 Task: Explore Airbnb accommodation in Ocosingo, Mexico from 4th December, 2023 to 10th December, 2023 for 1 adult. Place can be private room with 1 bedroom having 1 bed and 1 bathroom. Property type can be hotel.
Action: Mouse moved to (571, 129)
Screenshot: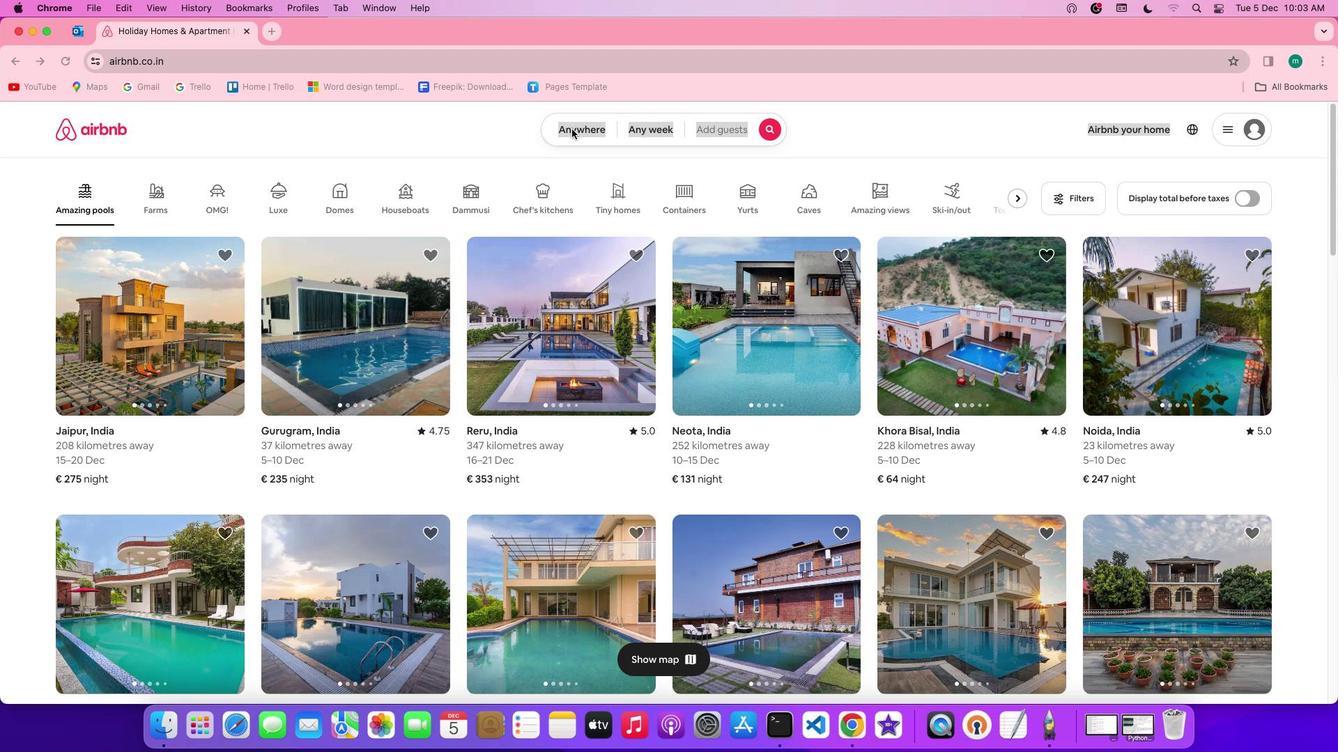 
Action: Mouse pressed left at (571, 129)
Screenshot: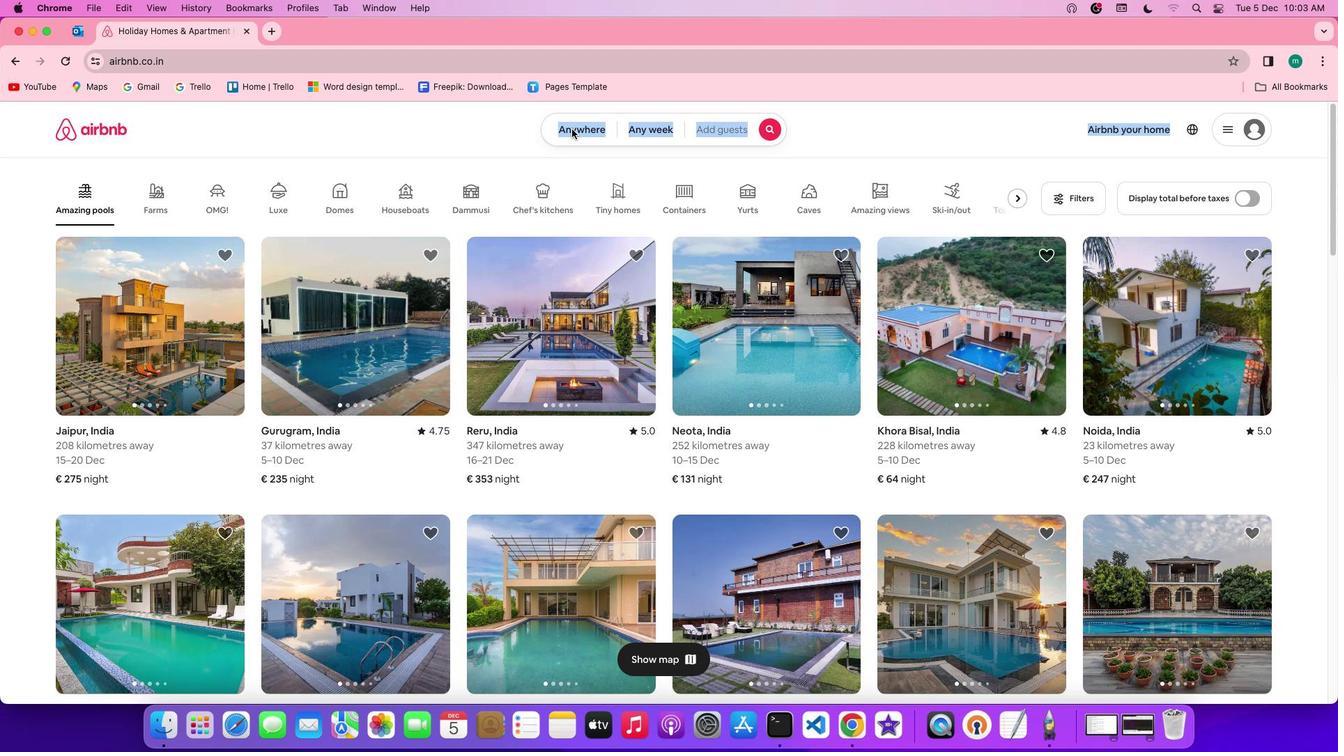 
Action: Mouse pressed left at (571, 129)
Screenshot: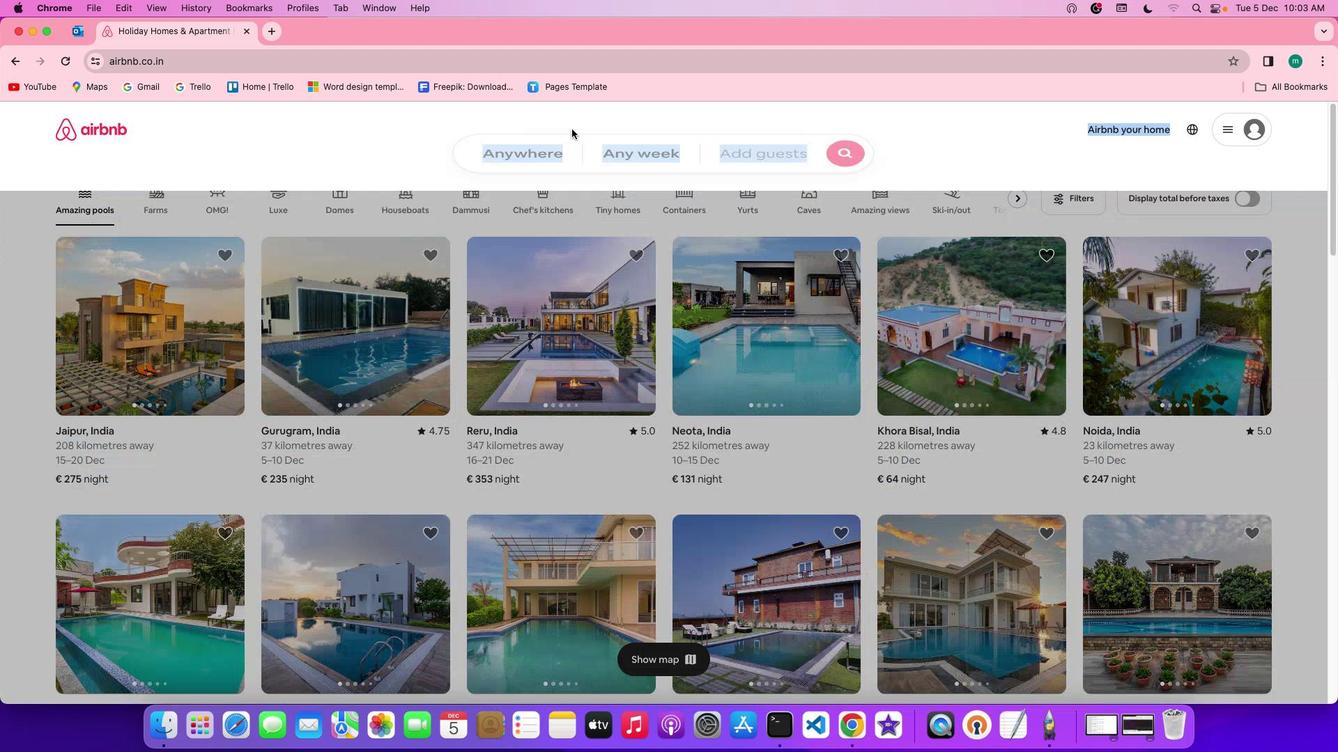 
Action: Mouse moved to (447, 183)
Screenshot: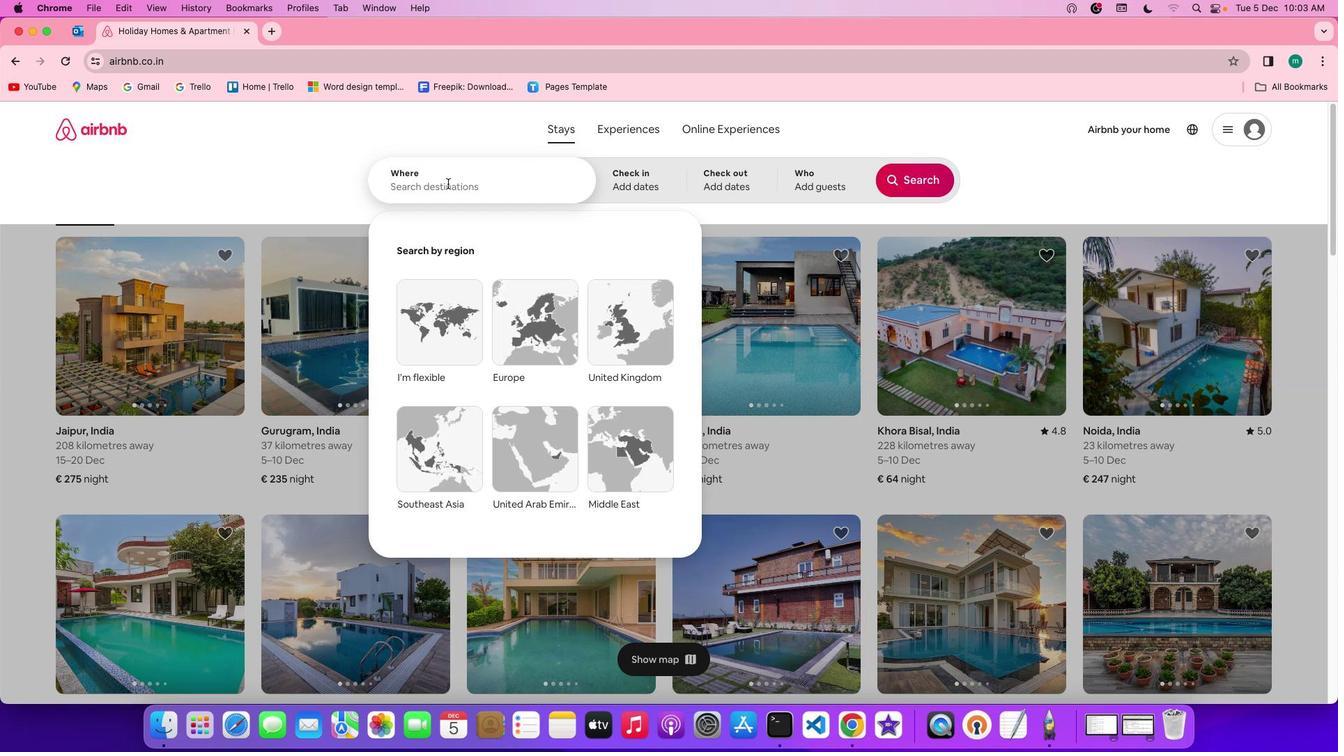 
Action: Mouse pressed left at (447, 183)
Screenshot: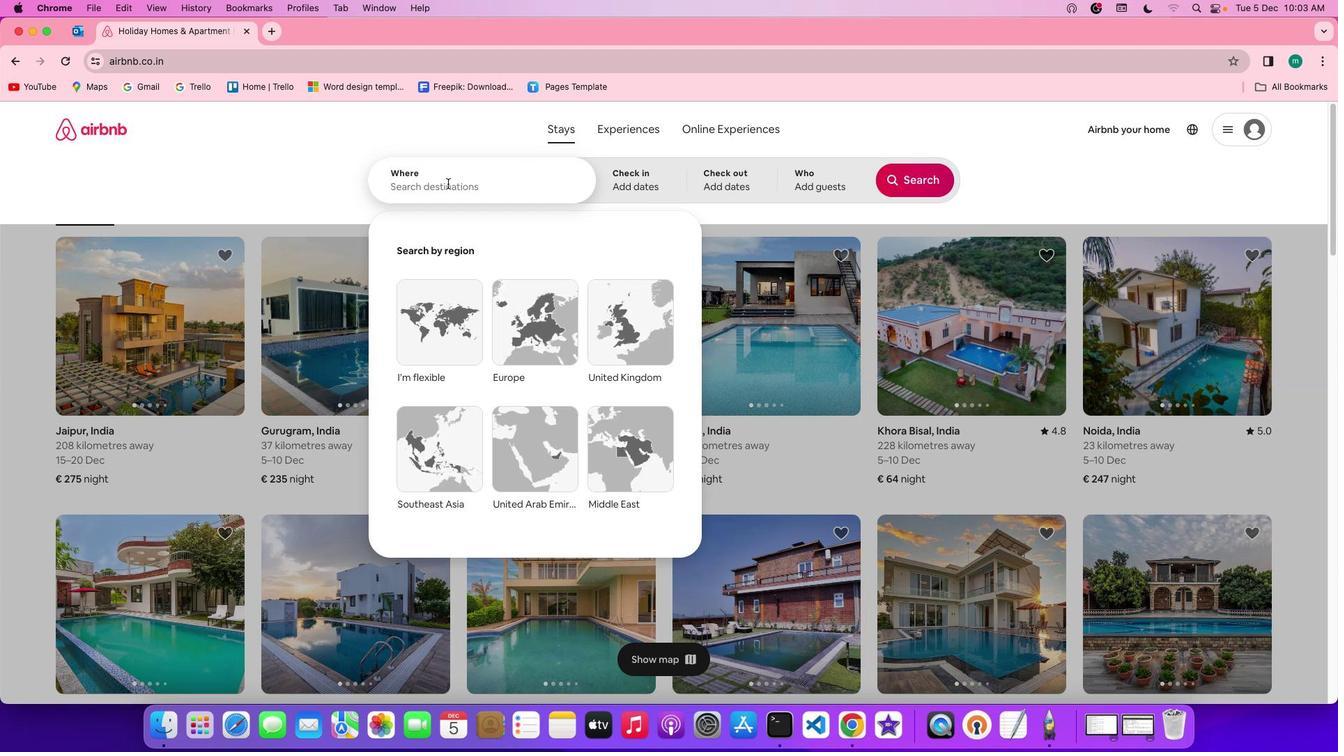 
Action: Key pressed Key.shift'O''c''o''s''i''n''g''o'','Key.spaceKey.shift'M''e''x''i''c''o'
Screenshot: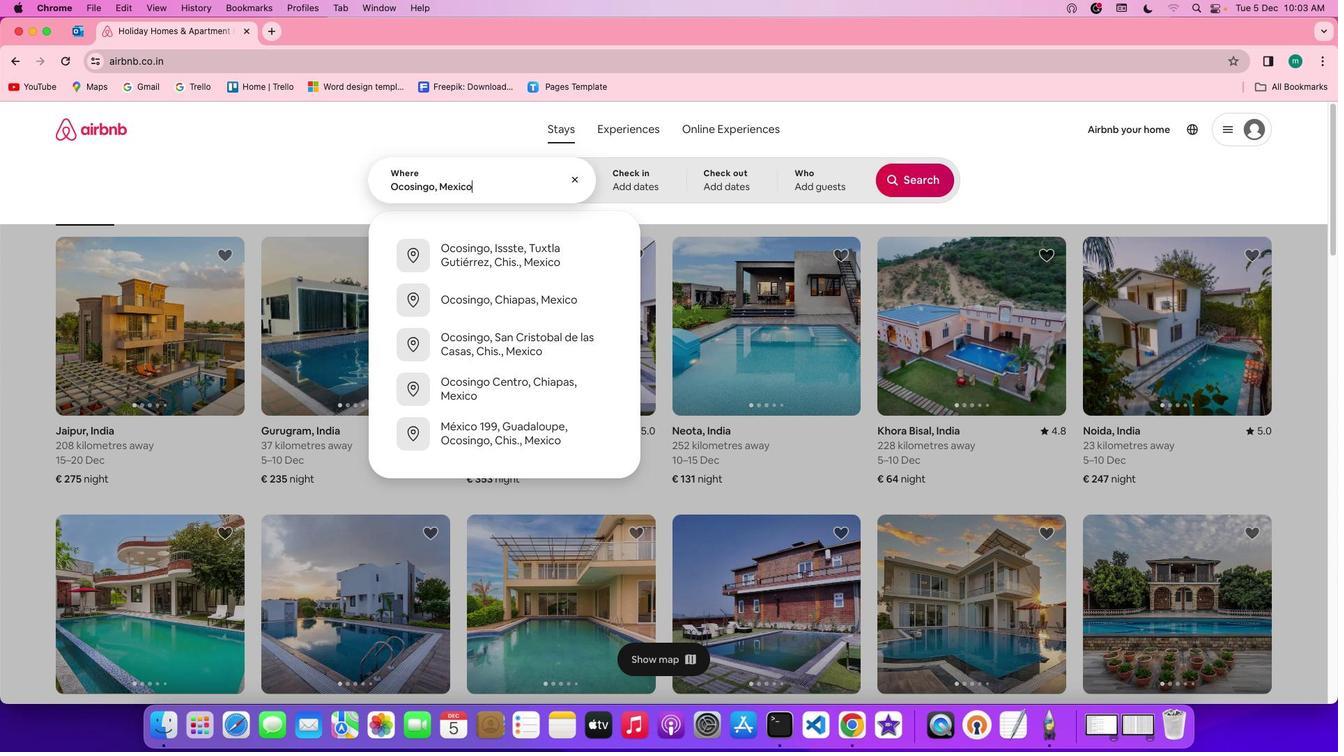 
Action: Mouse moved to (633, 183)
Screenshot: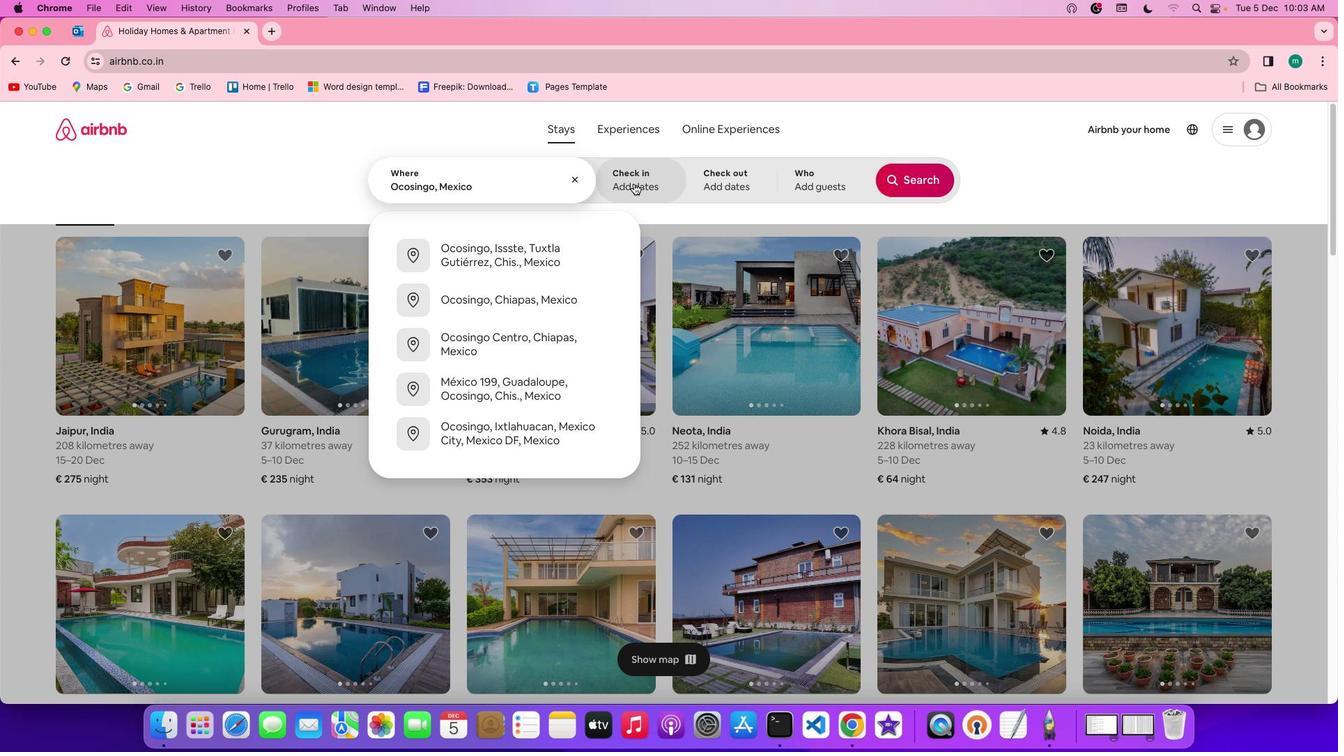 
Action: Mouse pressed left at (633, 183)
Screenshot: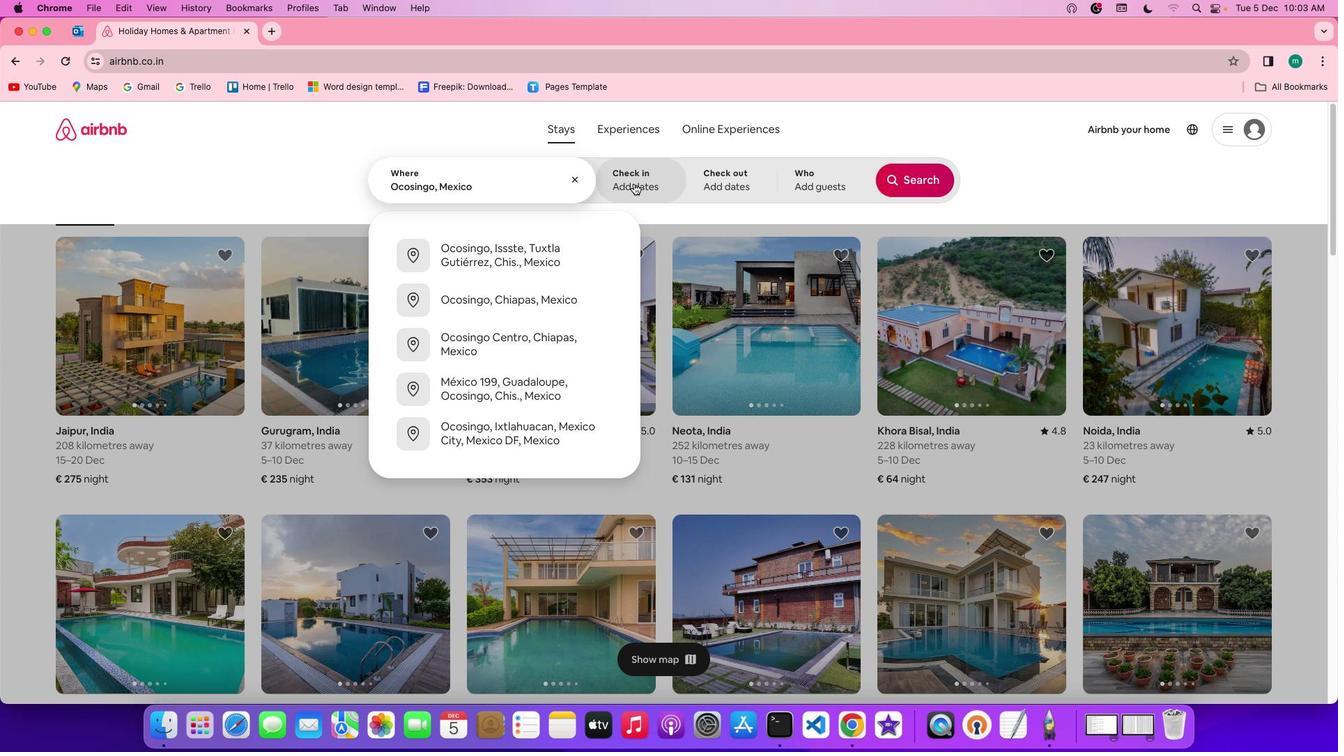 
Action: Mouse moved to (499, 396)
Screenshot: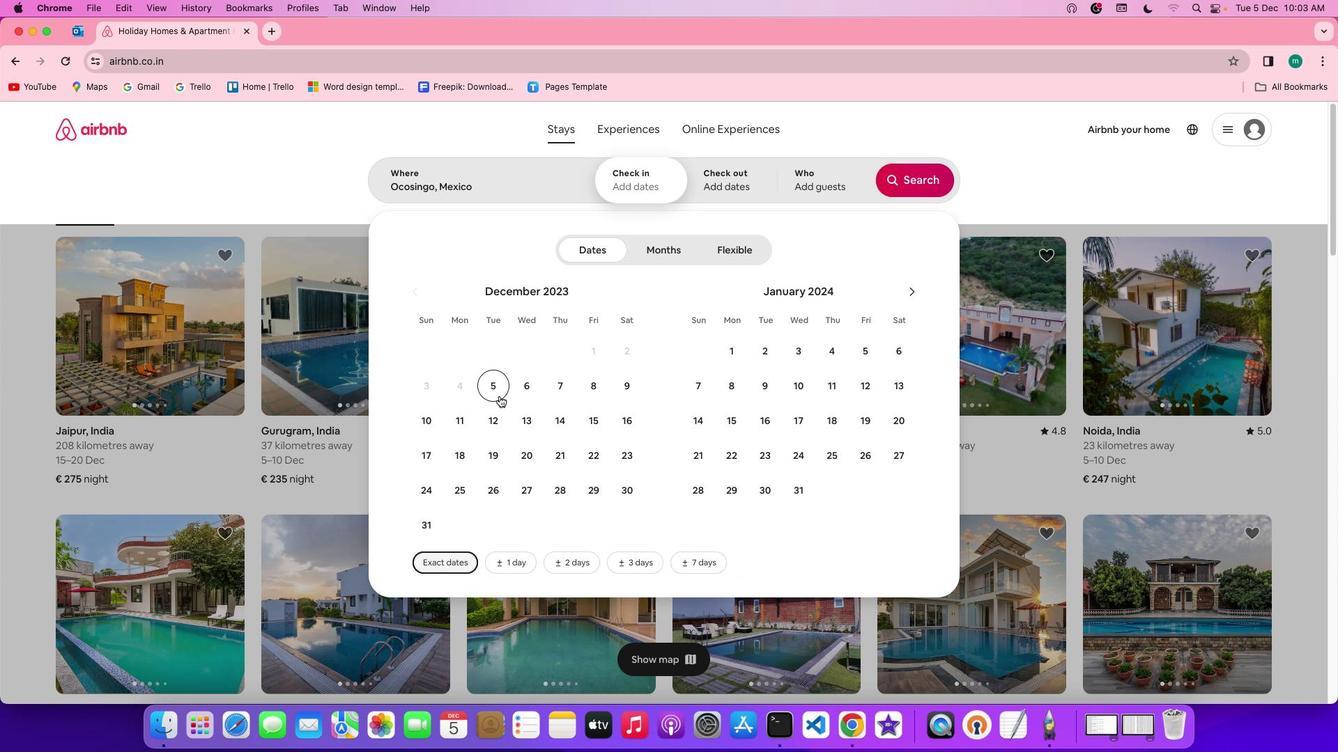 
Action: Mouse pressed left at (499, 396)
Screenshot: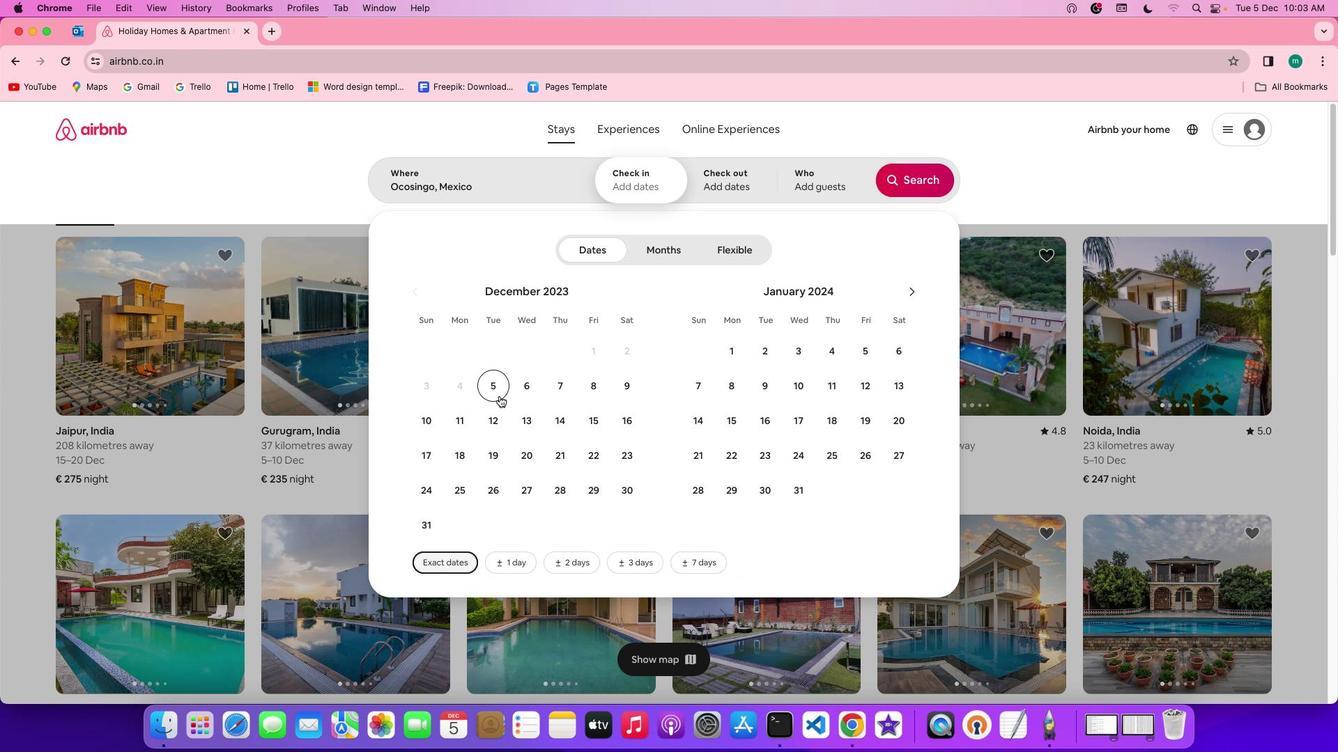 
Action: Mouse moved to (411, 427)
Screenshot: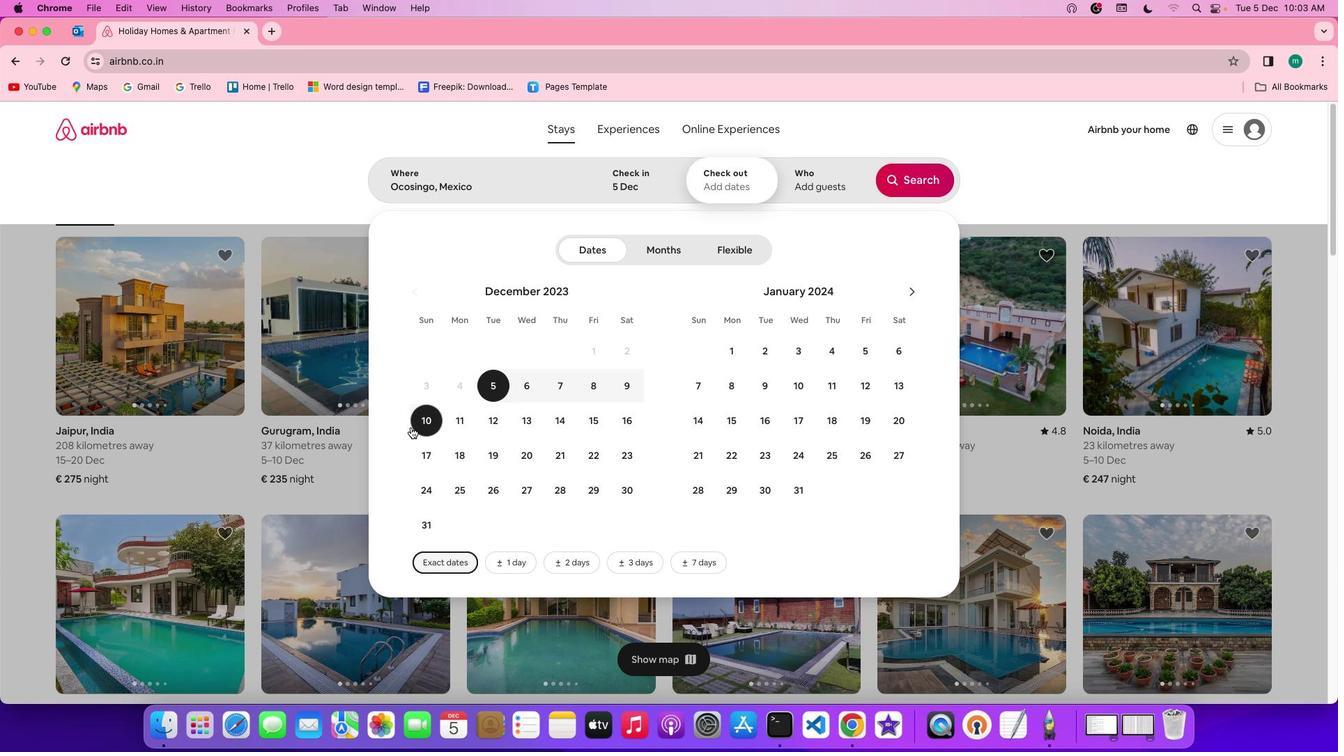 
Action: Mouse pressed left at (411, 427)
Screenshot: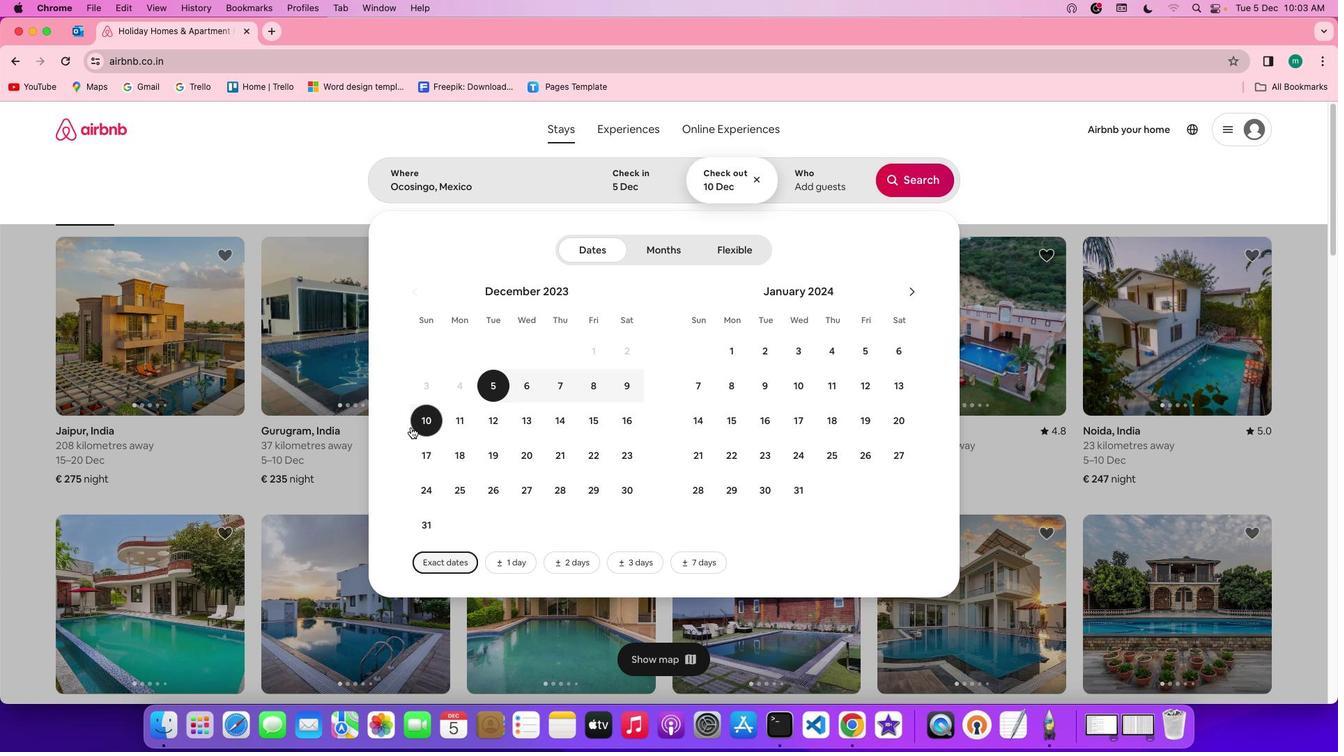 
Action: Mouse moved to (856, 184)
Screenshot: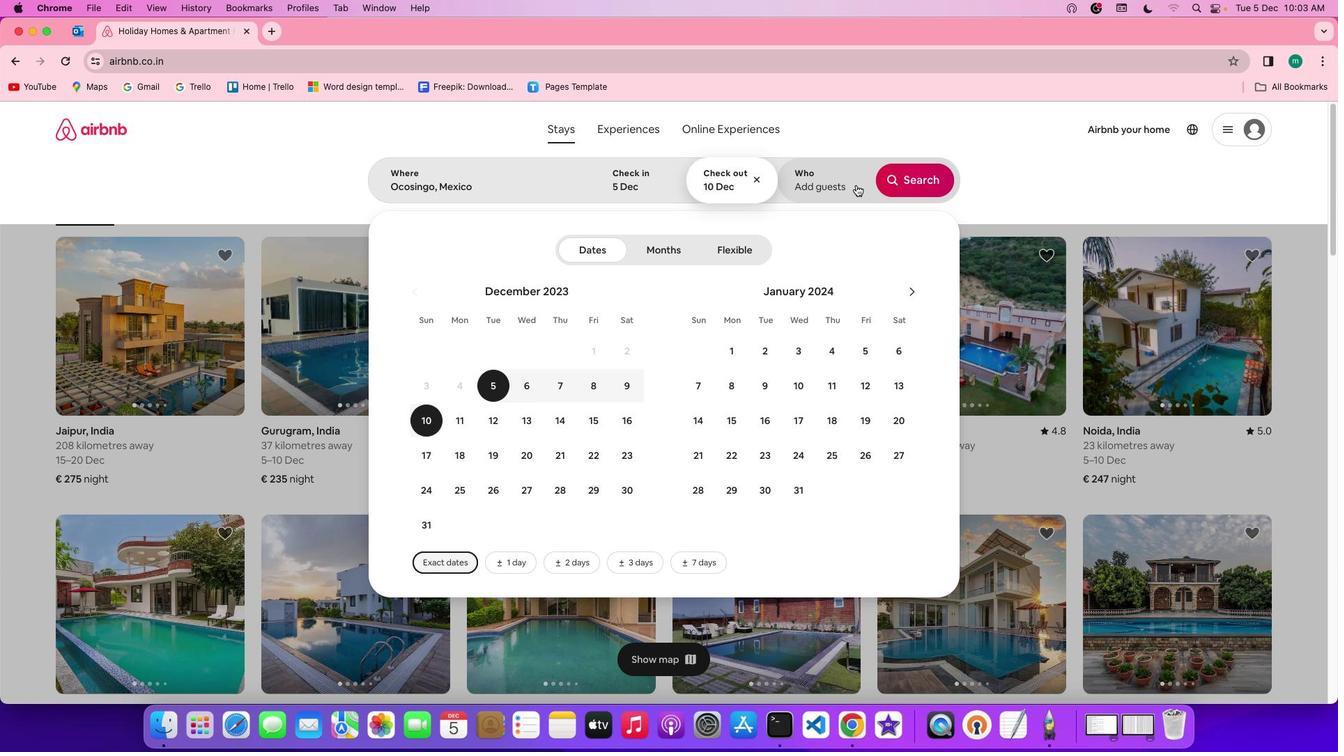 
Action: Mouse pressed left at (856, 184)
Screenshot: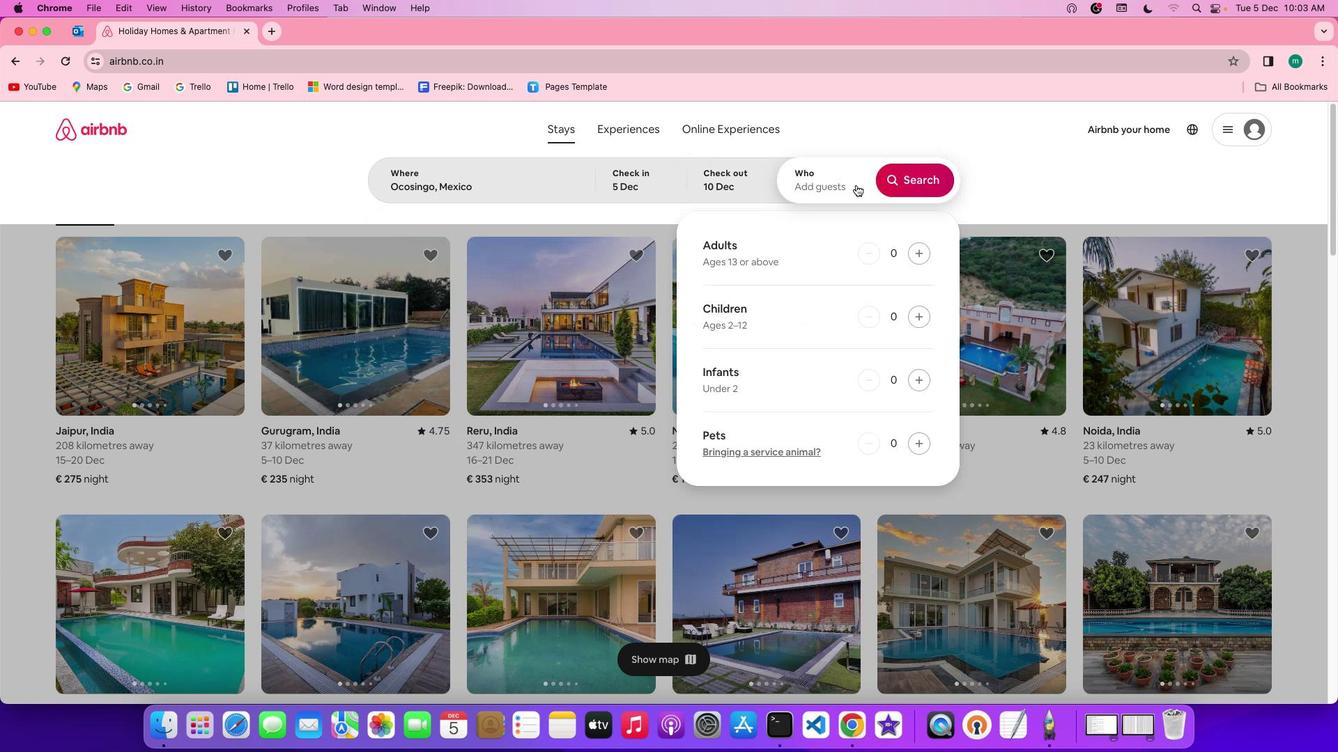 
Action: Mouse moved to (924, 252)
Screenshot: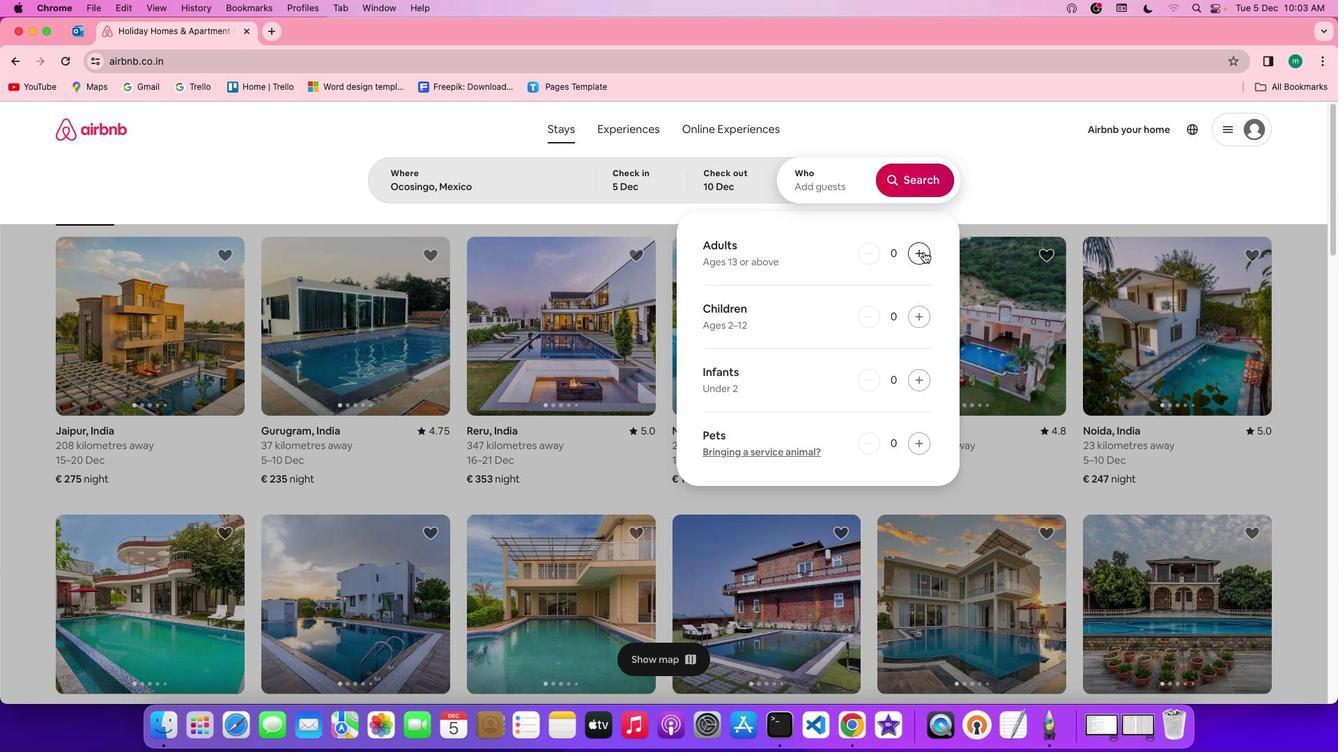 
Action: Mouse pressed left at (924, 252)
Screenshot: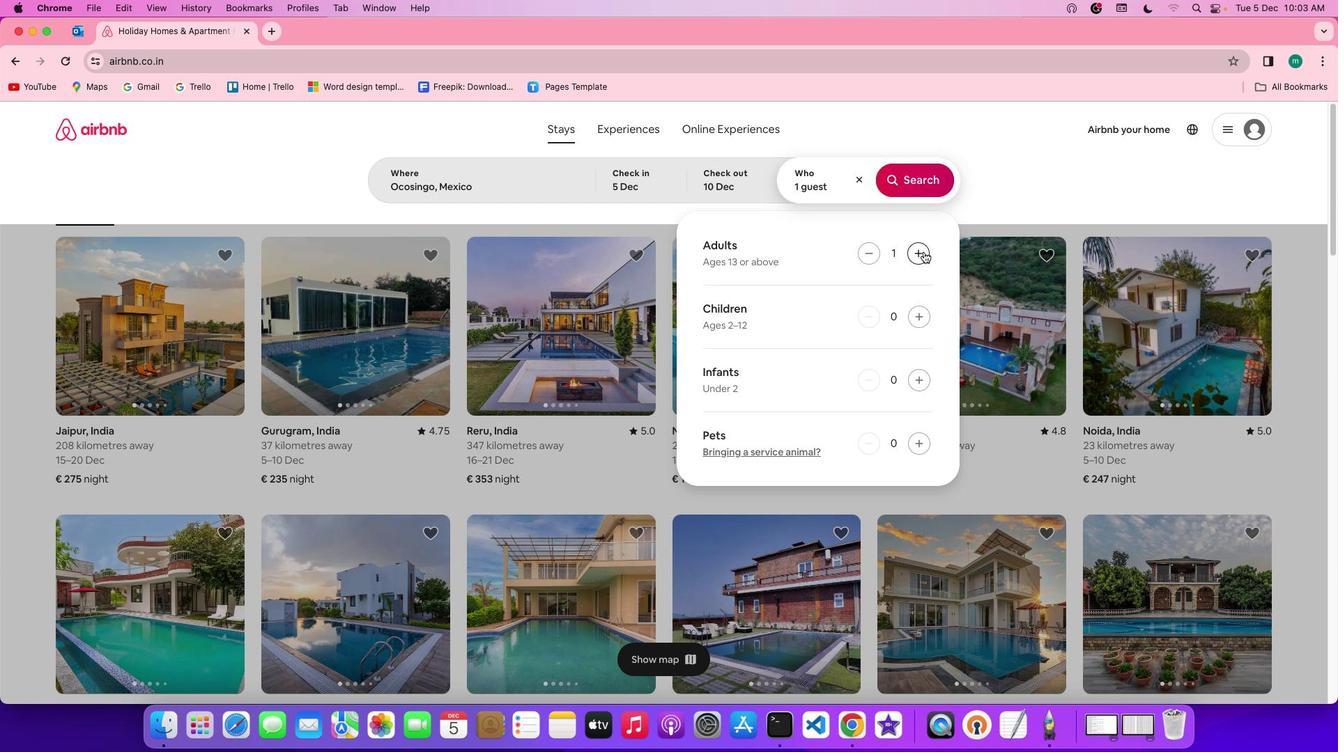 
Action: Mouse moved to (910, 186)
Screenshot: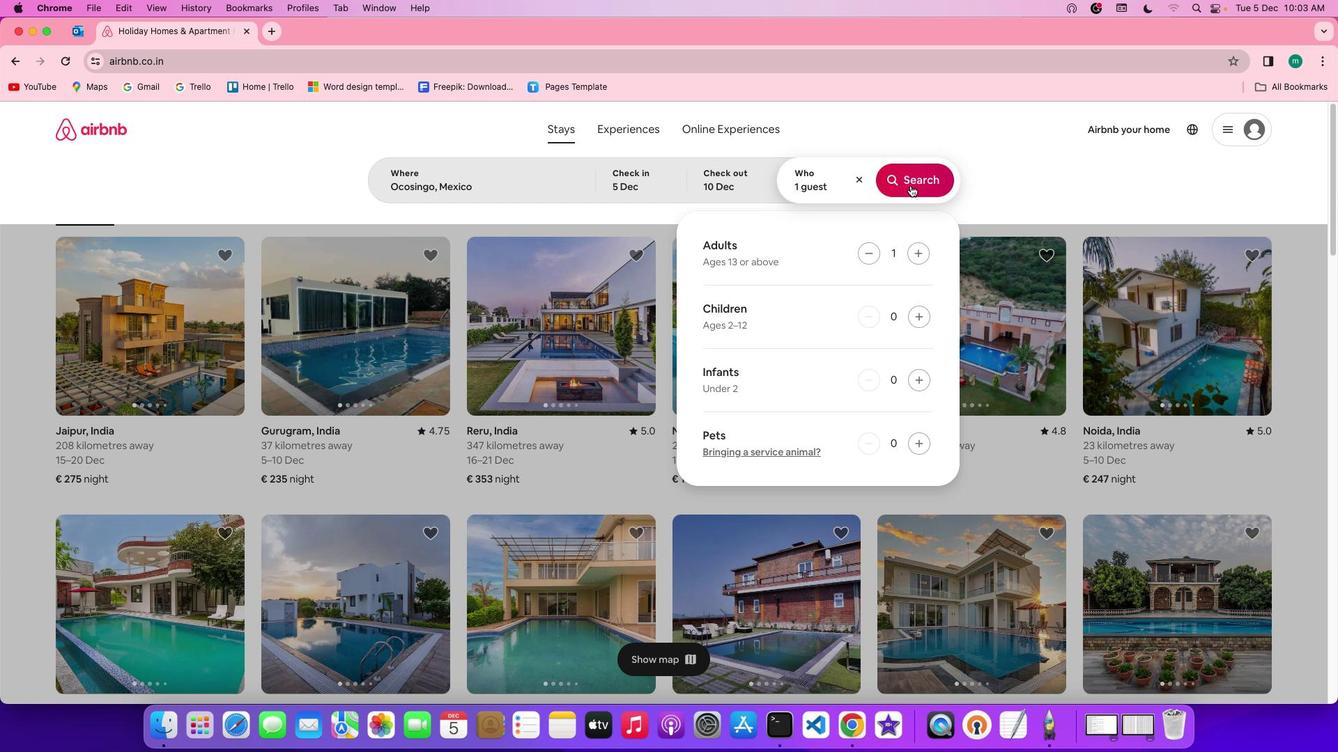 
Action: Mouse pressed left at (910, 186)
Screenshot: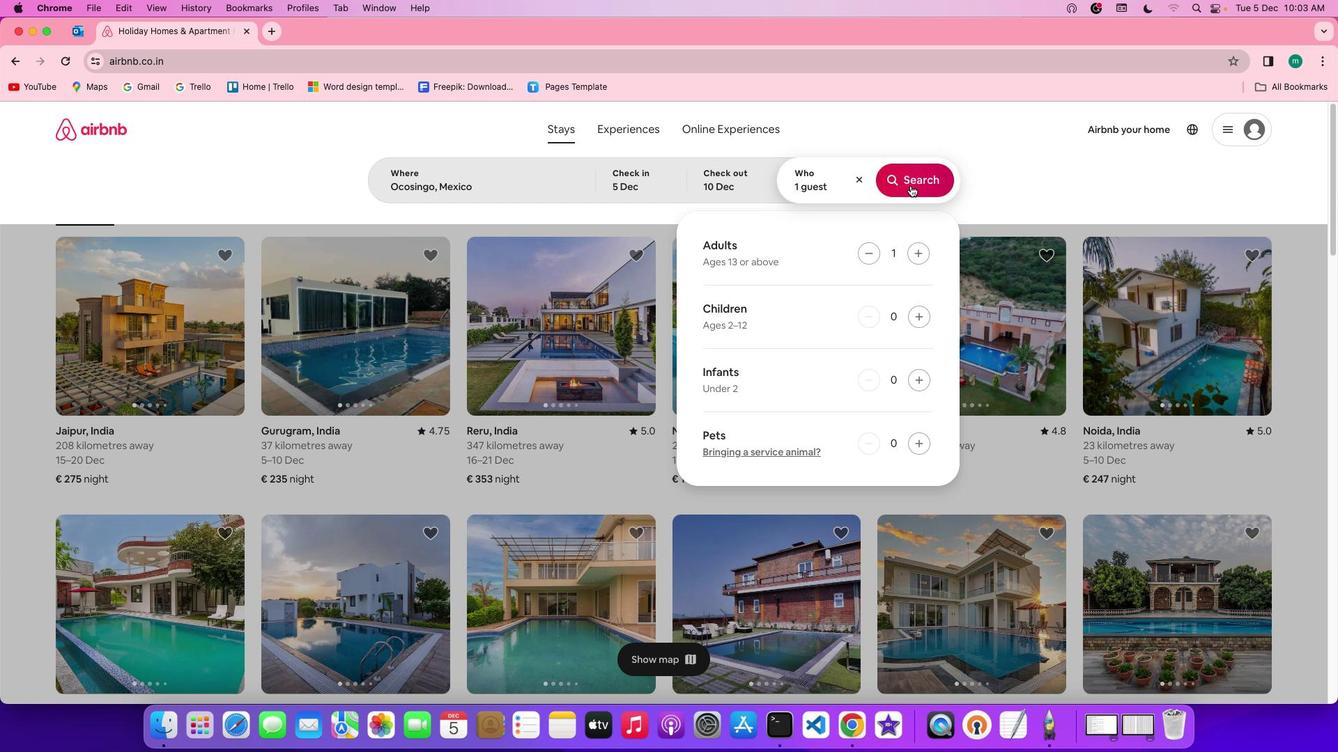 
Action: Mouse moved to (1113, 174)
Screenshot: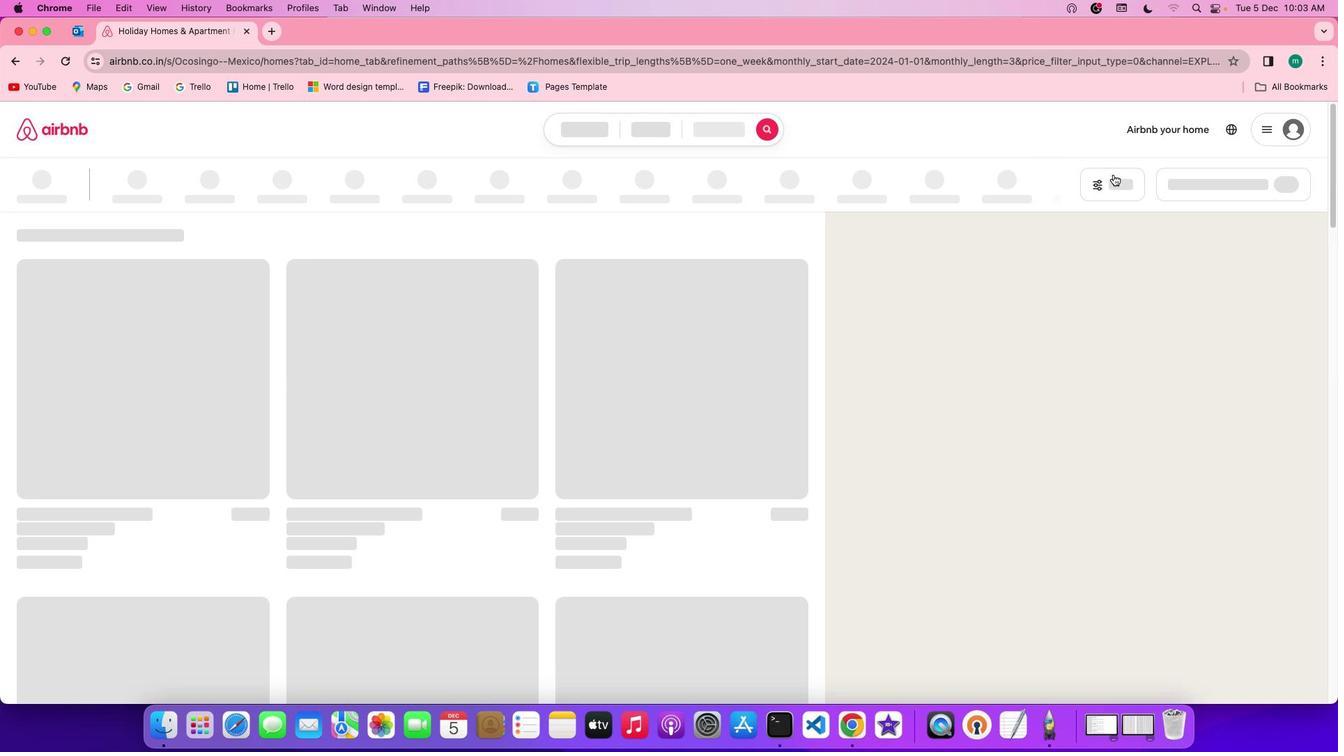 
Action: Mouse pressed left at (1113, 174)
Screenshot: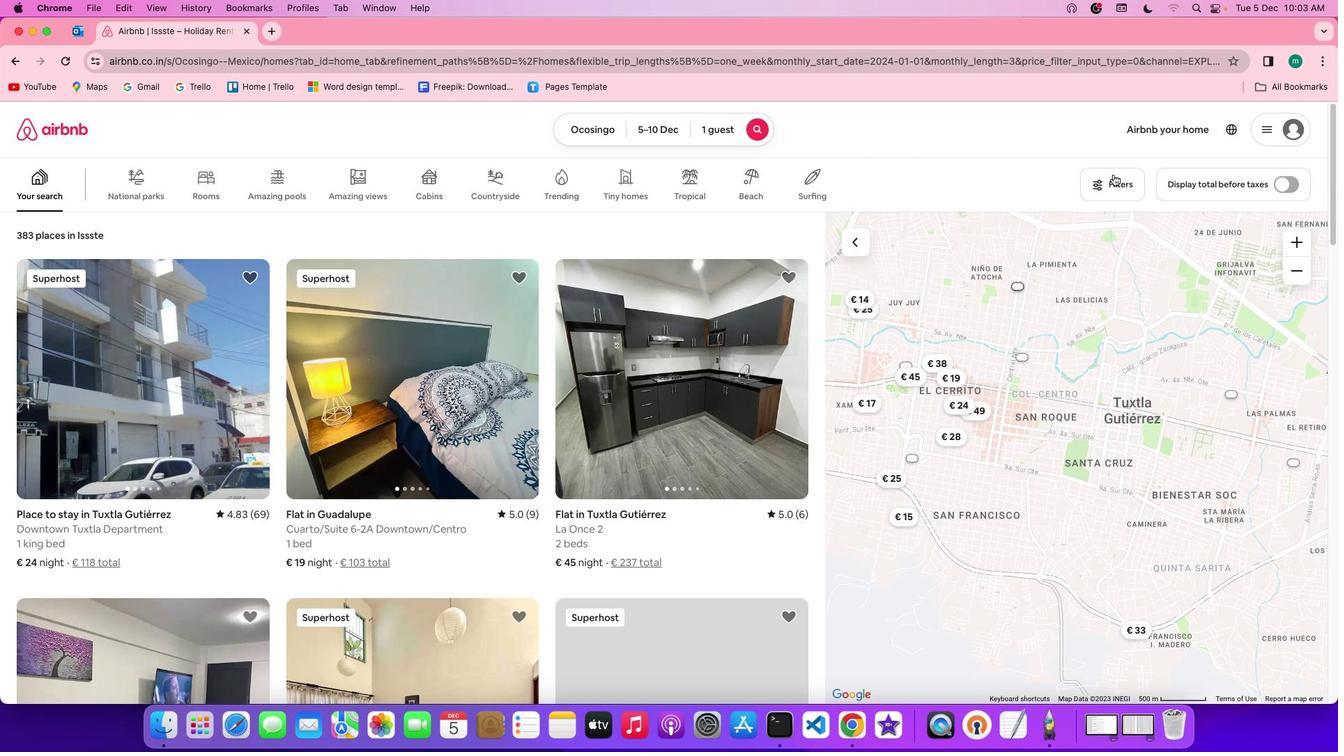 
Action: Mouse moved to (755, 376)
Screenshot: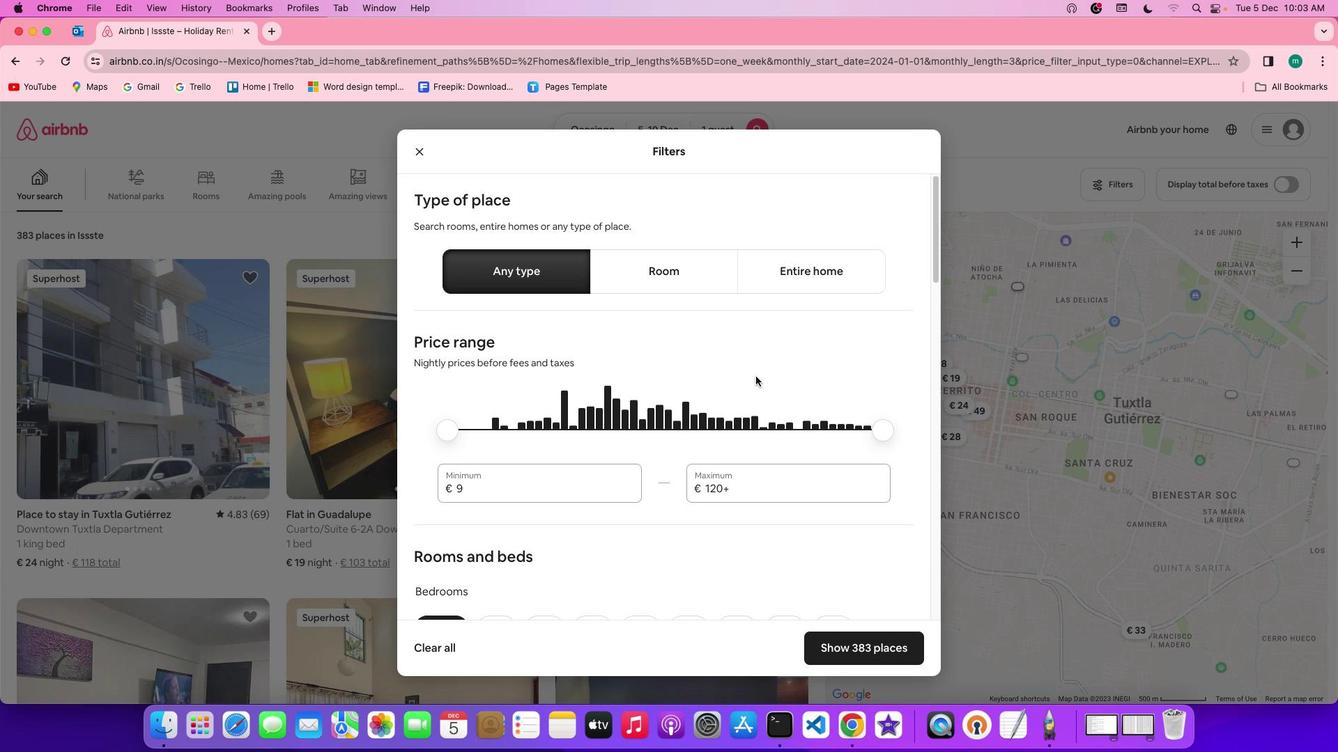
Action: Mouse scrolled (755, 376) with delta (0, 0)
Screenshot: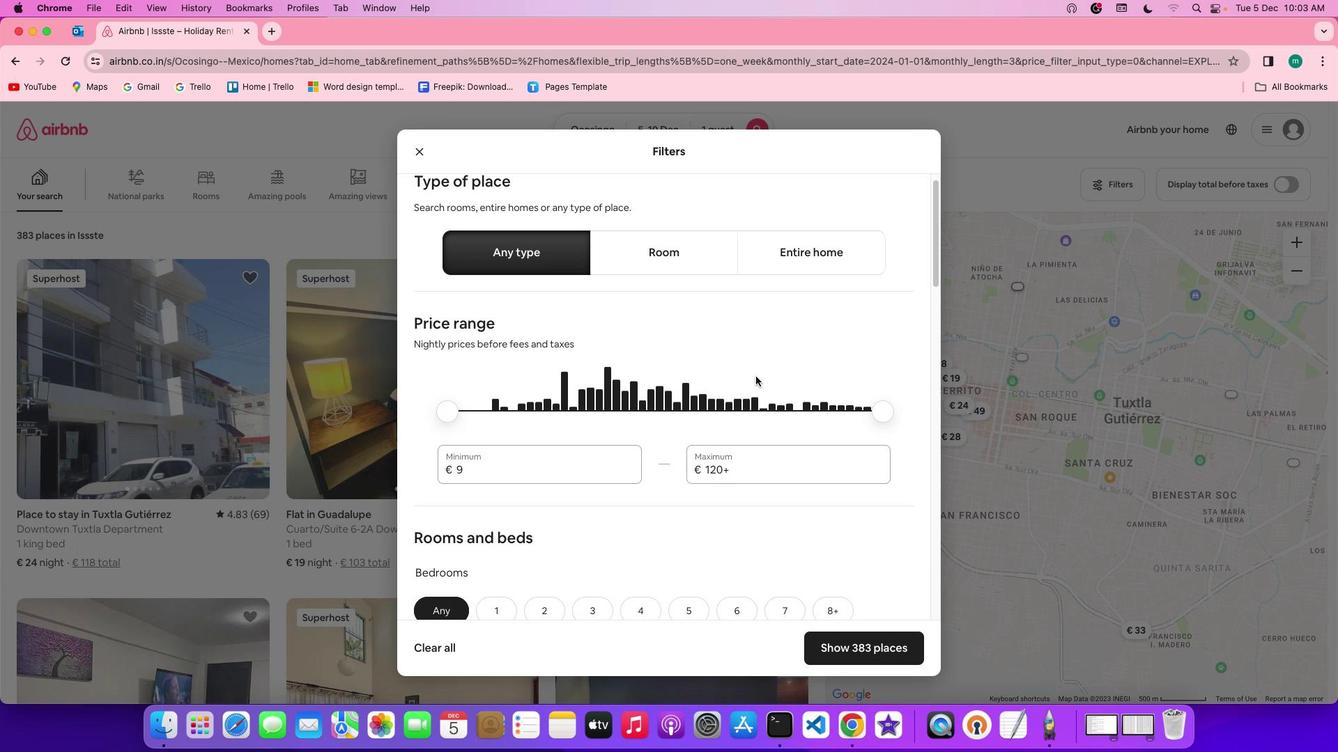 
Action: Mouse scrolled (755, 376) with delta (0, 0)
Screenshot: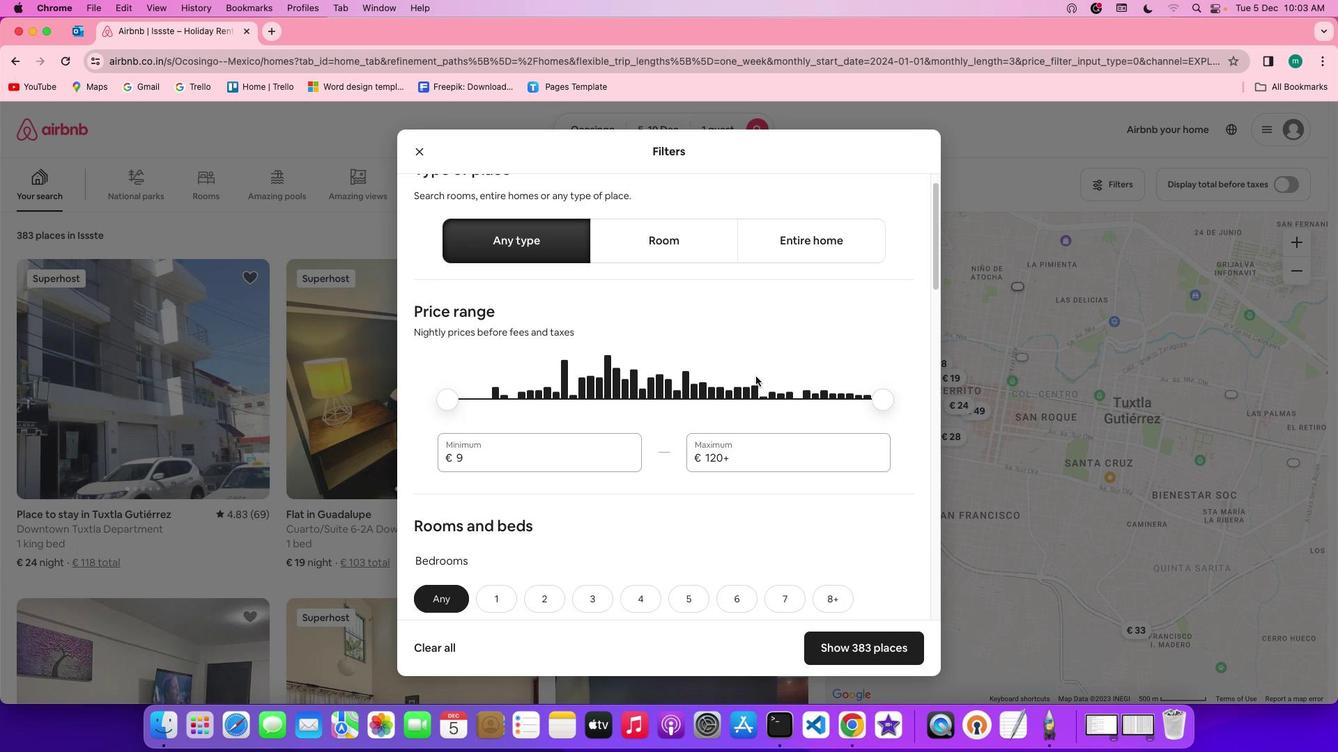 
Action: Mouse scrolled (755, 376) with delta (0, -1)
Screenshot: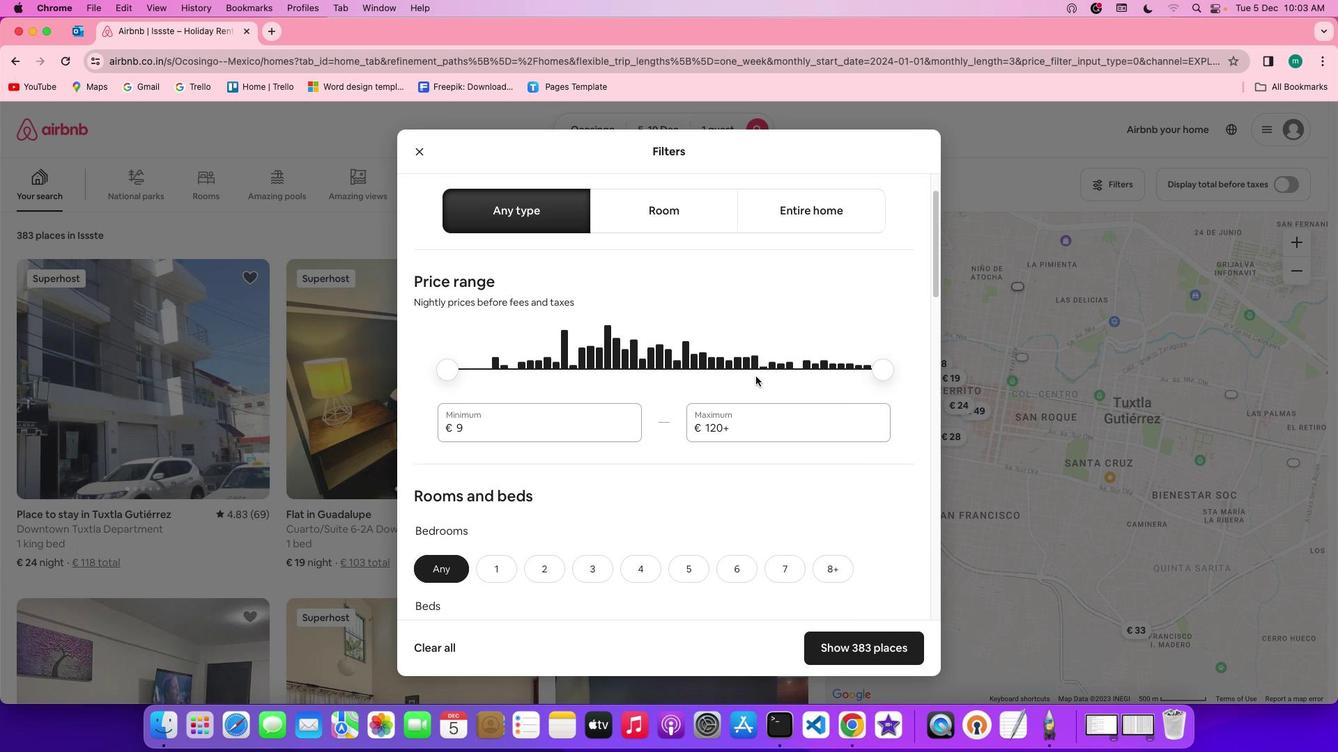 
Action: Mouse scrolled (755, 376) with delta (0, -1)
Screenshot: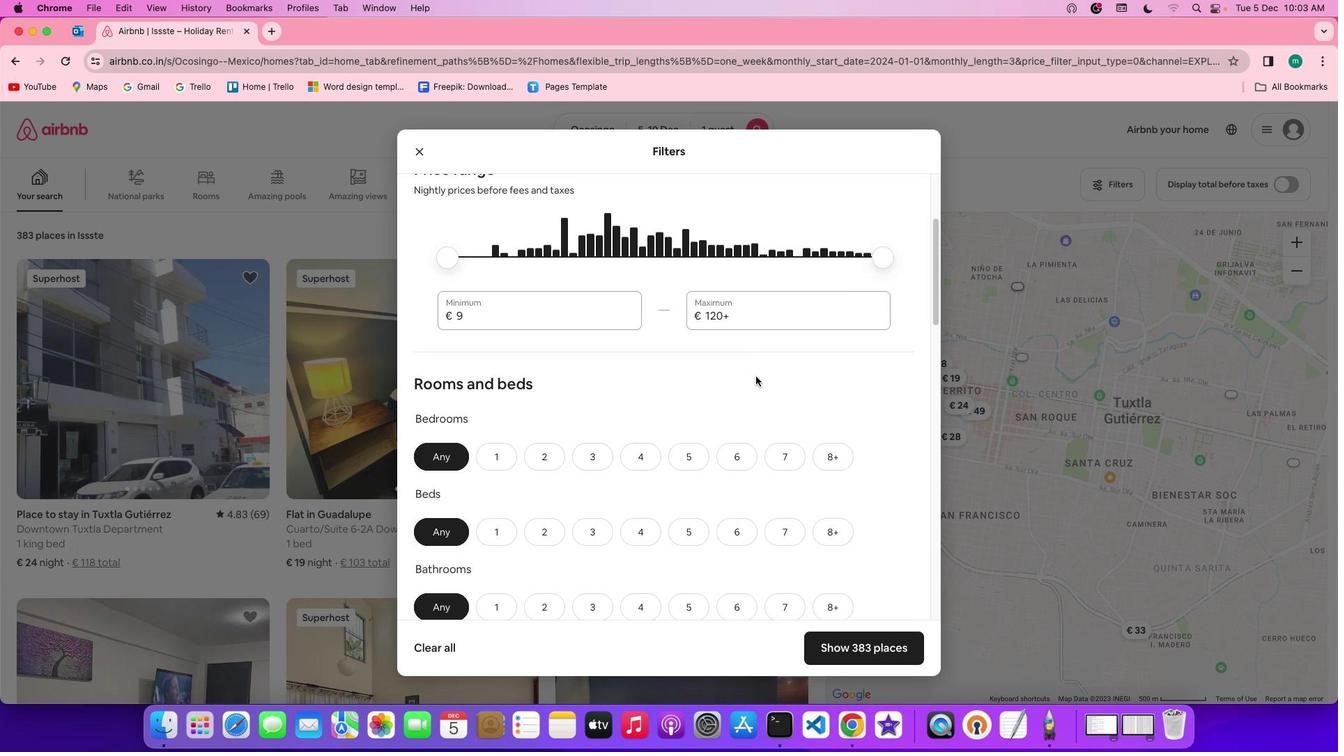 
Action: Mouse scrolled (755, 376) with delta (0, 0)
Screenshot: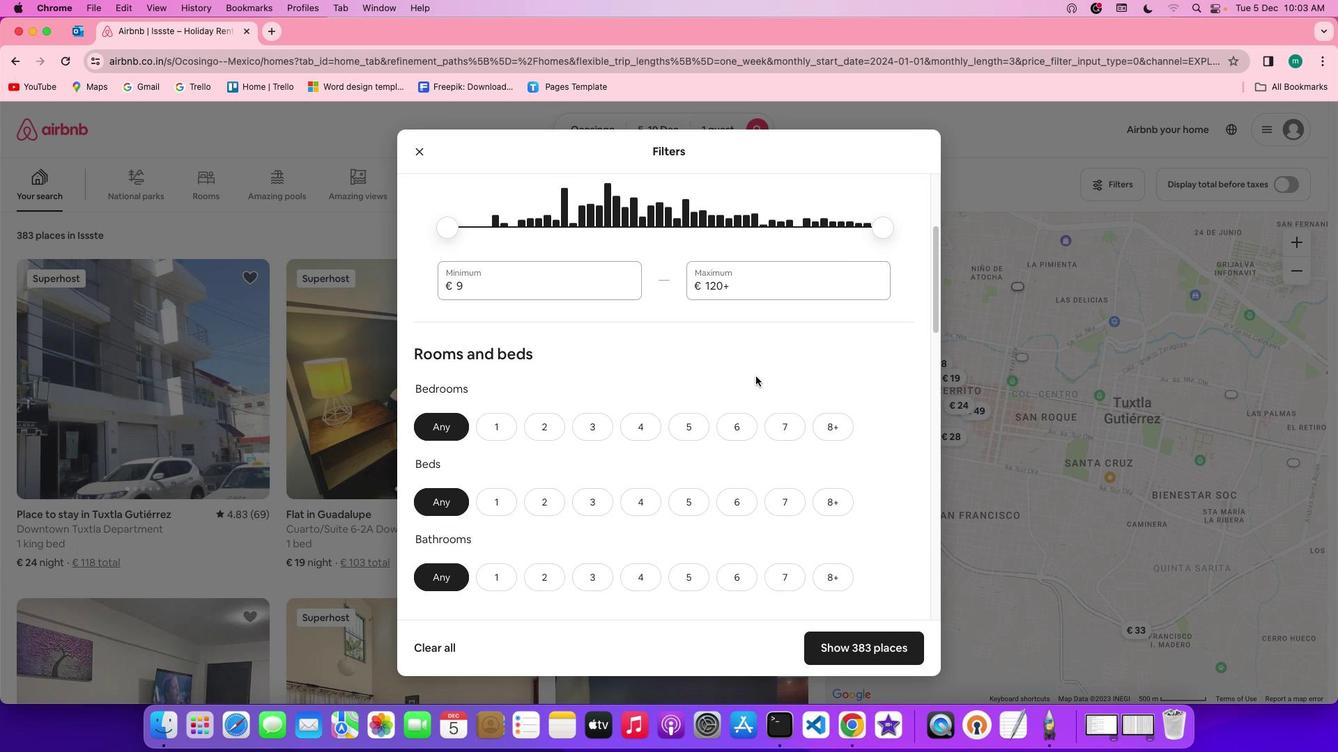 
Action: Mouse scrolled (755, 376) with delta (0, 0)
Screenshot: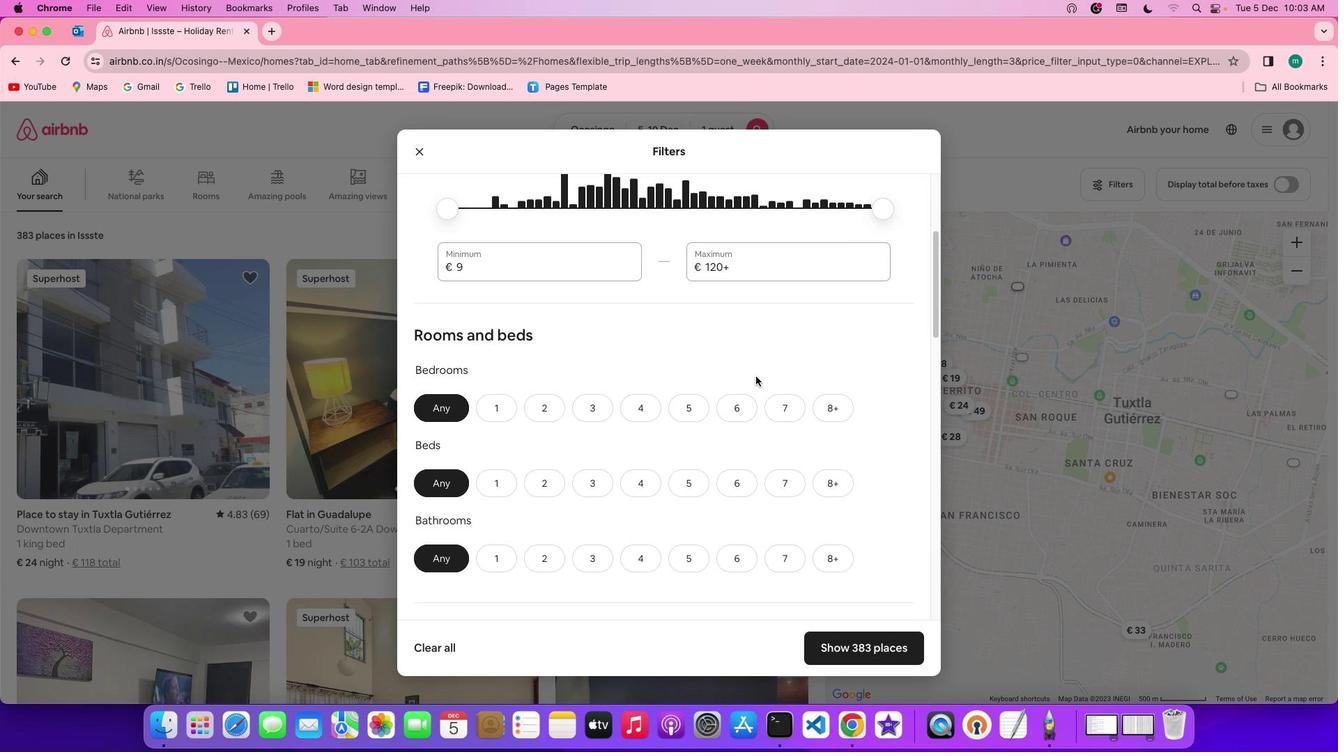 
Action: Mouse scrolled (755, 376) with delta (0, -1)
Screenshot: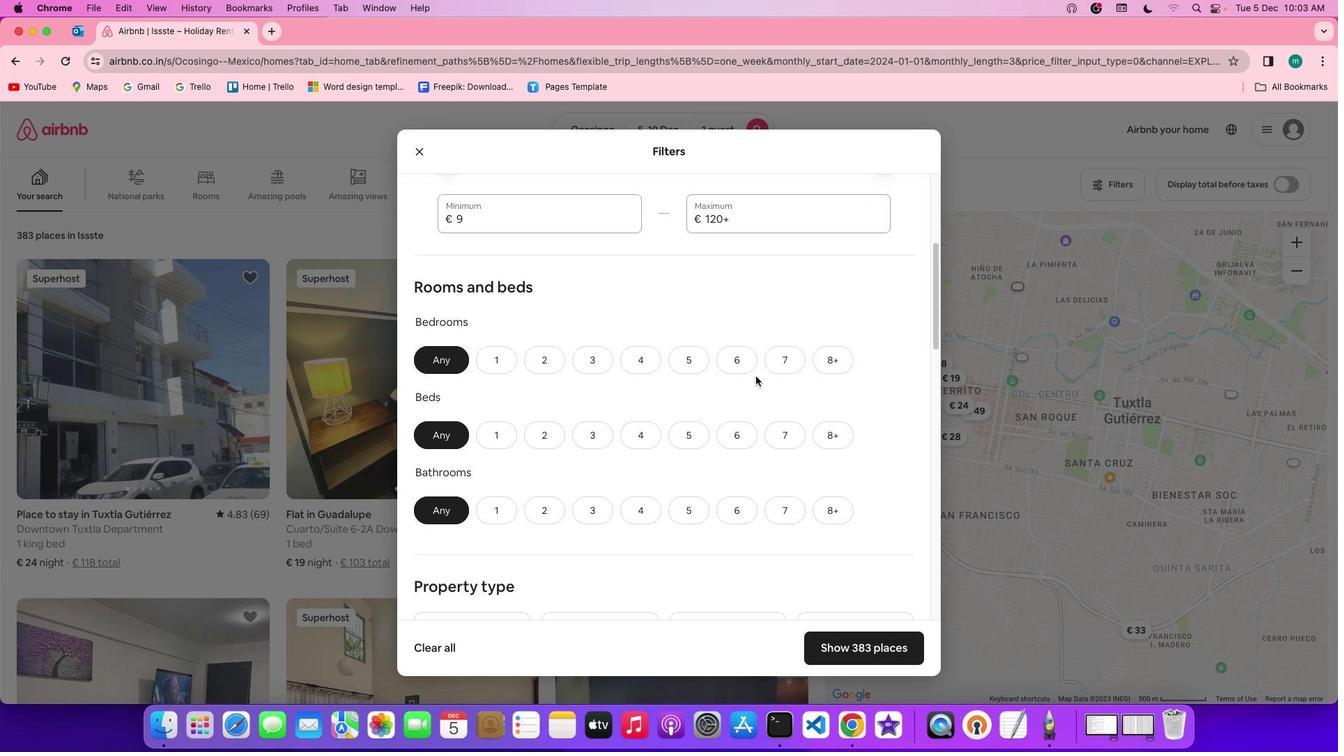 
Action: Mouse scrolled (755, 376) with delta (0, 0)
Screenshot: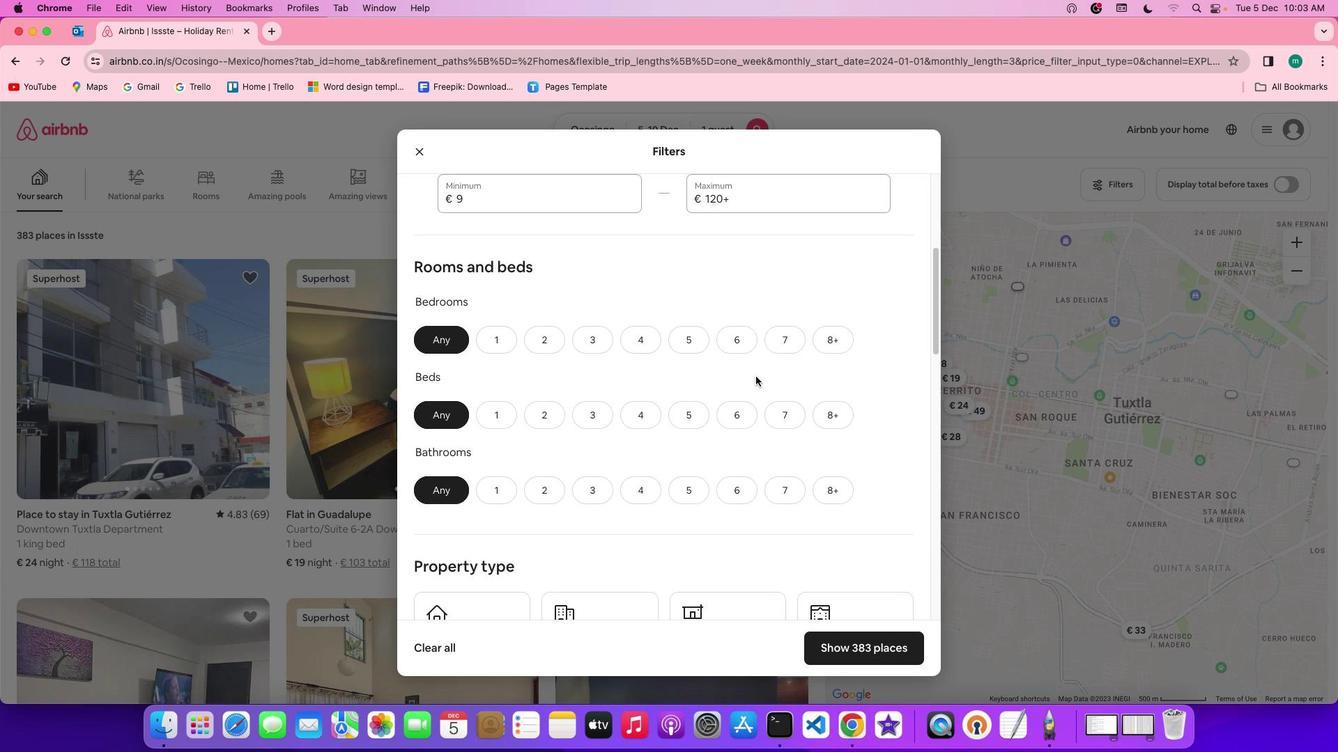 
Action: Mouse scrolled (755, 376) with delta (0, 0)
Screenshot: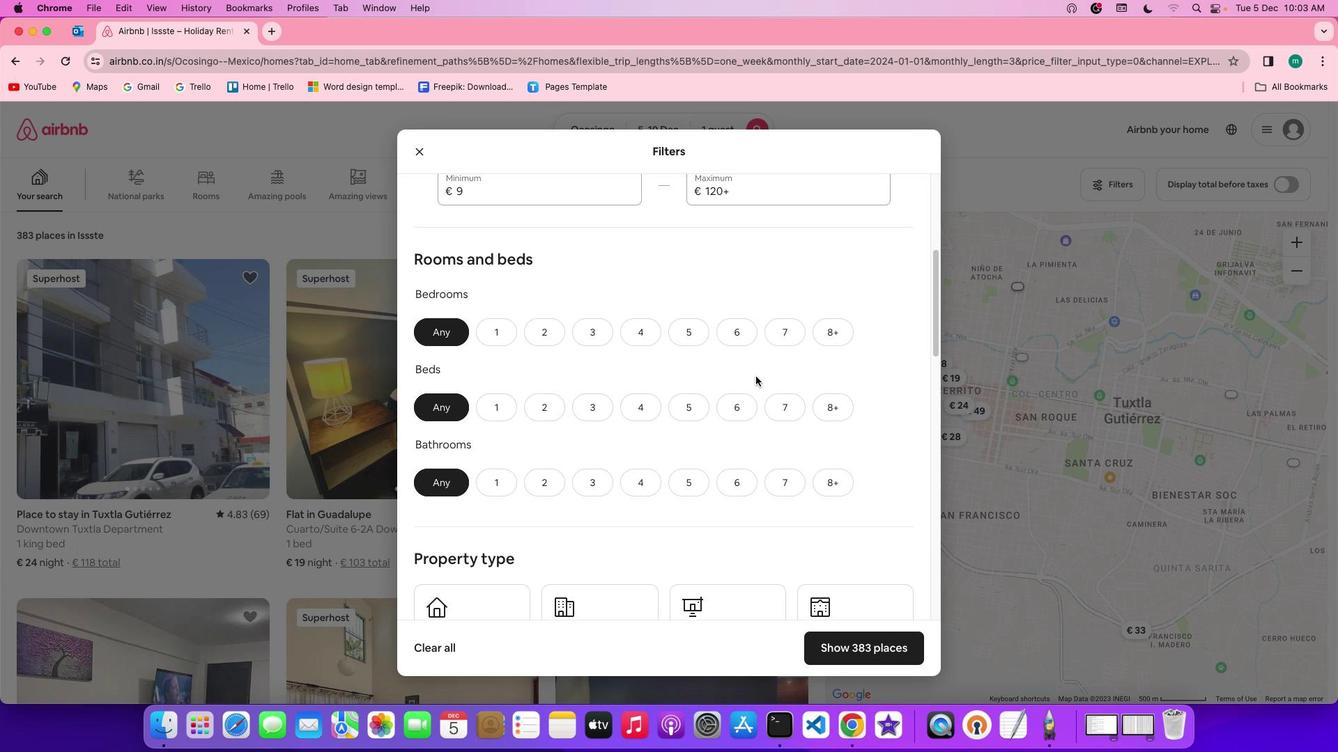 
Action: Mouse scrolled (755, 376) with delta (0, 0)
Screenshot: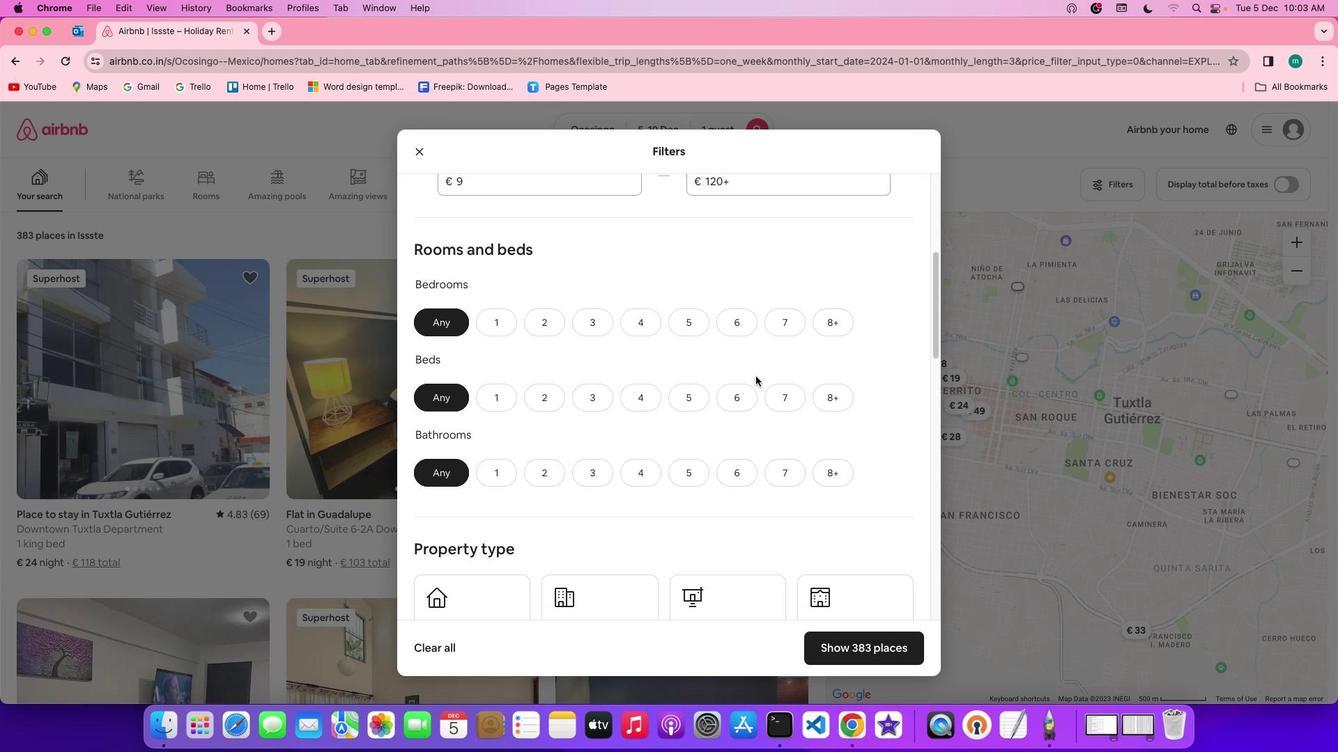 
Action: Mouse scrolled (755, 376) with delta (0, 0)
Screenshot: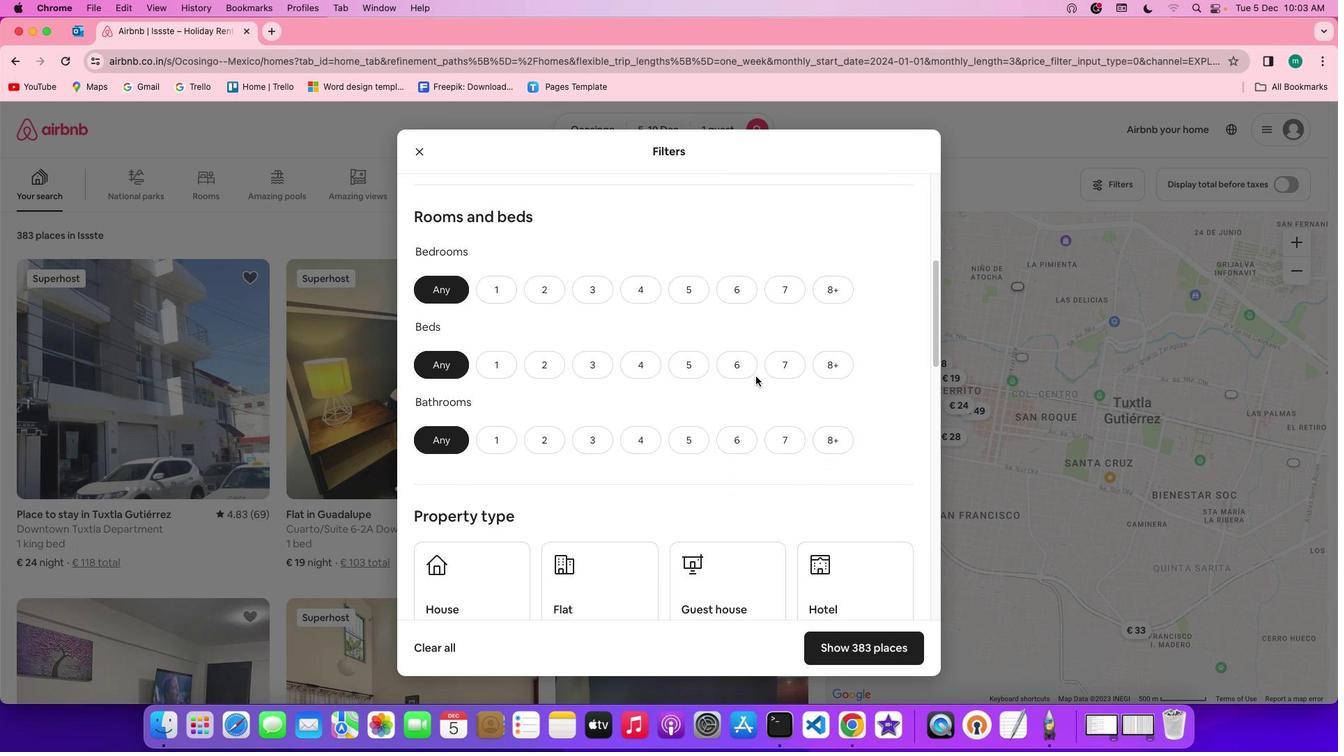 
Action: Mouse moved to (756, 376)
Screenshot: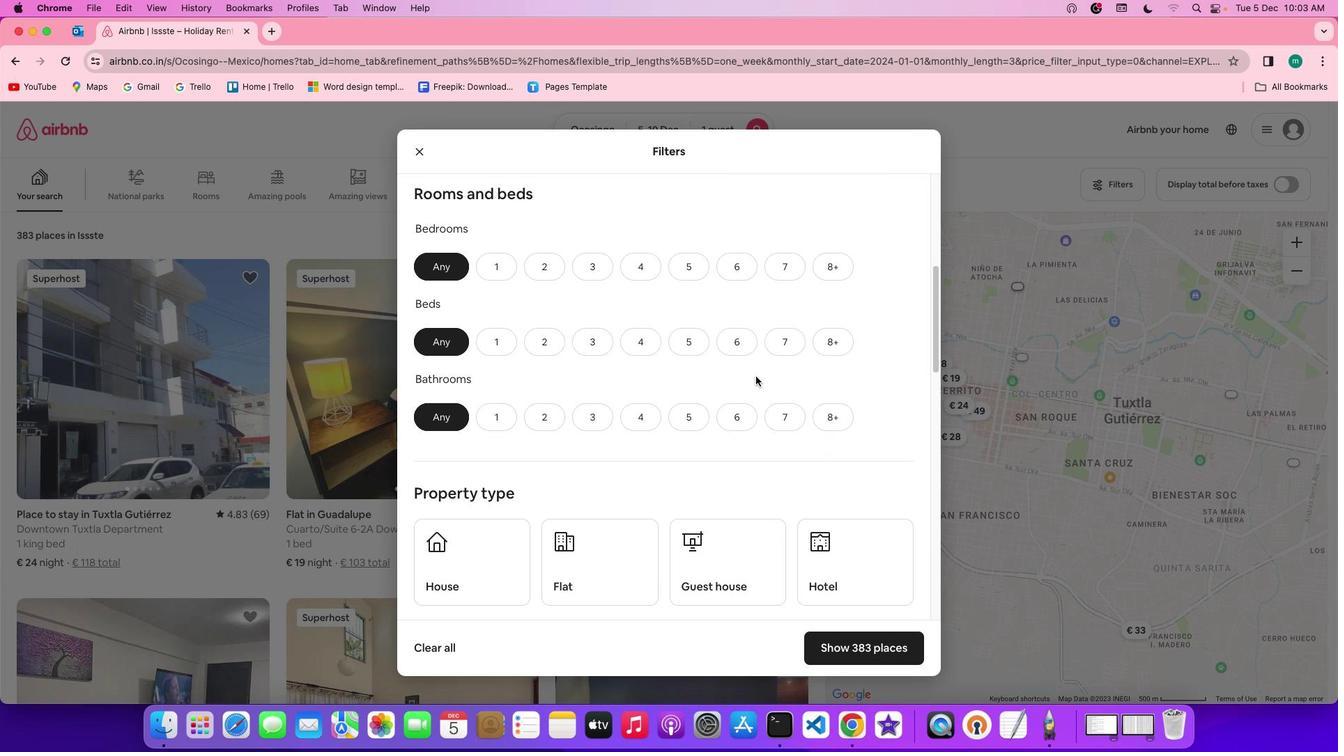 
Action: Mouse scrolled (756, 376) with delta (0, 0)
Screenshot: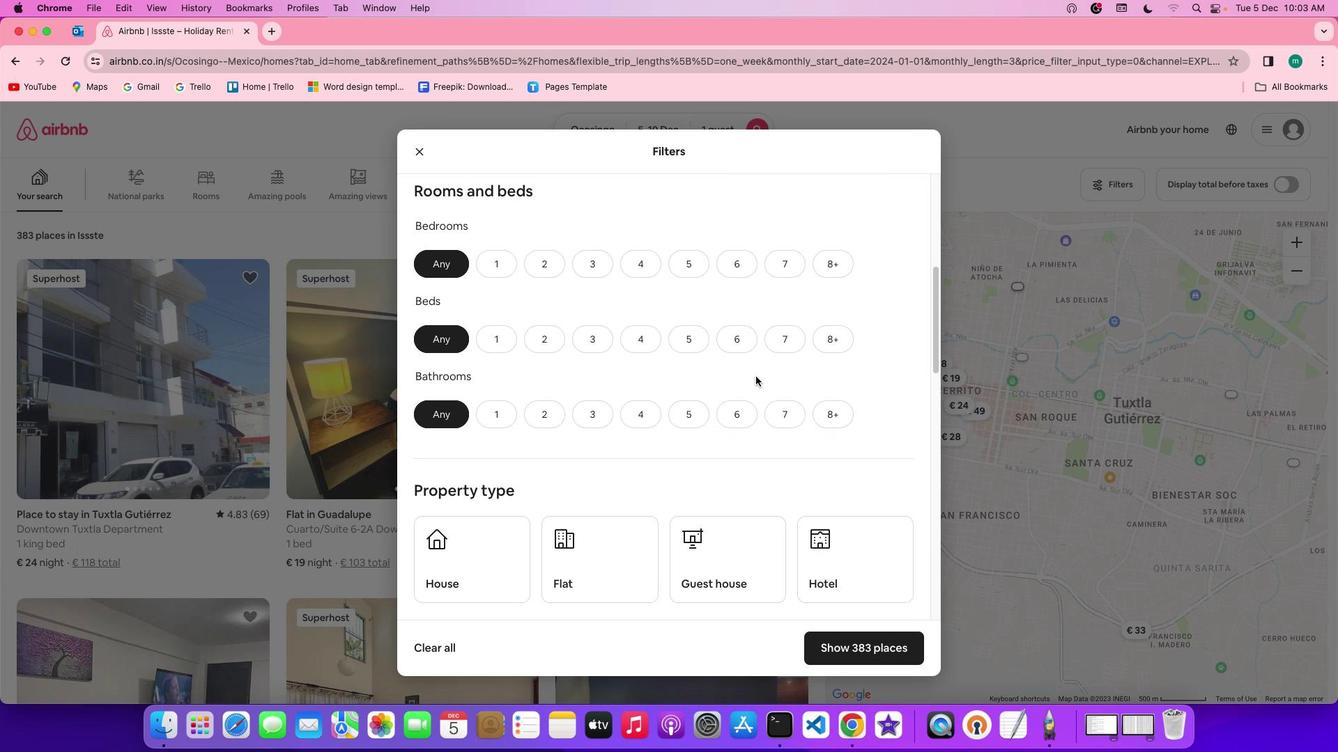 
Action: Mouse scrolled (756, 376) with delta (0, 0)
Screenshot: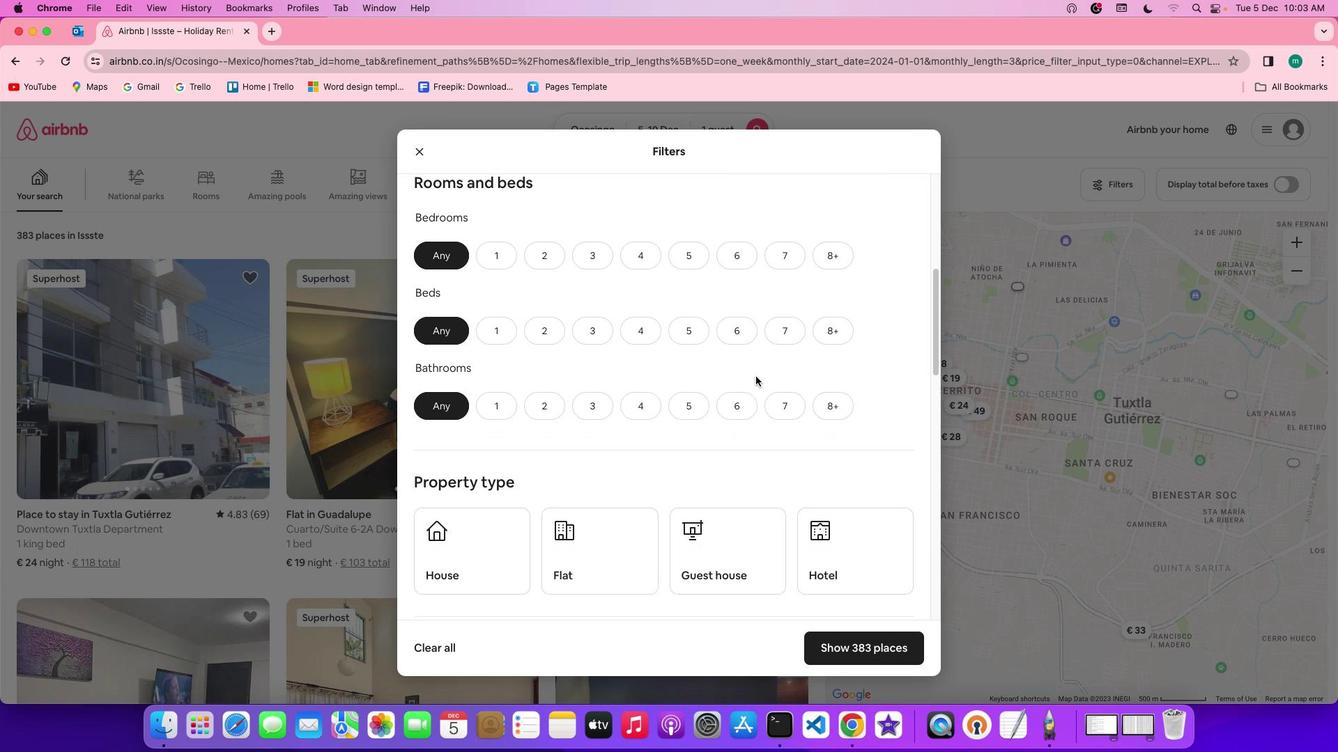 
Action: Mouse scrolled (756, 376) with delta (0, 0)
Screenshot: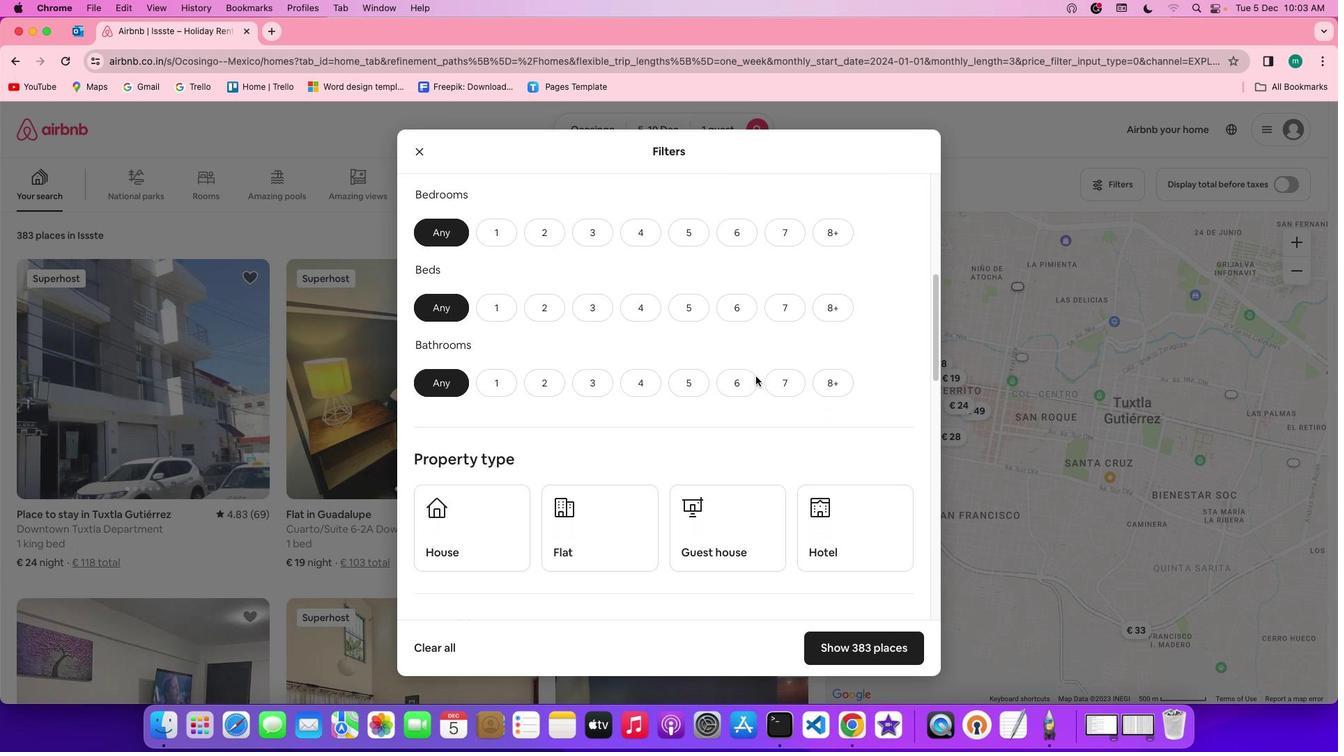 
Action: Mouse moved to (498, 227)
Screenshot: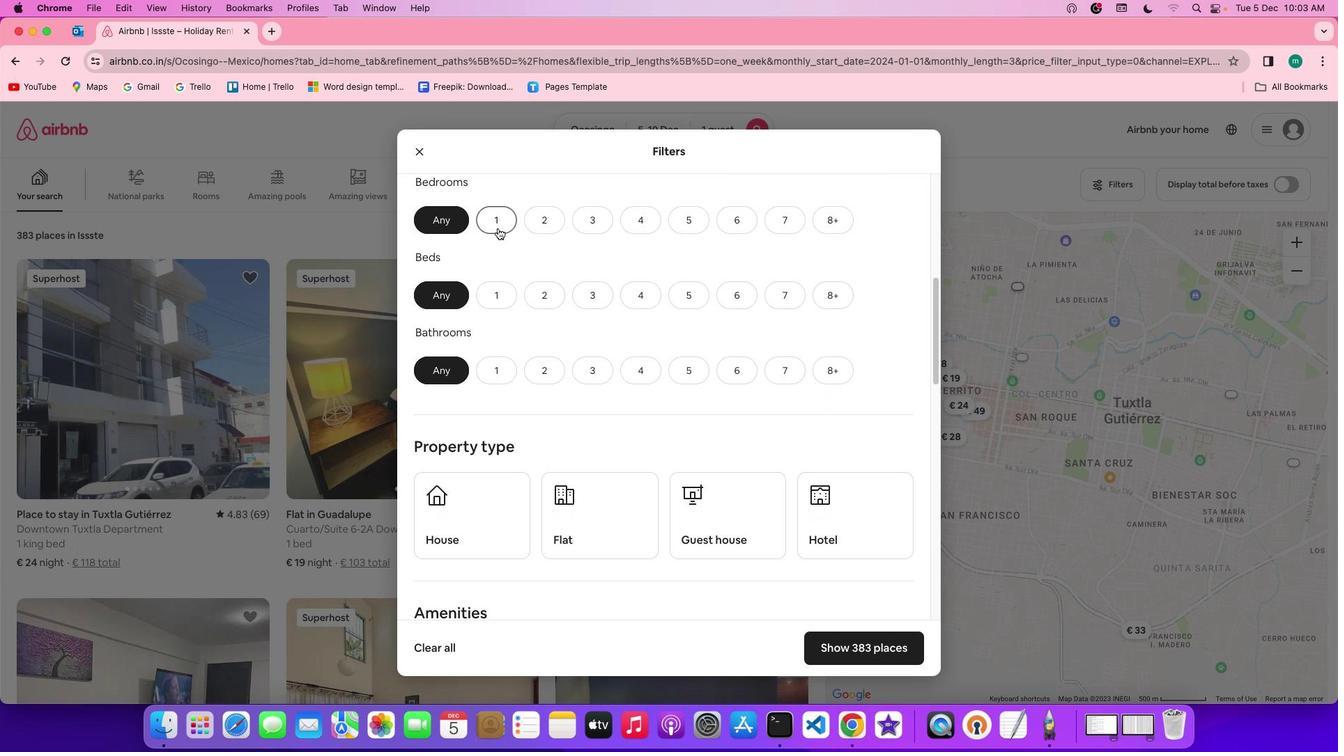 
Action: Mouse pressed left at (498, 227)
Screenshot: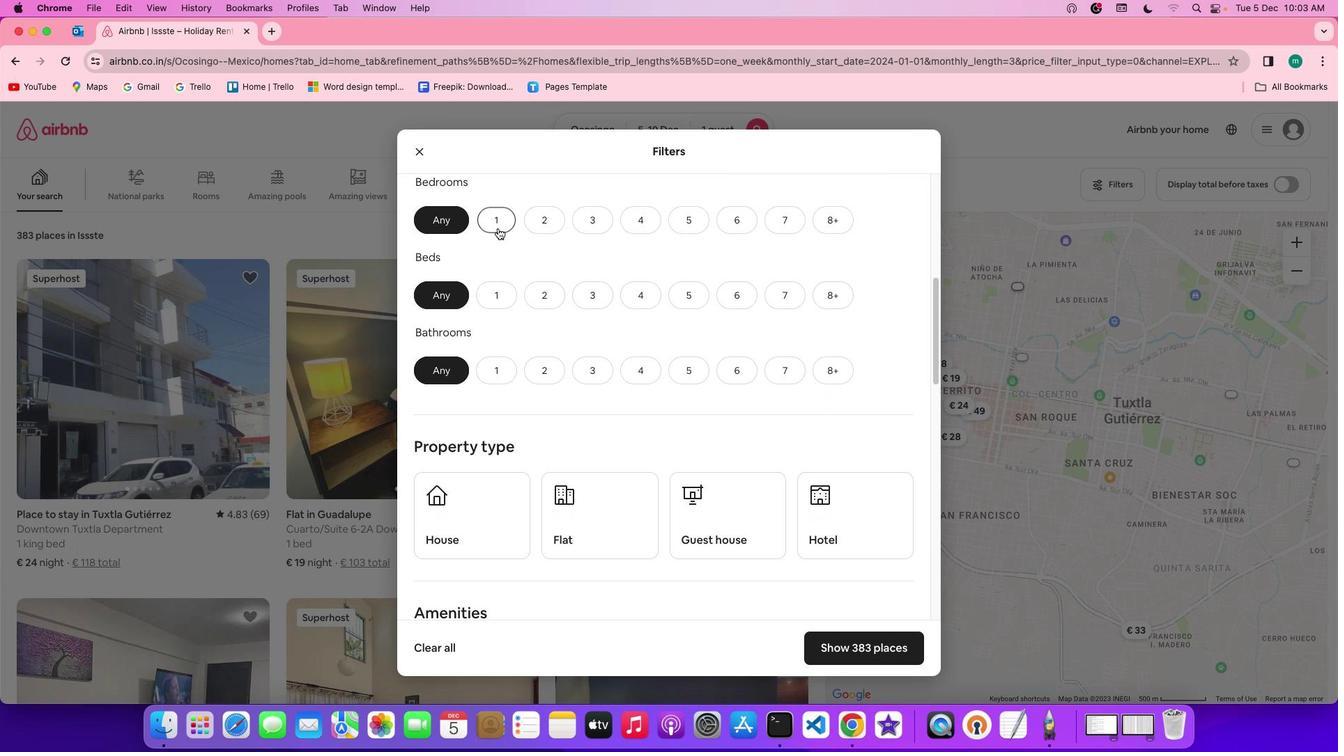 
Action: Mouse moved to (496, 310)
Screenshot: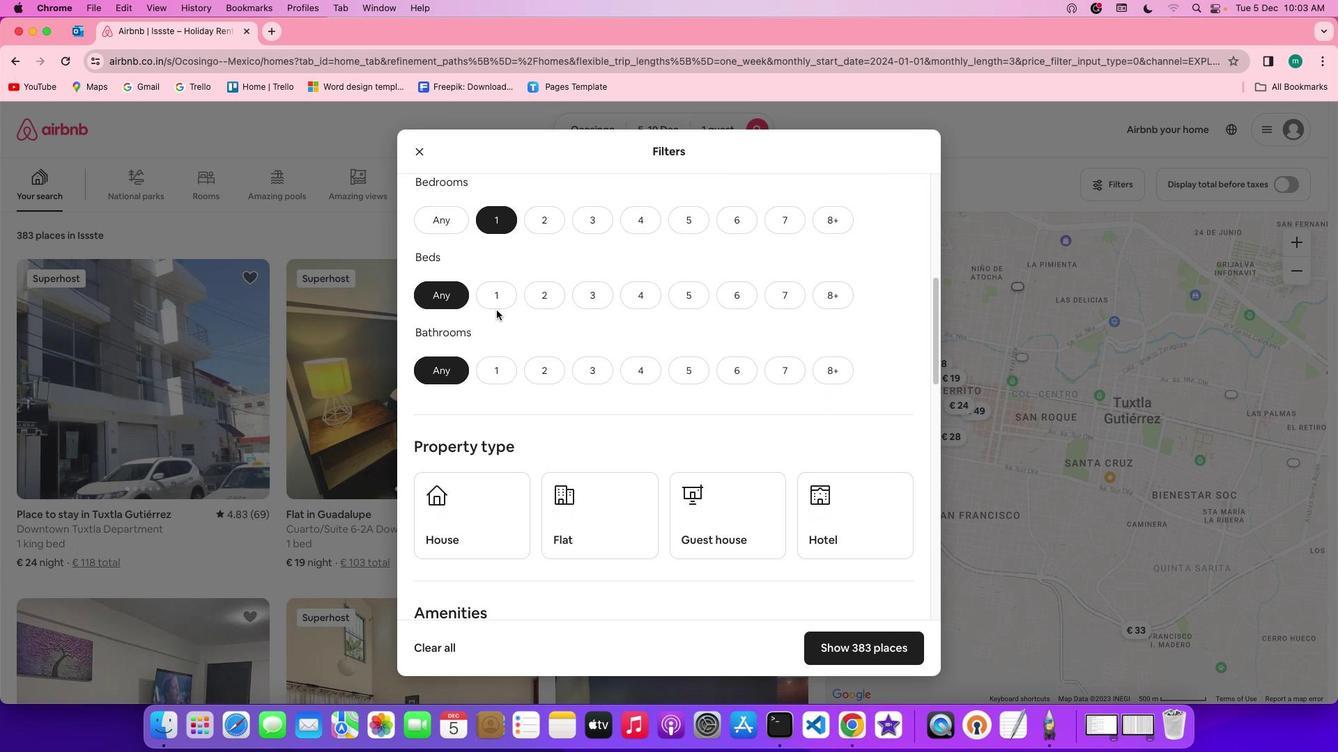 
Action: Mouse pressed left at (496, 310)
Screenshot: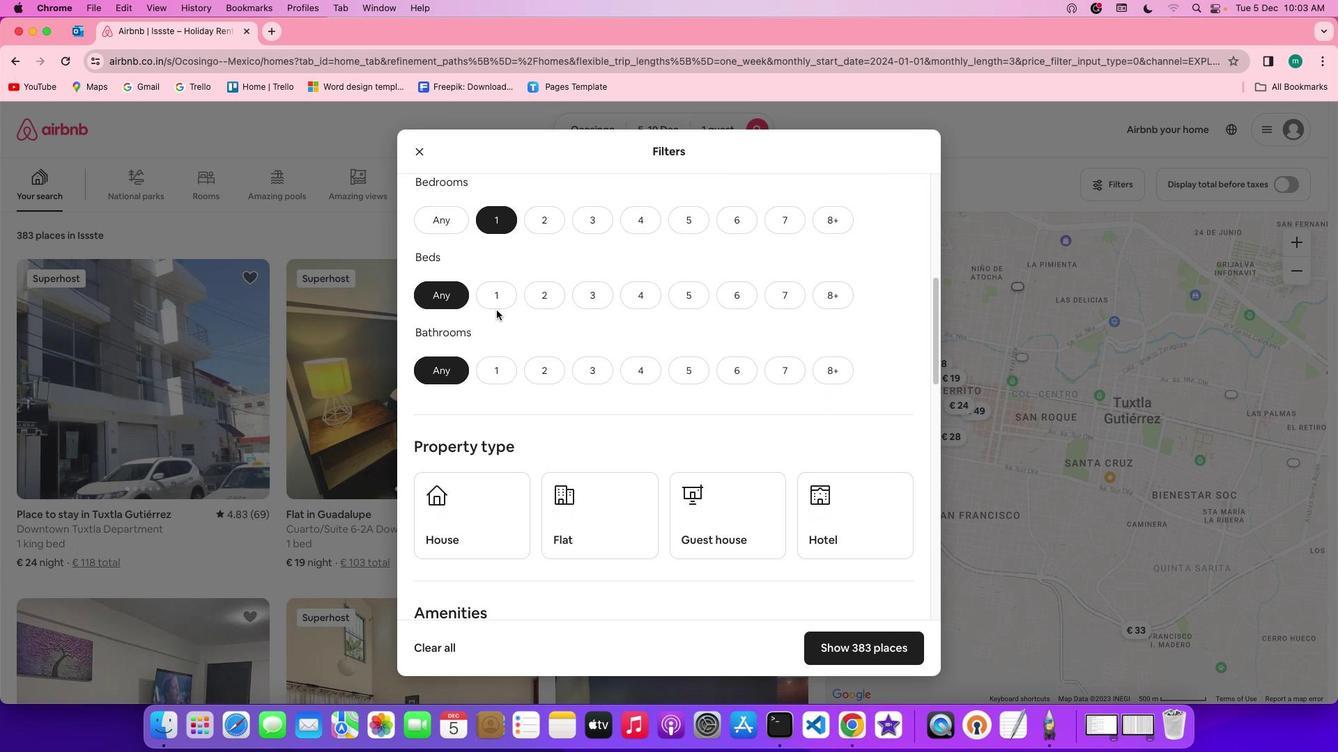 
Action: Mouse moved to (498, 299)
Screenshot: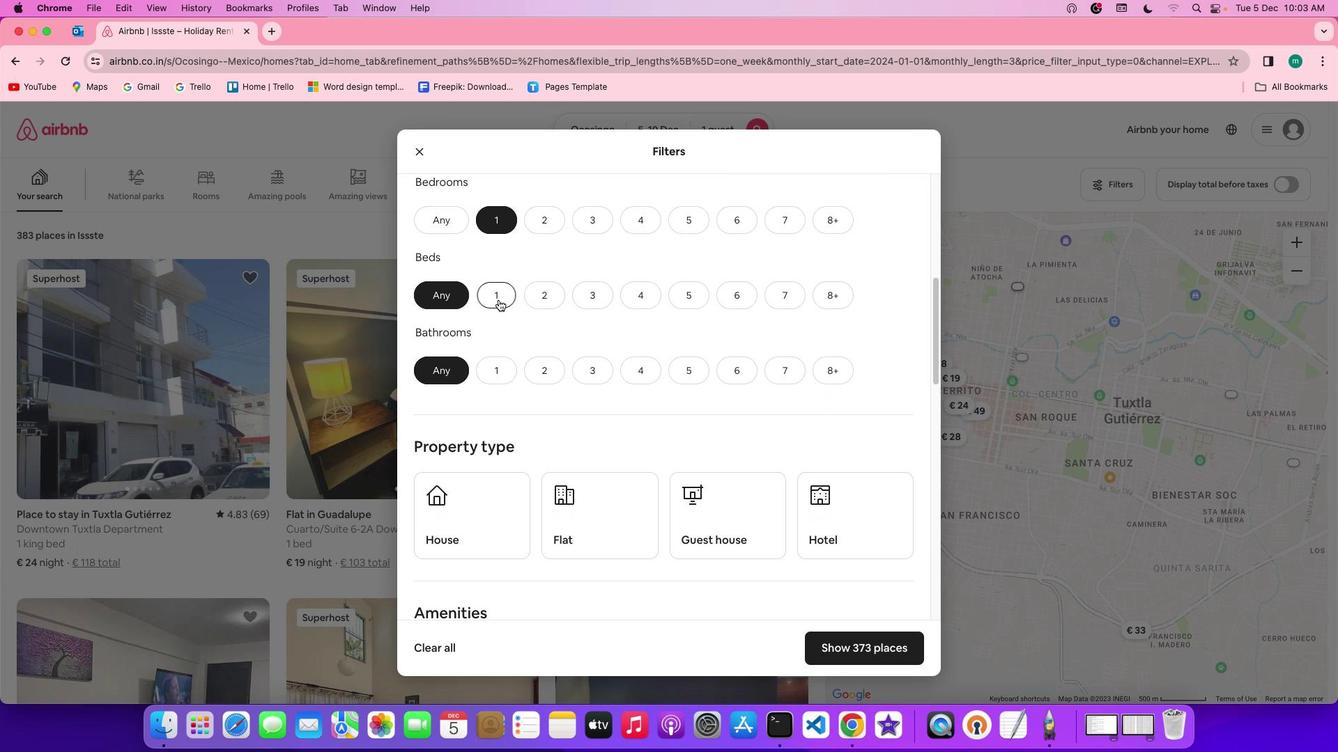 
Action: Mouse pressed left at (498, 299)
Screenshot: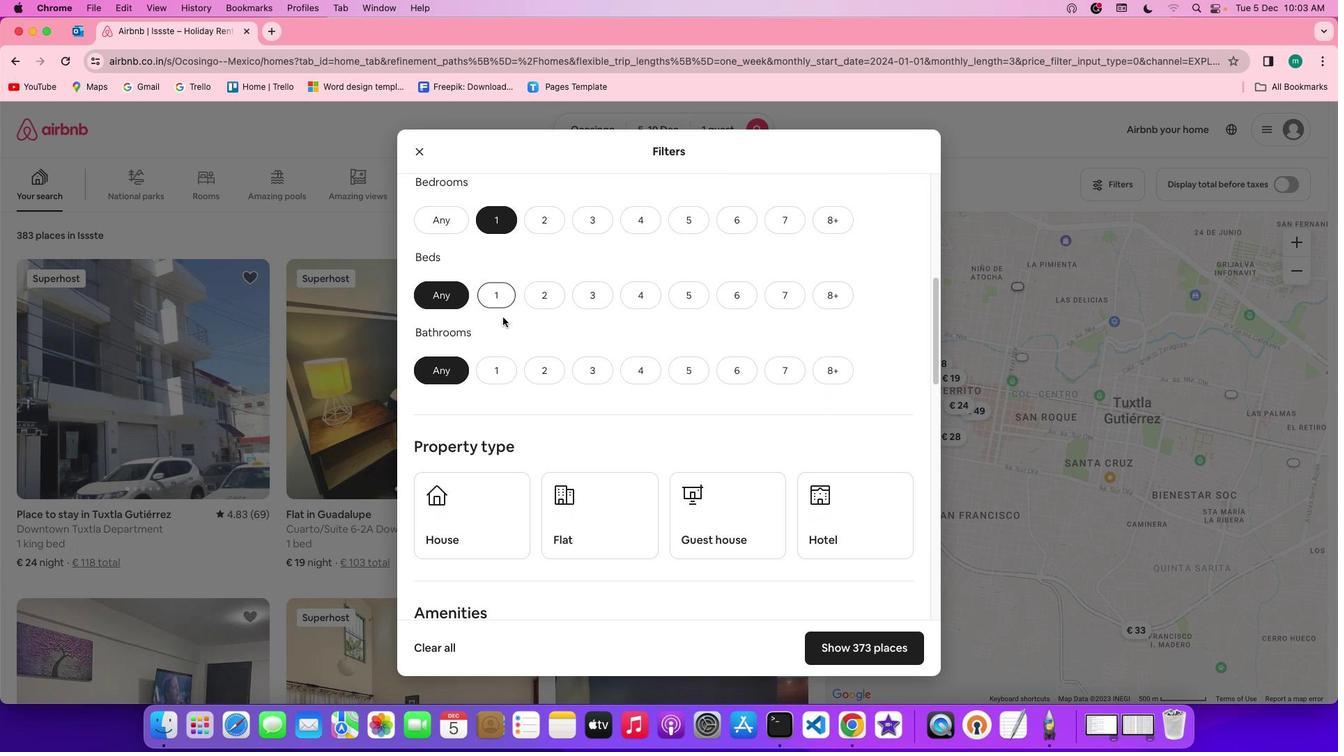
Action: Mouse moved to (499, 371)
Screenshot: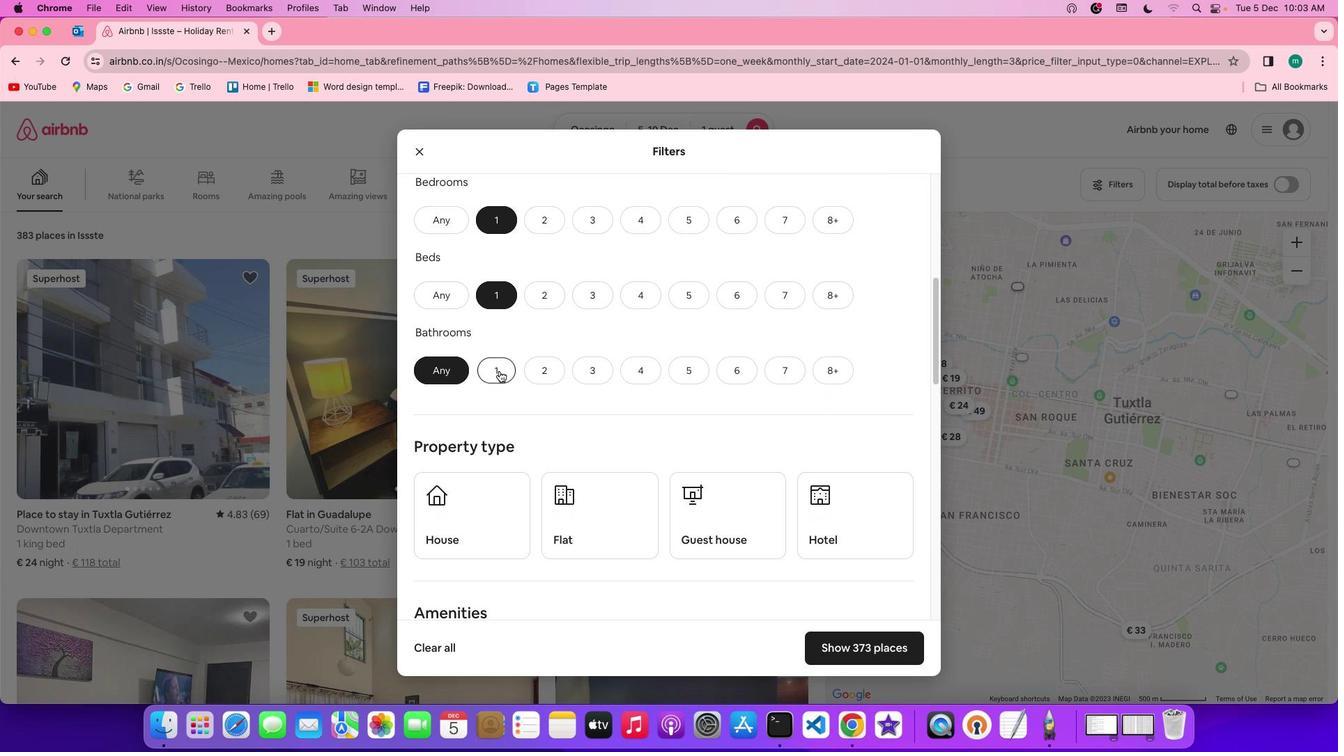 
Action: Mouse pressed left at (499, 371)
Screenshot: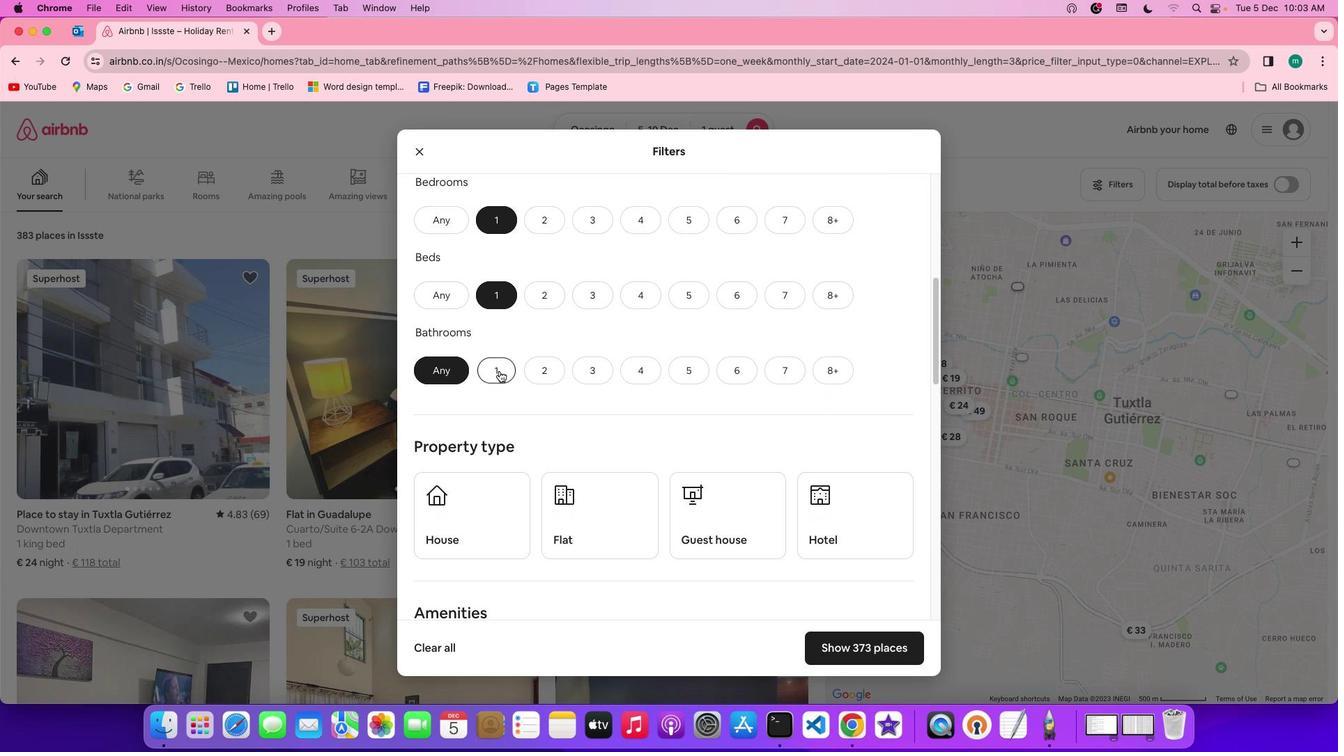 
Action: Mouse moved to (799, 397)
Screenshot: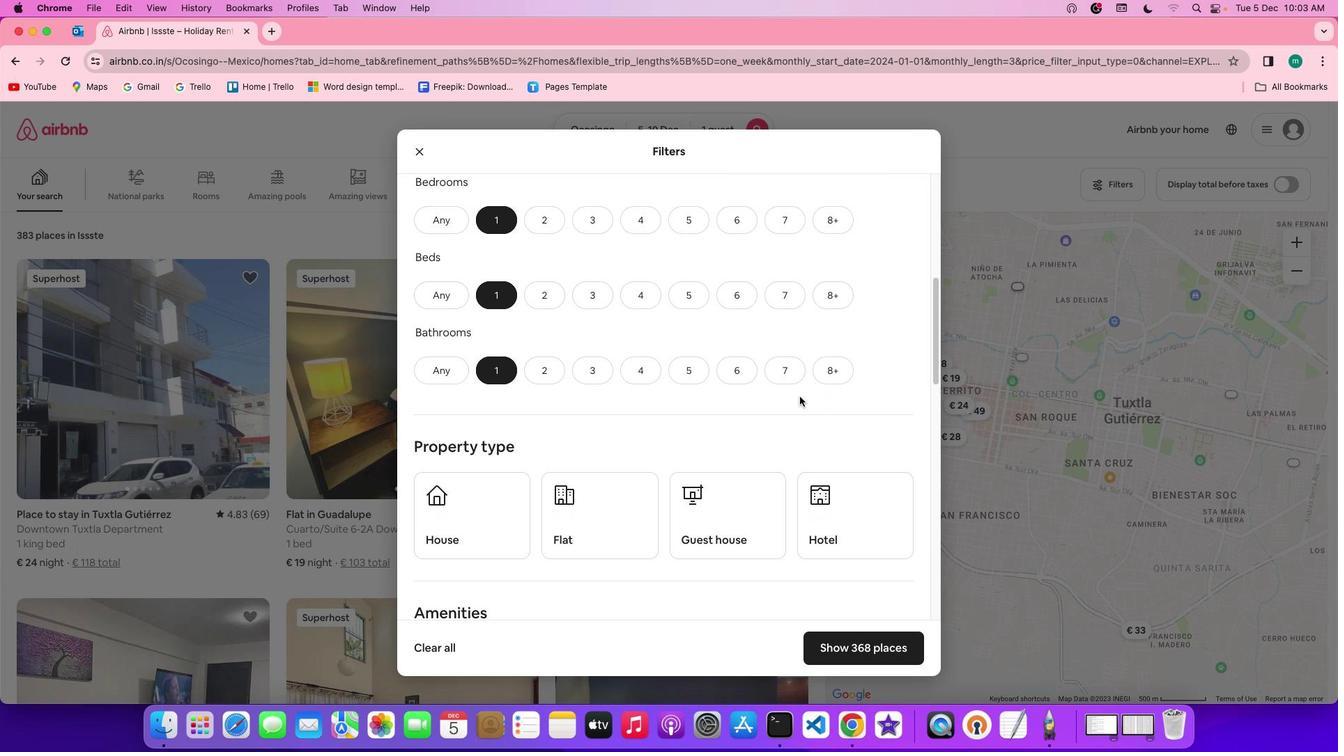 
Action: Mouse scrolled (799, 397) with delta (0, 0)
Screenshot: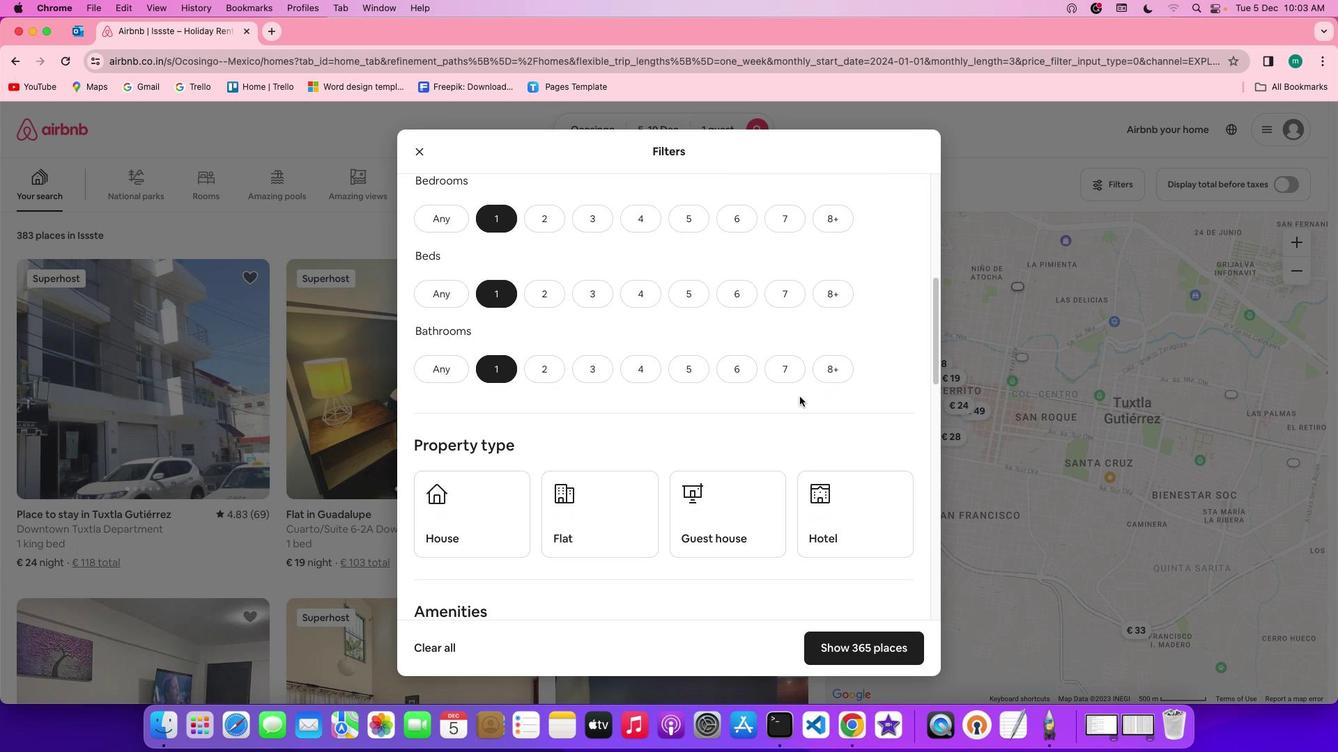 
Action: Mouse scrolled (799, 397) with delta (0, 0)
Screenshot: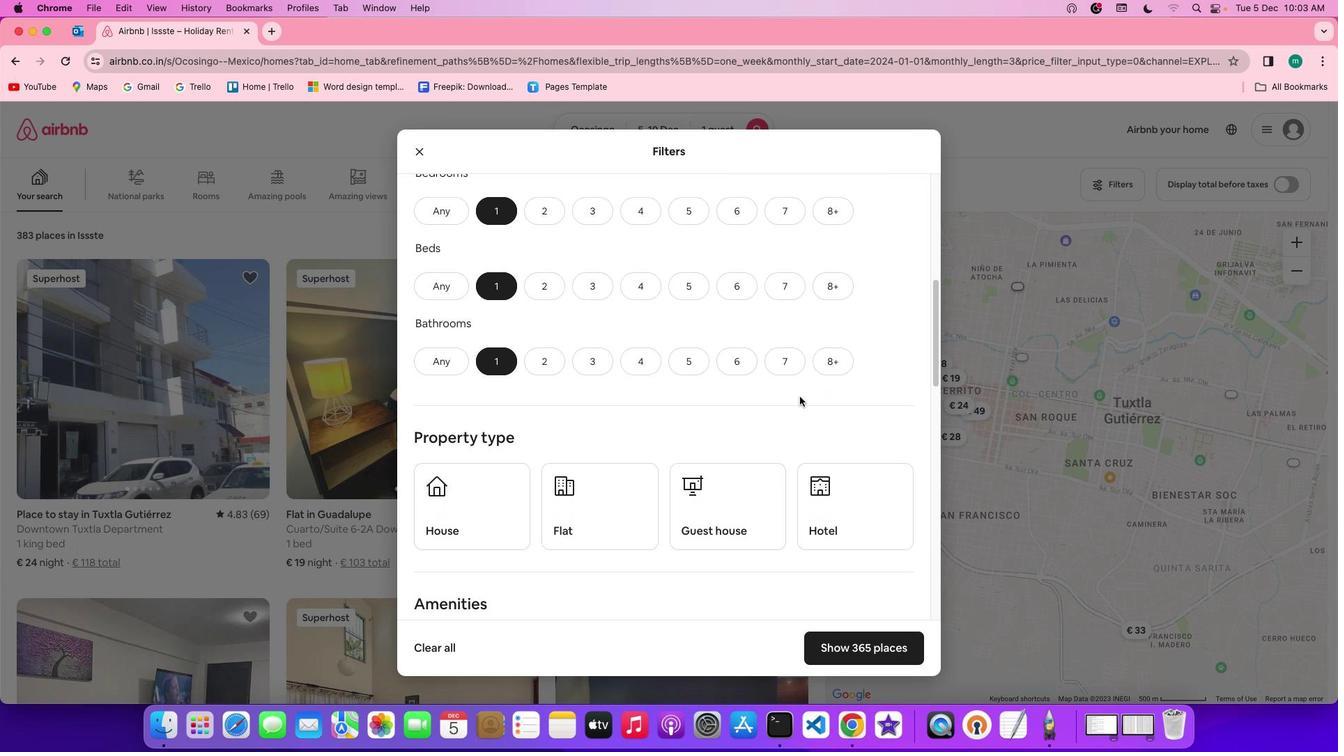
Action: Mouse scrolled (799, 397) with delta (0, 0)
Screenshot: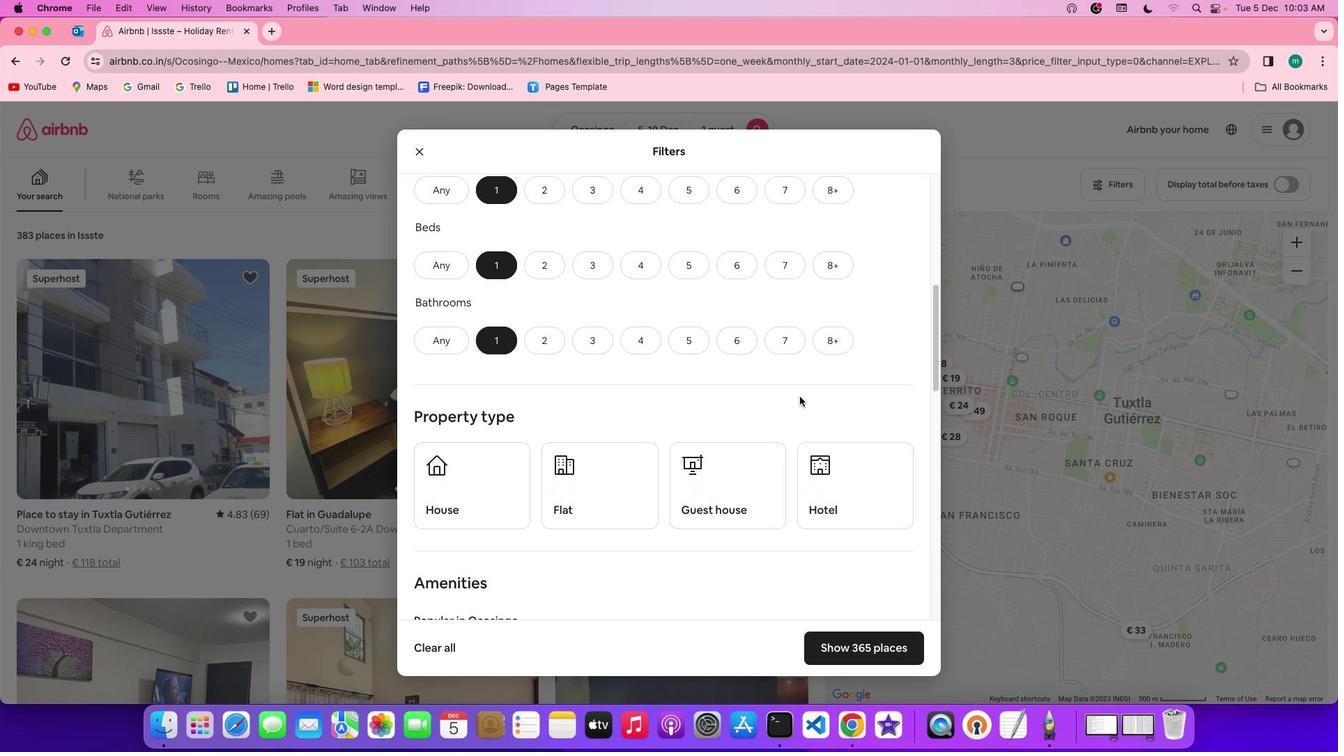
Action: Mouse scrolled (799, 397) with delta (0, 0)
Screenshot: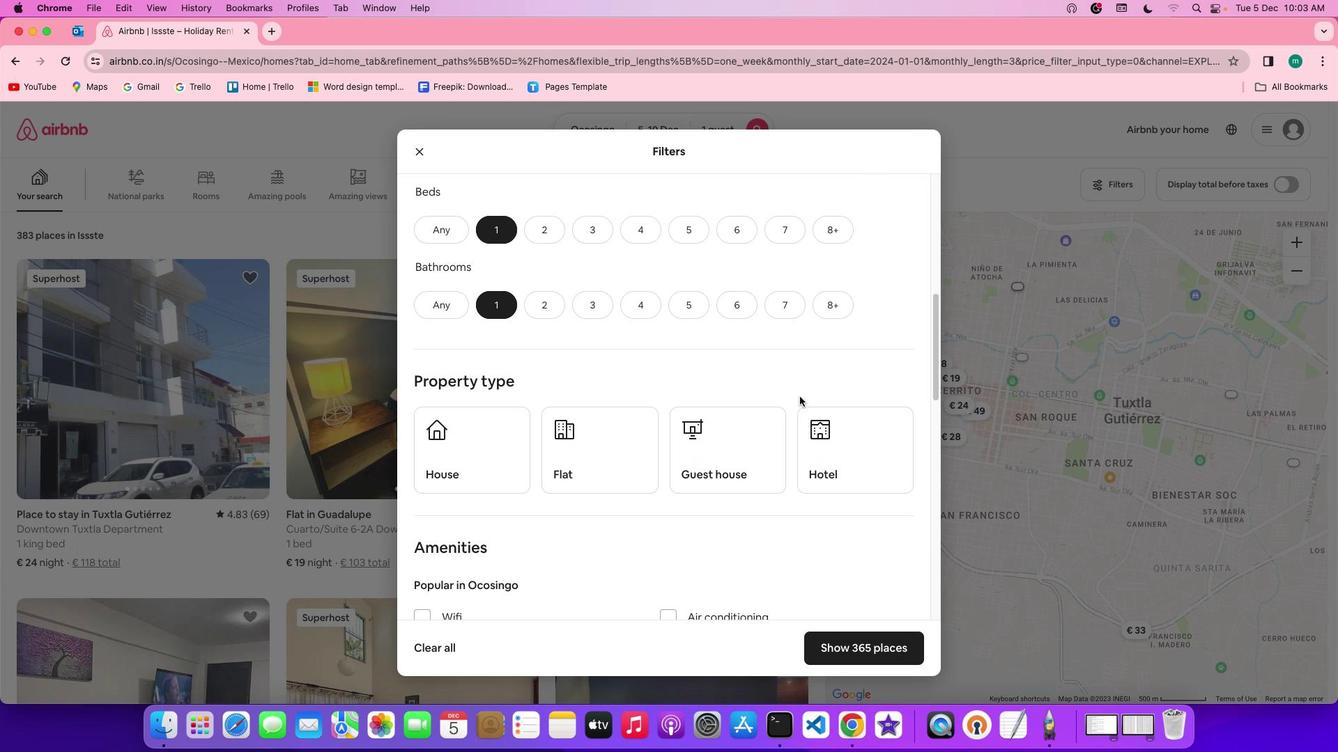 
Action: Mouse scrolled (799, 397) with delta (0, 0)
Screenshot: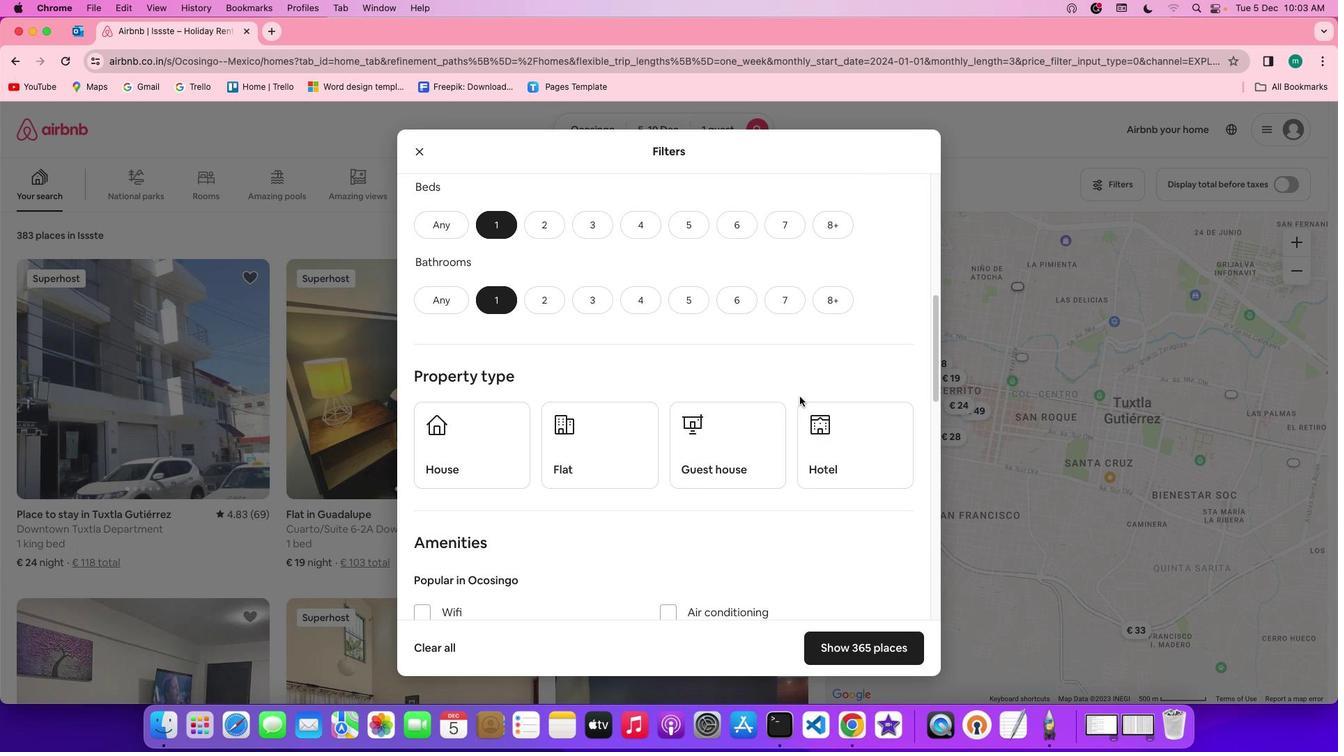 
Action: Mouse scrolled (799, 397) with delta (0, 0)
Screenshot: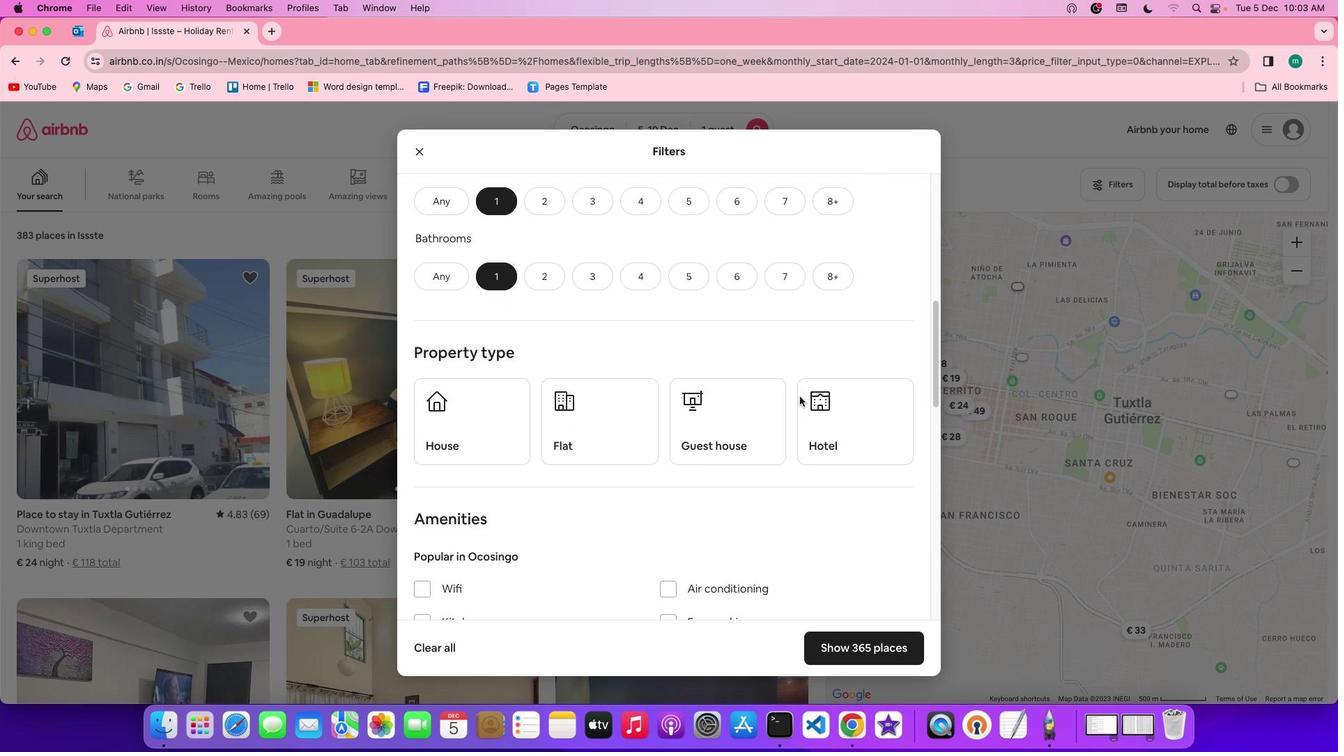 
Action: Mouse moved to (876, 395)
Screenshot: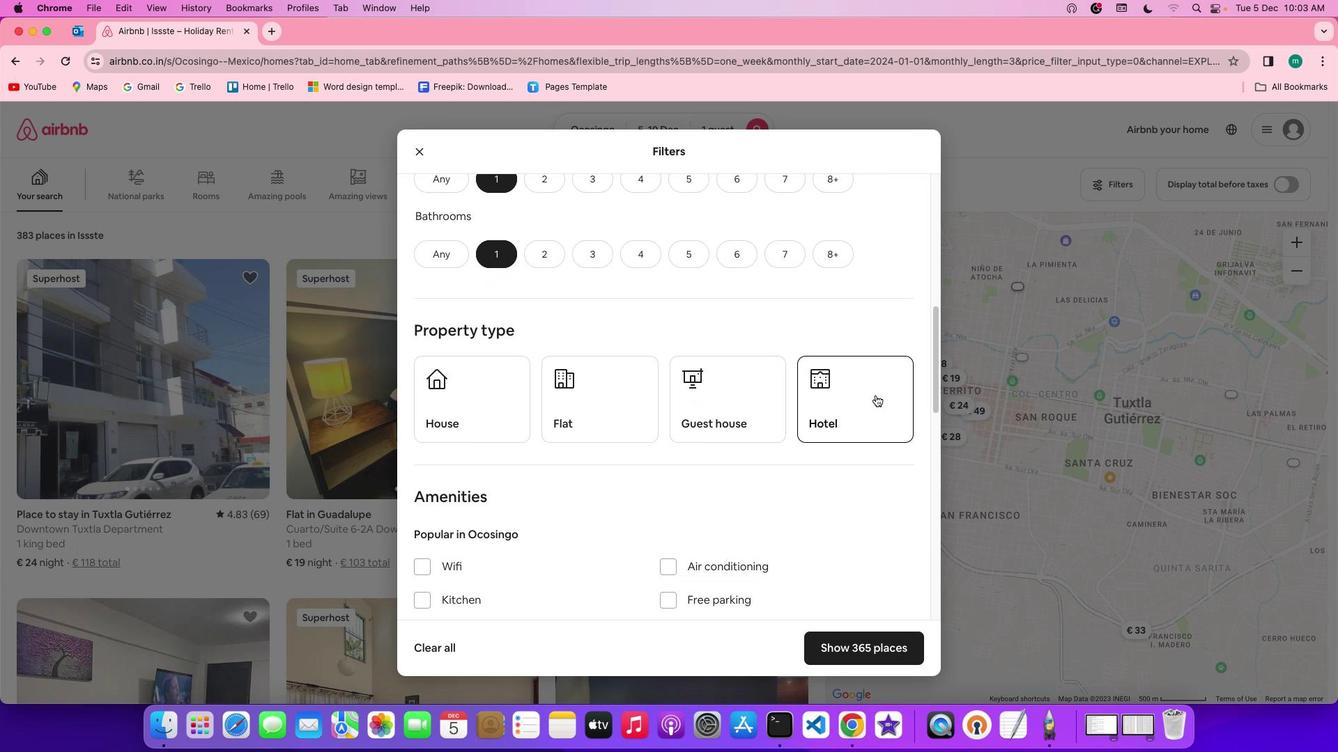 
Action: Mouse pressed left at (876, 395)
Screenshot: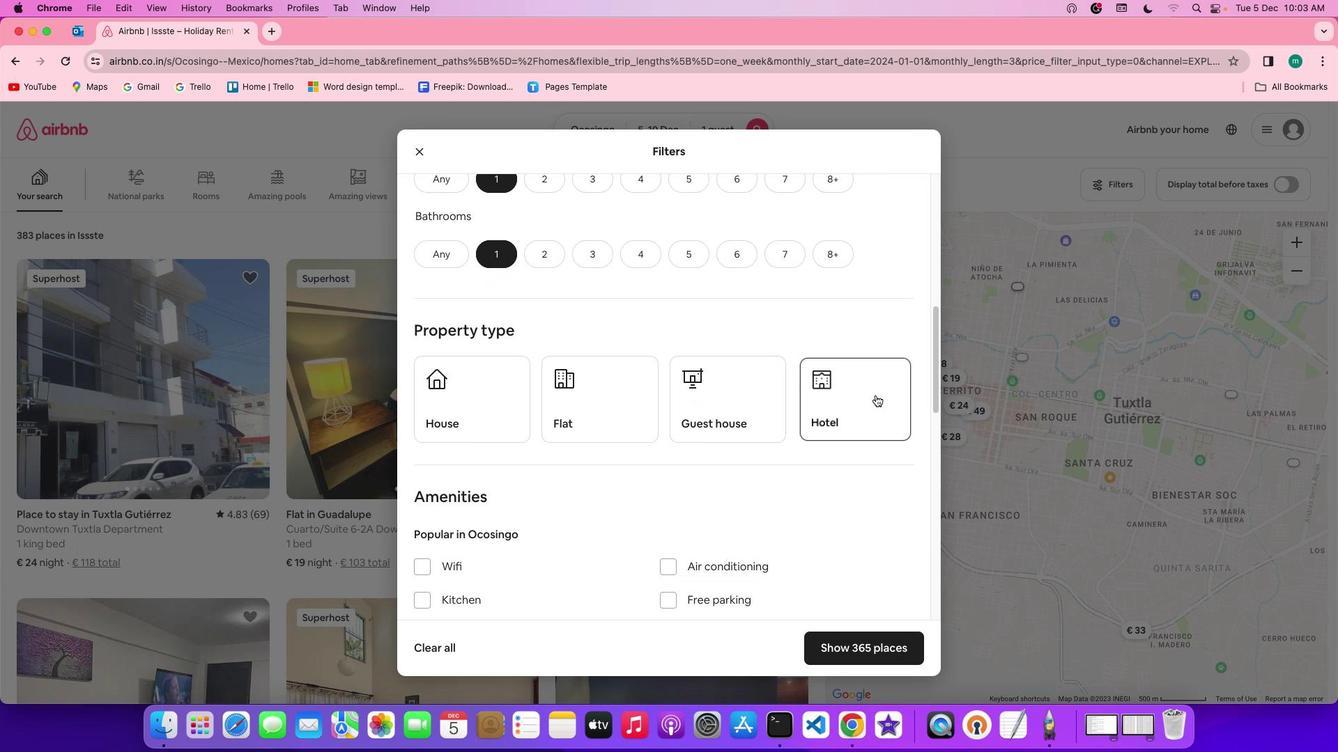 
Action: Mouse moved to (794, 418)
Screenshot: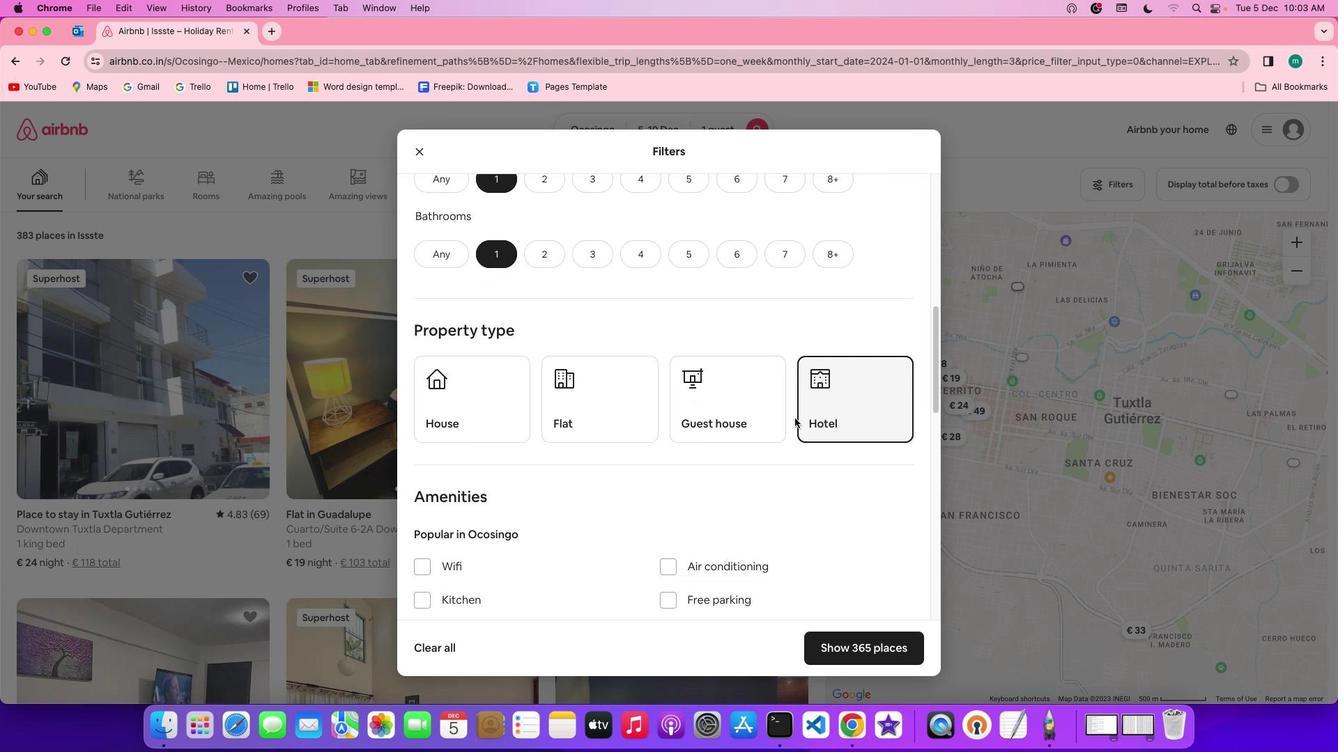 
Action: Mouse scrolled (794, 418) with delta (0, 0)
Screenshot: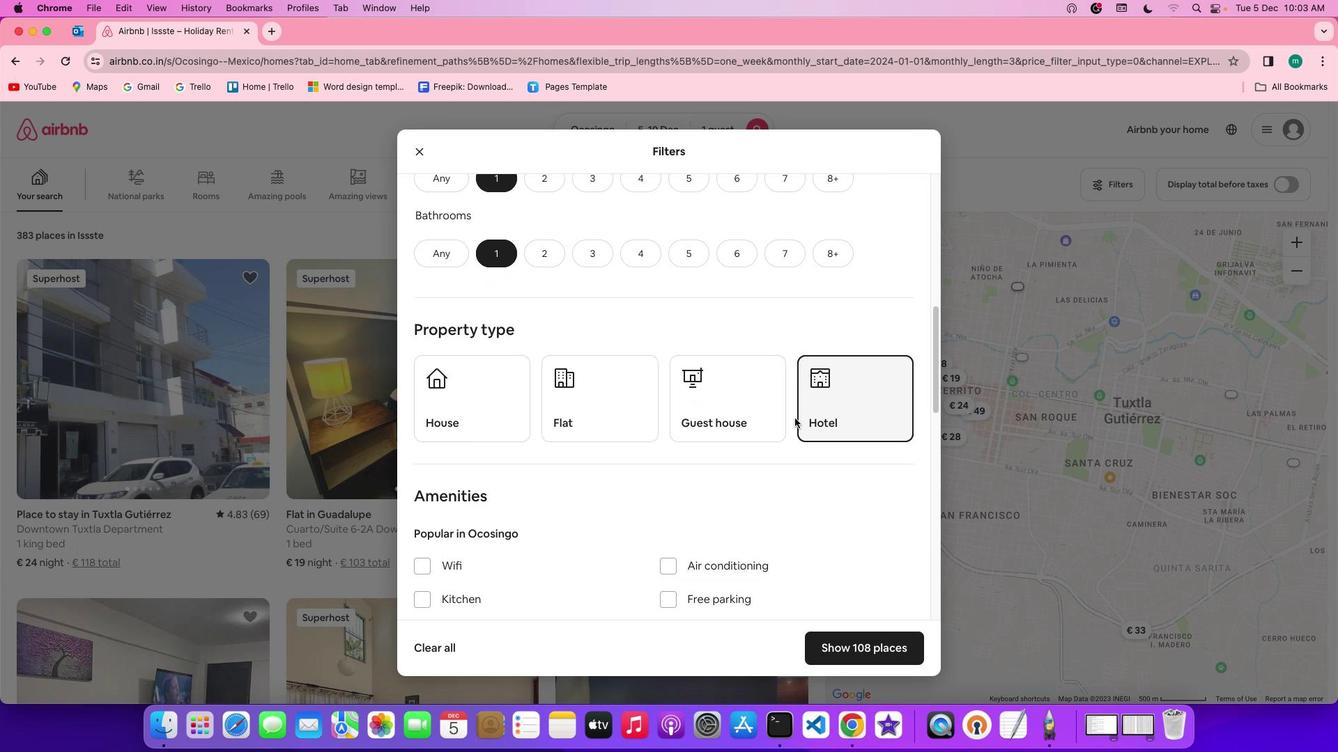 
Action: Mouse scrolled (794, 418) with delta (0, 0)
Screenshot: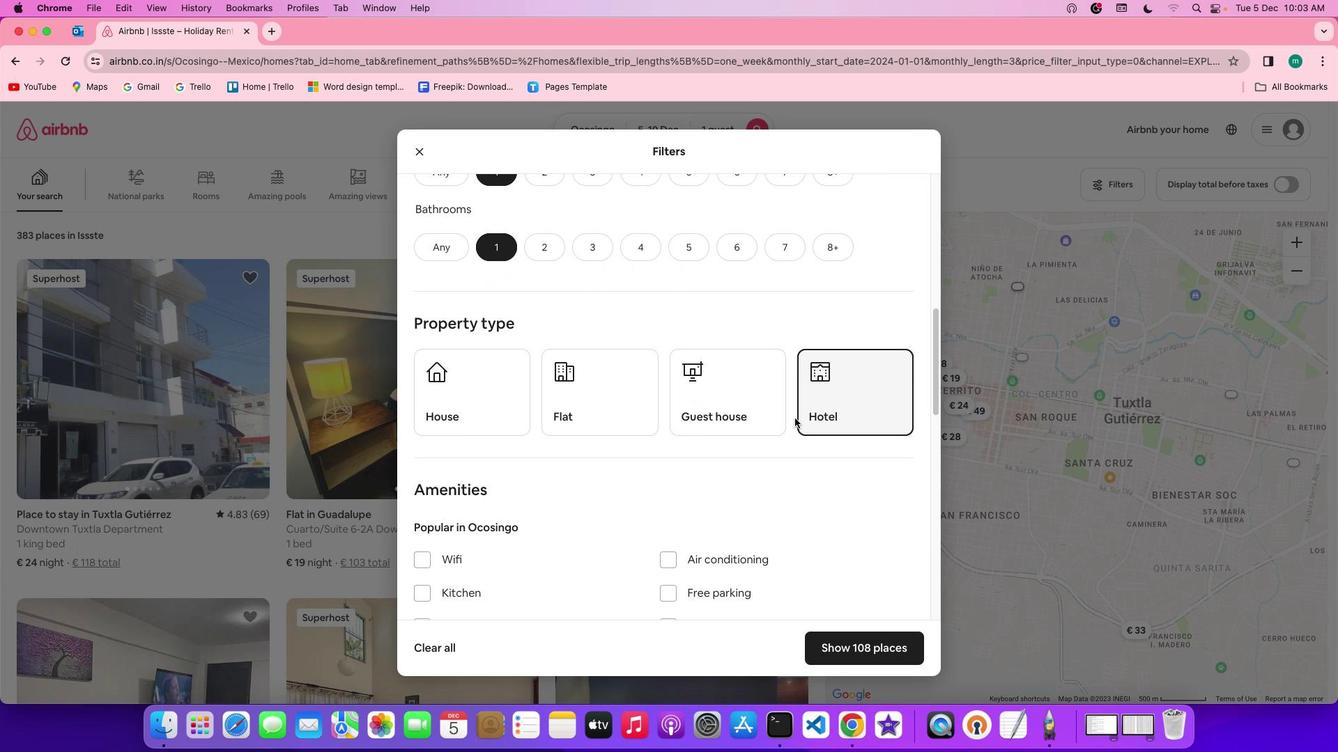
Action: Mouse scrolled (794, 418) with delta (0, -1)
Screenshot: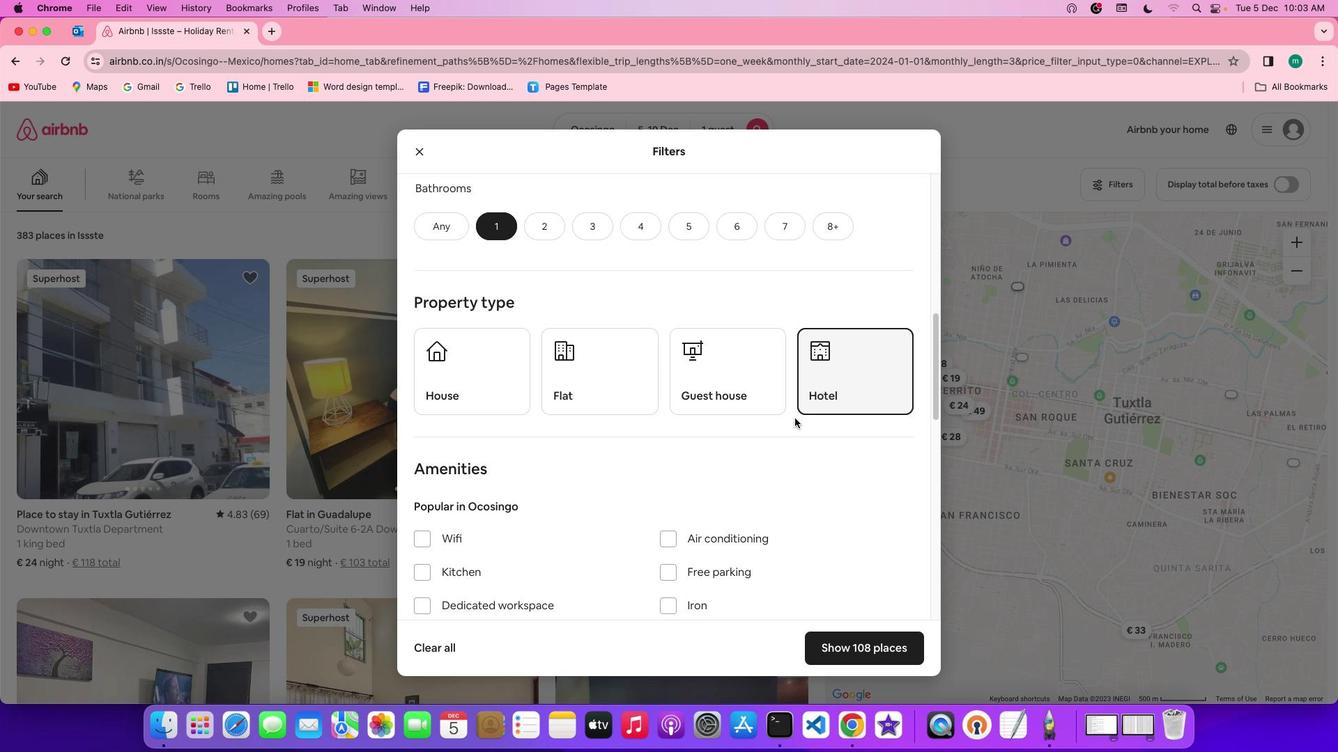 
Action: Mouse scrolled (794, 418) with delta (0, 0)
Screenshot: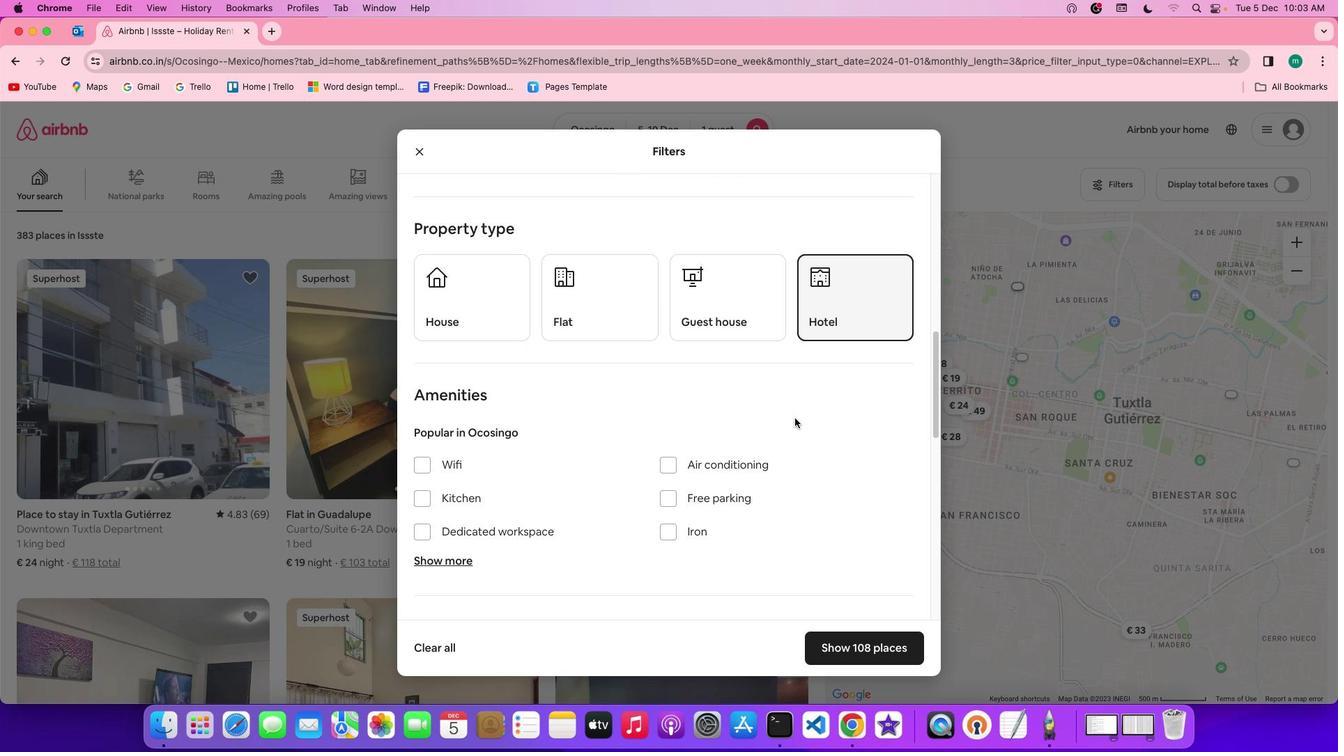 
Action: Mouse scrolled (794, 418) with delta (0, 0)
Screenshot: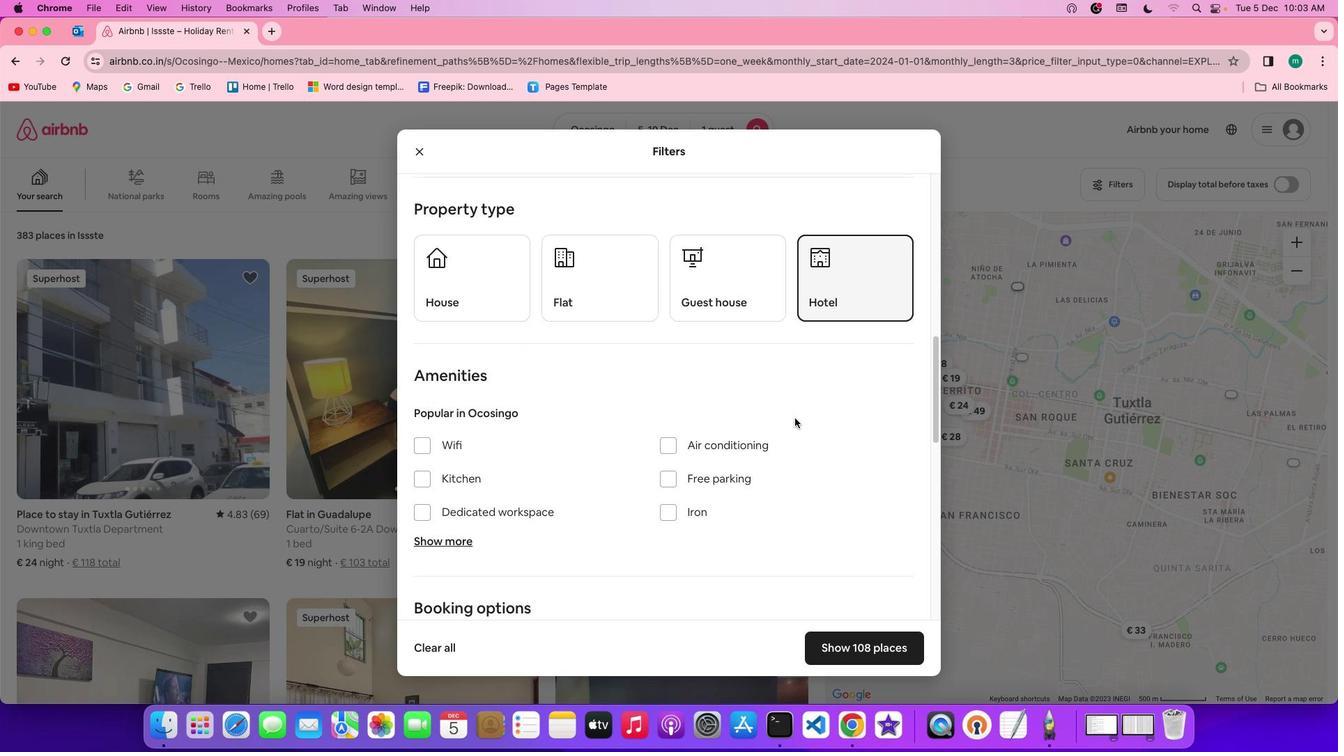 
Action: Mouse scrolled (794, 418) with delta (0, -1)
Screenshot: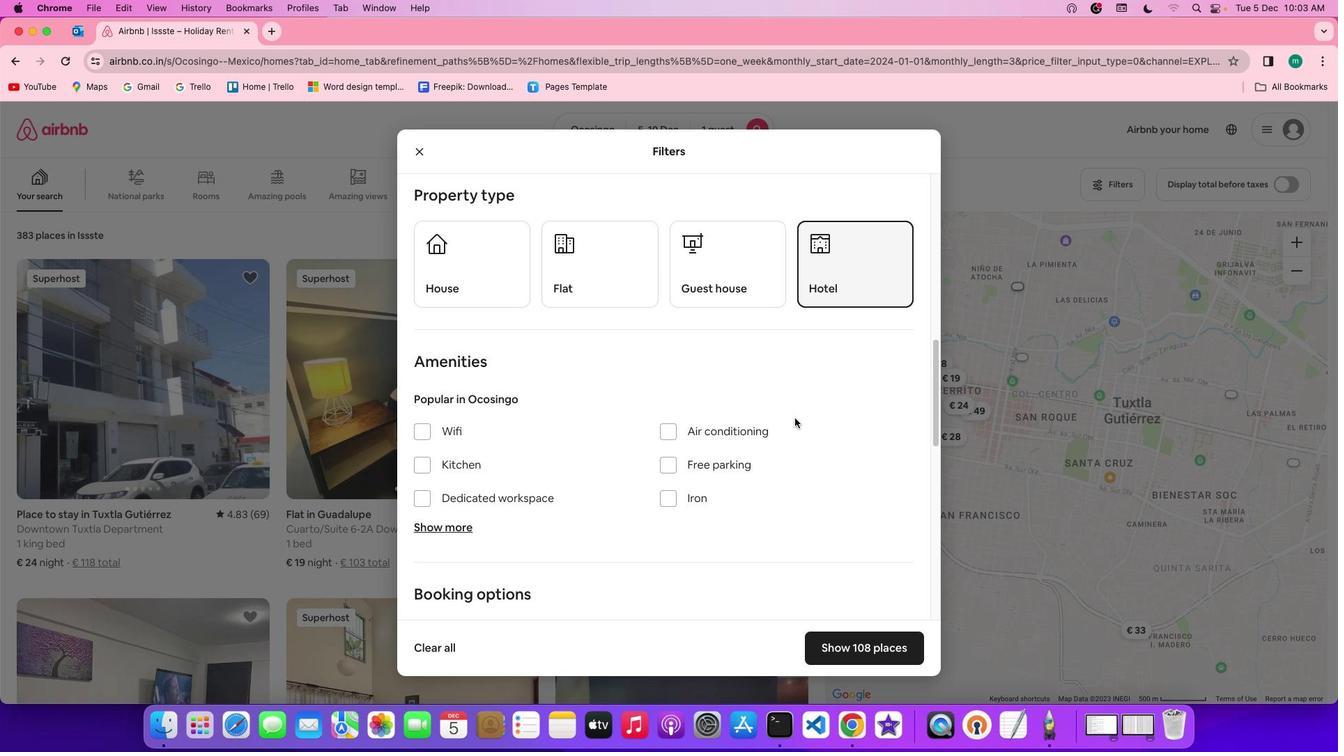 
Action: Mouse scrolled (794, 418) with delta (0, -1)
Screenshot: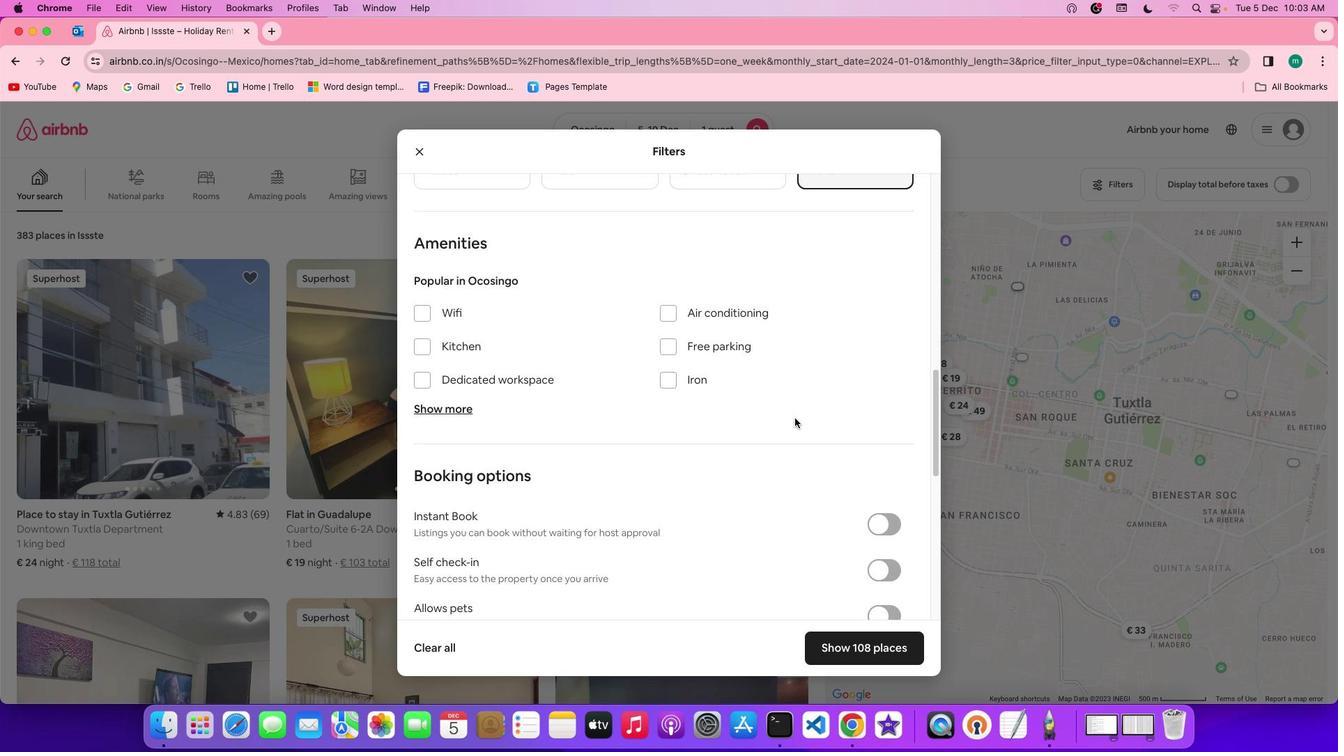 
Action: Mouse scrolled (794, 418) with delta (0, 0)
Screenshot: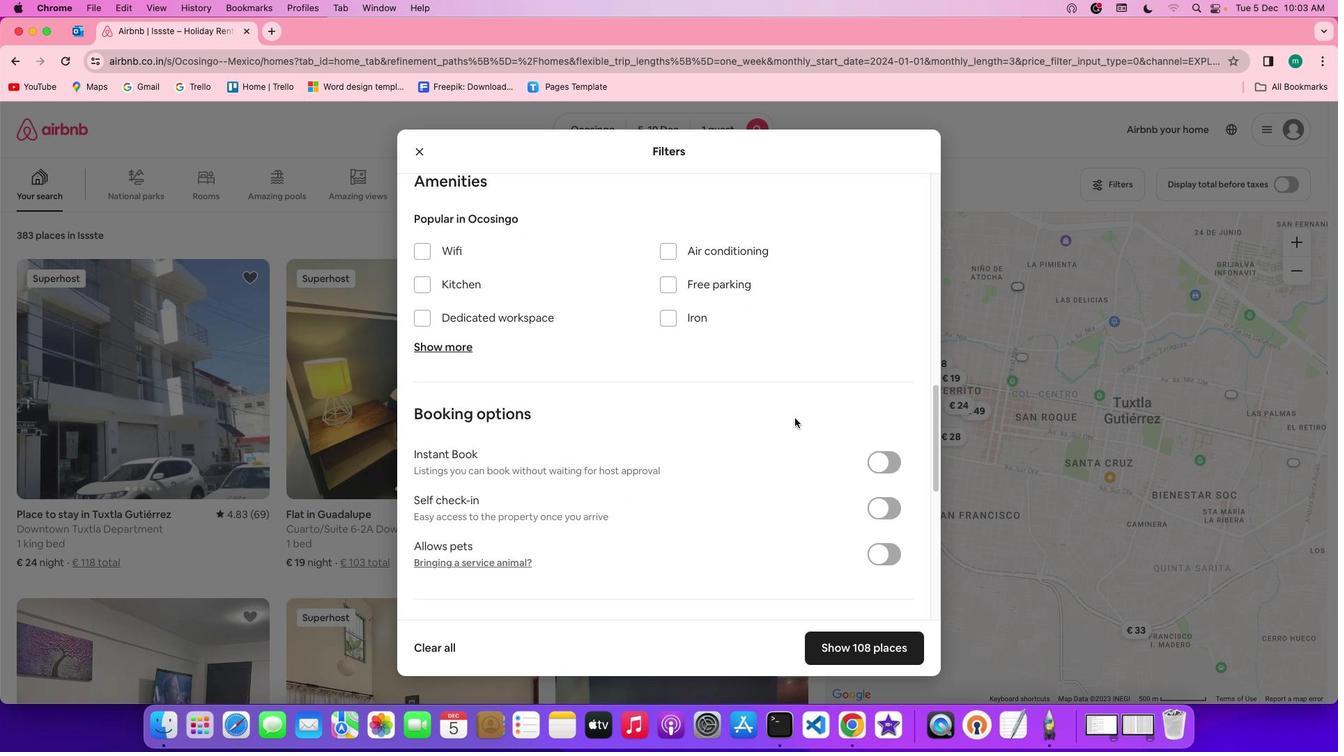 
Action: Mouse scrolled (794, 418) with delta (0, 0)
Screenshot: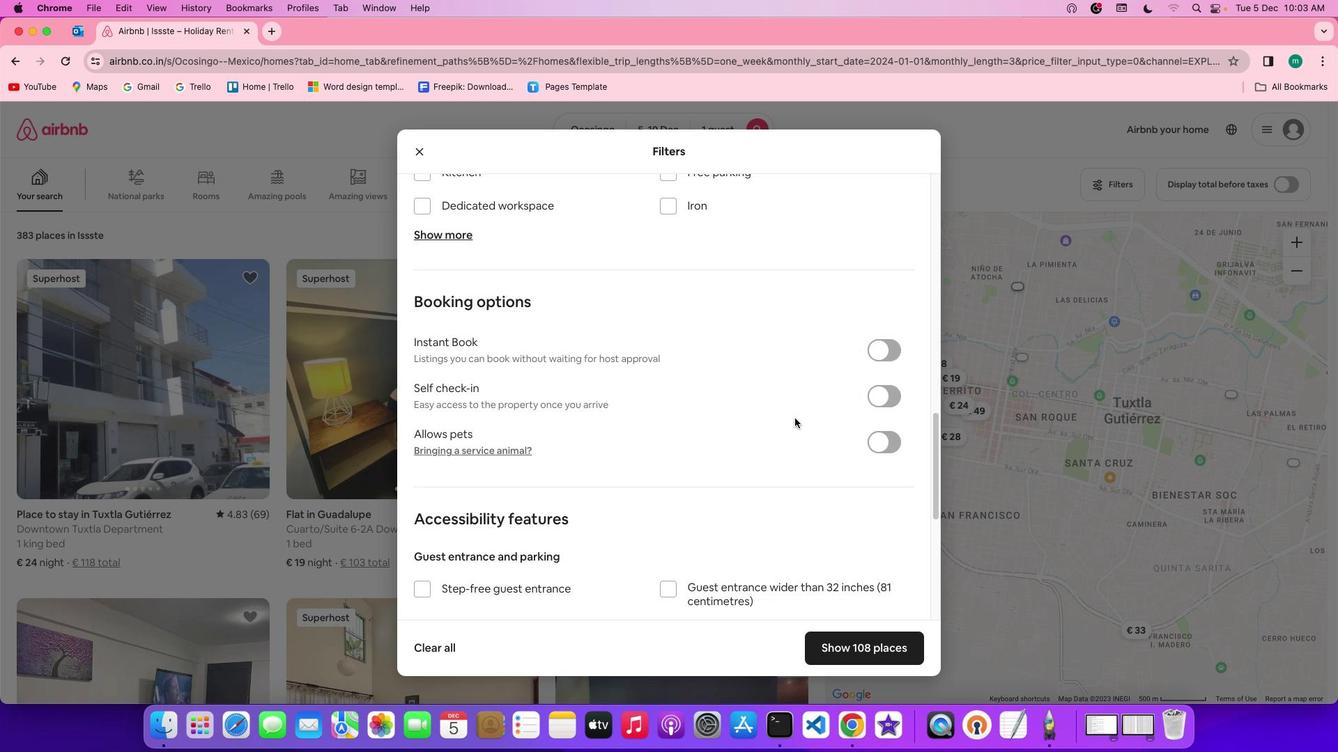 
Action: Mouse scrolled (794, 418) with delta (0, -2)
Screenshot: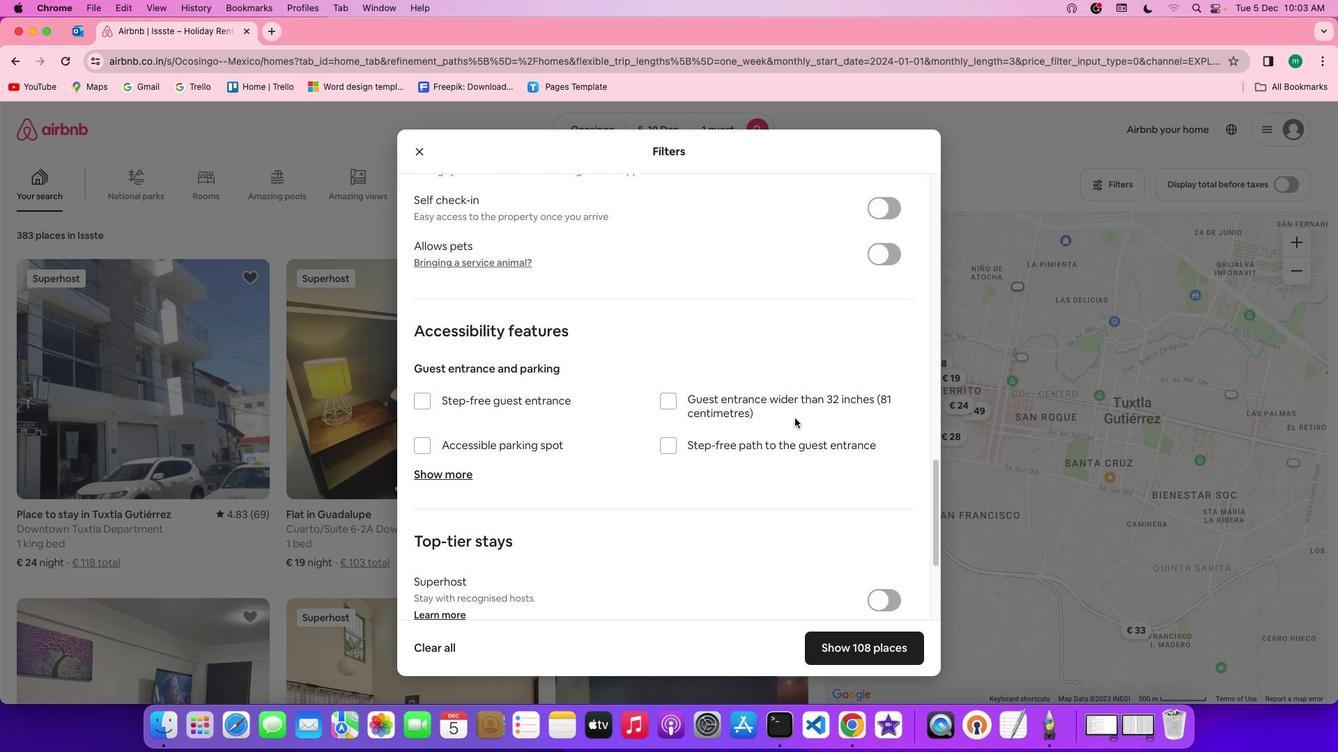 
Action: Mouse scrolled (794, 418) with delta (0, -3)
Screenshot: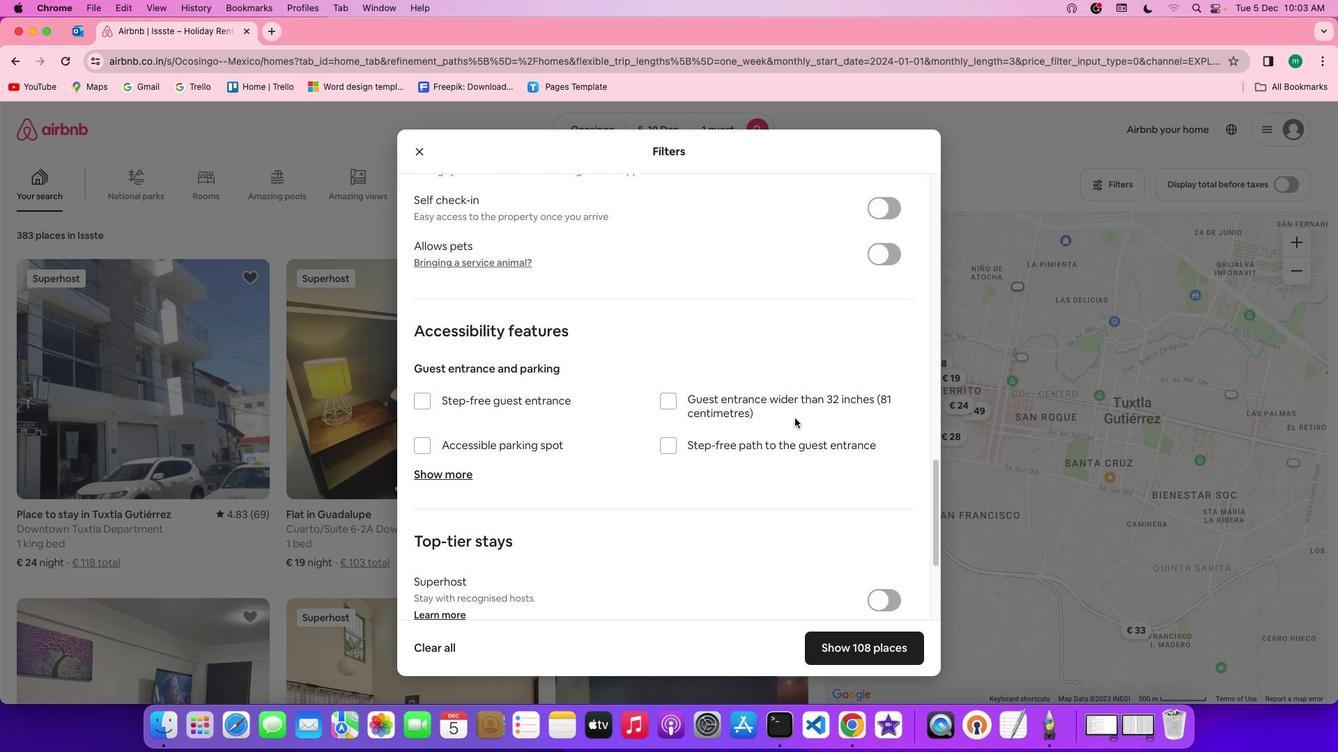
Action: Mouse scrolled (794, 418) with delta (0, -4)
Screenshot: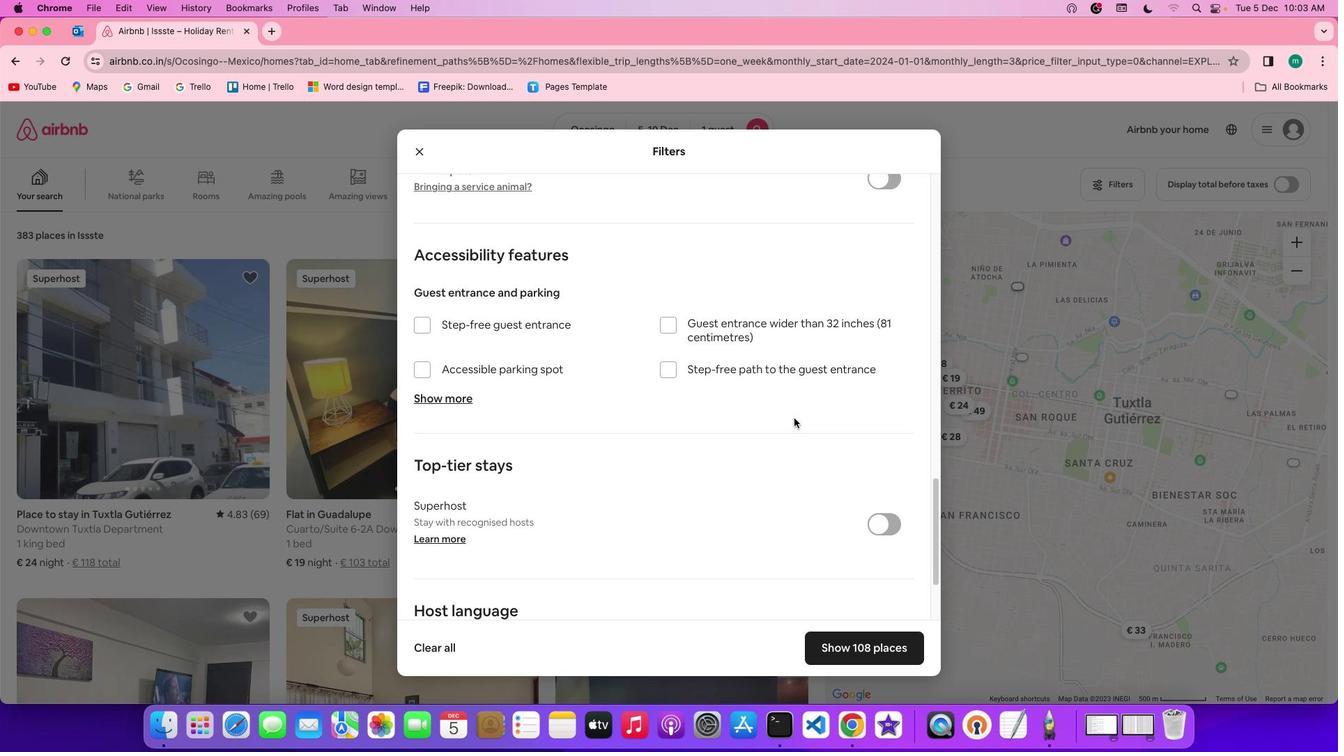 
Action: Mouse moved to (794, 418)
Screenshot: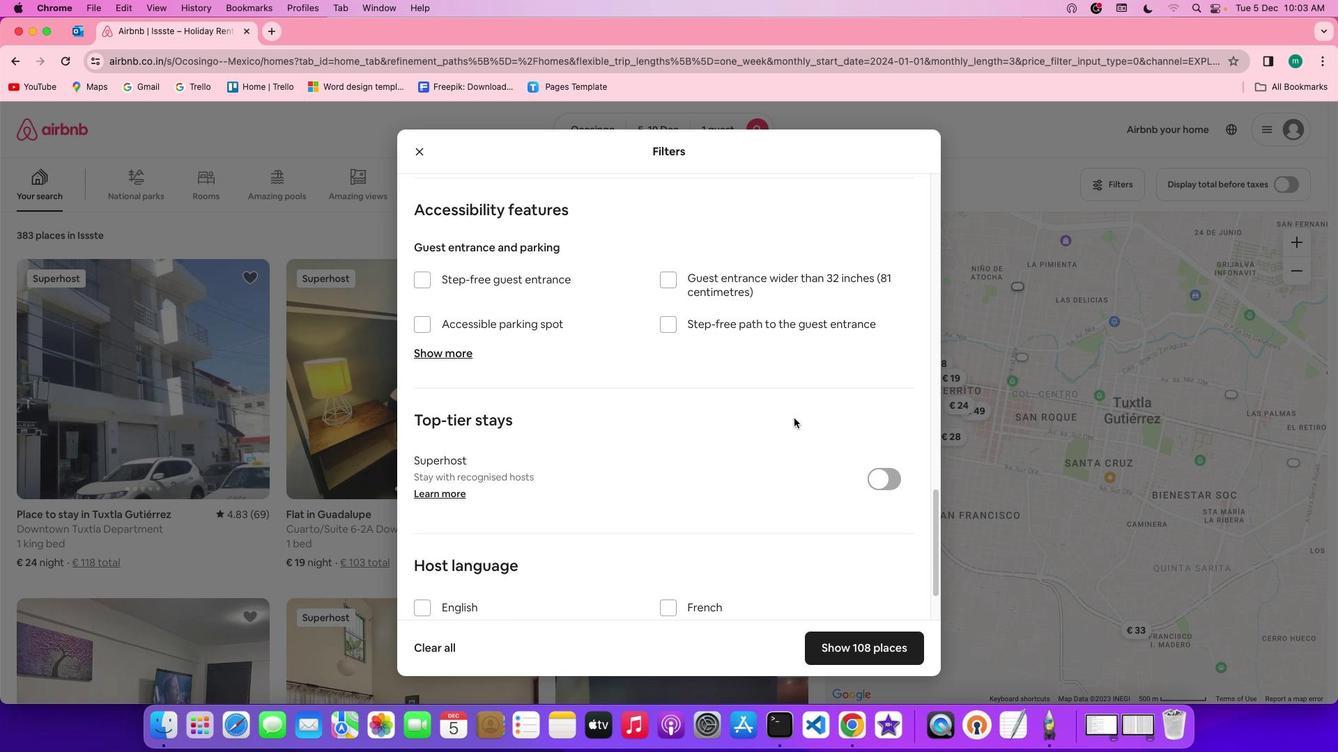 
Action: Mouse scrolled (794, 418) with delta (0, 0)
Screenshot: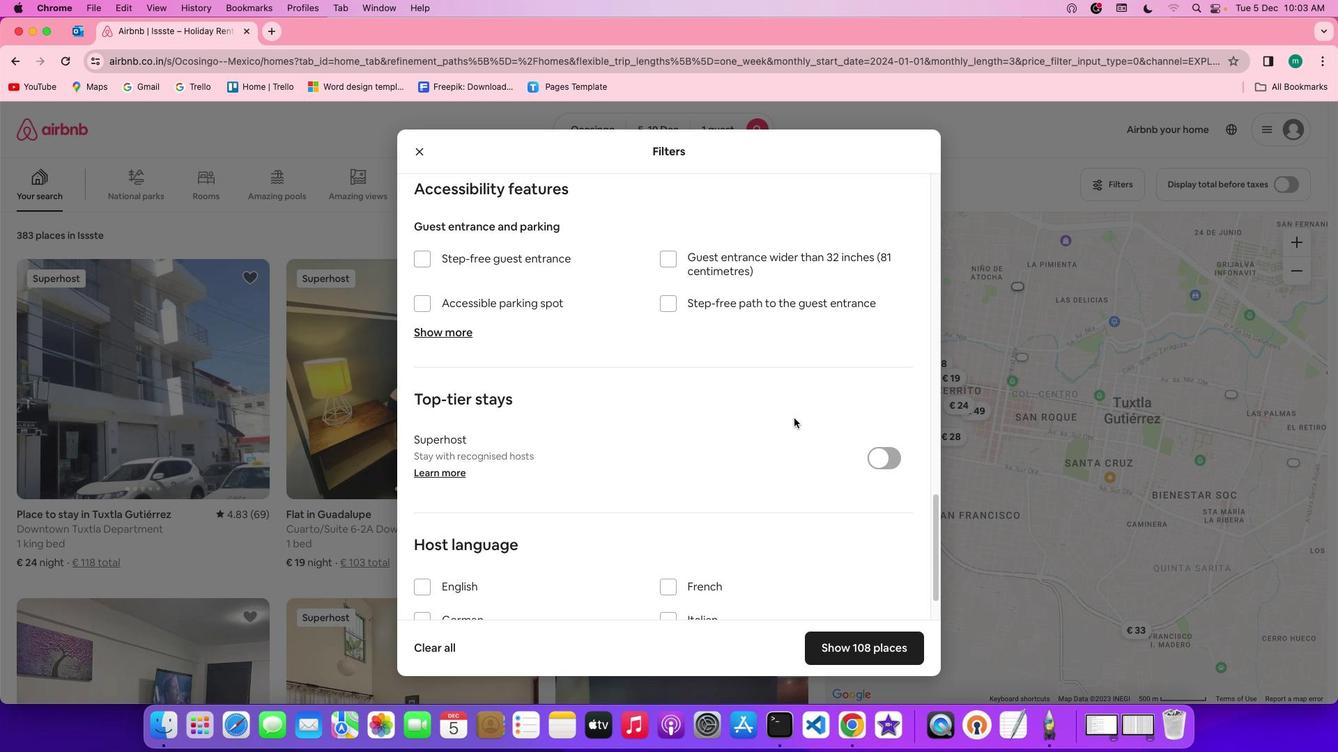 
Action: Mouse scrolled (794, 418) with delta (0, 0)
Screenshot: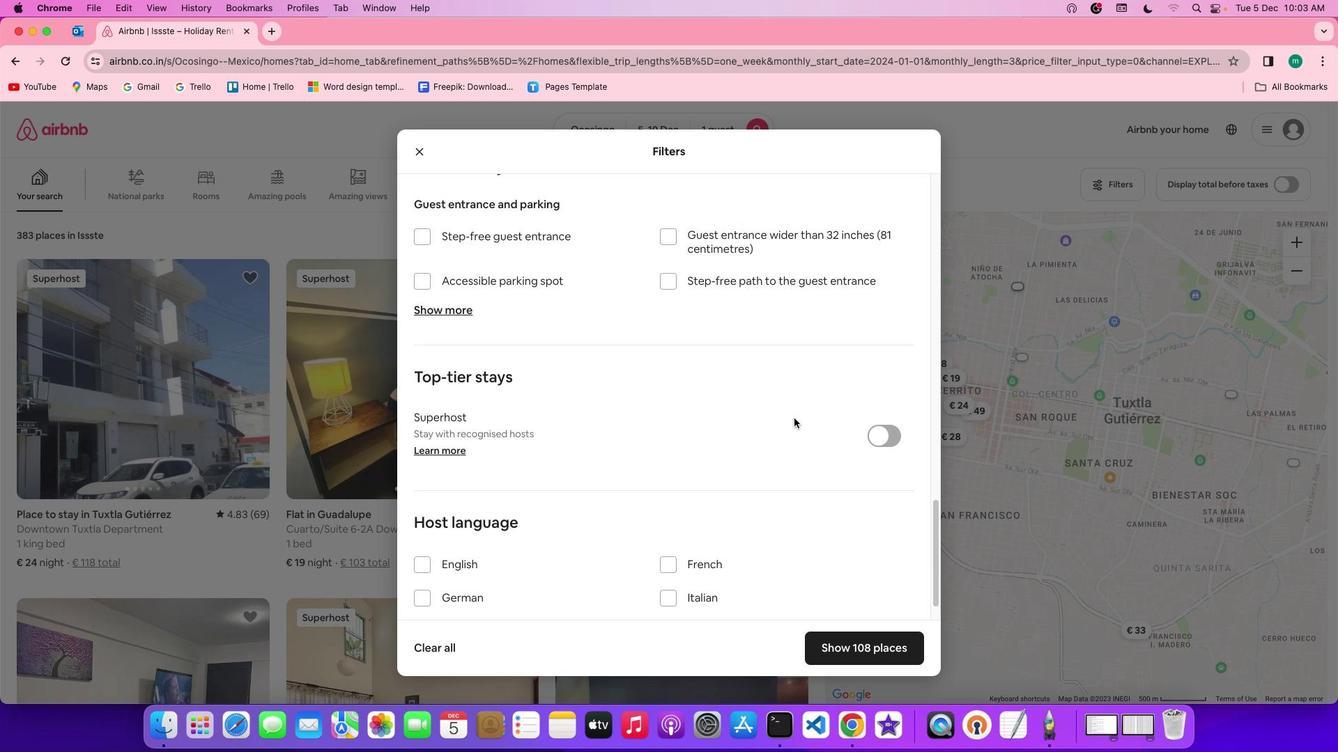 
Action: Mouse scrolled (794, 418) with delta (0, -2)
Screenshot: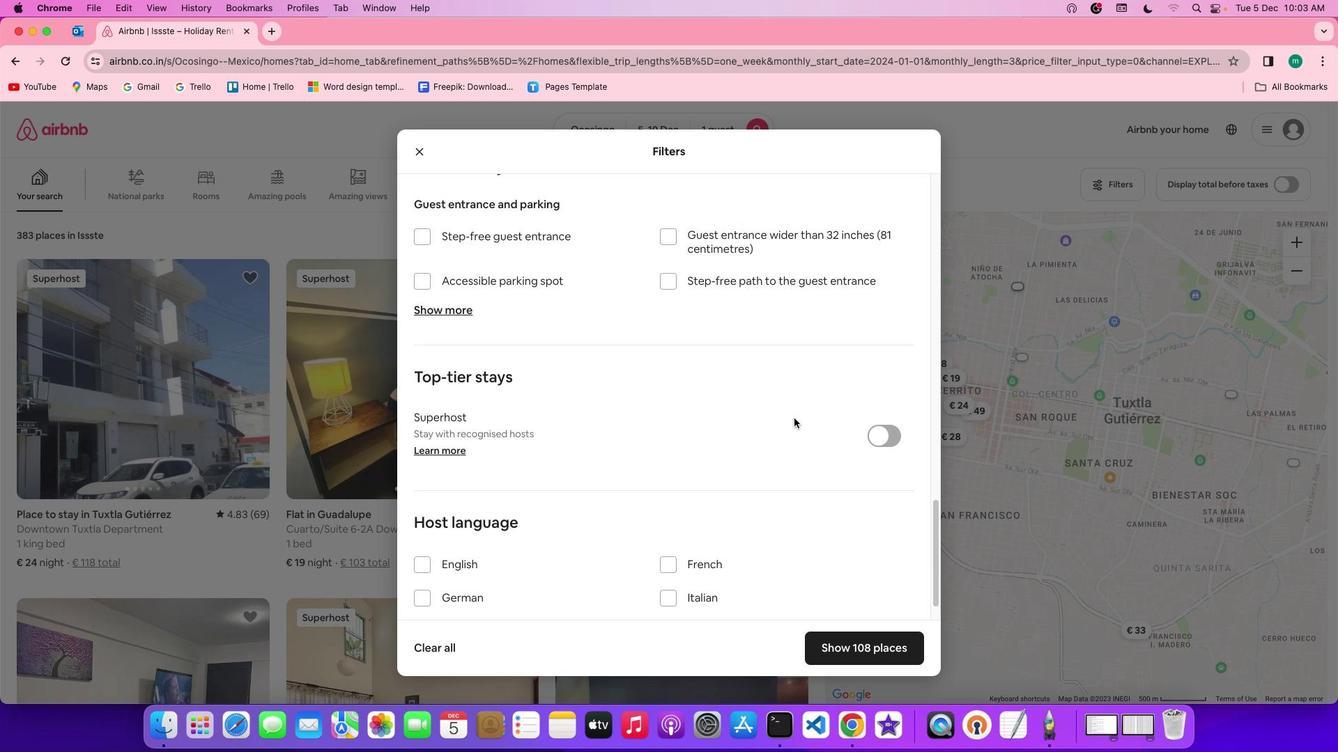 
Action: Mouse scrolled (794, 418) with delta (0, -3)
Screenshot: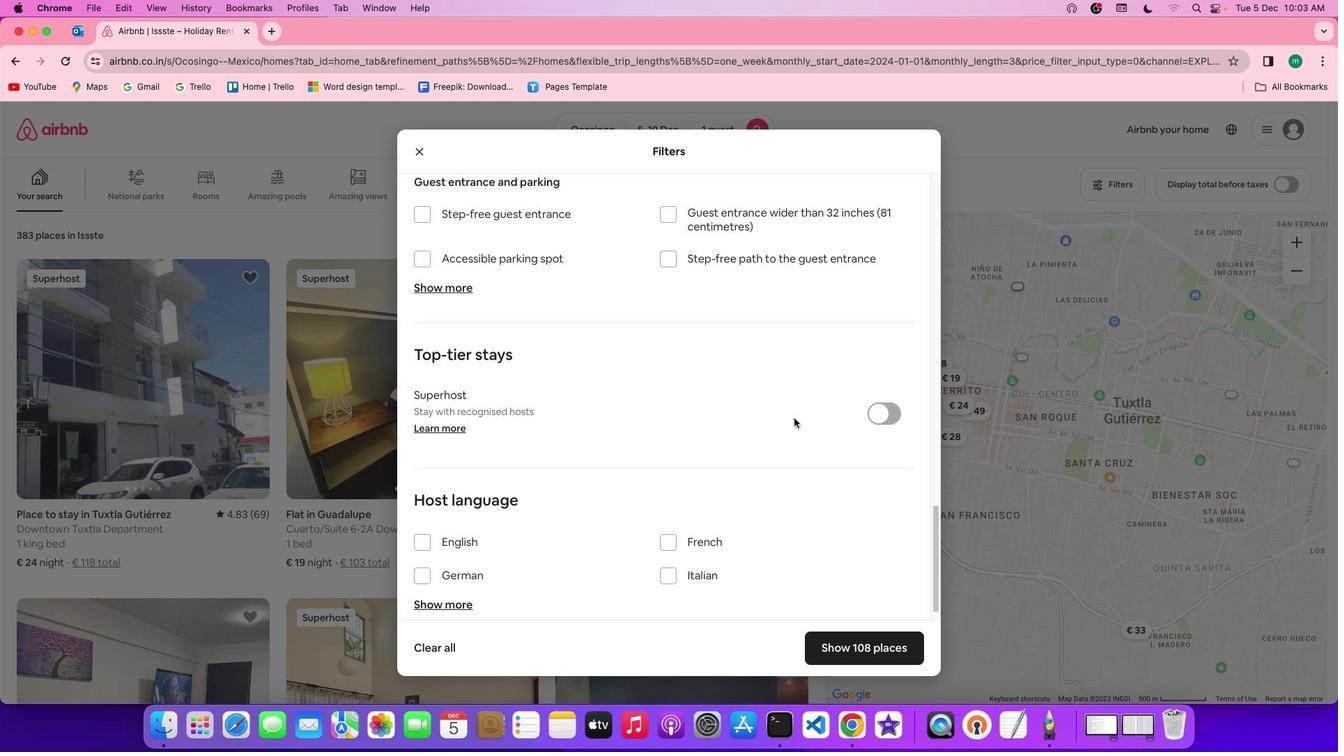 
Action: Mouse scrolled (794, 418) with delta (0, -4)
Screenshot: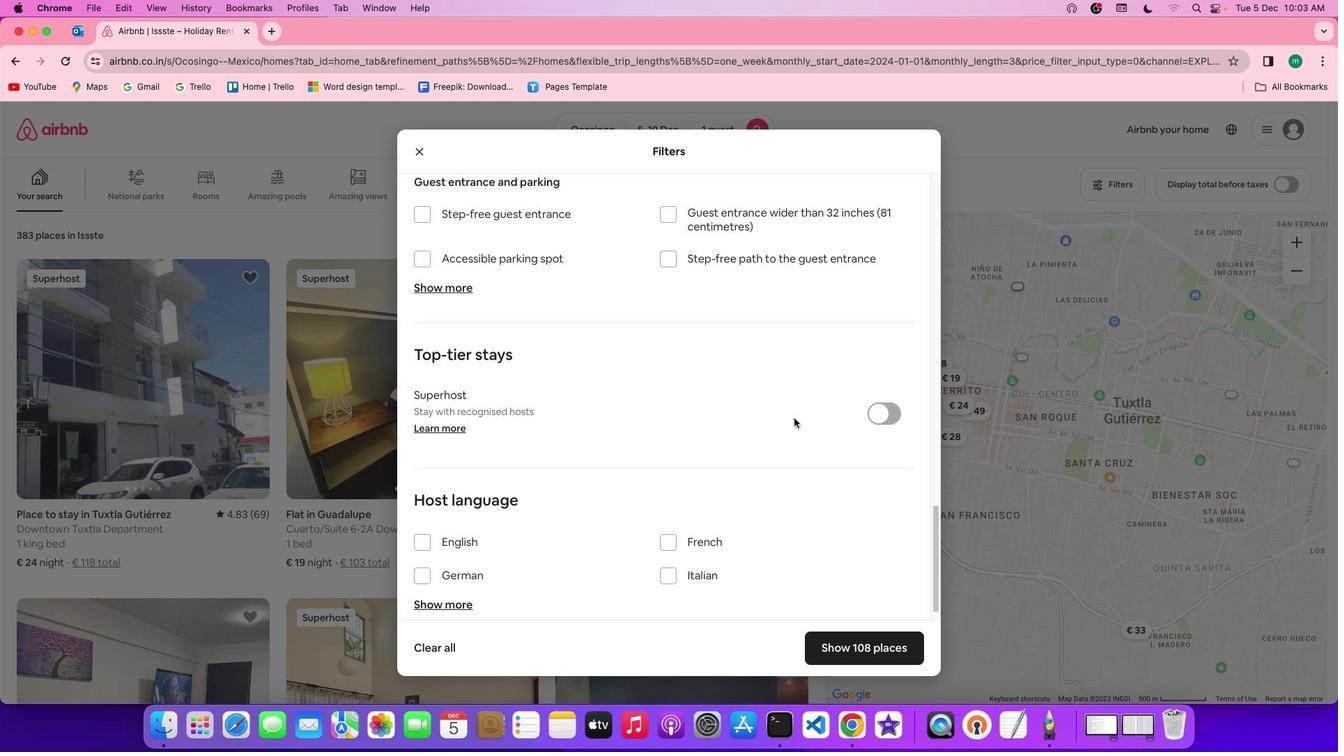 
Action: Mouse scrolled (794, 418) with delta (0, 0)
Screenshot: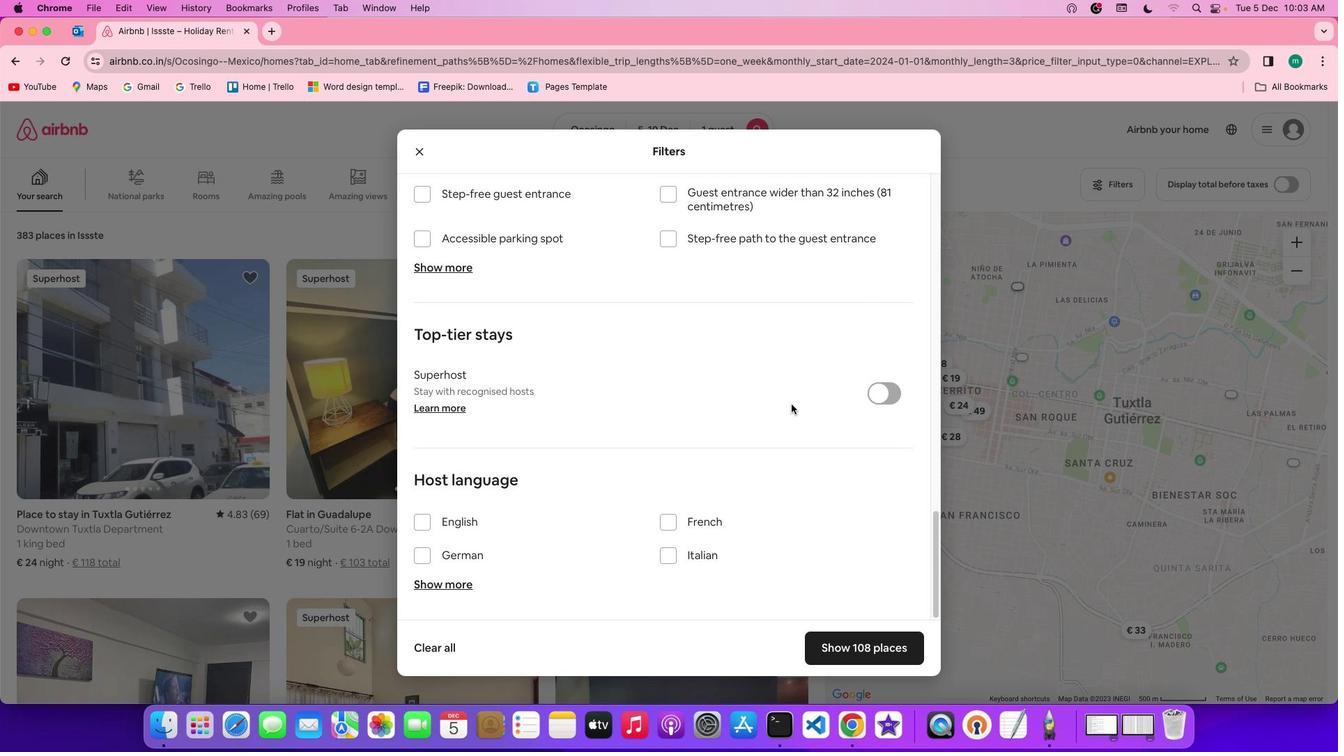 
Action: Mouse scrolled (794, 418) with delta (0, 0)
Screenshot: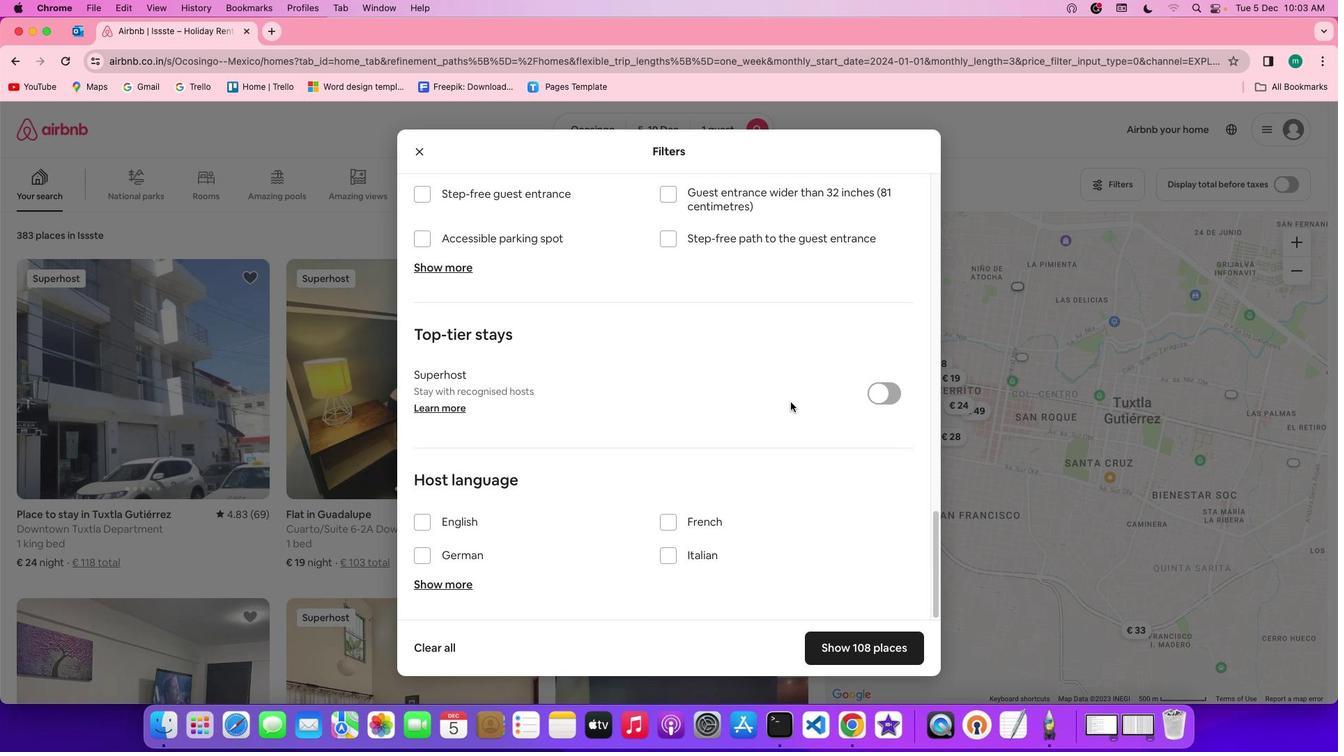 
Action: Mouse scrolled (794, 418) with delta (0, -2)
Screenshot: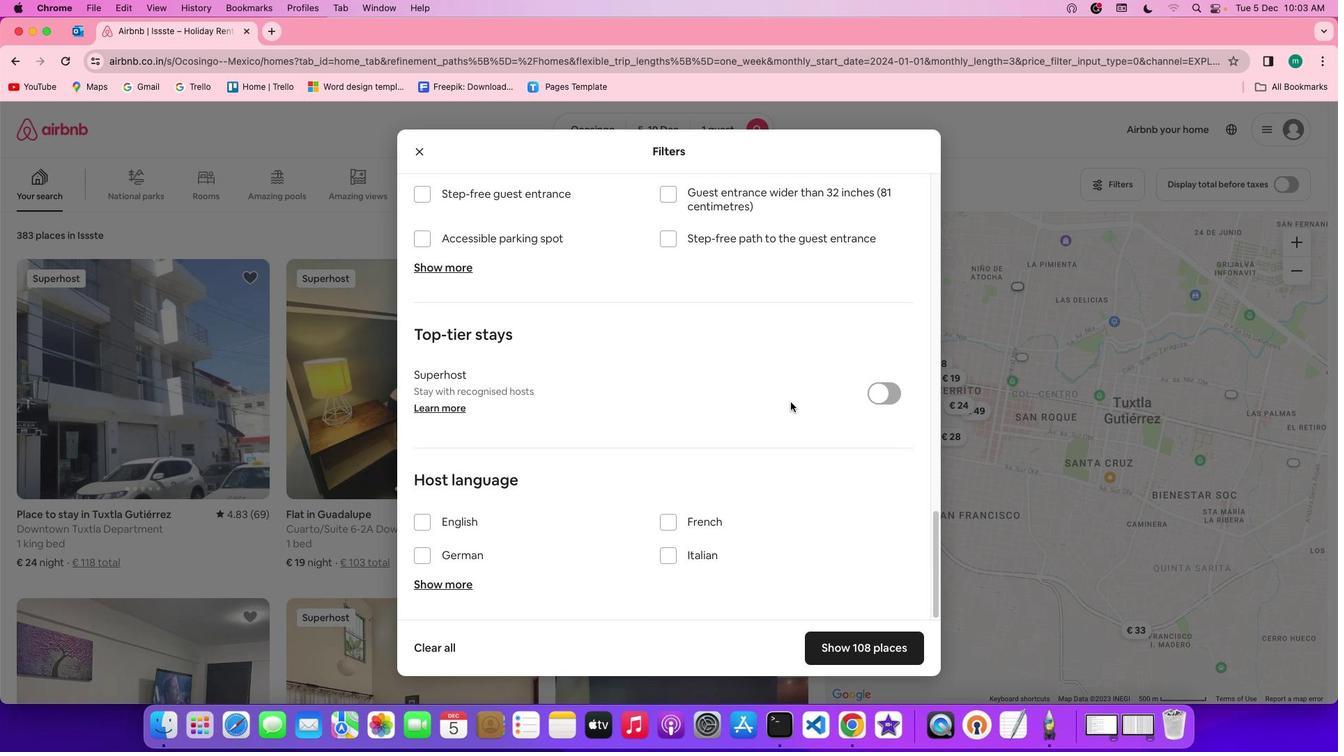 
Action: Mouse scrolled (794, 418) with delta (0, -3)
Screenshot: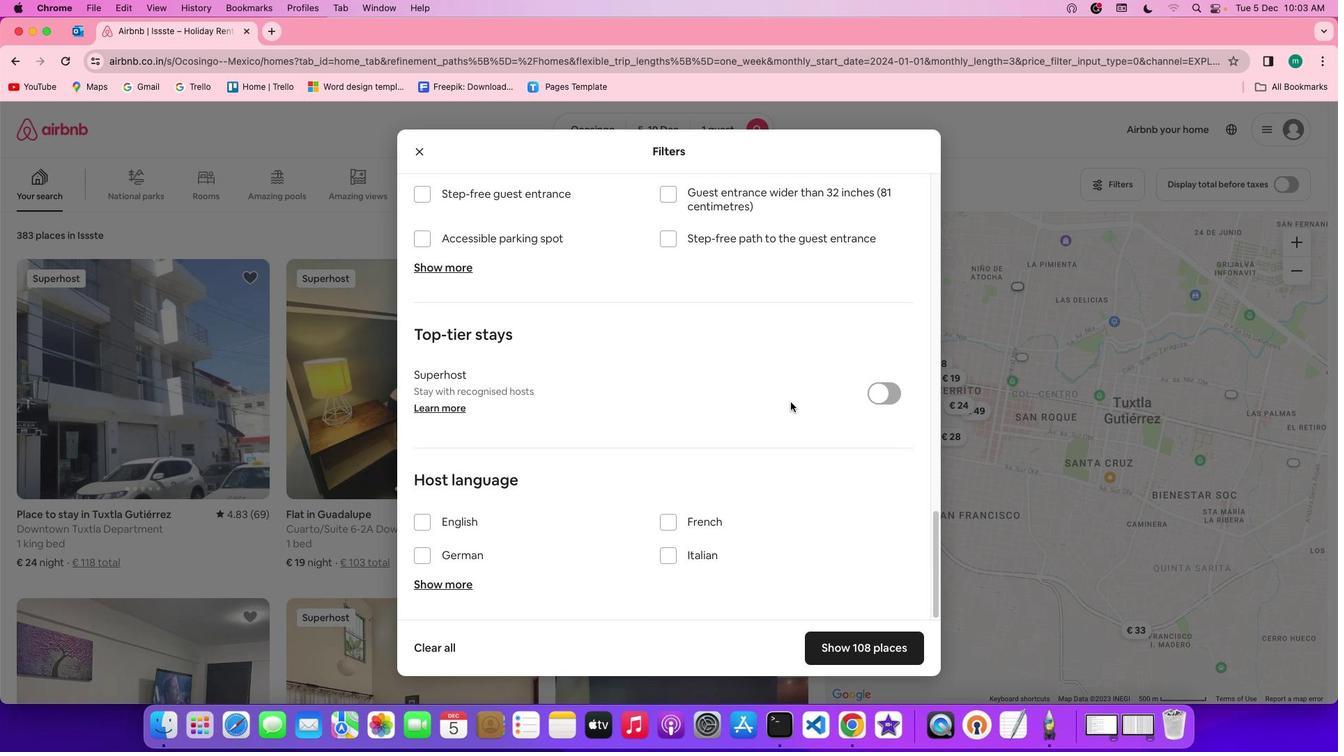 
Action: Mouse scrolled (794, 418) with delta (0, -4)
Screenshot: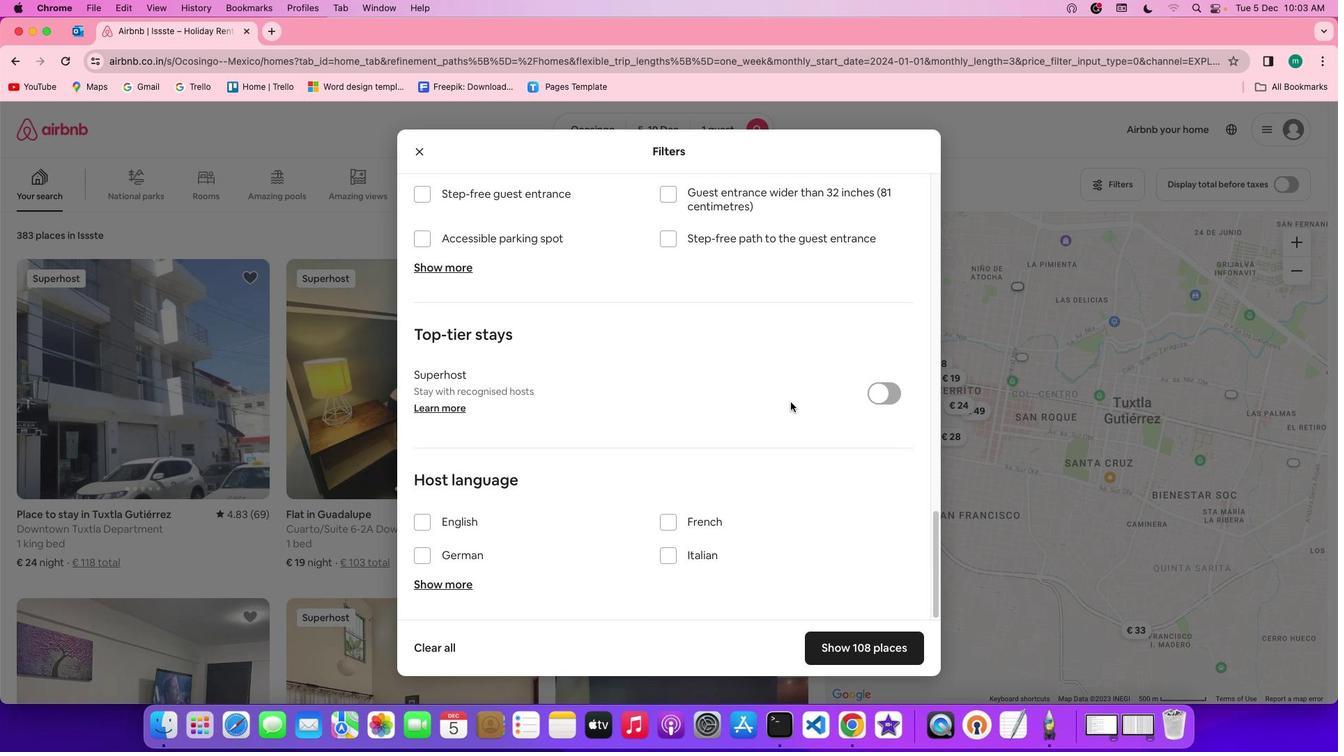 
Action: Mouse moved to (857, 660)
Screenshot: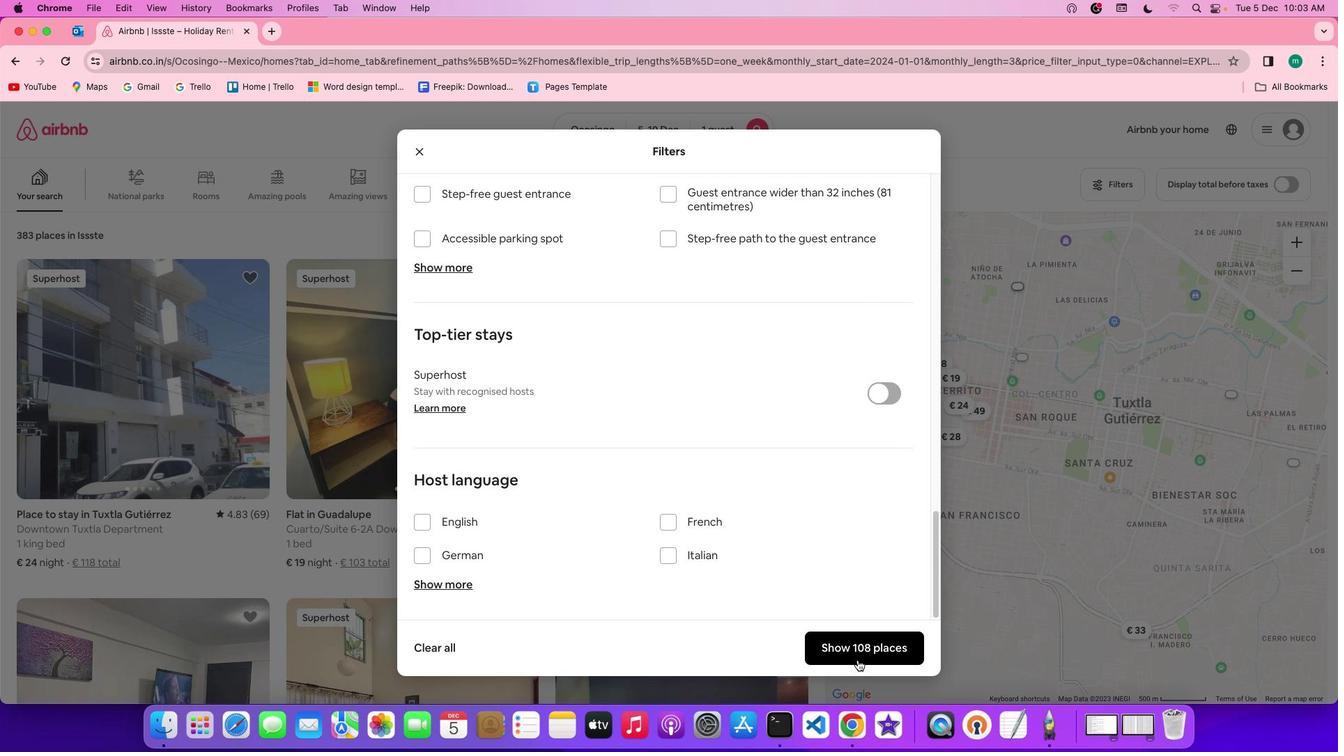 
Action: Mouse pressed left at (857, 660)
Screenshot: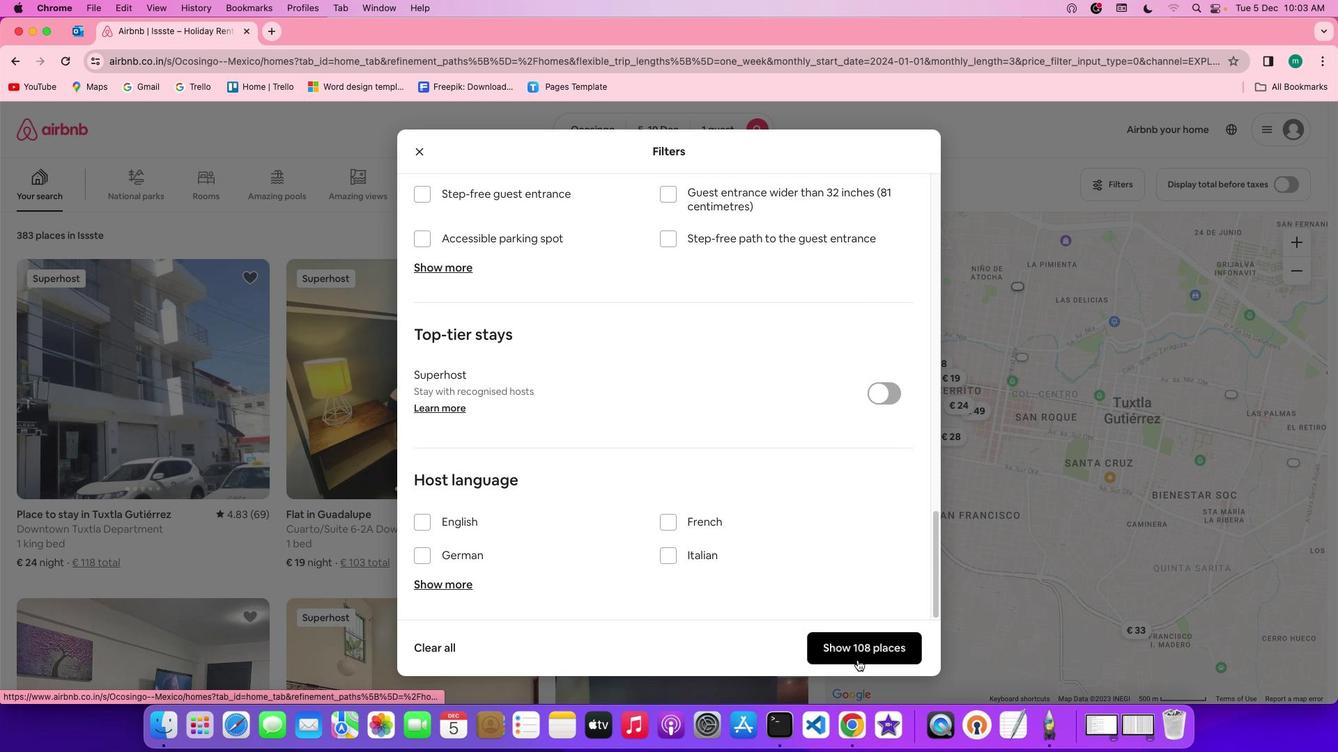 
Action: Mouse moved to (326, 412)
Screenshot: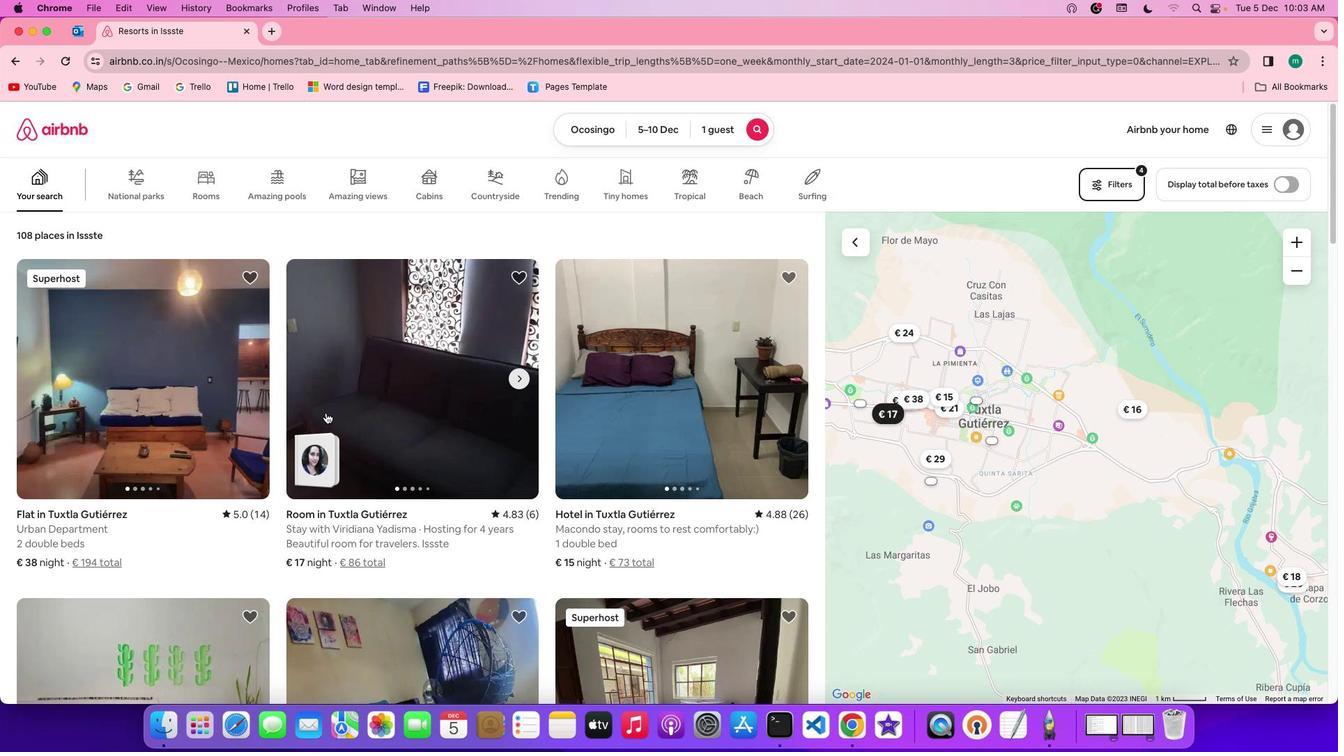 
Action: Mouse scrolled (326, 412) with delta (0, 0)
Screenshot: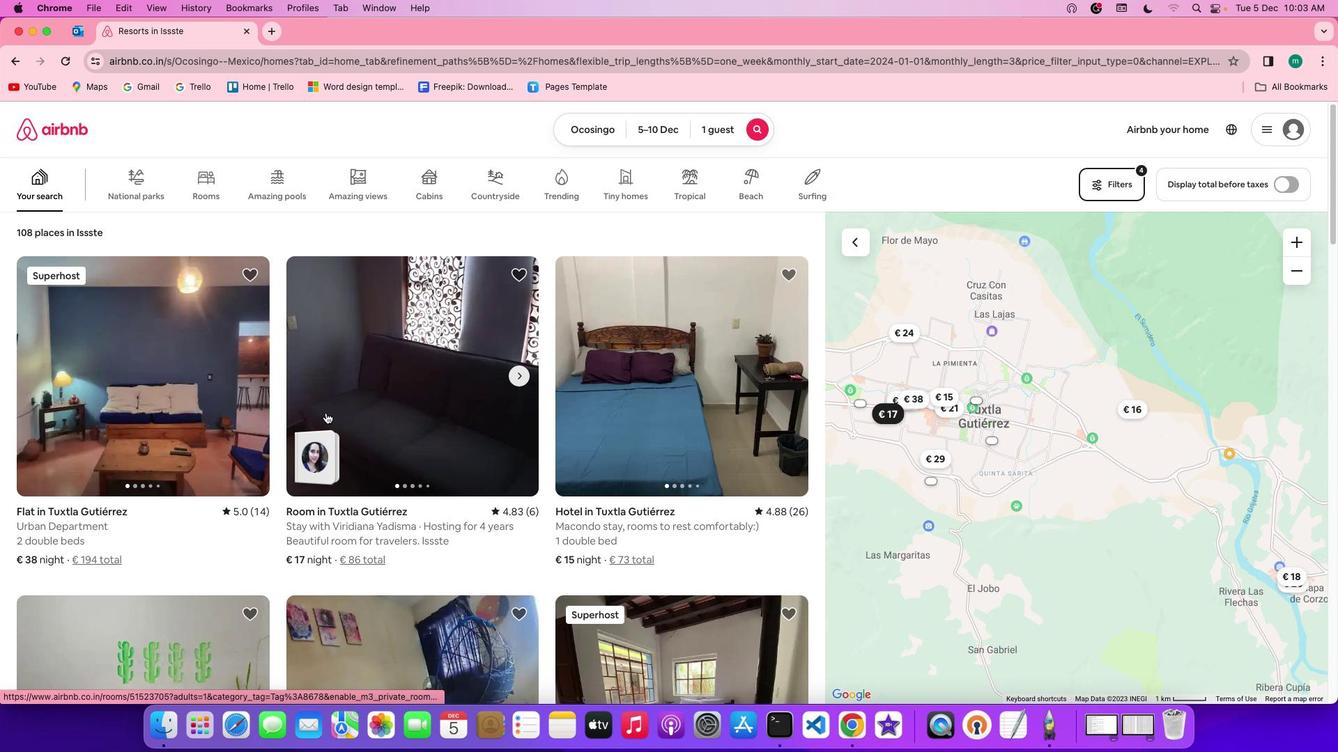 
Action: Mouse scrolled (326, 412) with delta (0, 0)
Screenshot: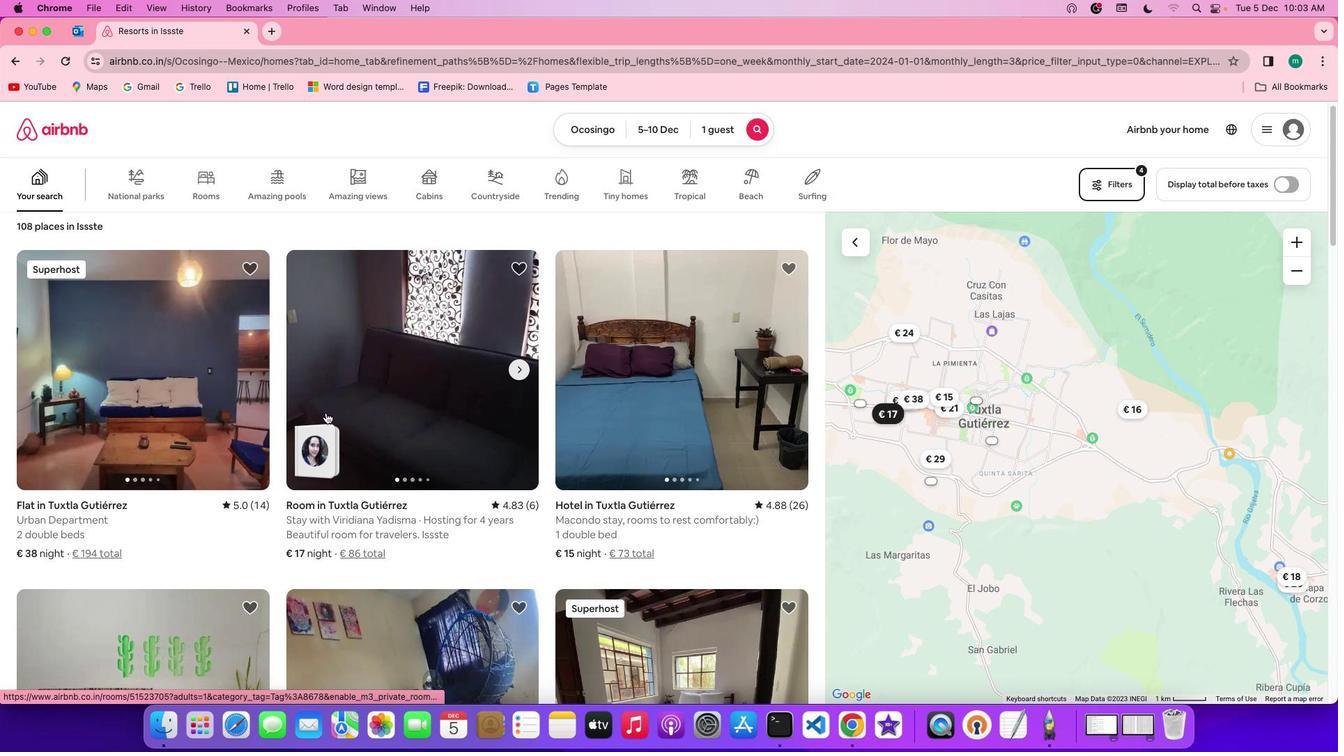 
Action: Mouse scrolled (326, 412) with delta (0, -1)
Screenshot: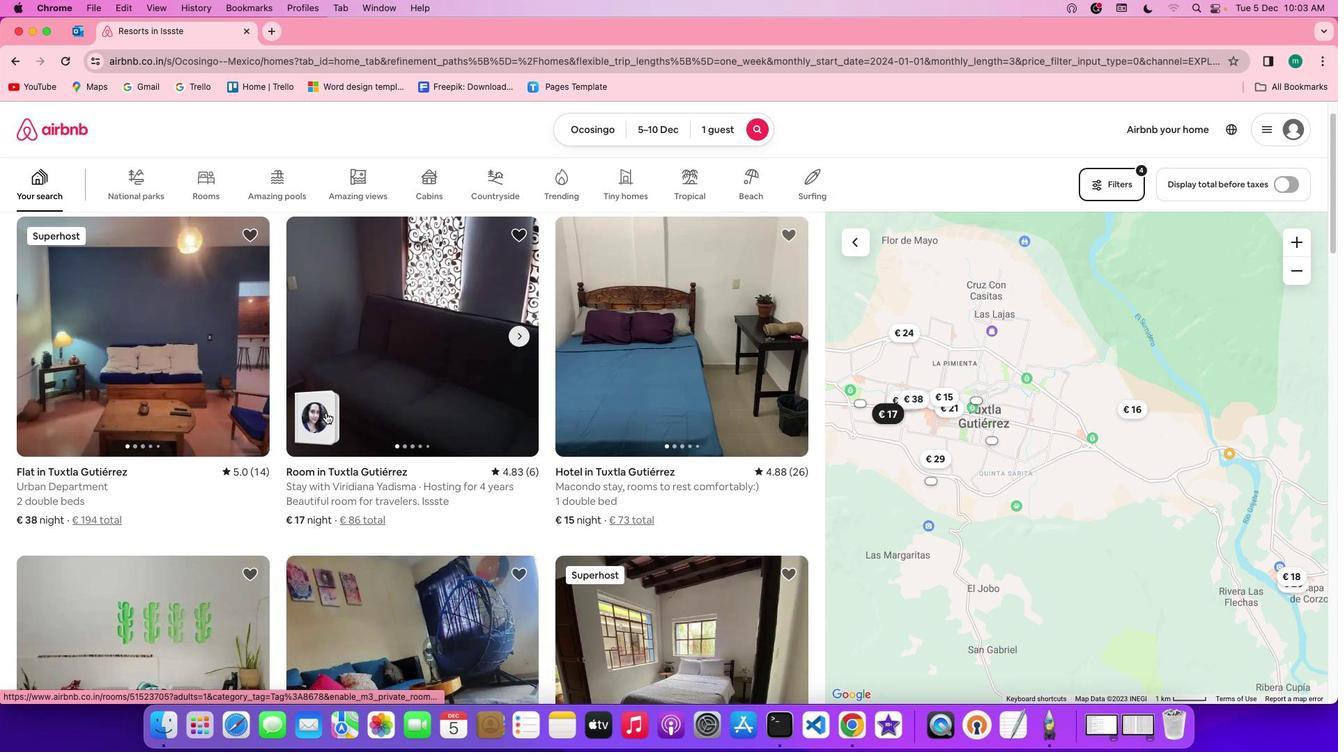 
Action: Mouse scrolled (326, 412) with delta (0, -1)
Screenshot: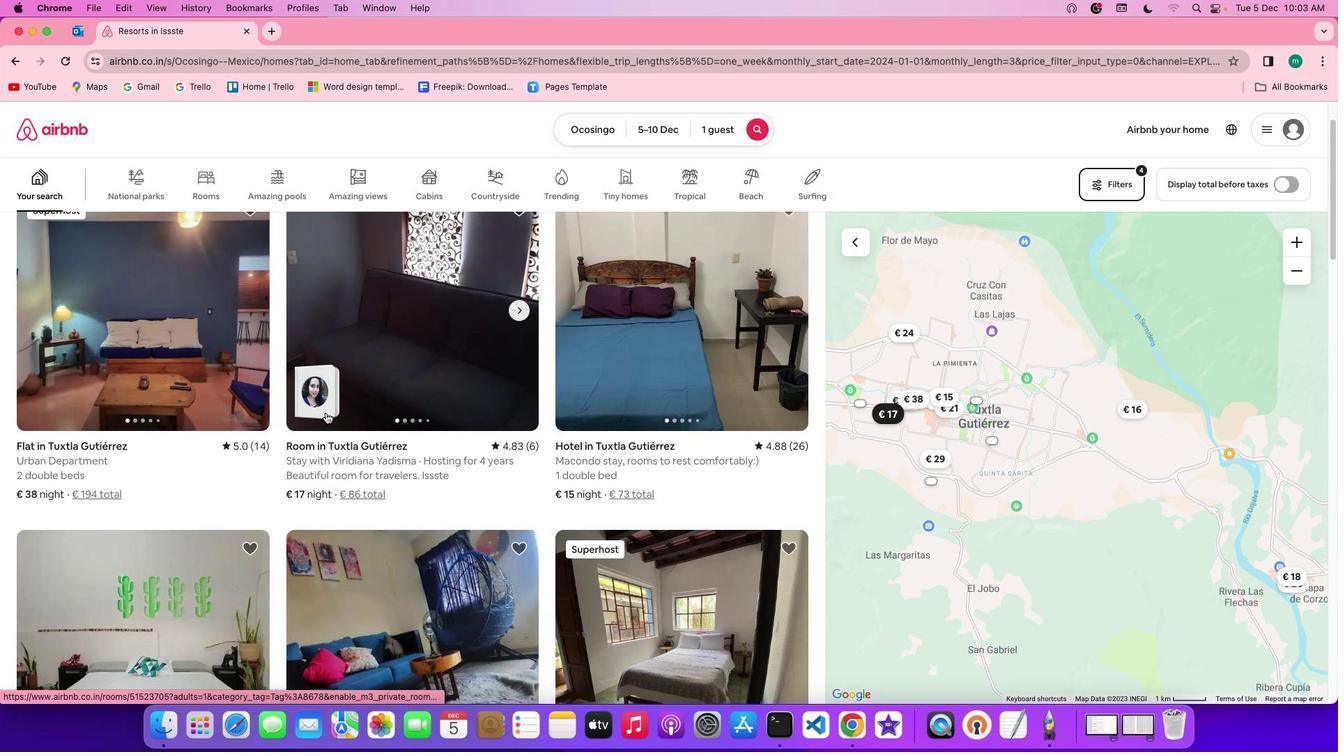 
Action: Mouse moved to (391, 434)
Screenshot: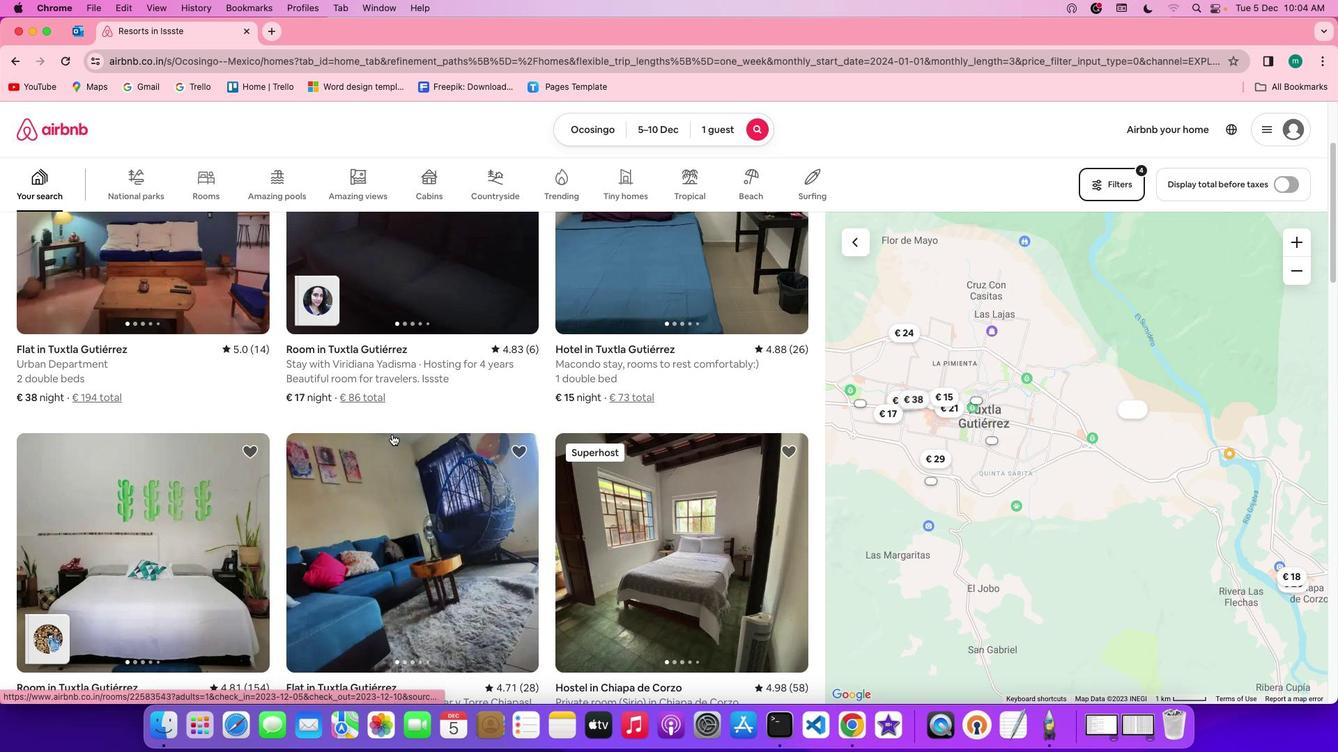
Action: Mouse scrolled (391, 434) with delta (0, 0)
Screenshot: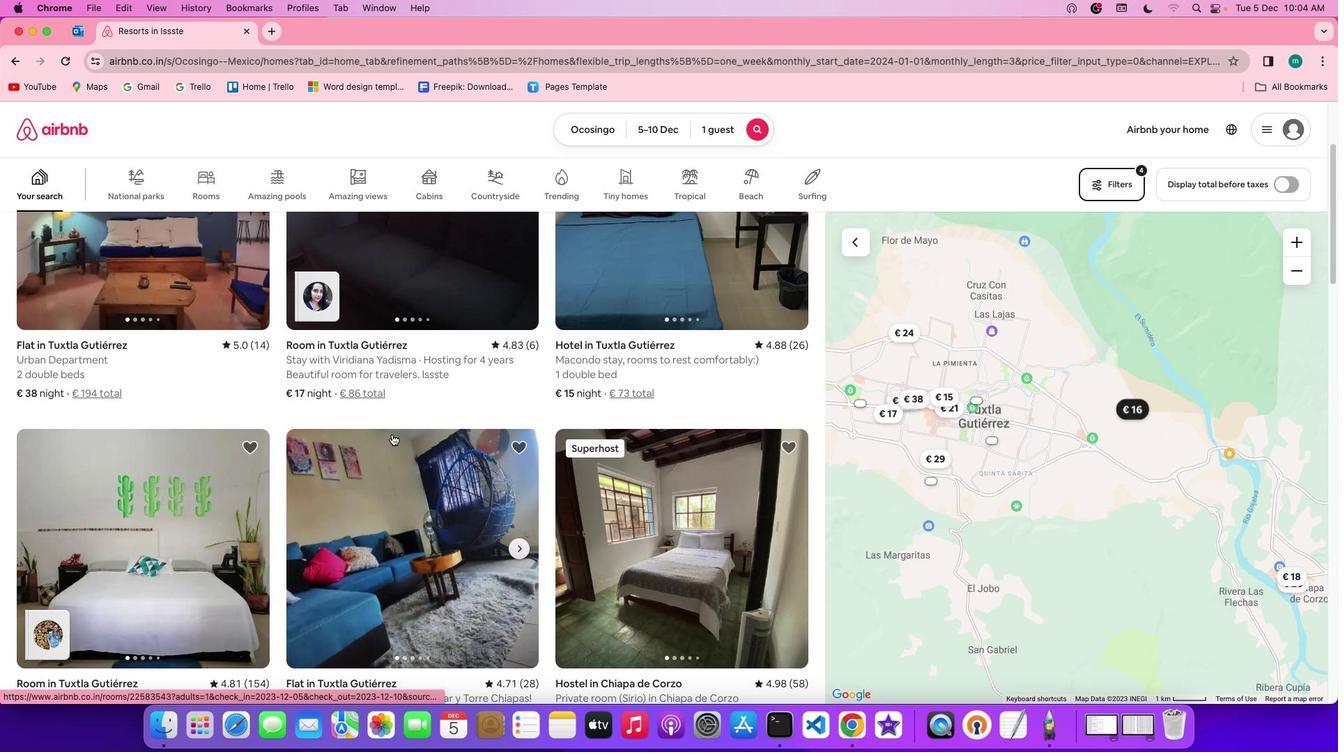 
Action: Mouse scrolled (391, 434) with delta (0, 0)
Screenshot: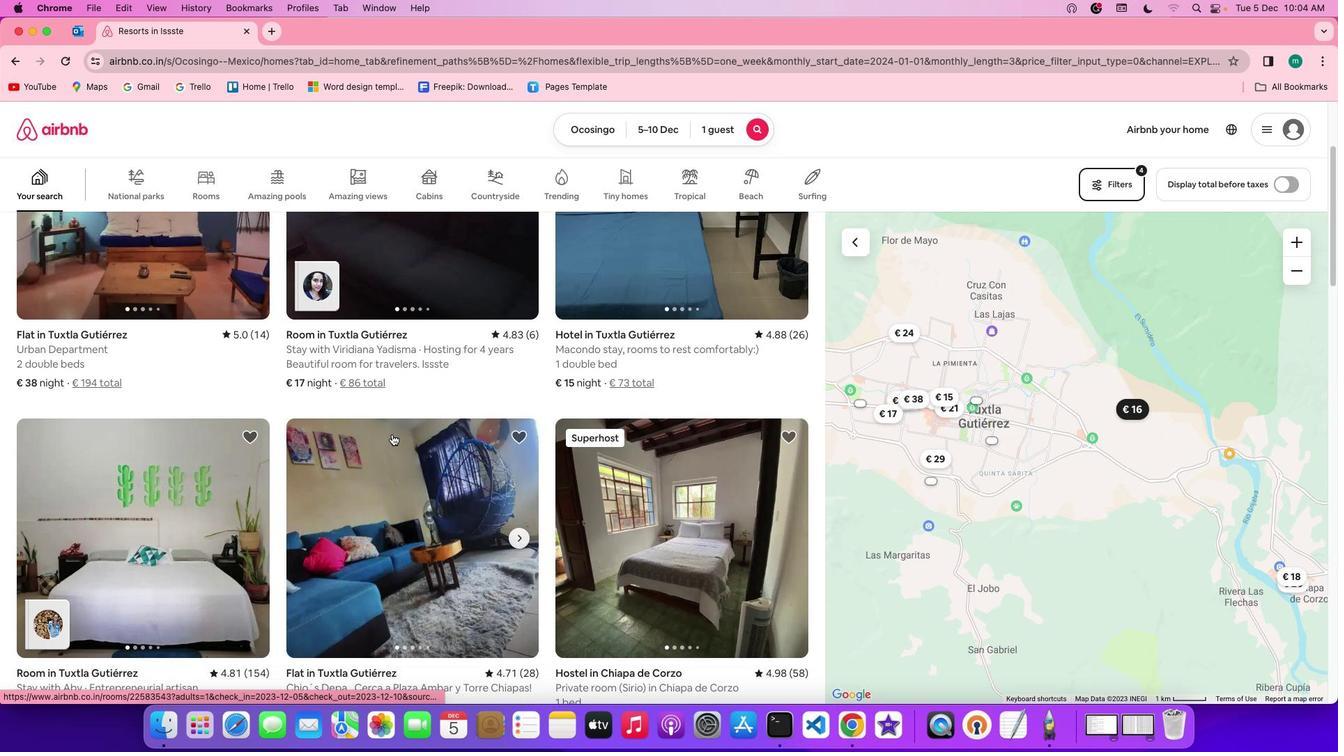 
Action: Mouse scrolled (391, 434) with delta (0, -1)
Screenshot: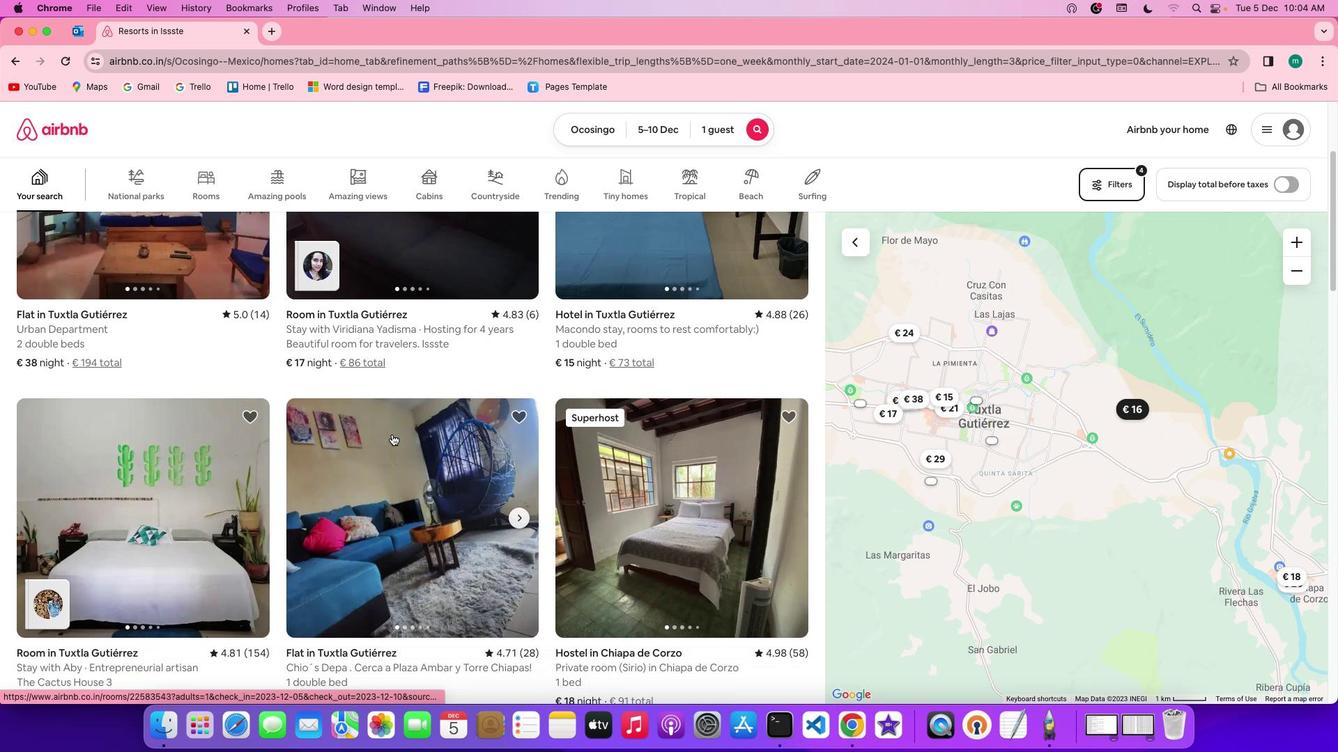 
Action: Mouse scrolled (391, 434) with delta (0, -1)
Screenshot: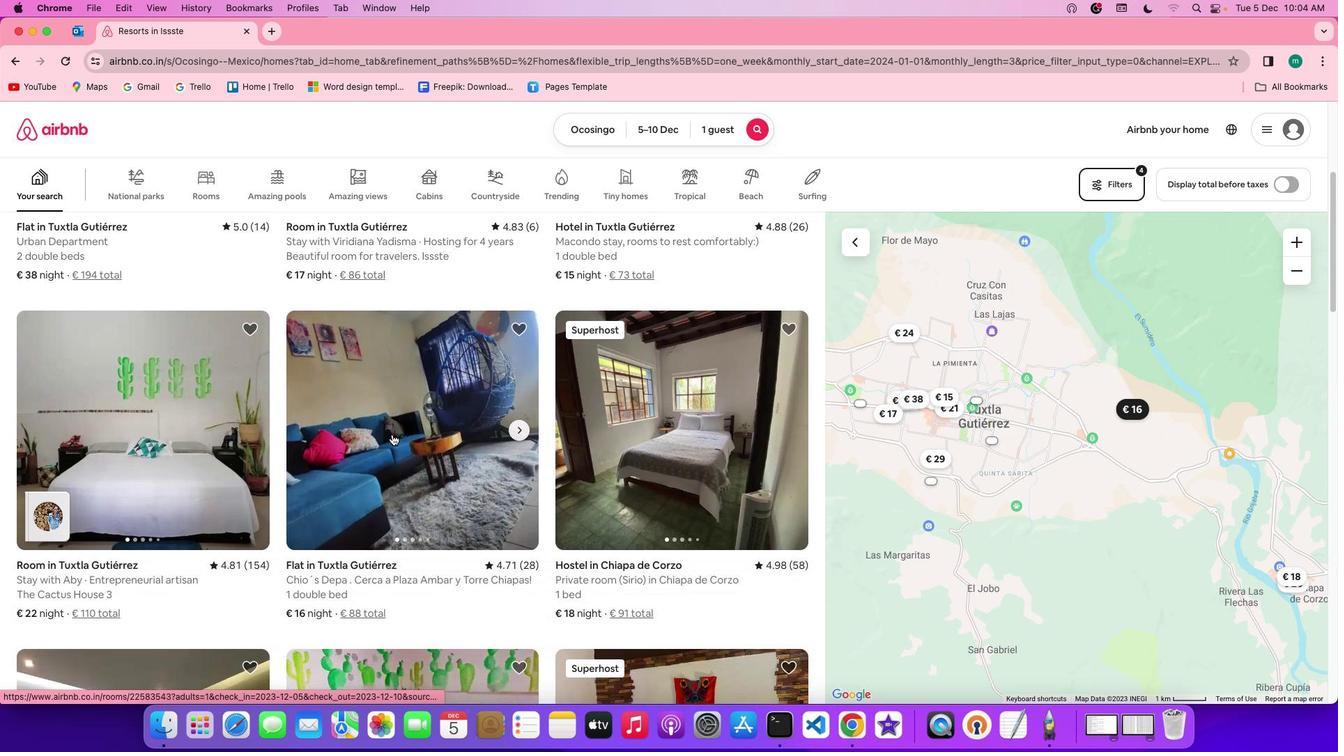 
Action: Mouse pressed left at (391, 434)
Screenshot: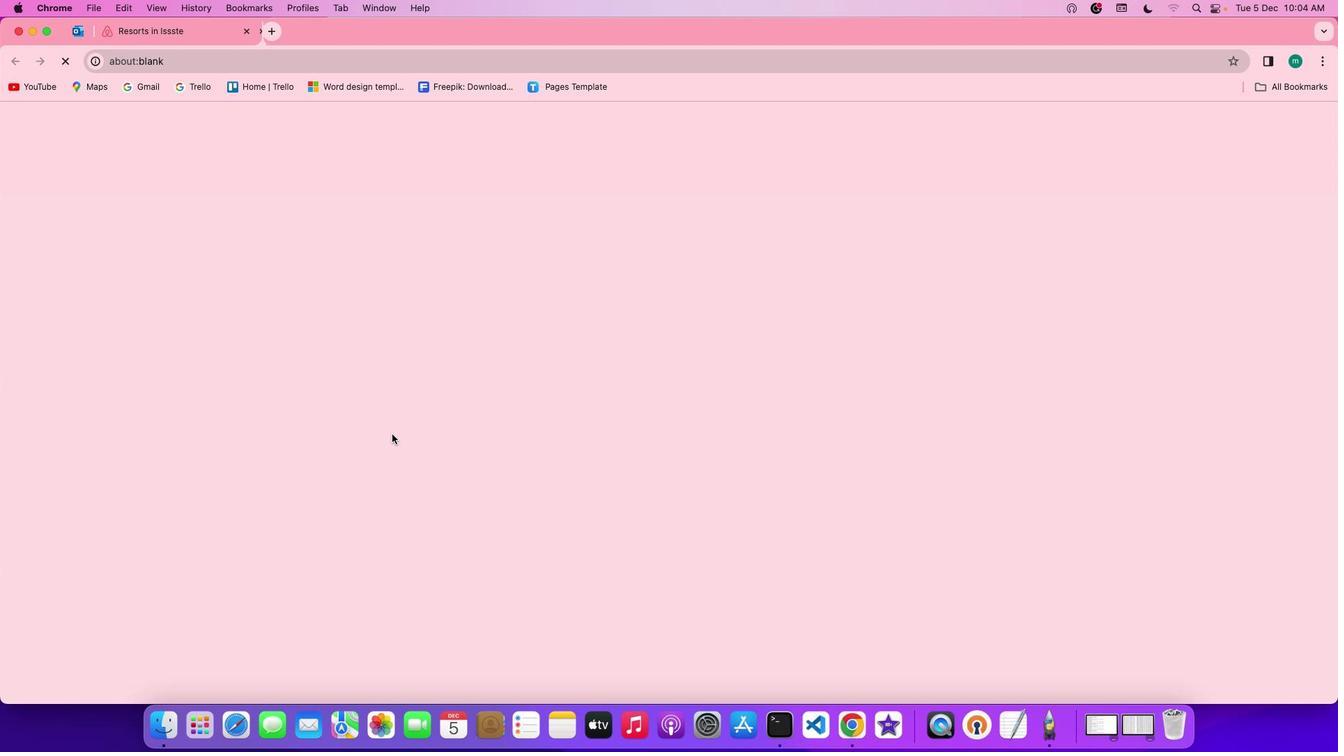 
Action: Mouse moved to (998, 526)
Screenshot: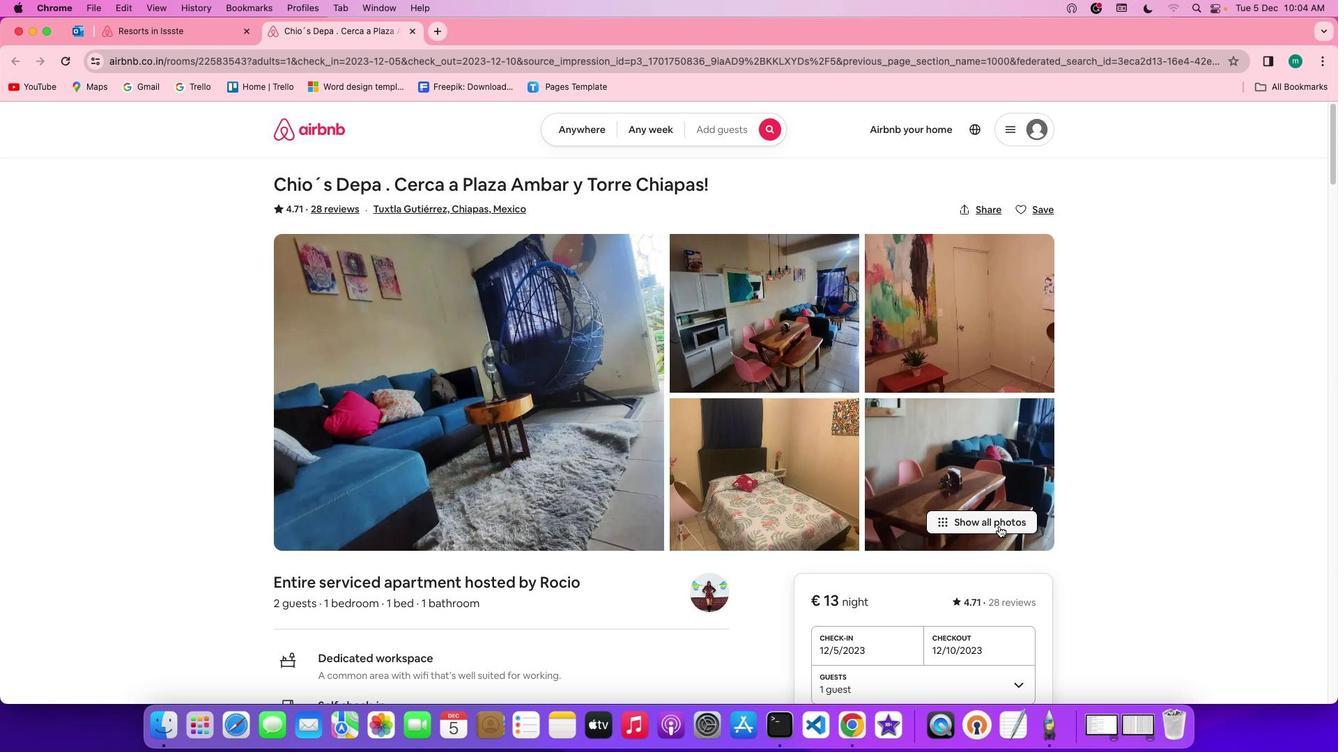 
Action: Mouse pressed left at (998, 526)
Screenshot: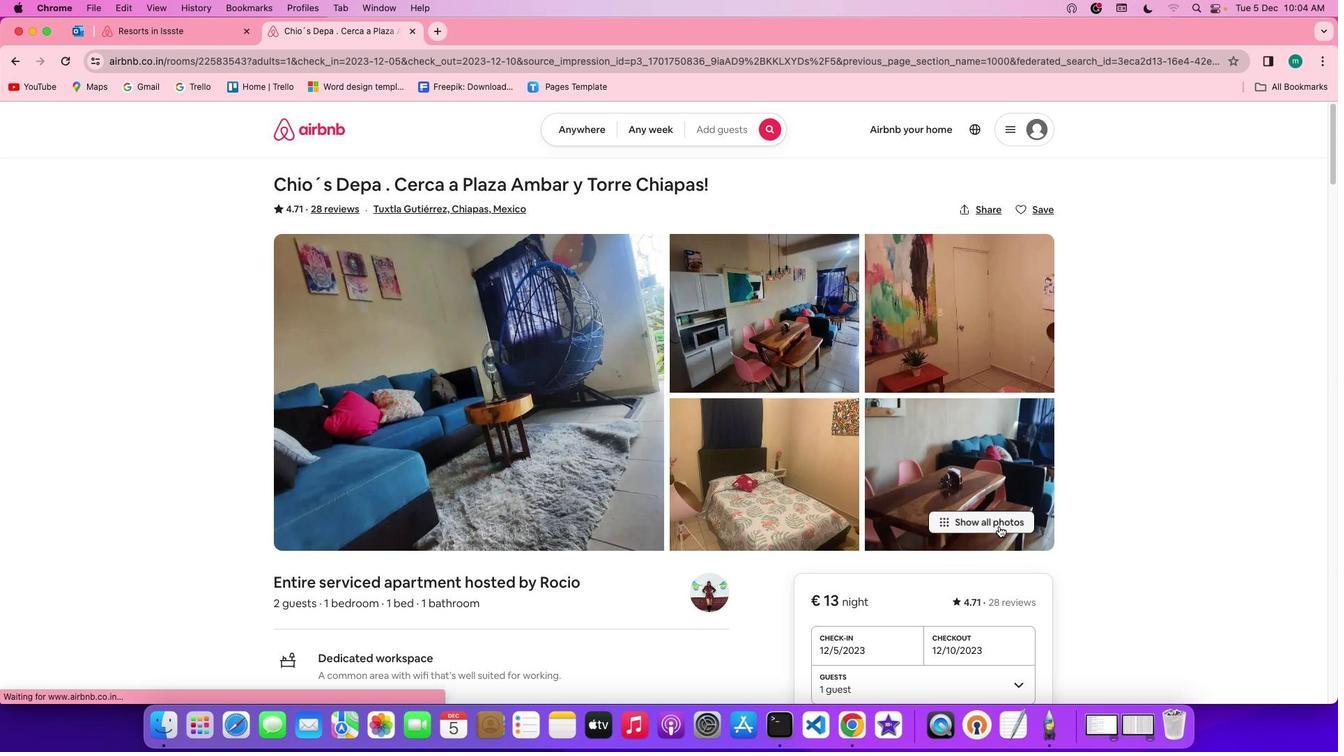 
Action: Mouse moved to (773, 488)
Screenshot: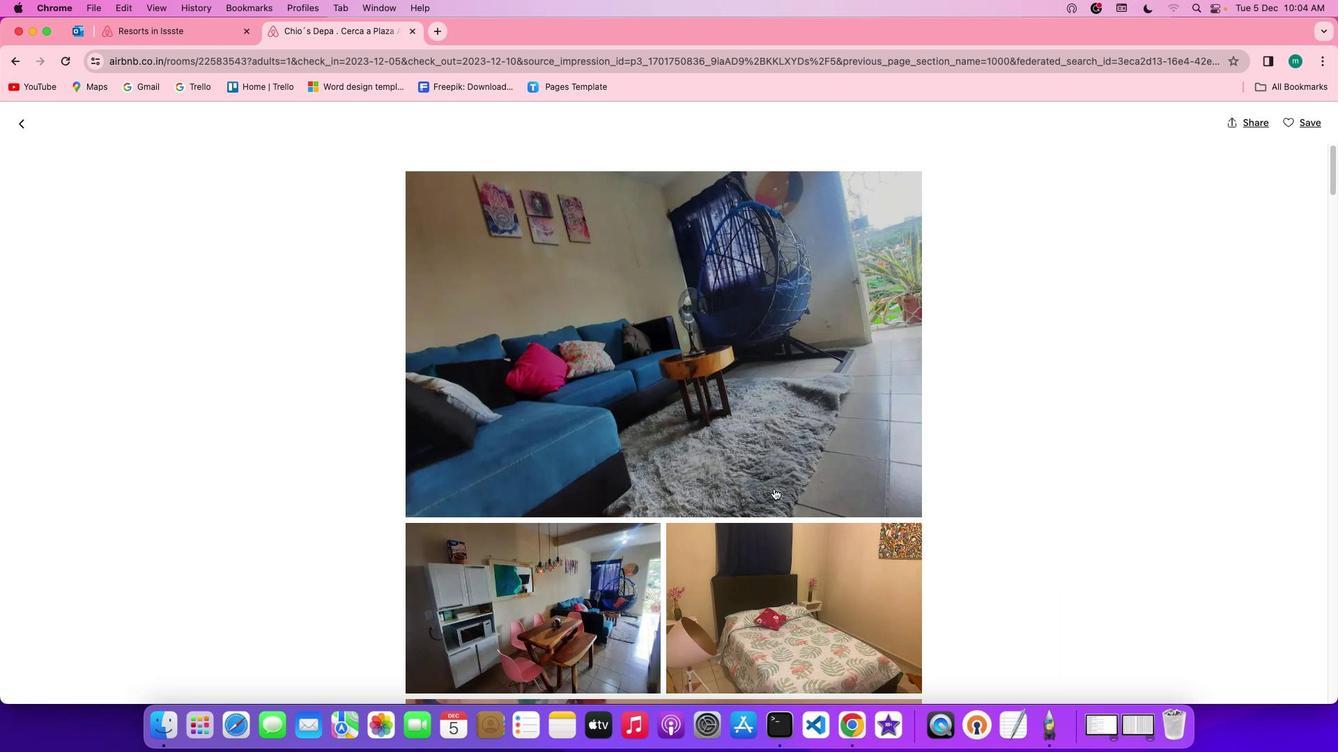 
Action: Mouse scrolled (773, 488) with delta (0, 0)
Screenshot: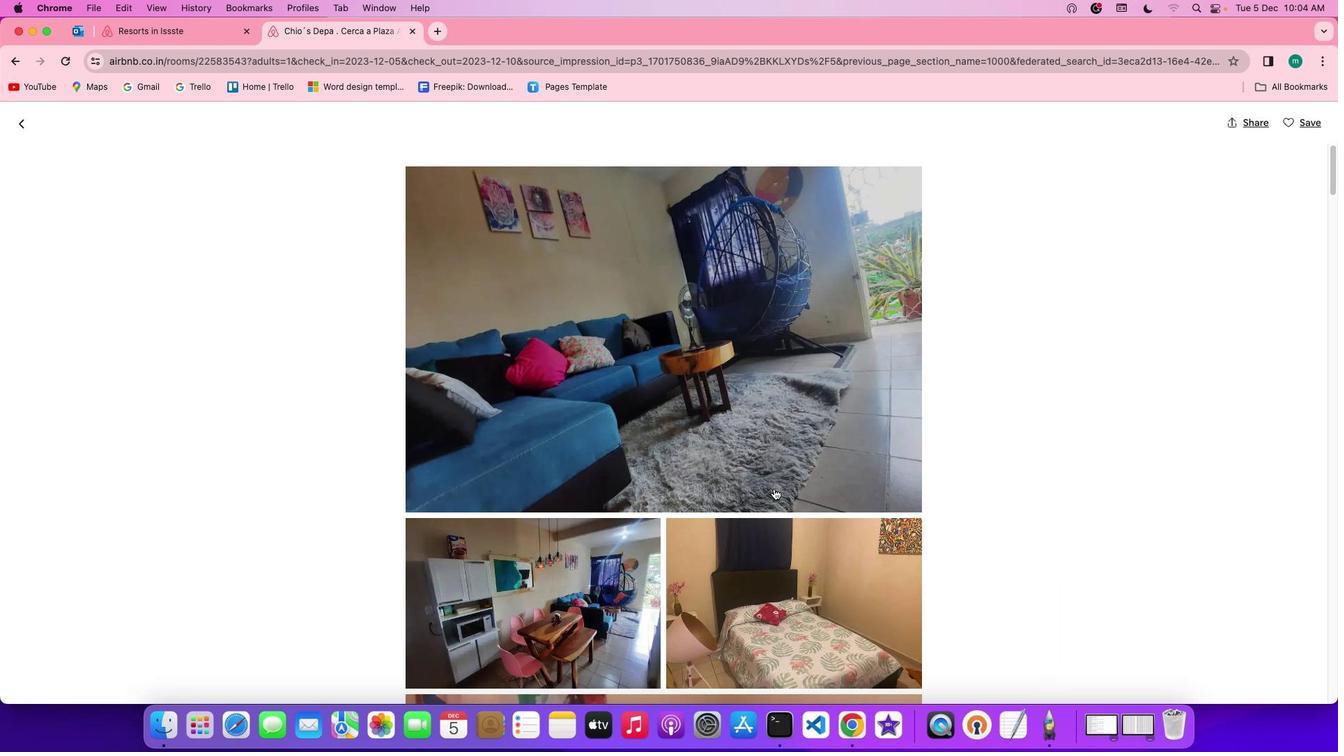 
Action: Mouse scrolled (773, 488) with delta (0, 0)
Screenshot: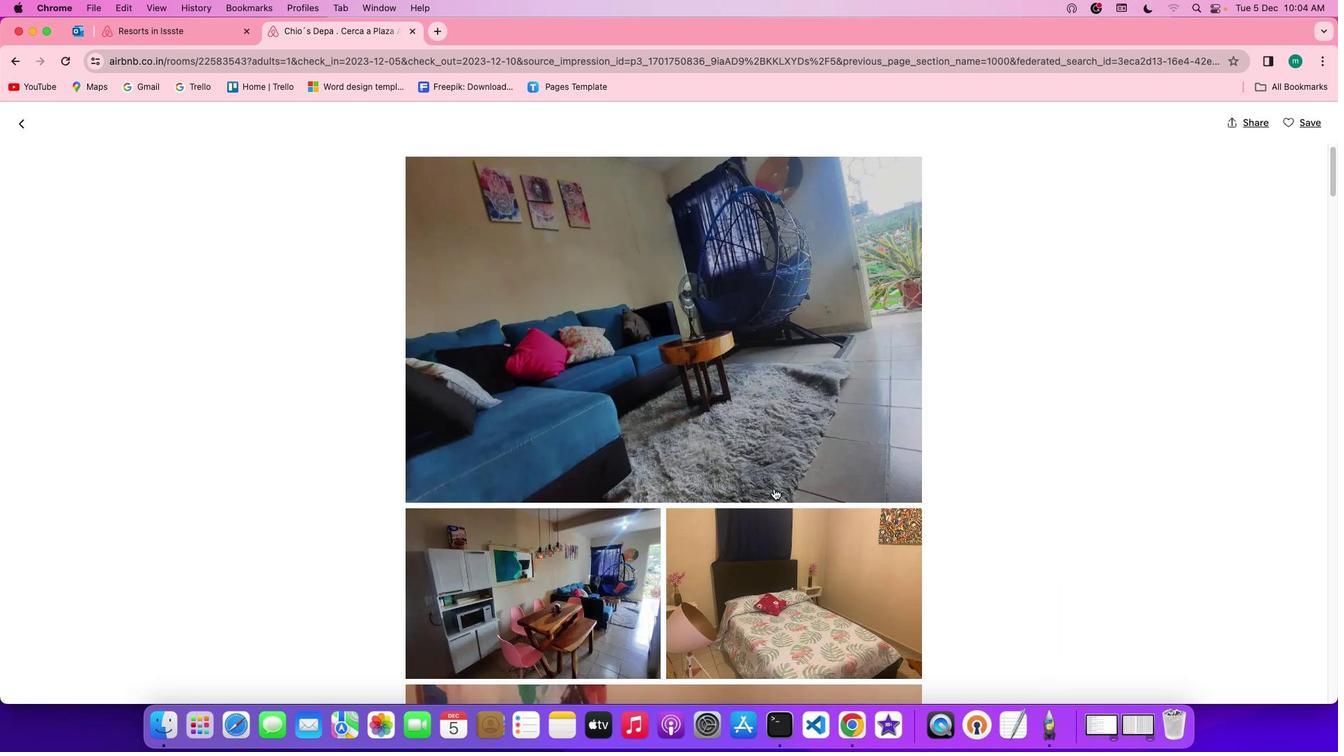 
Action: Mouse scrolled (773, 488) with delta (0, 0)
Screenshot: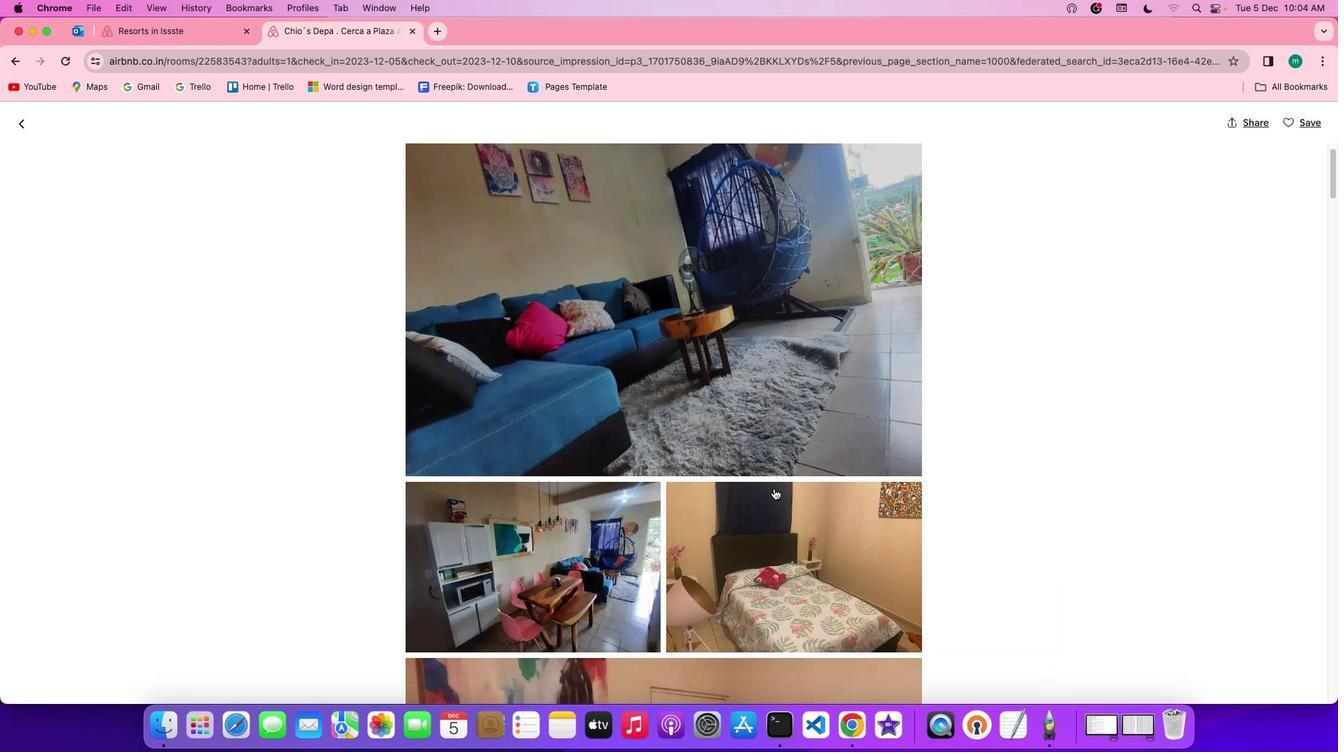 
Action: Mouse scrolled (773, 488) with delta (0, 0)
Screenshot: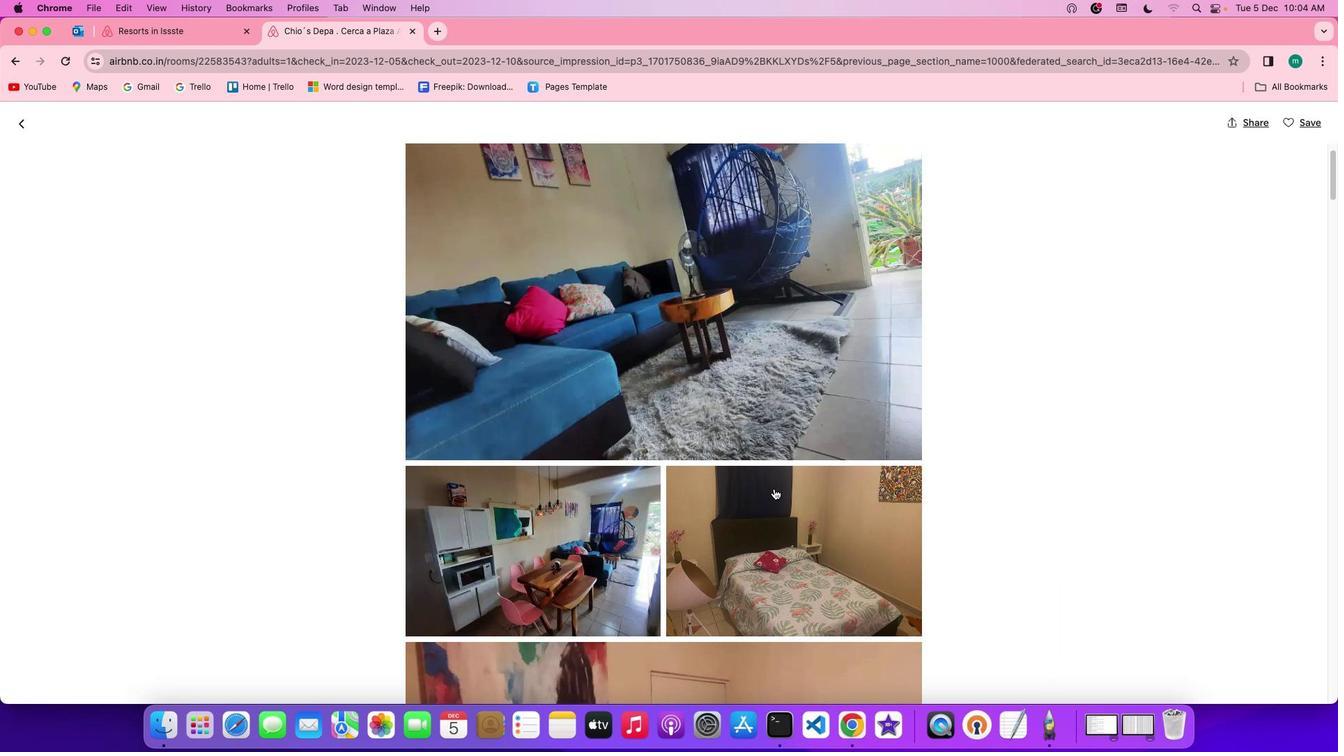 
Action: Mouse scrolled (773, 488) with delta (0, 0)
Screenshot: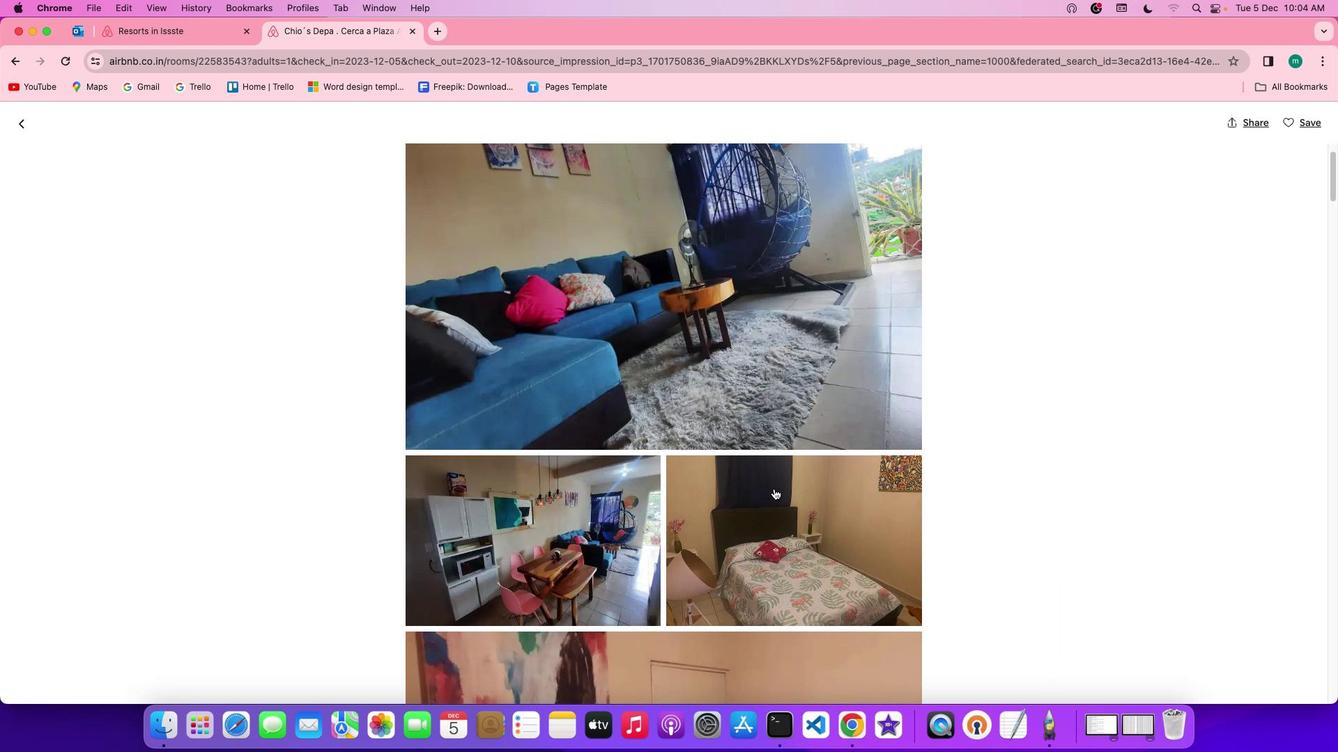 
Action: Mouse scrolled (773, 488) with delta (0, -1)
Screenshot: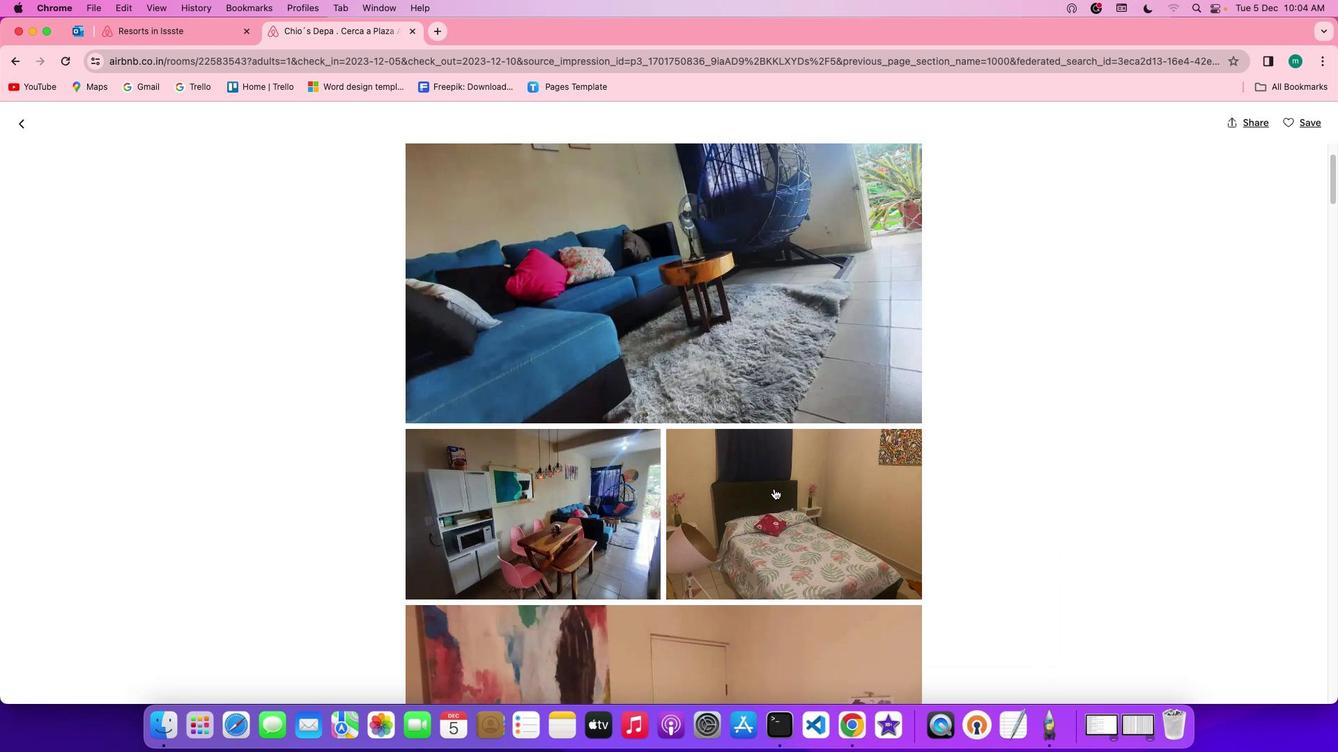 
Action: Mouse scrolled (773, 488) with delta (0, 0)
Screenshot: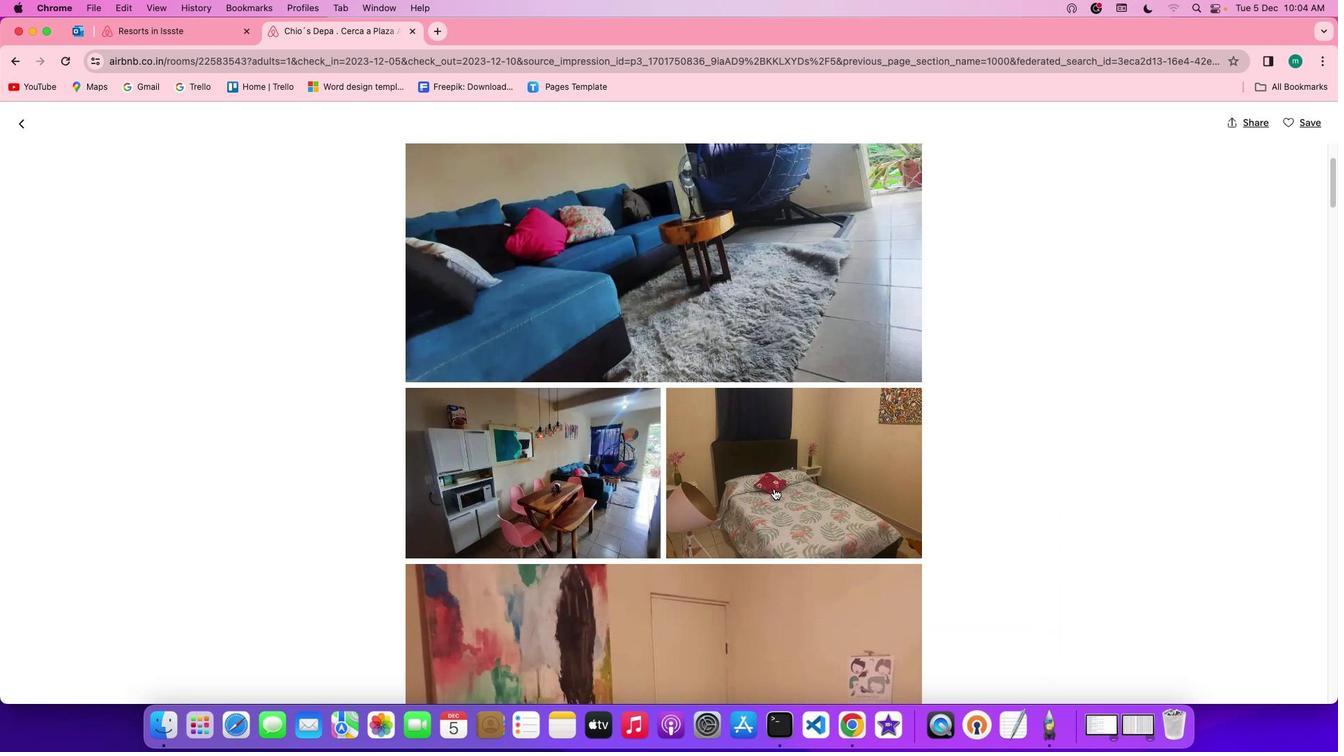 
Action: Mouse scrolled (773, 488) with delta (0, 0)
Screenshot: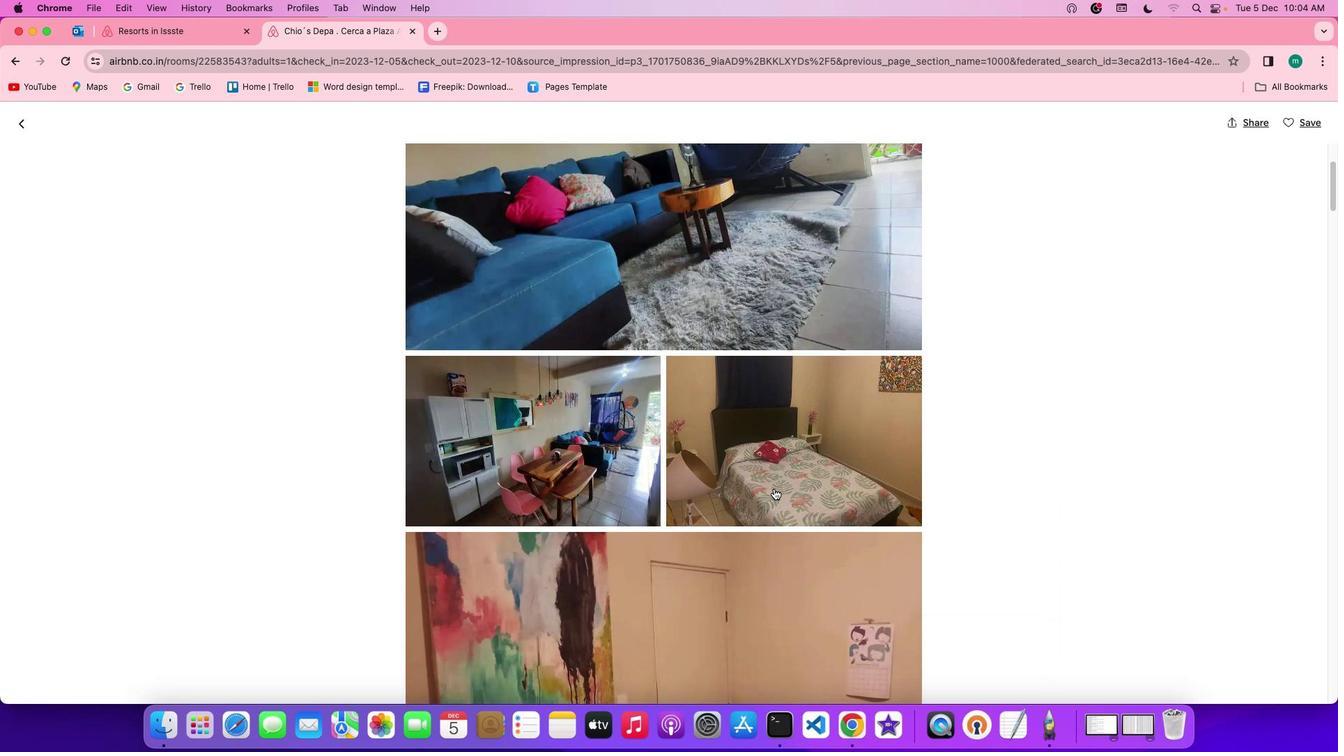 
Action: Mouse scrolled (773, 488) with delta (0, -1)
Screenshot: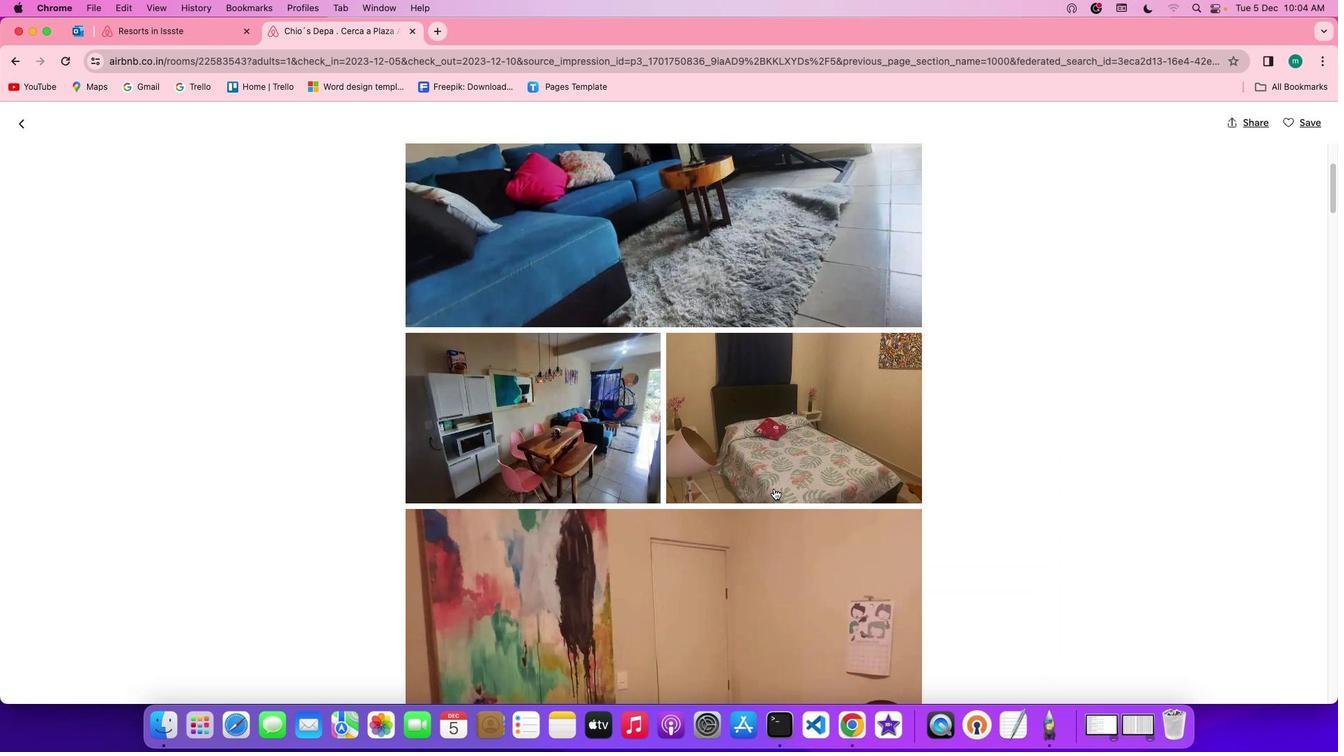 
Action: Mouse scrolled (773, 488) with delta (0, 0)
Screenshot: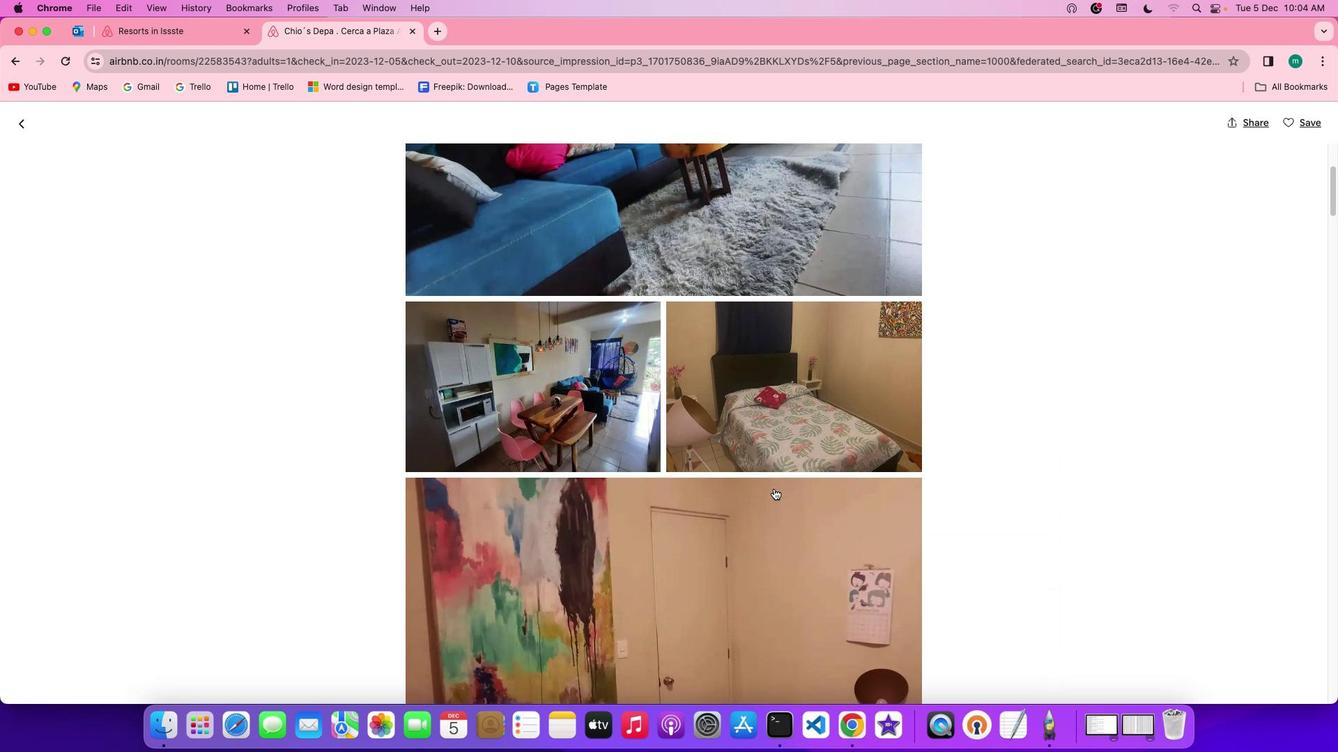 
Action: Mouse scrolled (773, 488) with delta (0, 0)
Screenshot: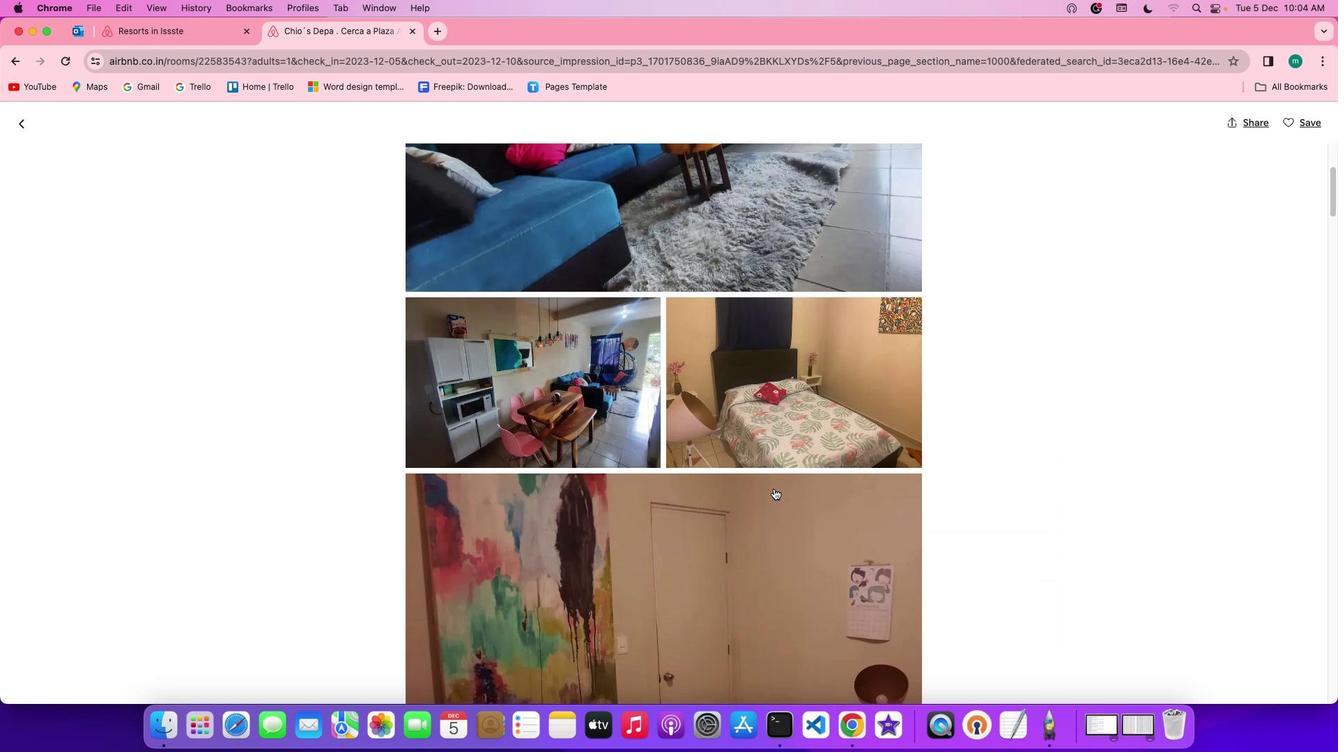 
Action: Mouse scrolled (773, 488) with delta (0, 0)
Screenshot: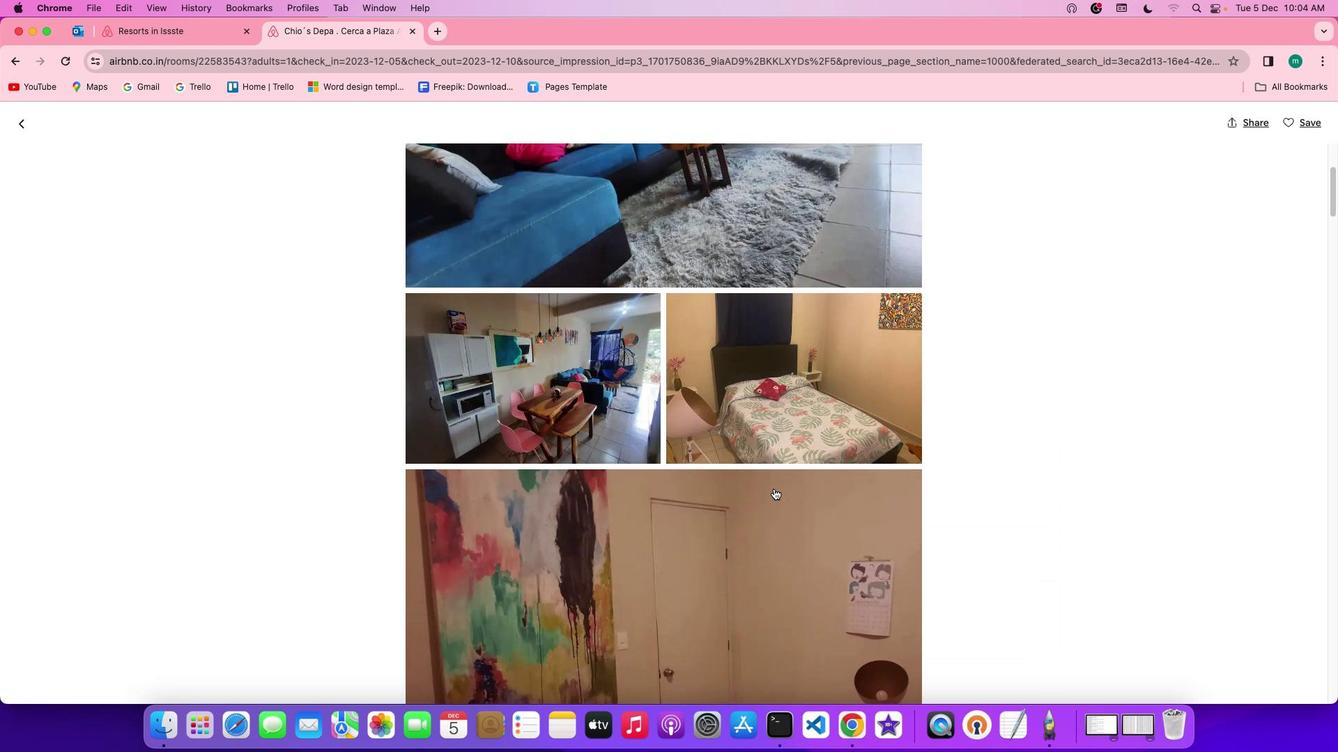 
Action: Mouse scrolled (773, 488) with delta (0, 0)
Screenshot: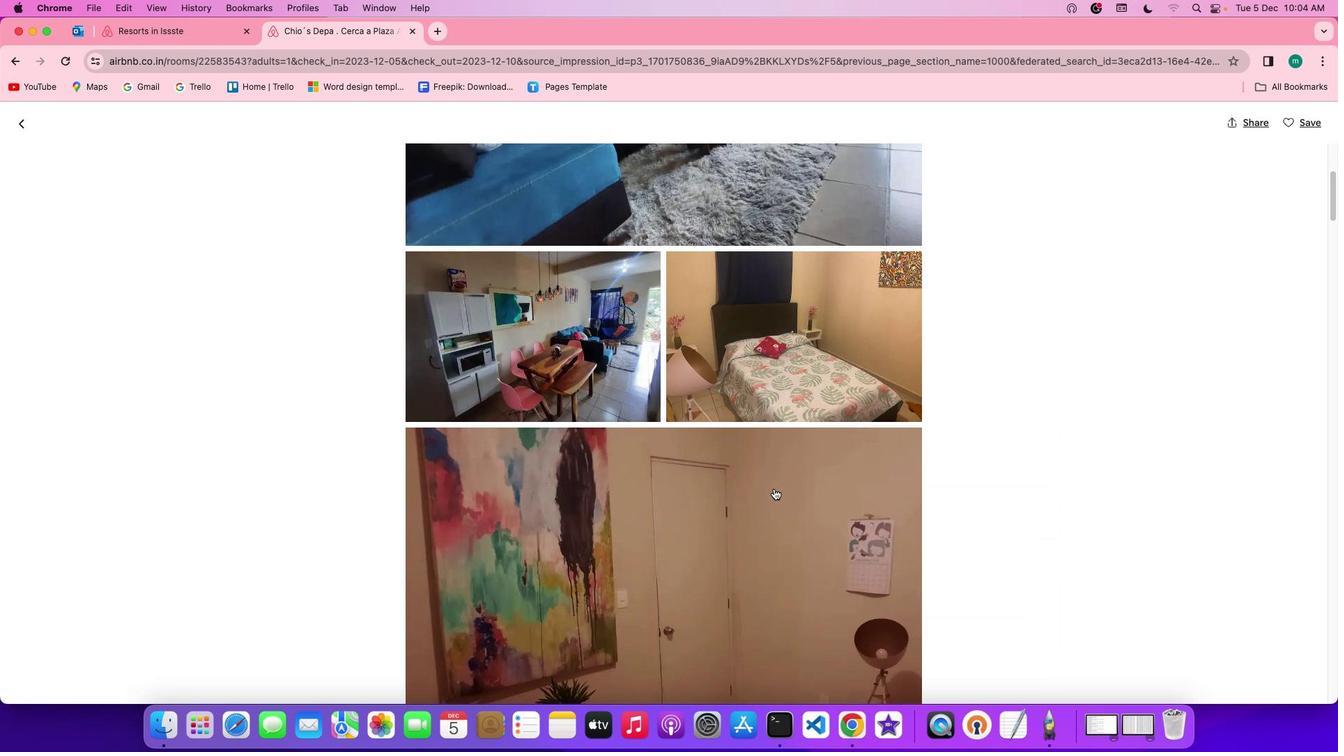 
Action: Mouse scrolled (773, 488) with delta (0, 0)
Screenshot: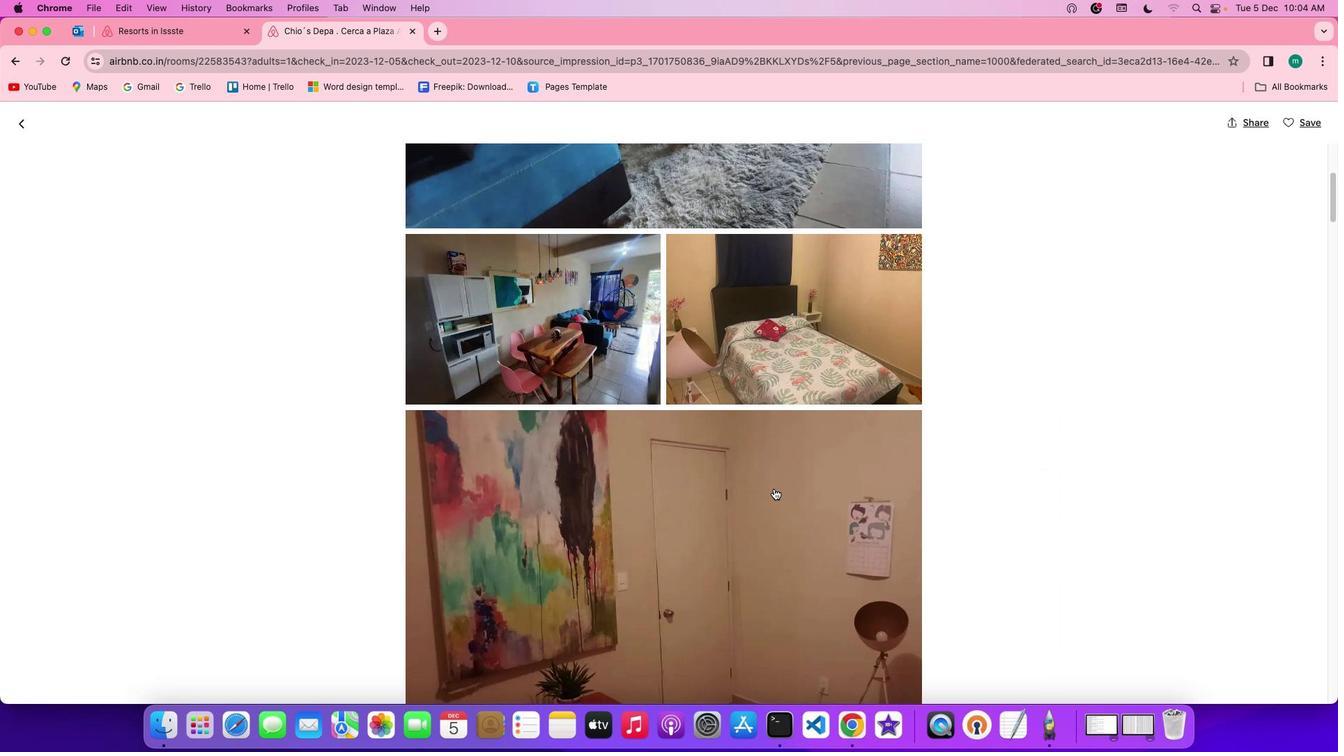 
Action: Mouse scrolled (773, 488) with delta (0, 0)
Screenshot: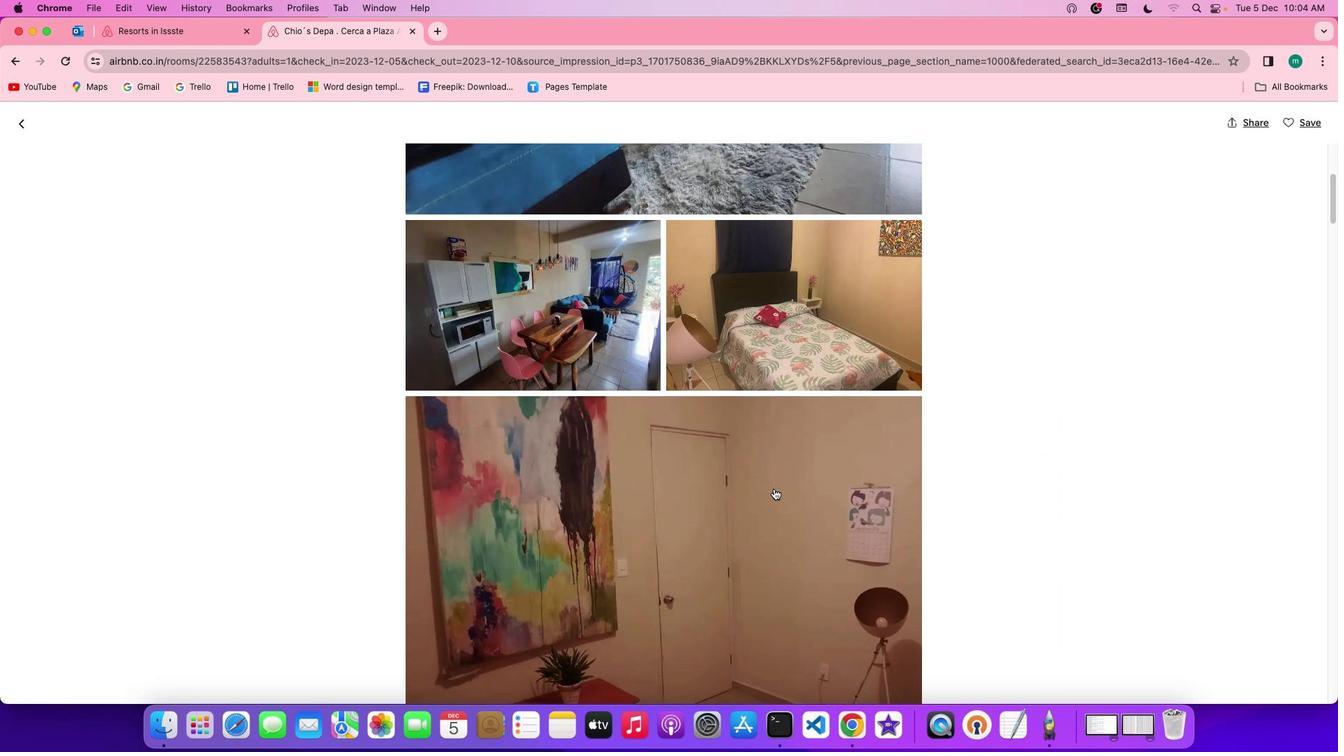 
Action: Mouse scrolled (773, 488) with delta (0, -1)
Screenshot: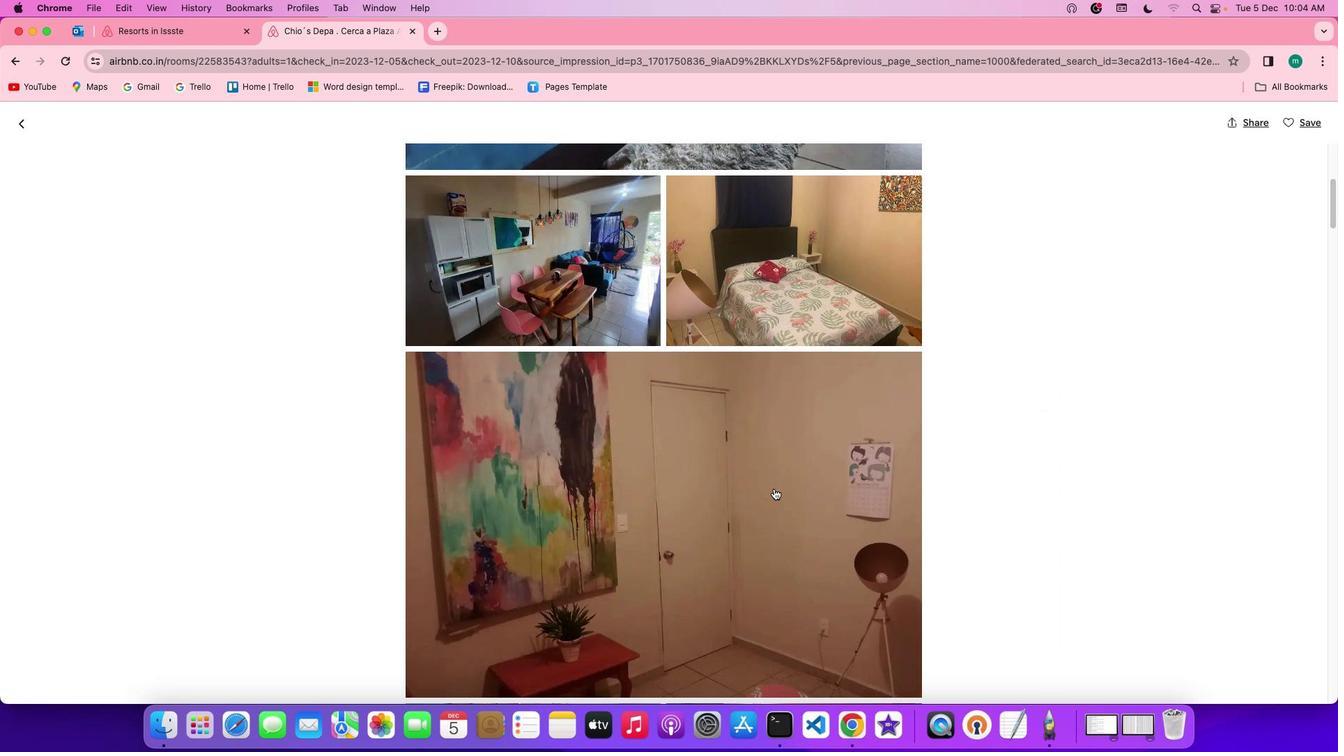 
Action: Mouse scrolled (773, 488) with delta (0, 0)
Screenshot: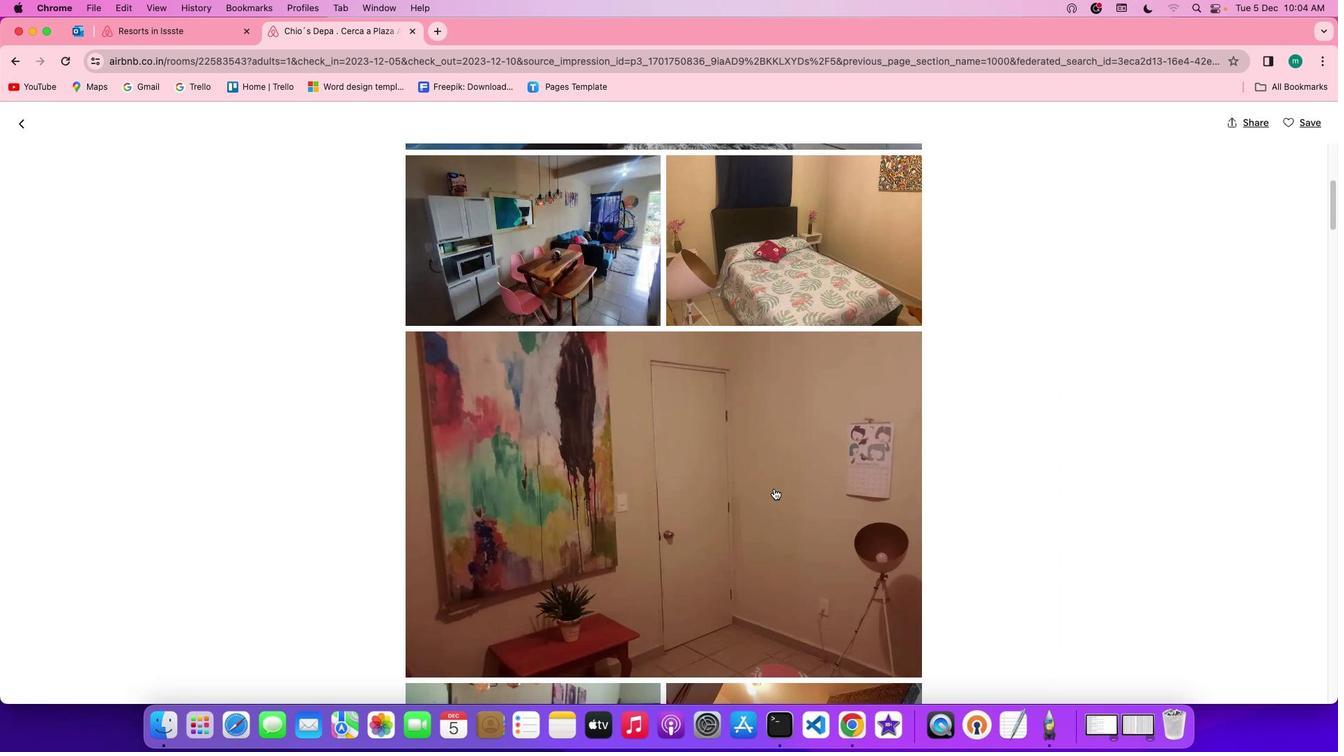 
Action: Mouse scrolled (773, 488) with delta (0, 0)
Screenshot: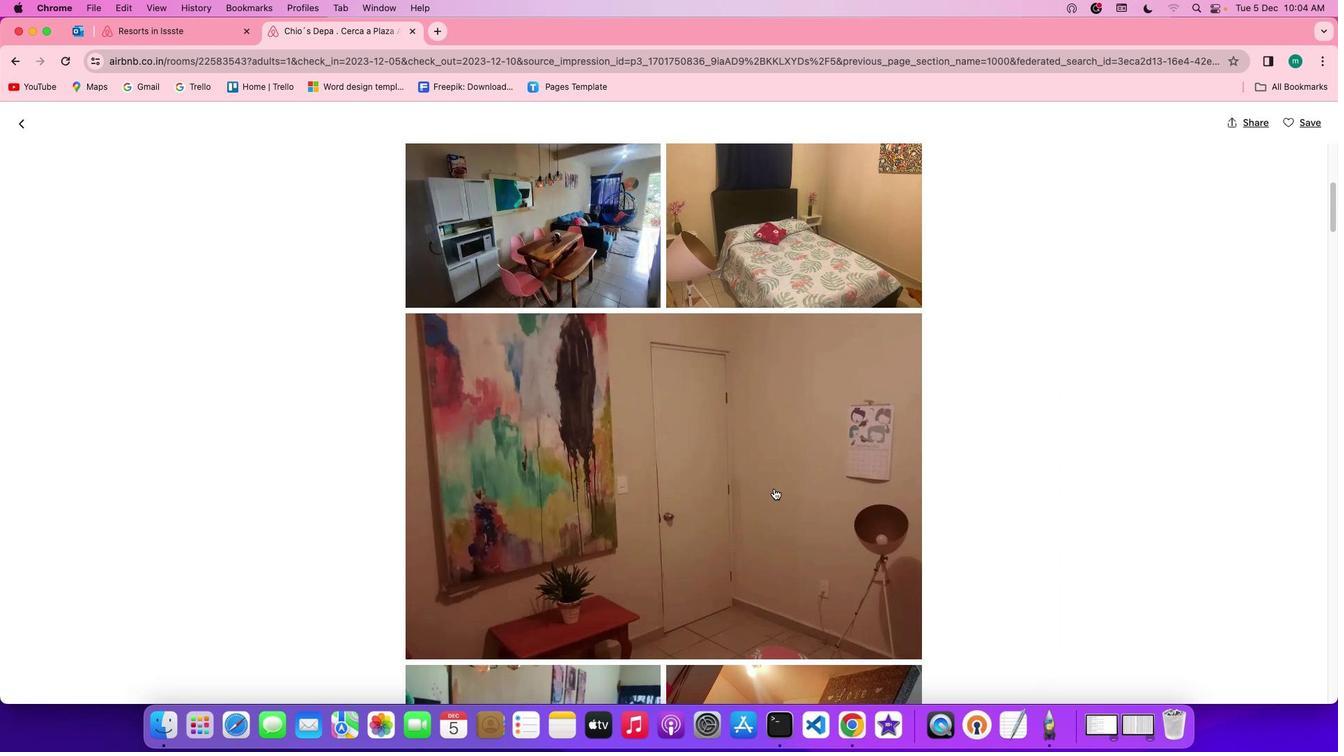 
Action: Mouse scrolled (773, 488) with delta (0, 0)
Screenshot: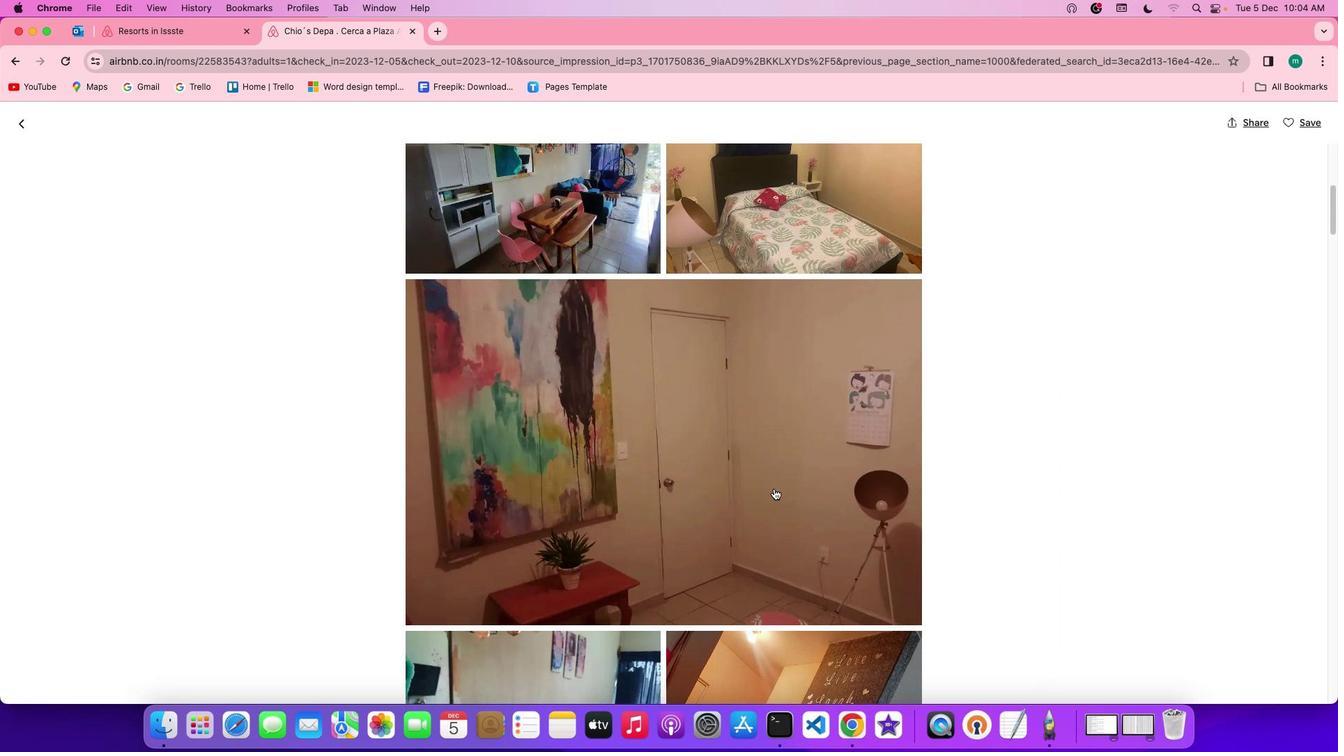 
Action: Mouse scrolled (773, 488) with delta (0, 0)
Screenshot: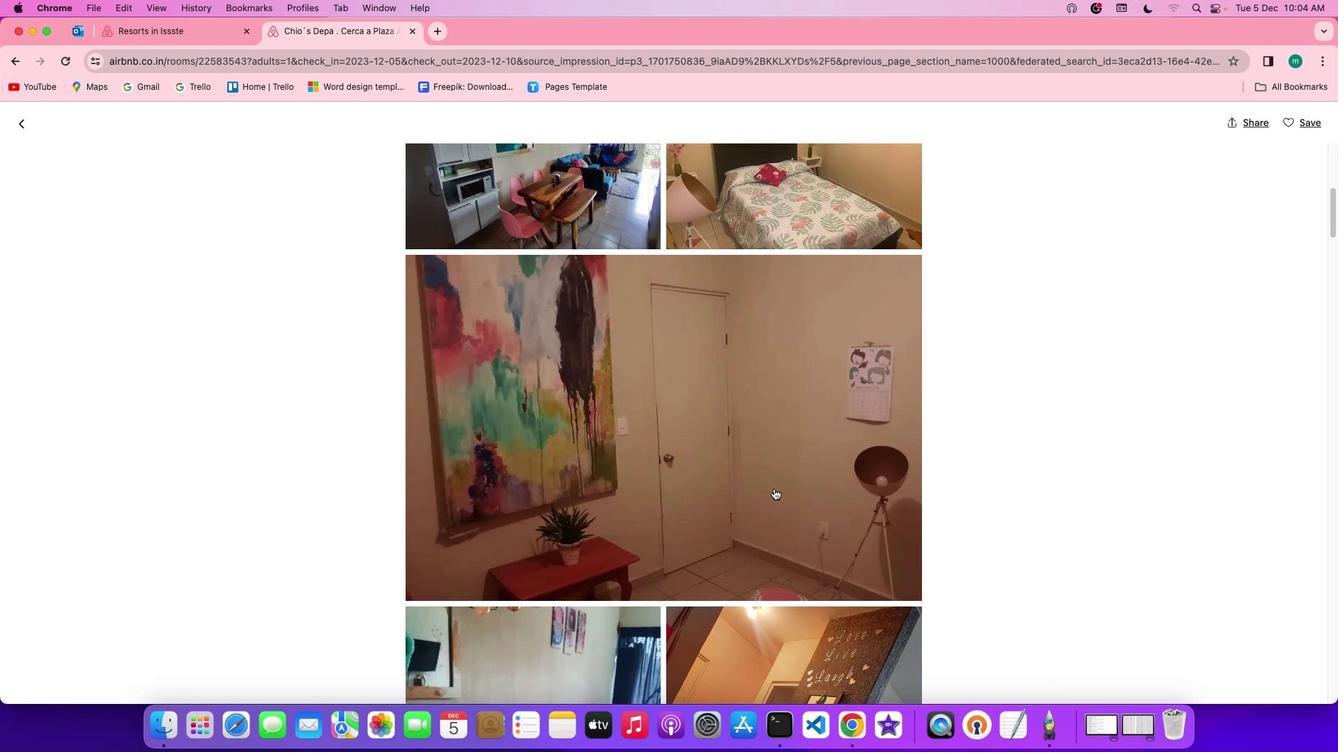 
Action: Mouse scrolled (773, 488) with delta (0, 0)
Screenshot: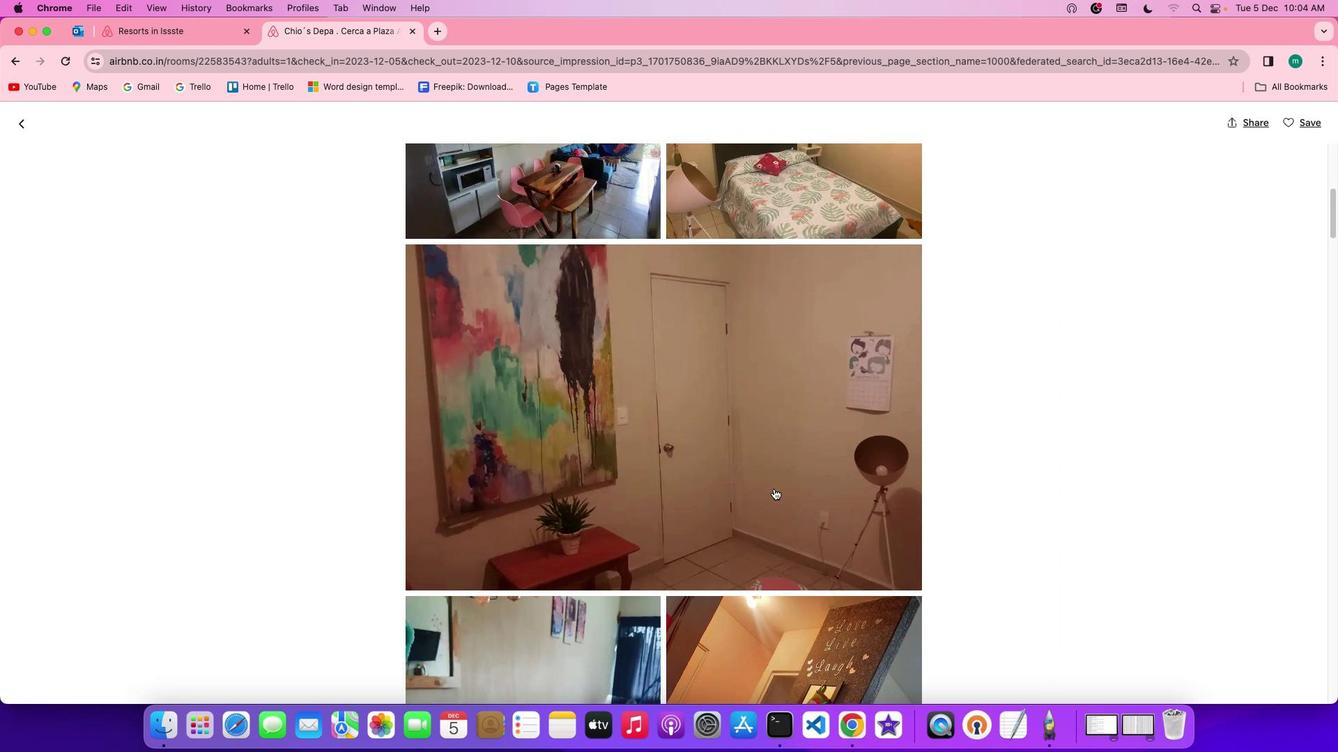 
Action: Mouse scrolled (773, 488) with delta (0, 0)
Screenshot: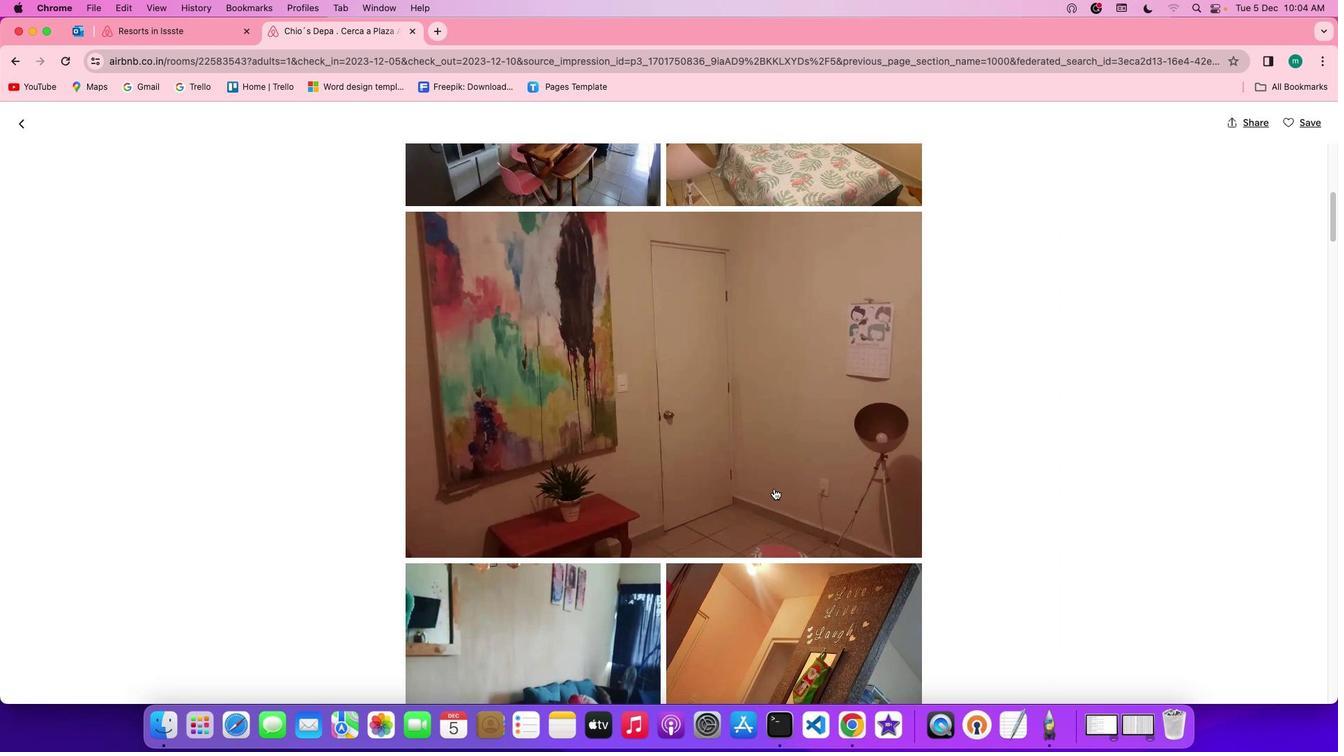
Action: Mouse scrolled (773, 488) with delta (0, 0)
Screenshot: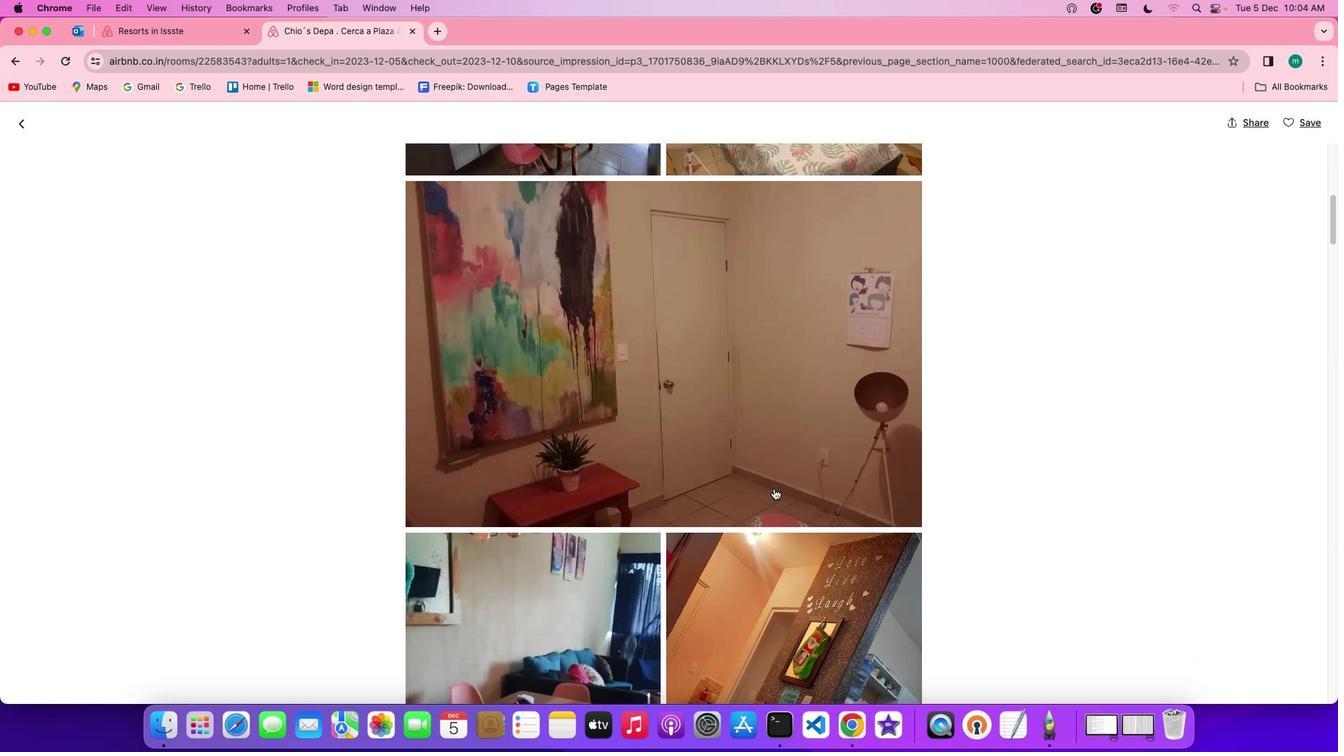
Action: Mouse scrolled (773, 488) with delta (0, 0)
Screenshot: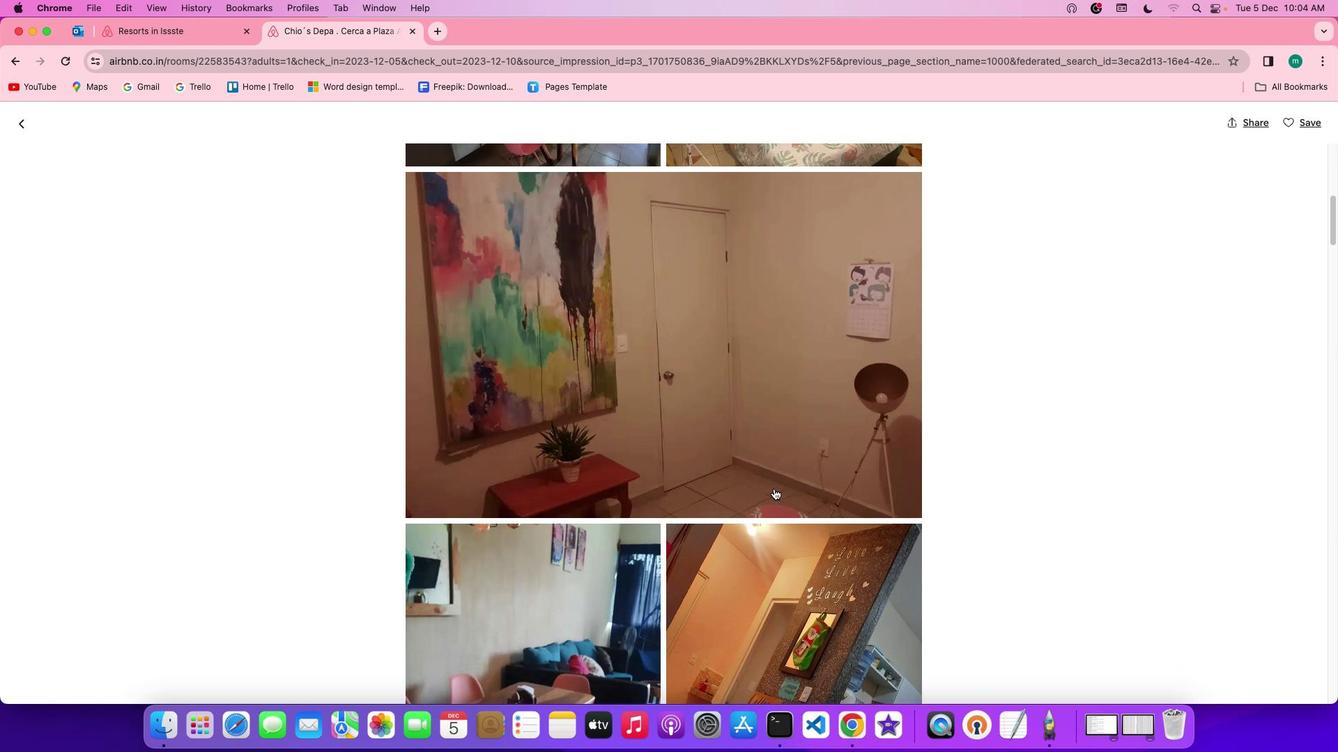 
Action: Mouse scrolled (773, 488) with delta (0, -1)
Screenshot: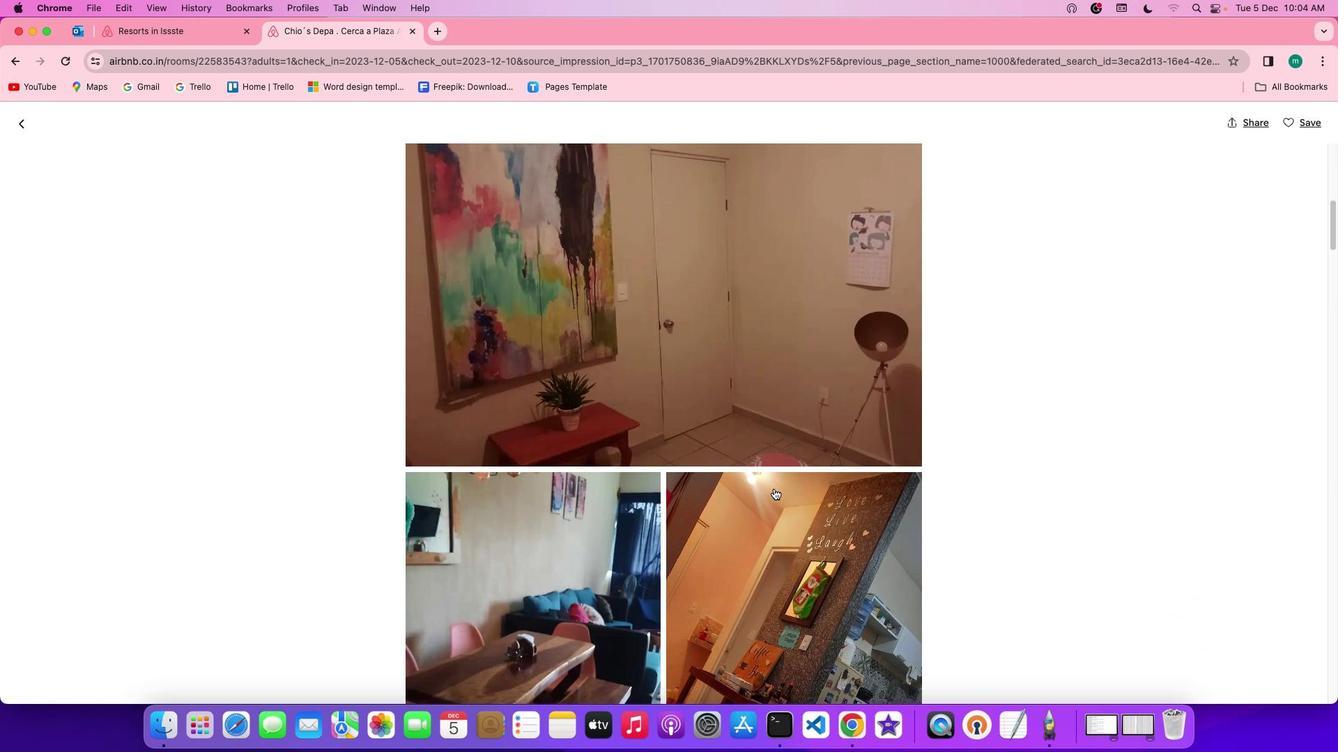 
Action: Mouse scrolled (773, 488) with delta (0, 0)
Screenshot: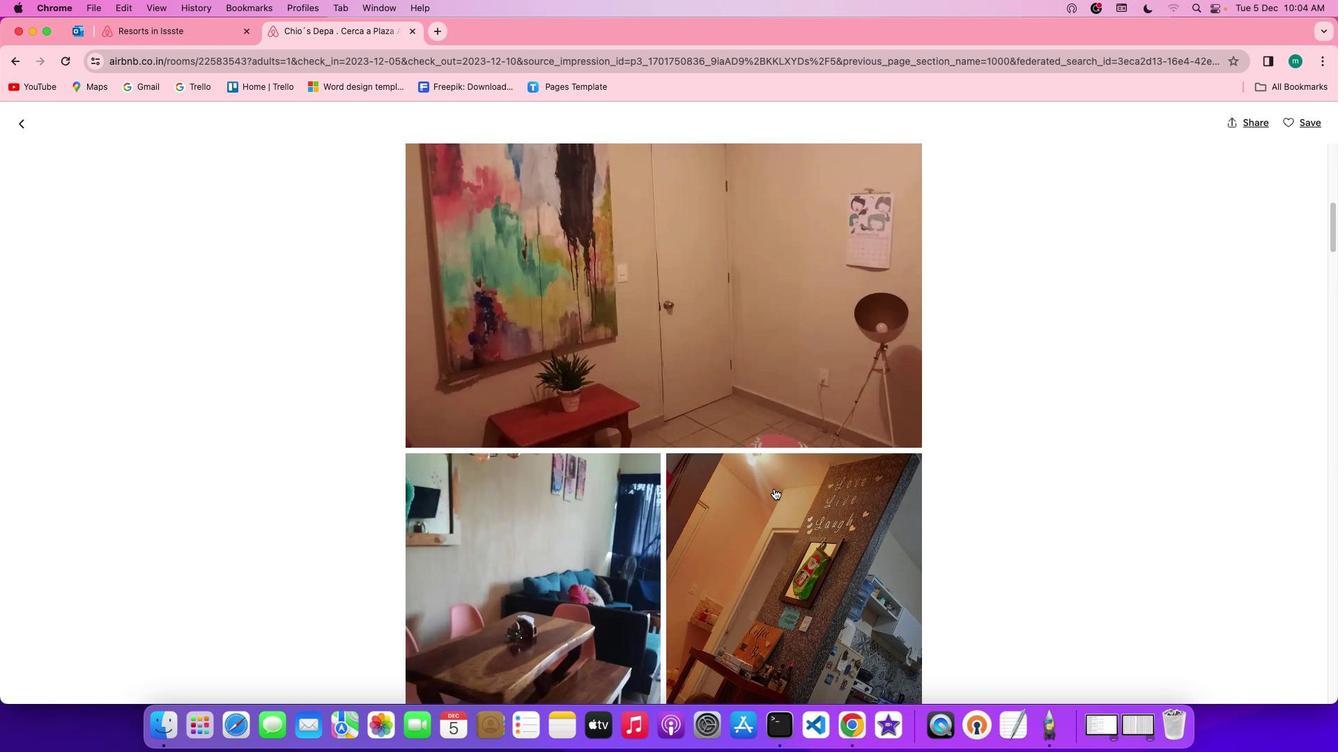 
Action: Mouse scrolled (773, 488) with delta (0, 0)
Screenshot: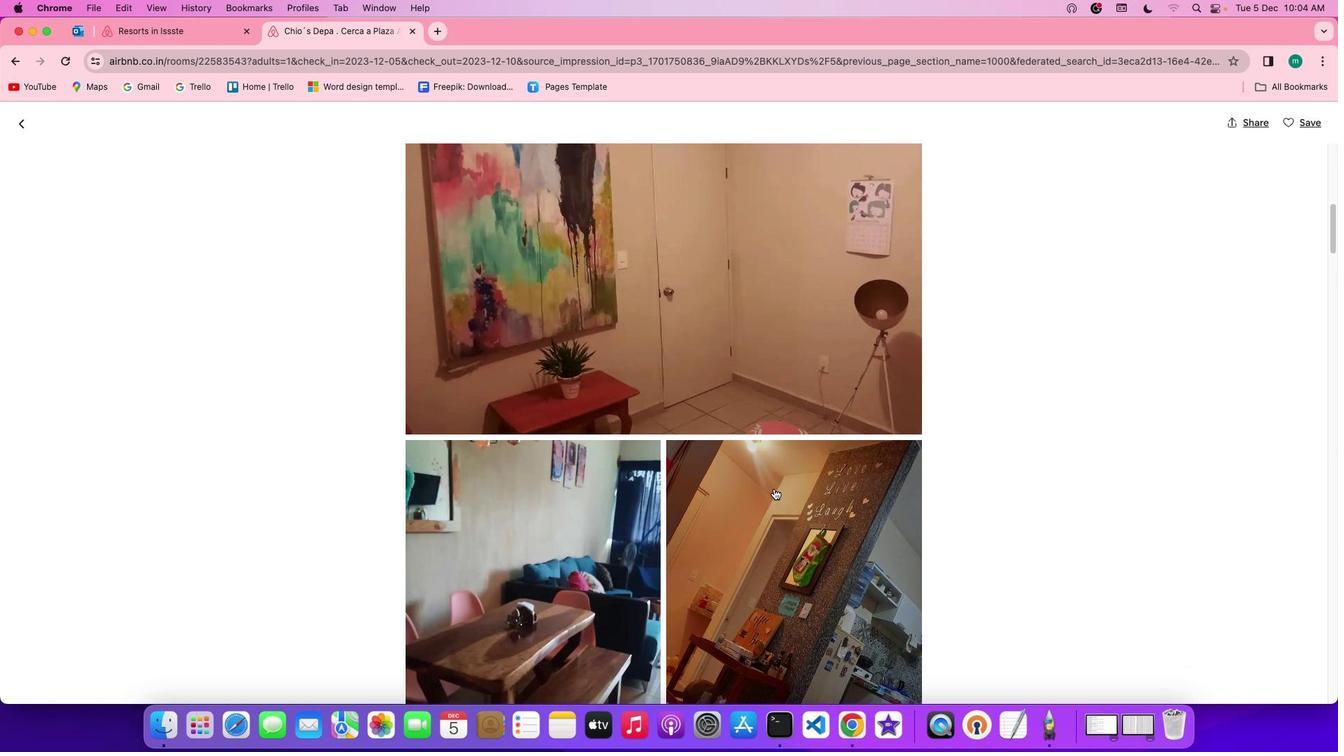 
Action: Mouse scrolled (773, 488) with delta (0, -1)
Screenshot: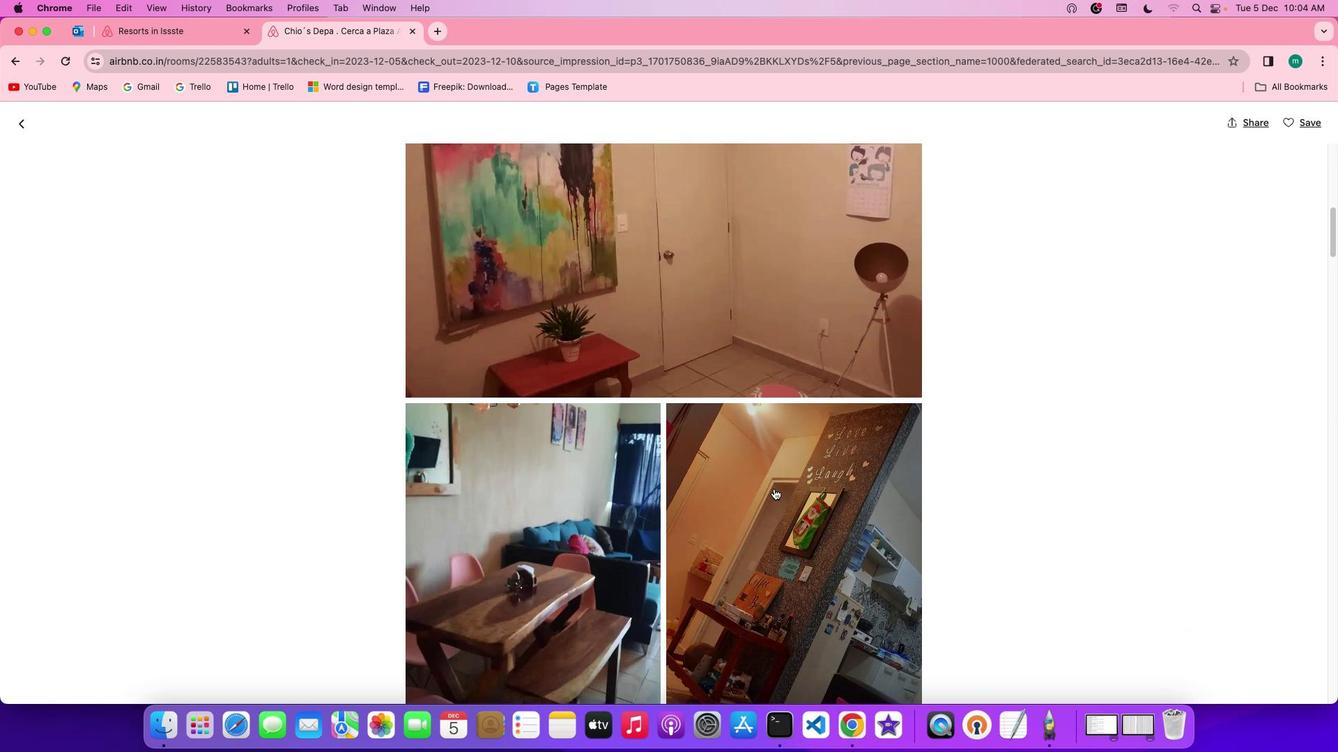 
Action: Mouse scrolled (773, 488) with delta (0, 0)
Screenshot: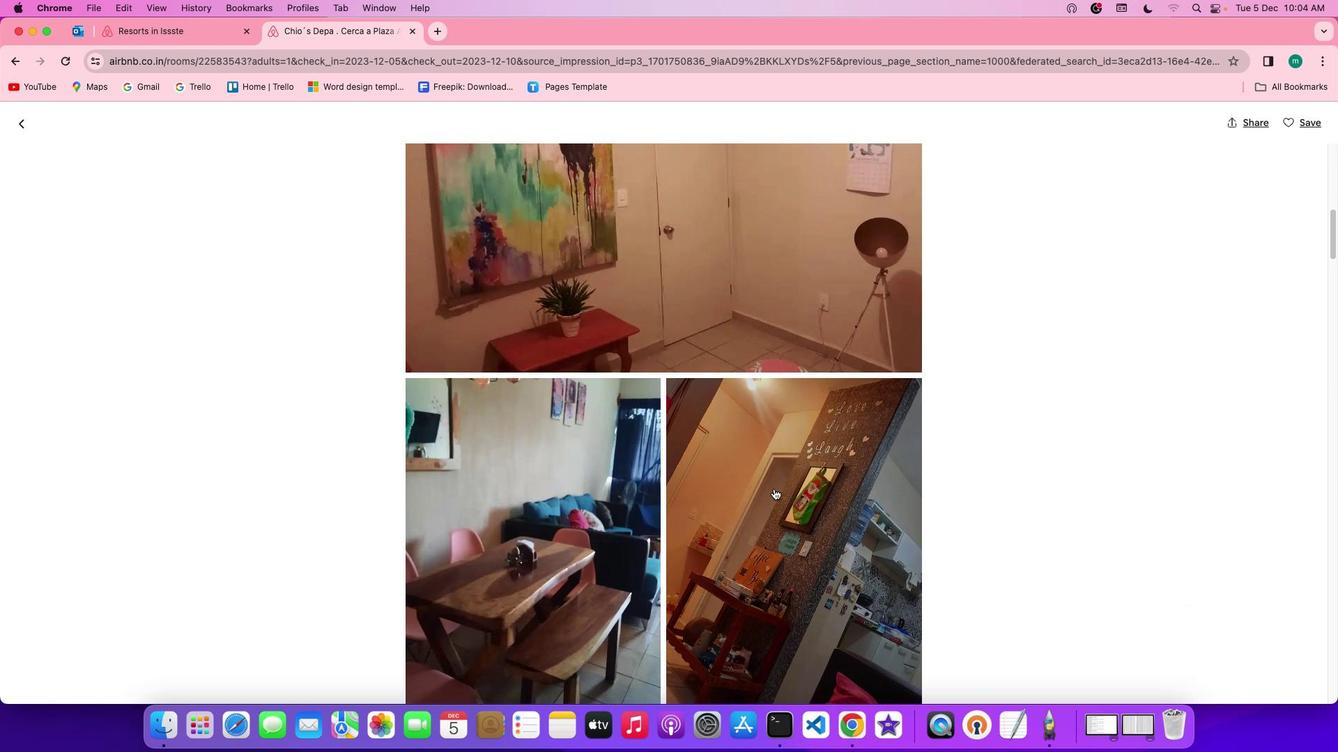 
Action: Mouse scrolled (773, 488) with delta (0, 0)
Screenshot: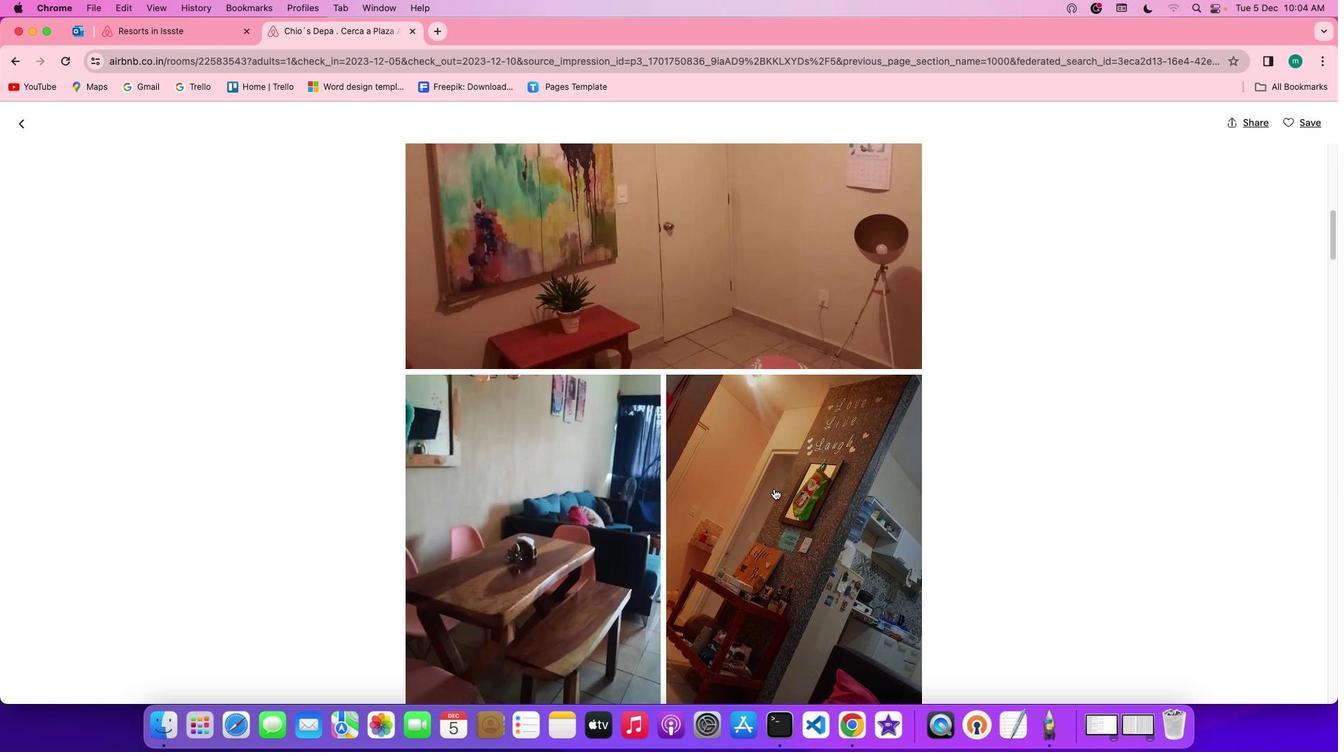
Action: Mouse scrolled (773, 488) with delta (0, 0)
Screenshot: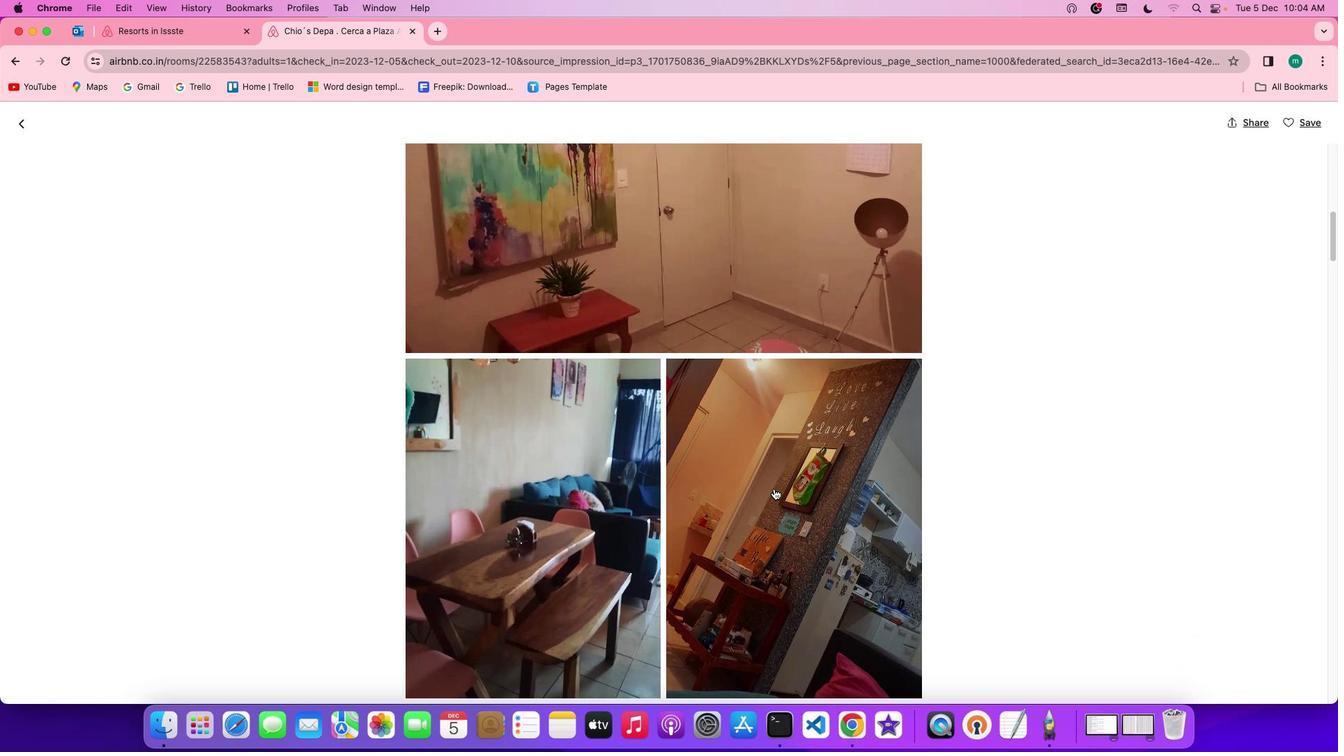 
Action: Mouse scrolled (773, 488) with delta (0, 0)
Screenshot: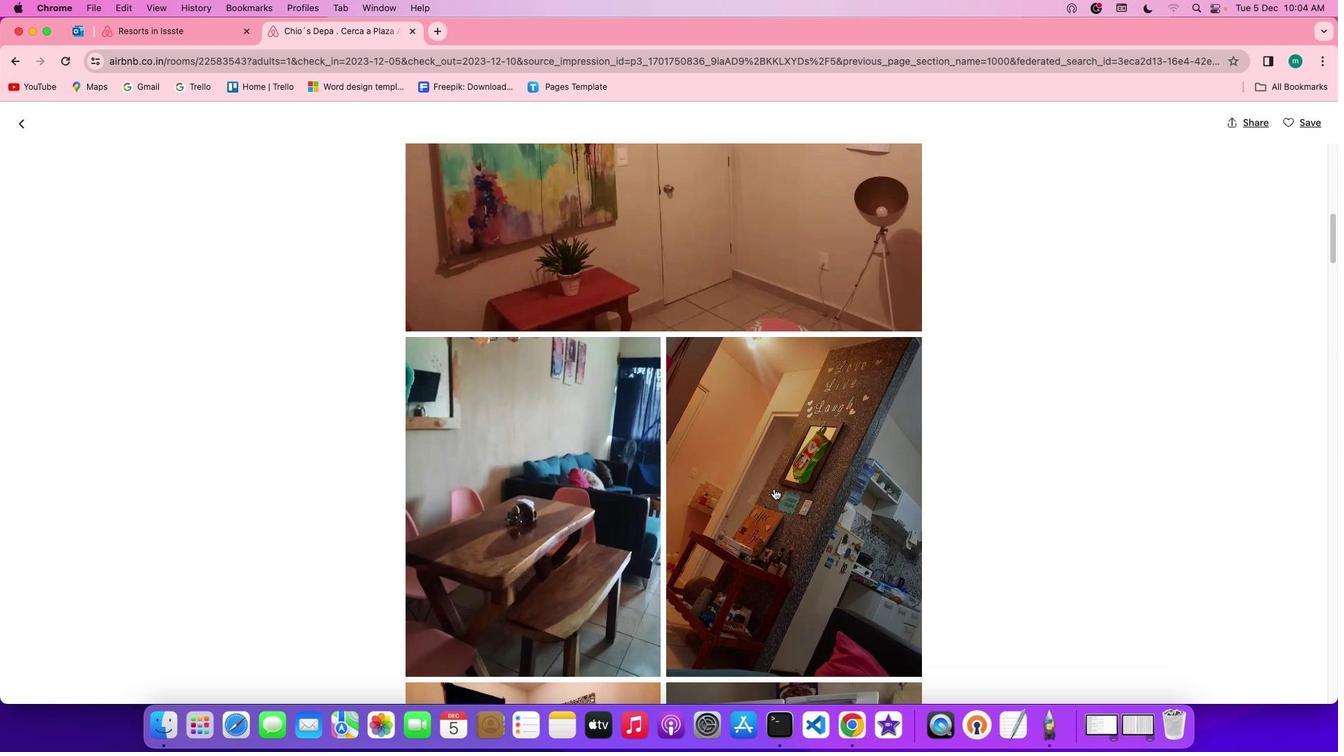 
Action: Mouse scrolled (773, 488) with delta (0, 0)
Screenshot: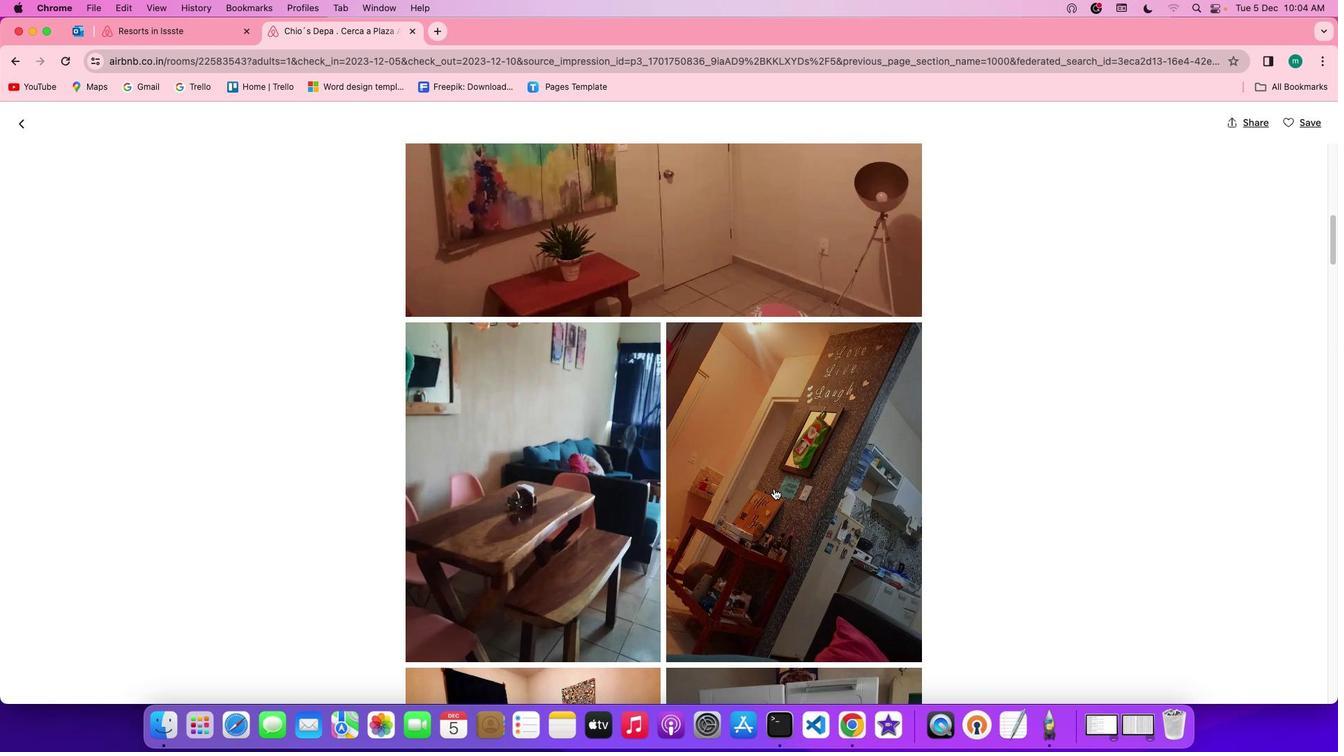 
Action: Mouse scrolled (773, 488) with delta (0, 0)
Screenshot: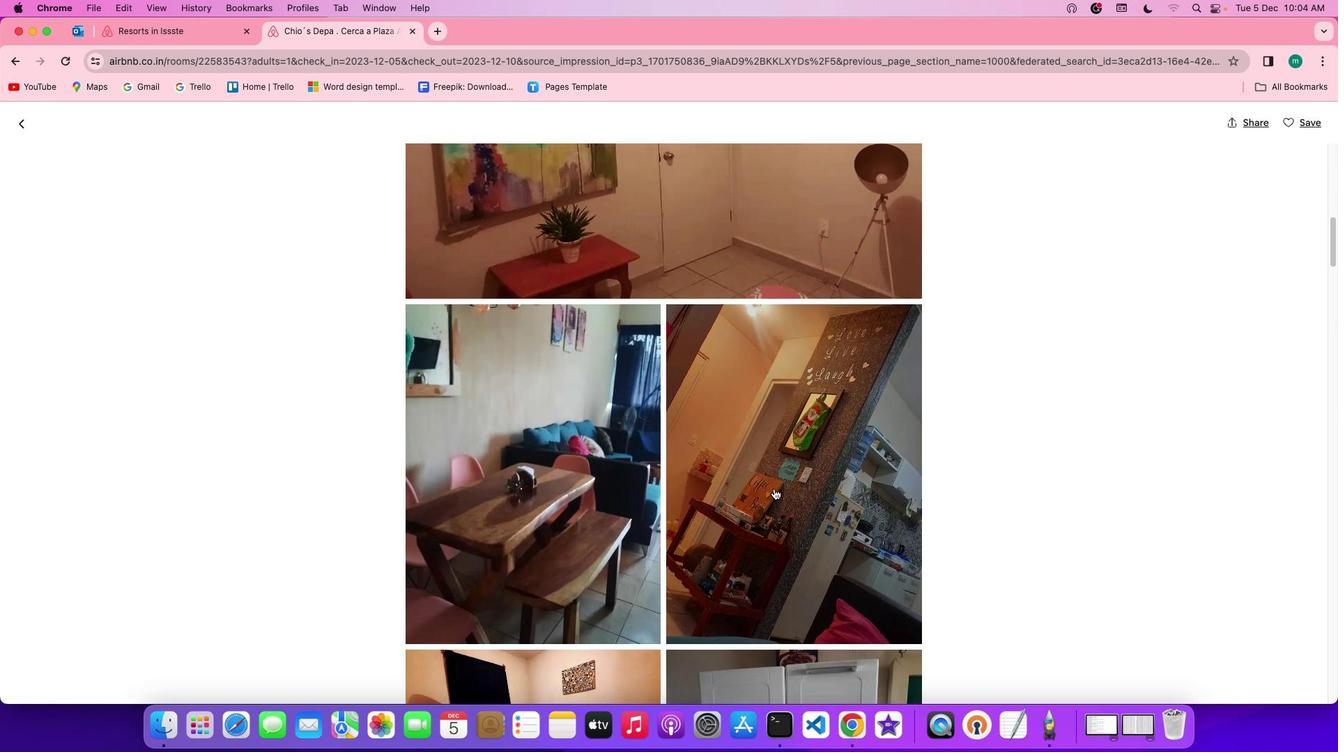 
Action: Mouse scrolled (773, 488) with delta (0, 0)
Screenshot: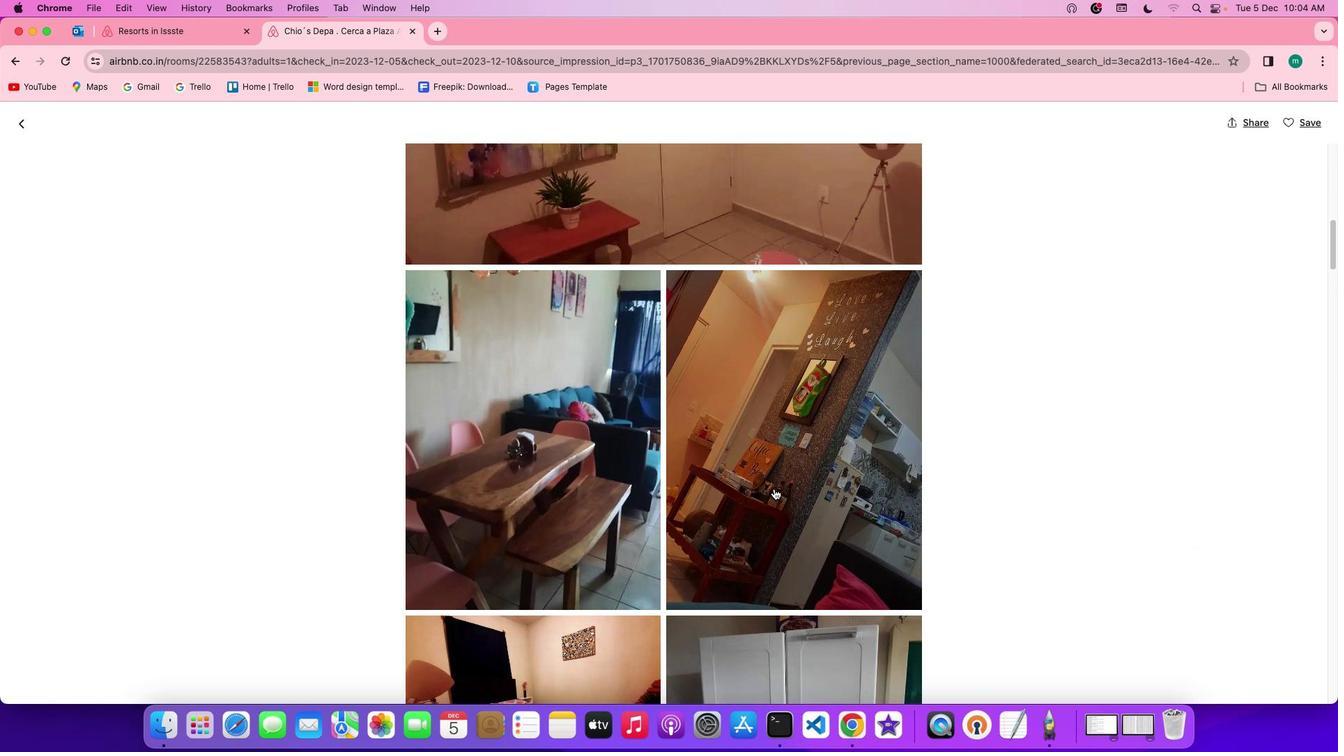 
Action: Mouse scrolled (773, 488) with delta (0, 0)
Screenshot: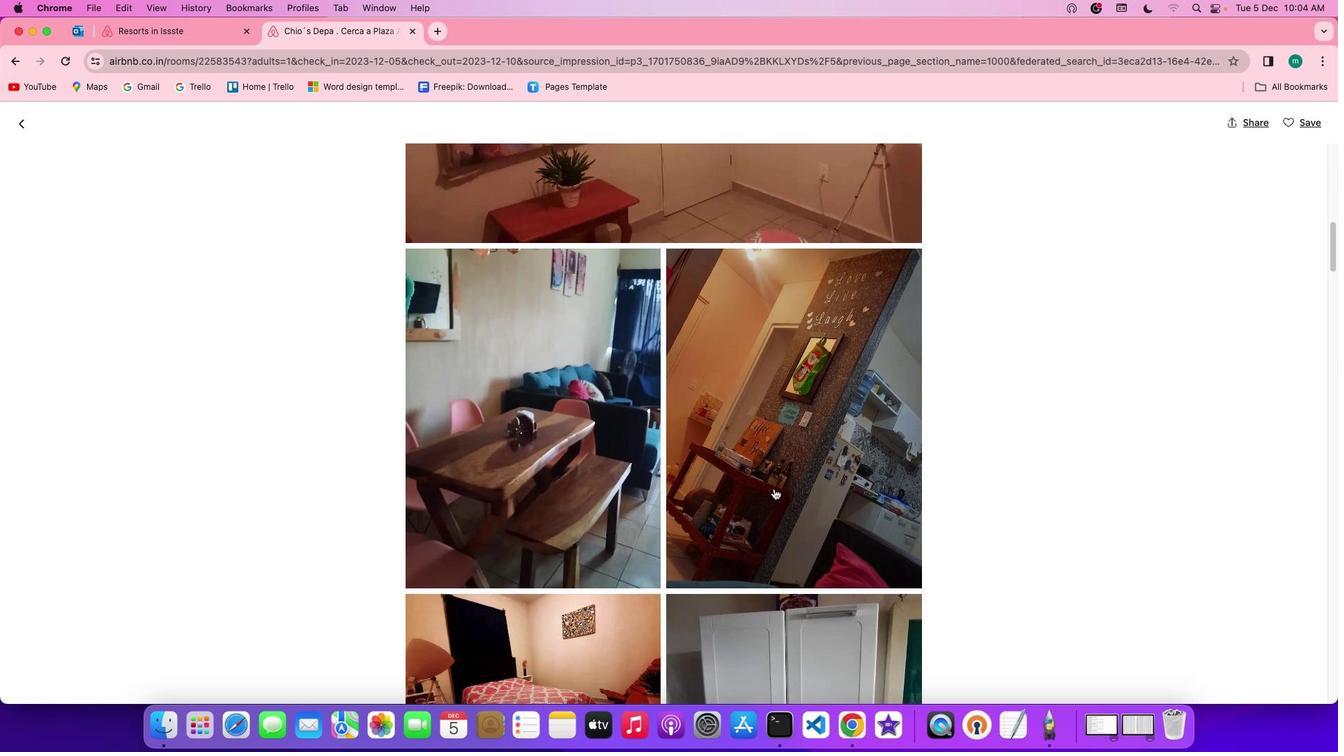 
Action: Mouse scrolled (773, 488) with delta (0, 0)
Screenshot: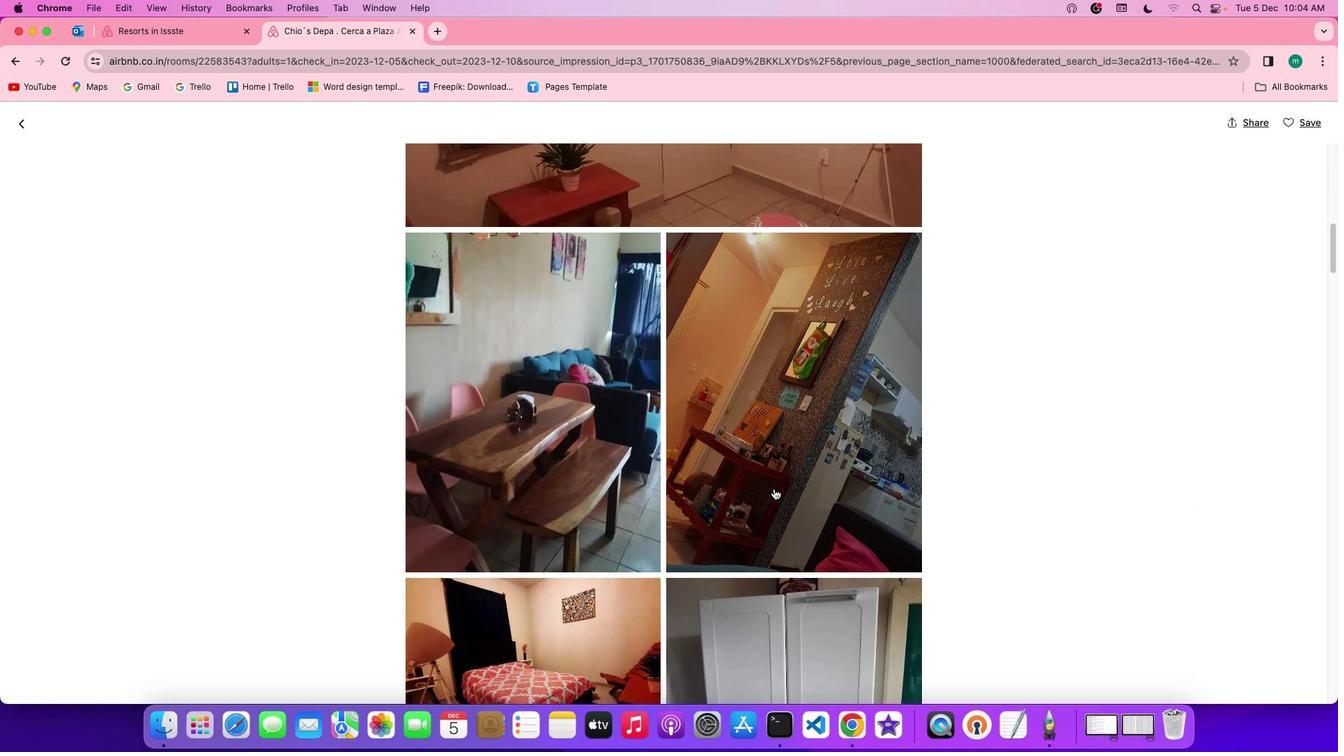 
Action: Mouse scrolled (773, 488) with delta (0, 0)
Screenshot: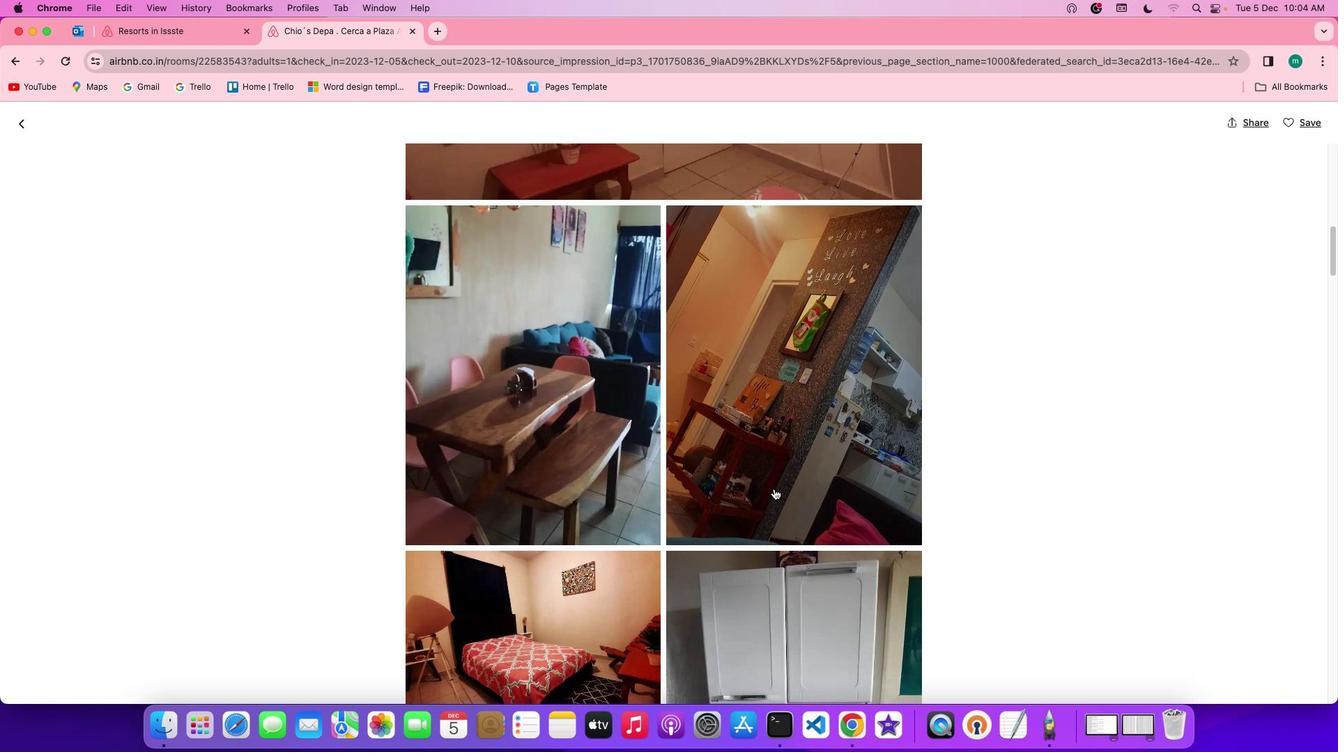 
Action: Mouse scrolled (773, 488) with delta (0, 0)
Screenshot: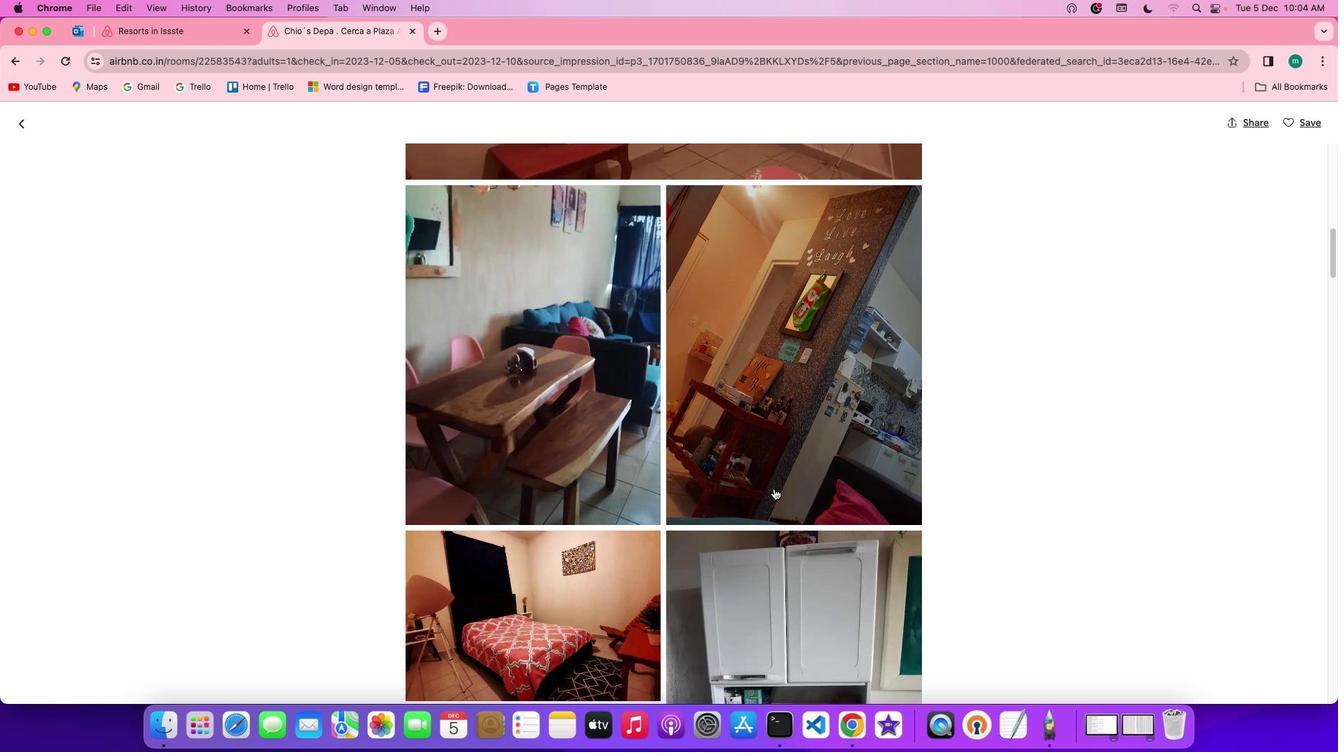 
Action: Mouse scrolled (773, 488) with delta (0, 0)
Screenshot: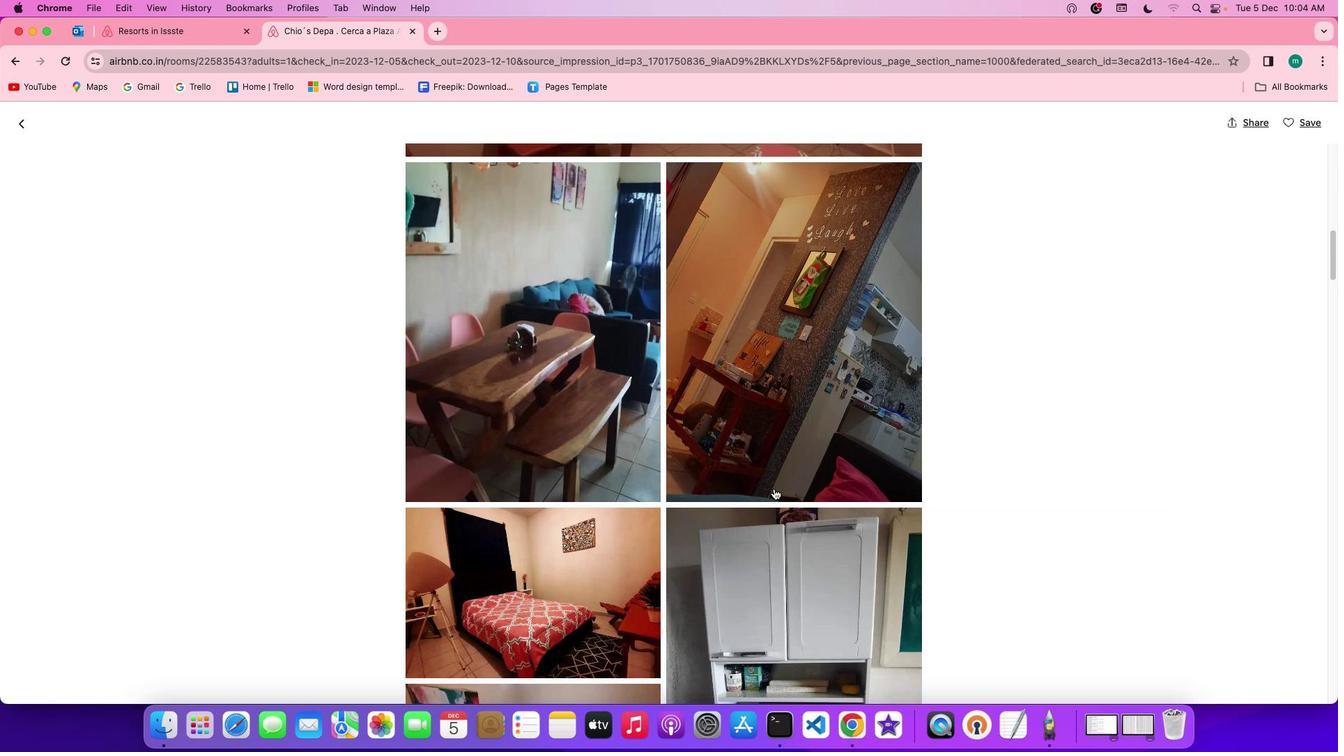 
Action: Mouse scrolled (773, 488) with delta (0, 0)
Screenshot: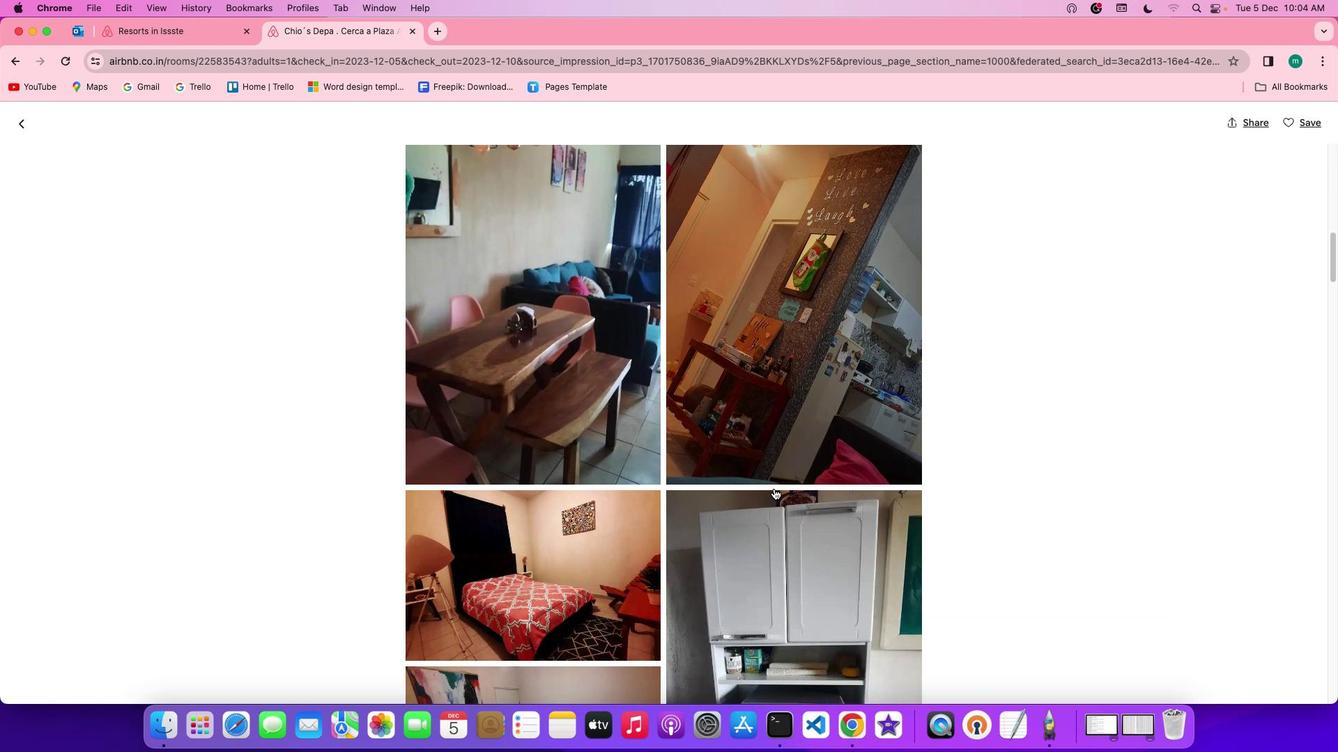 
Action: Mouse scrolled (773, 488) with delta (0, 0)
Screenshot: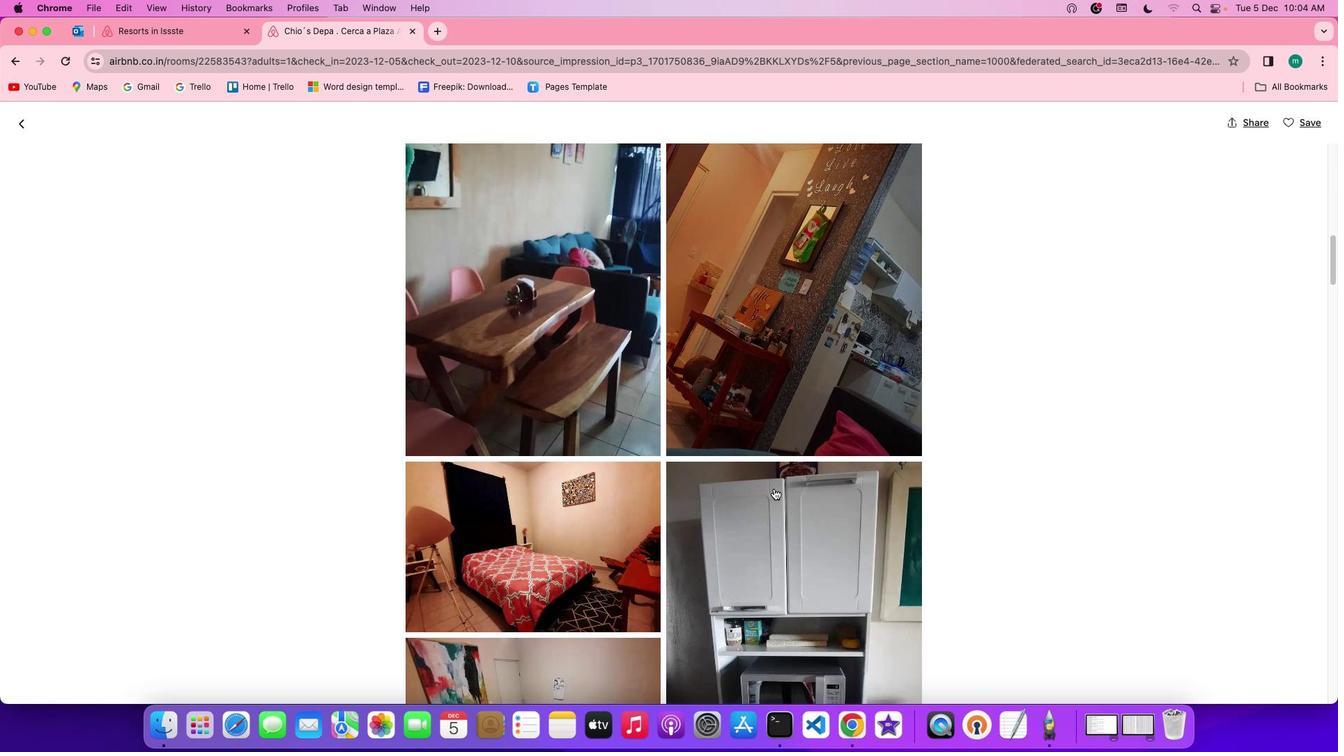 
Action: Mouse scrolled (773, 488) with delta (0, 0)
Screenshot: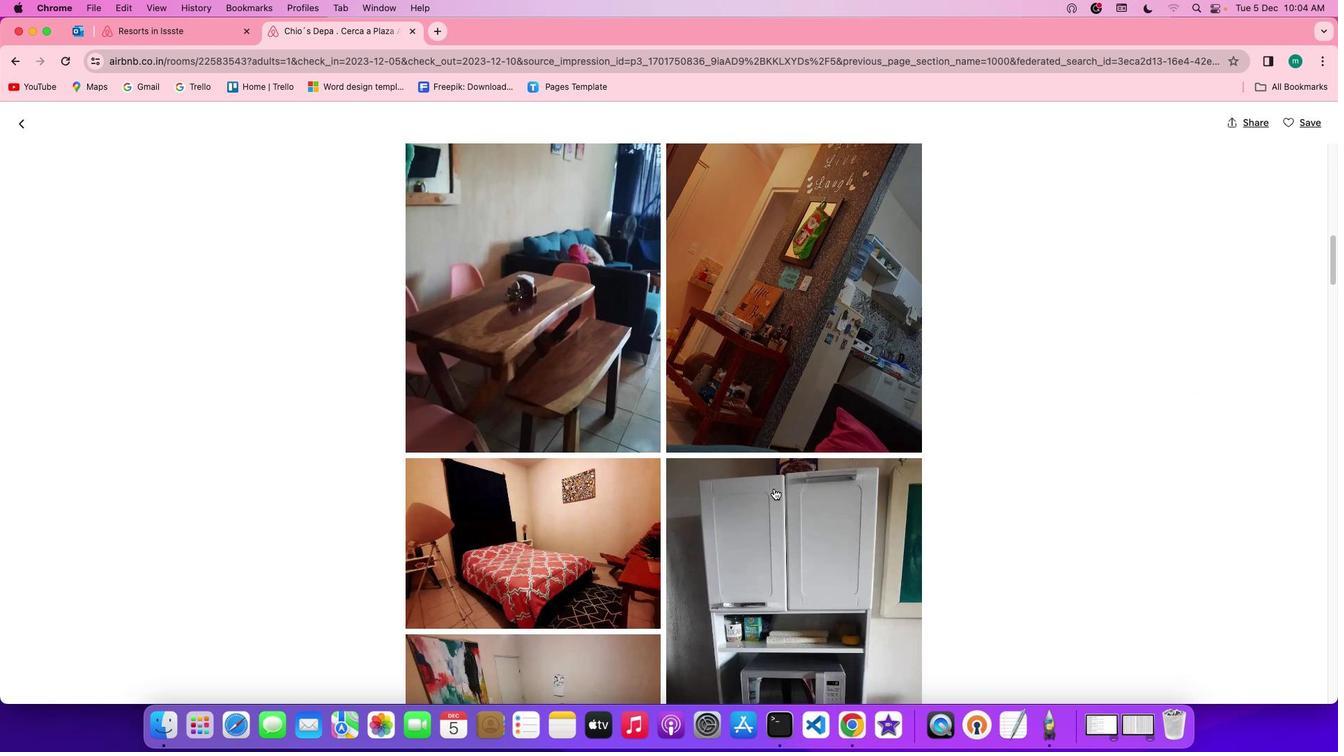 
Action: Mouse scrolled (773, 488) with delta (0, 0)
Screenshot: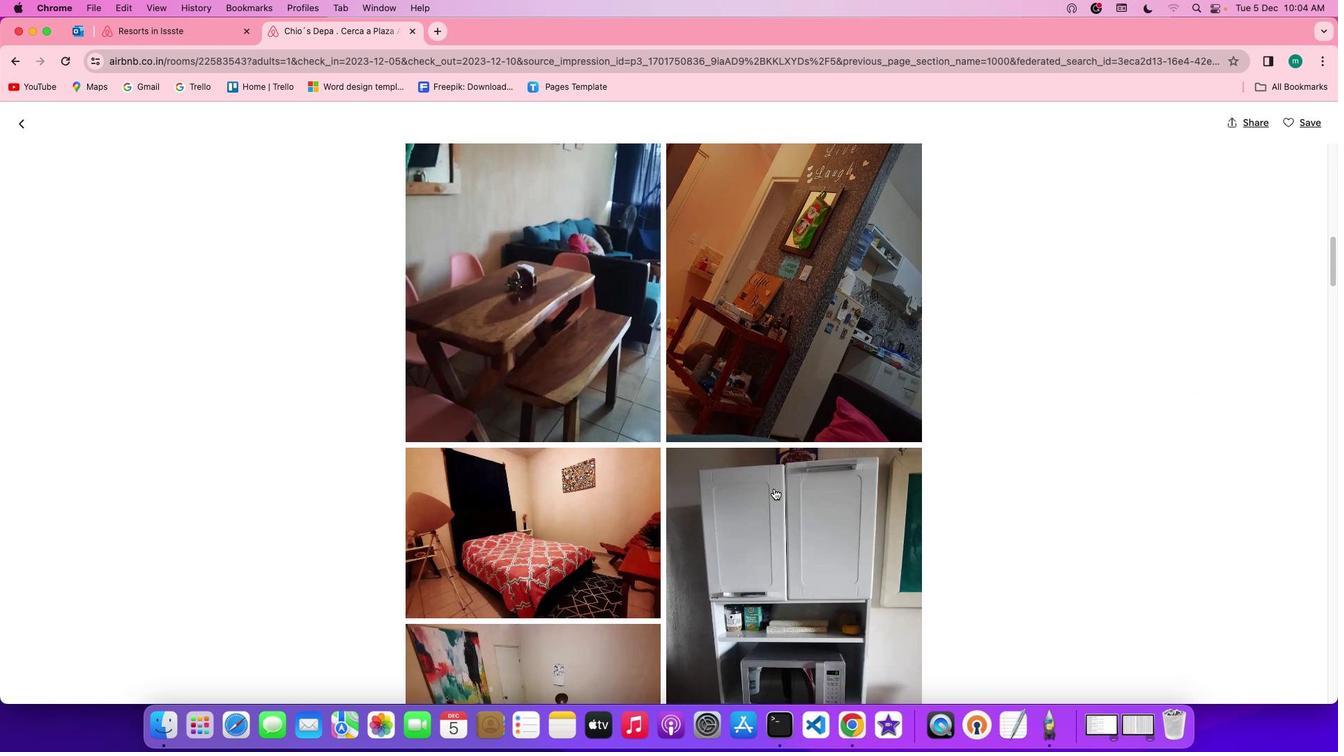 
Action: Mouse scrolled (773, 488) with delta (0, -1)
Screenshot: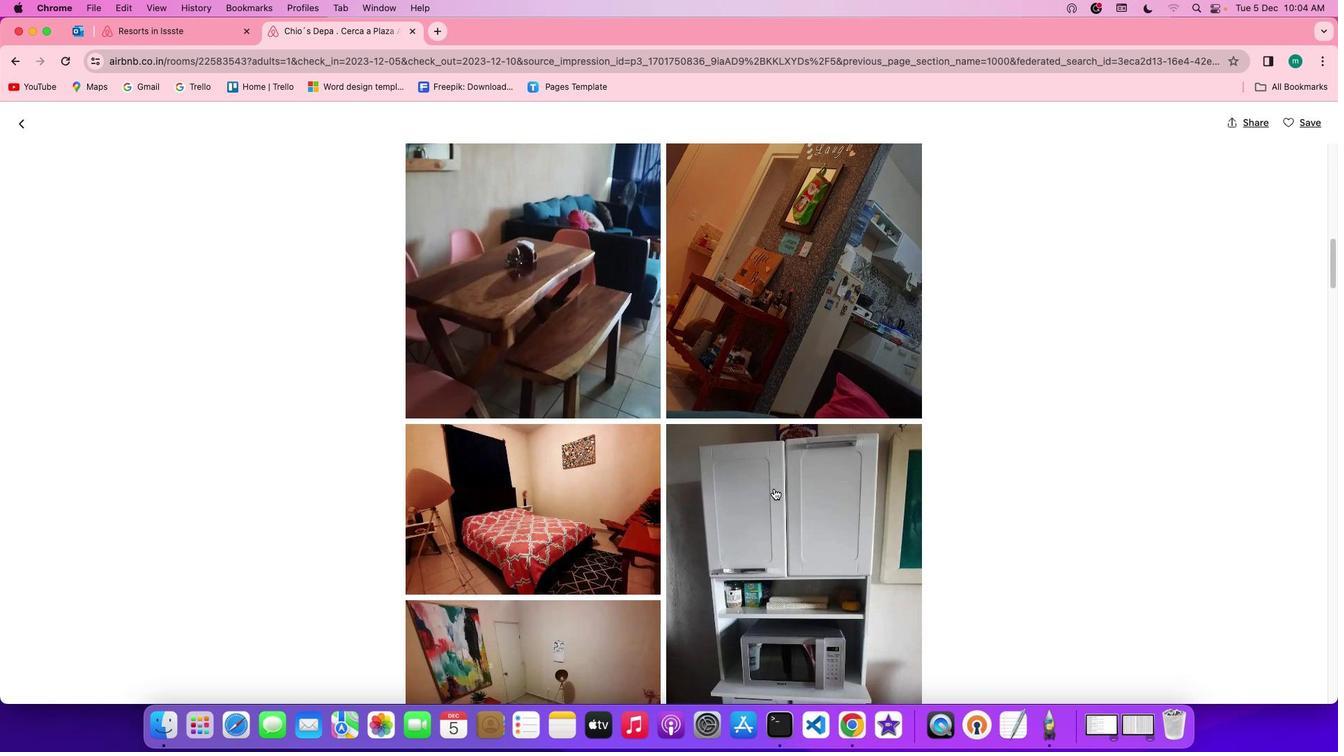 
Action: Mouse scrolled (773, 488) with delta (0, 0)
Screenshot: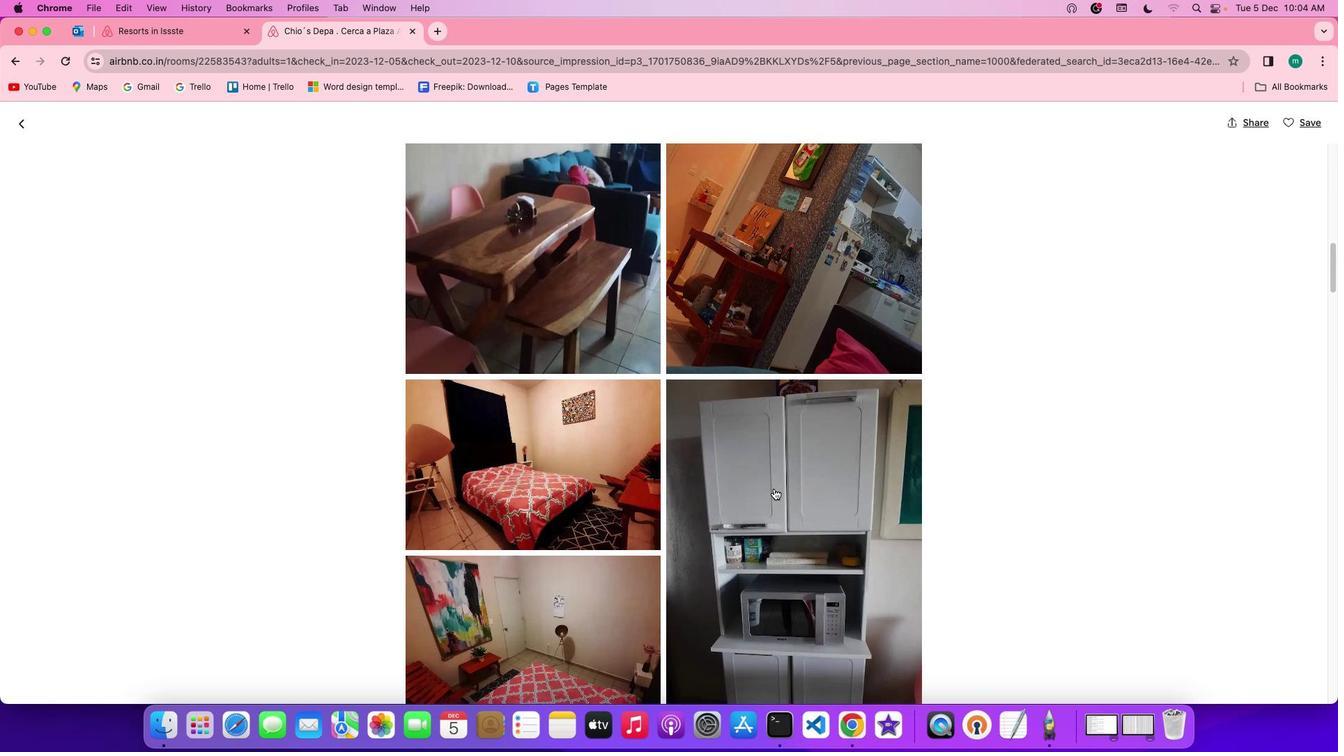 
Action: Mouse scrolled (773, 488) with delta (0, 0)
Screenshot: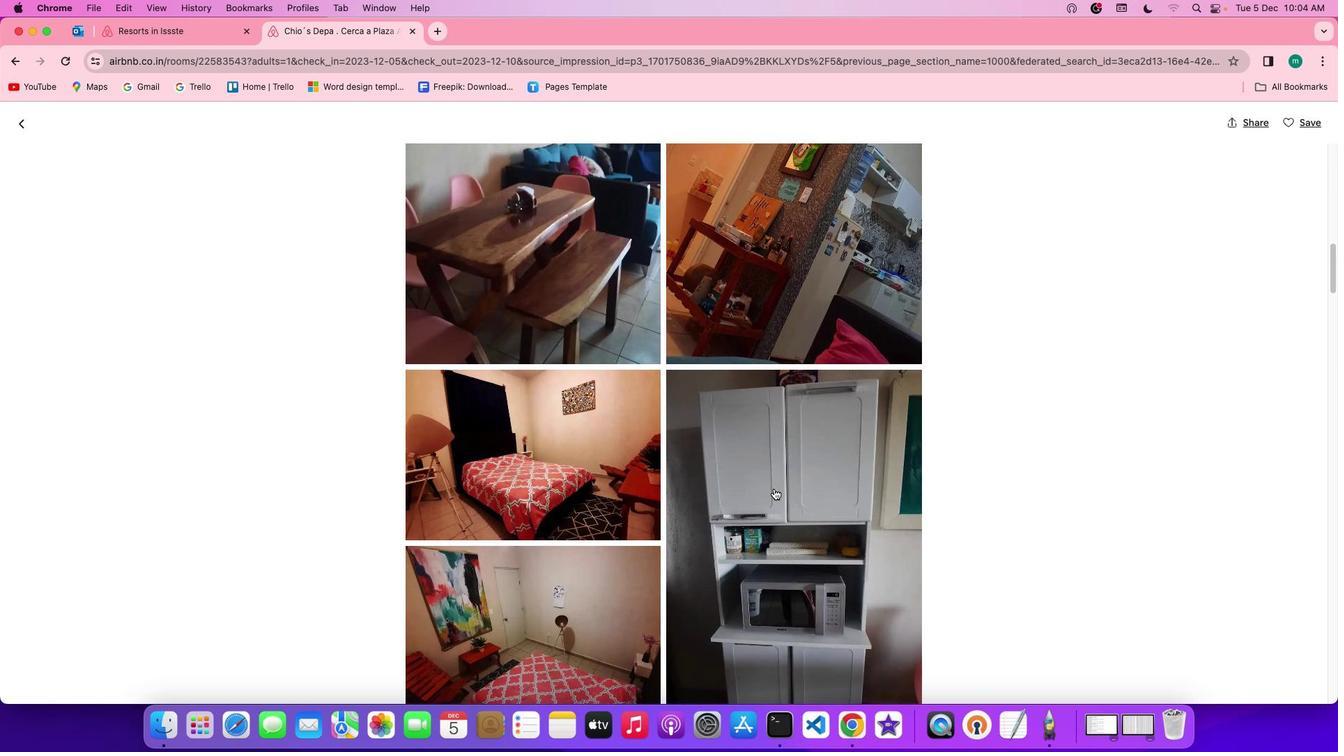 
Action: Mouse scrolled (773, 488) with delta (0, 0)
Screenshot: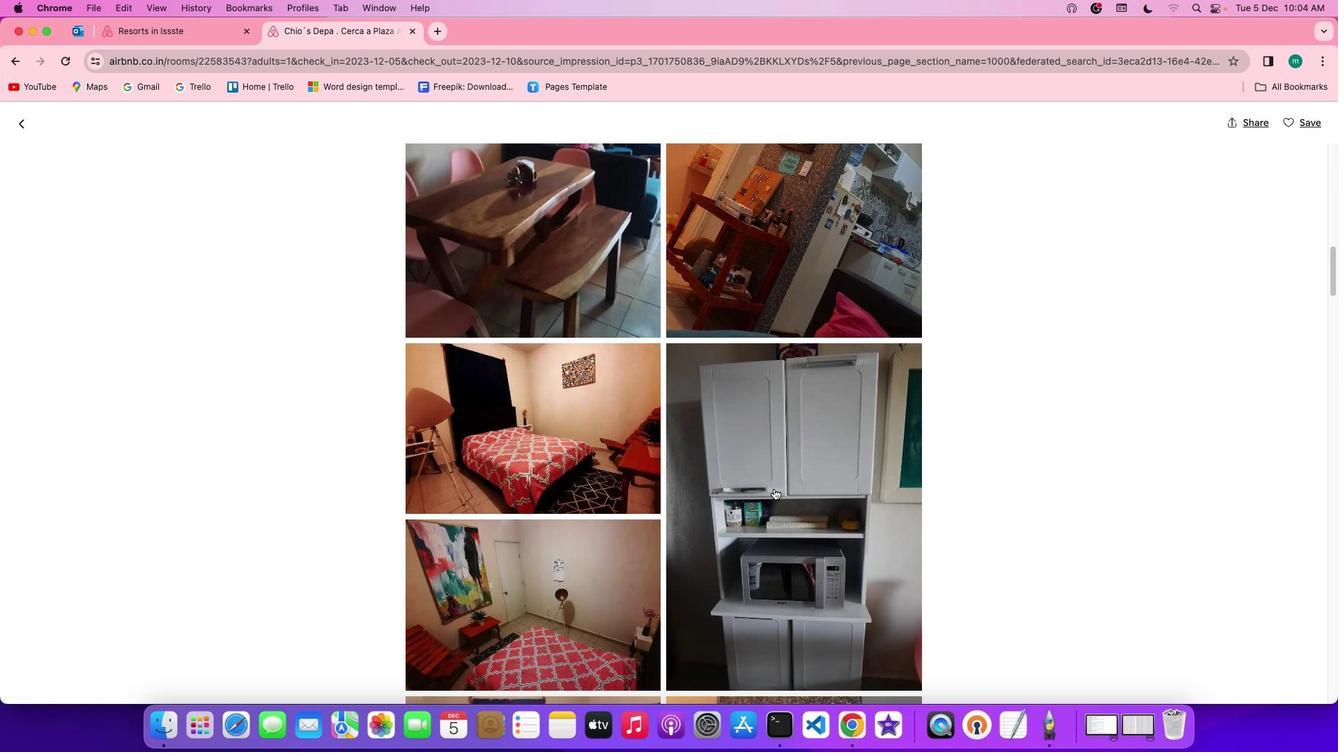 
Action: Mouse scrolled (773, 488) with delta (0, 0)
Screenshot: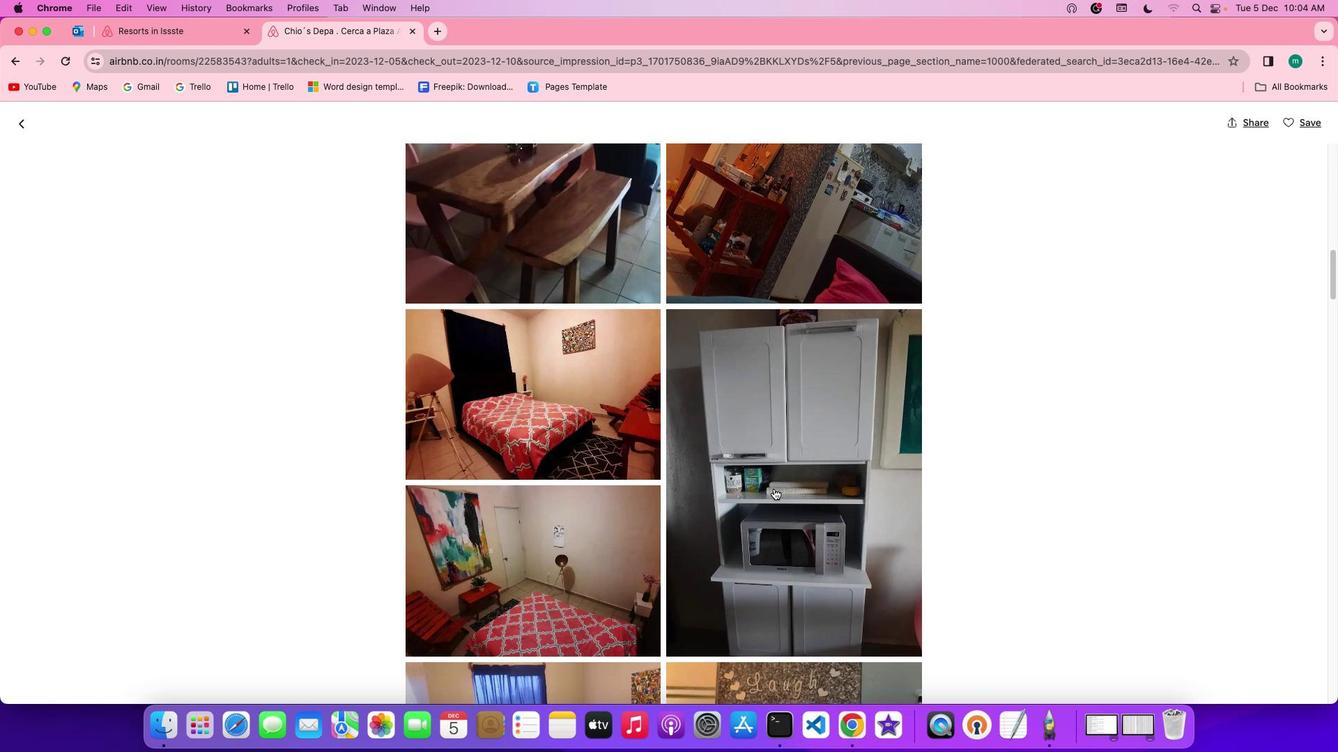 
Action: Mouse scrolled (773, 488) with delta (0, 0)
Screenshot: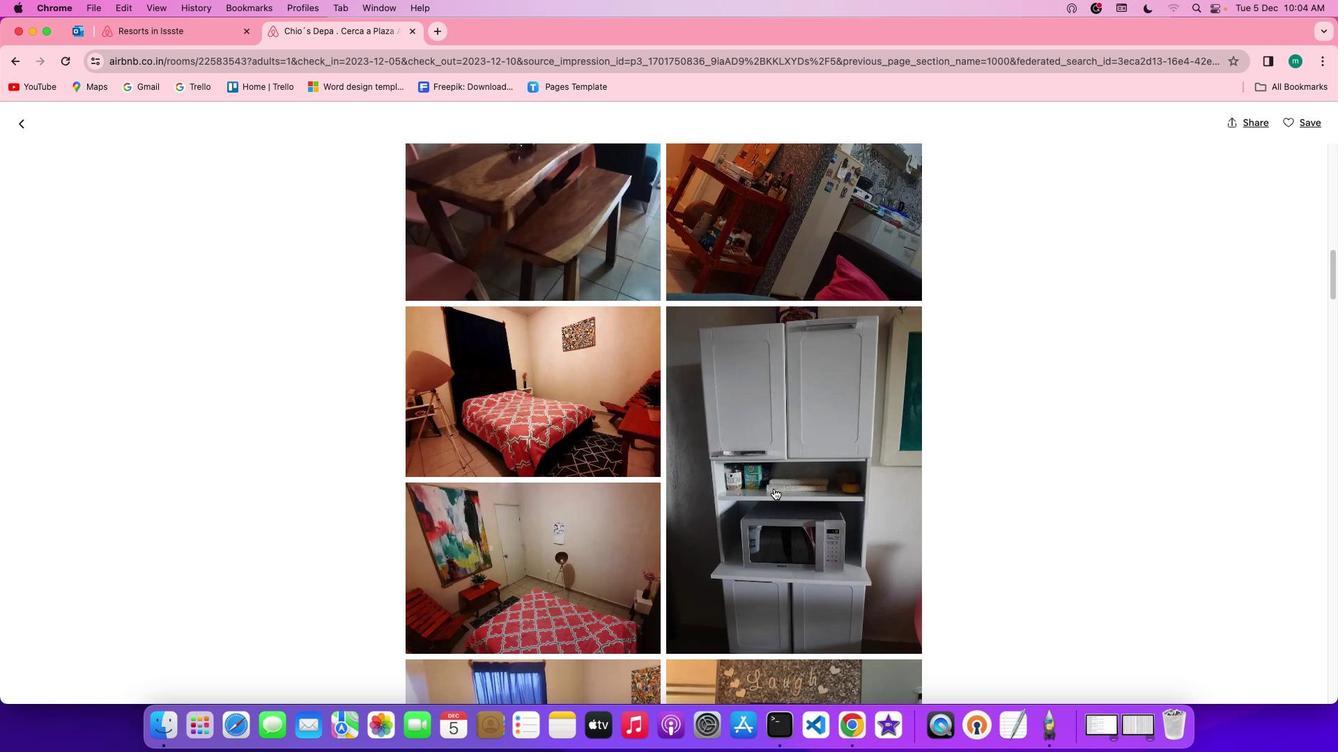 
Action: Mouse scrolled (773, 488) with delta (0, 0)
Screenshot: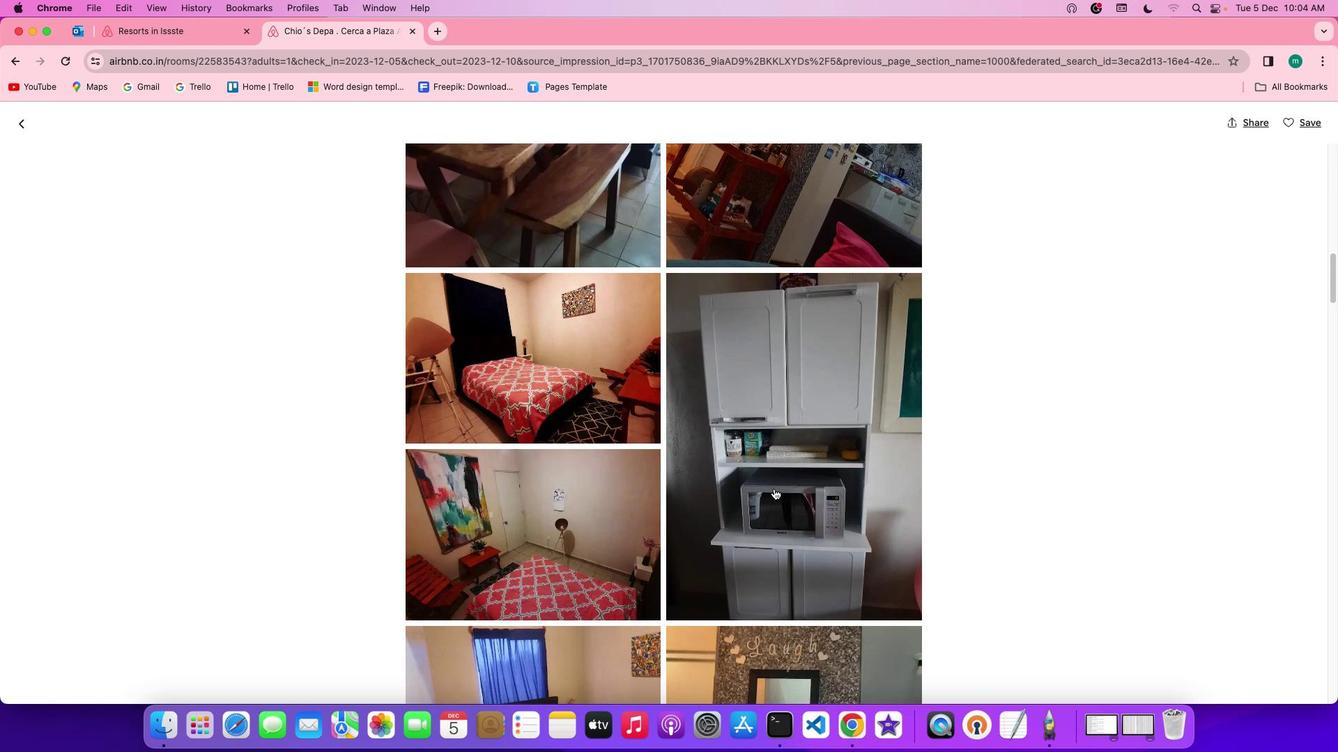 
Action: Mouse scrolled (773, 488) with delta (0, 0)
Screenshot: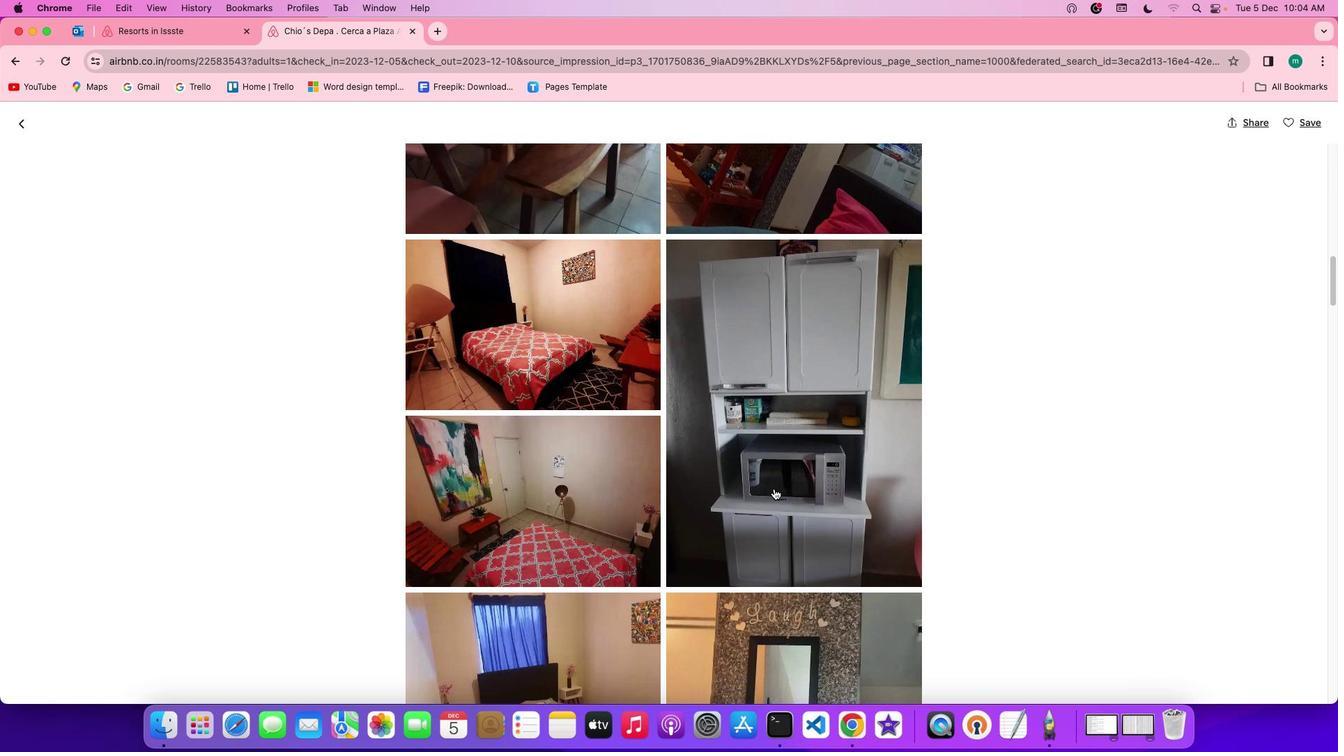 
Action: Mouse scrolled (773, 488) with delta (0, 0)
Screenshot: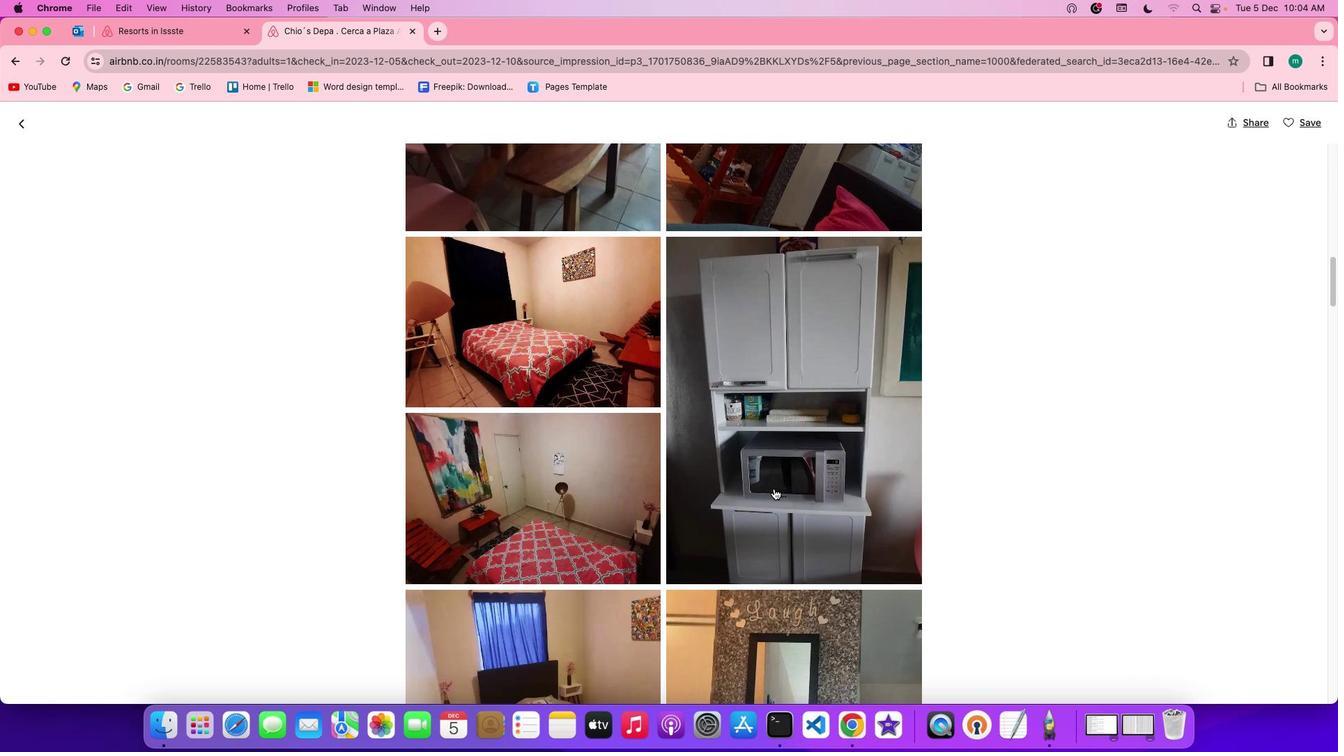 
Action: Mouse scrolled (773, 488) with delta (0, 0)
Screenshot: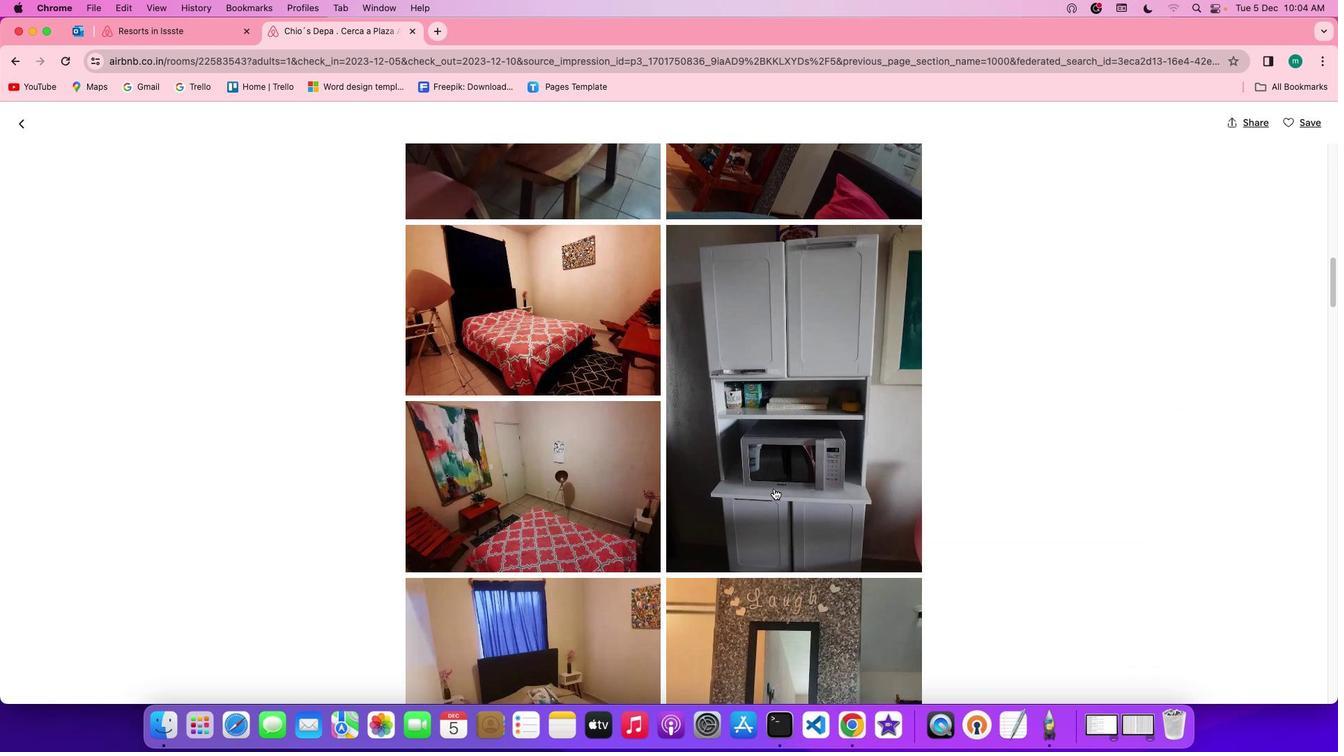 
Action: Mouse scrolled (773, 488) with delta (0, 0)
Screenshot: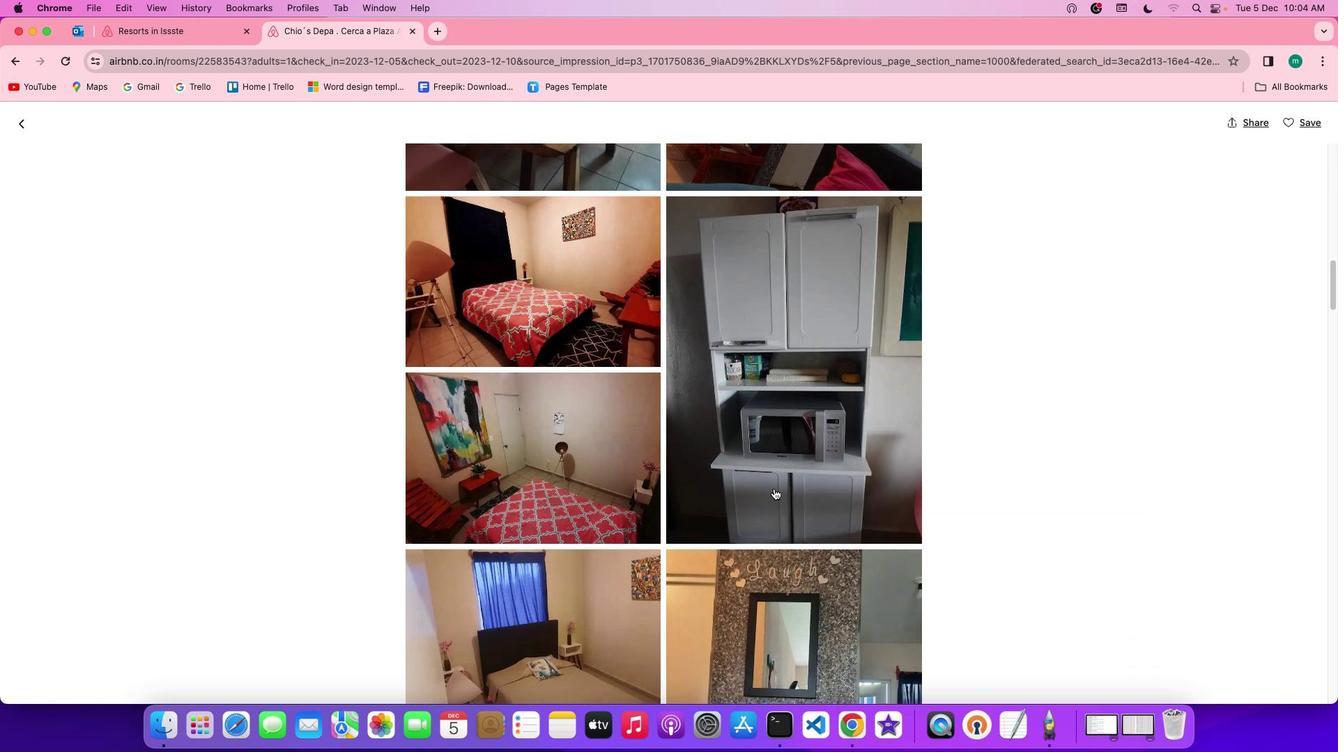
Action: Mouse scrolled (773, 488) with delta (0, 0)
Screenshot: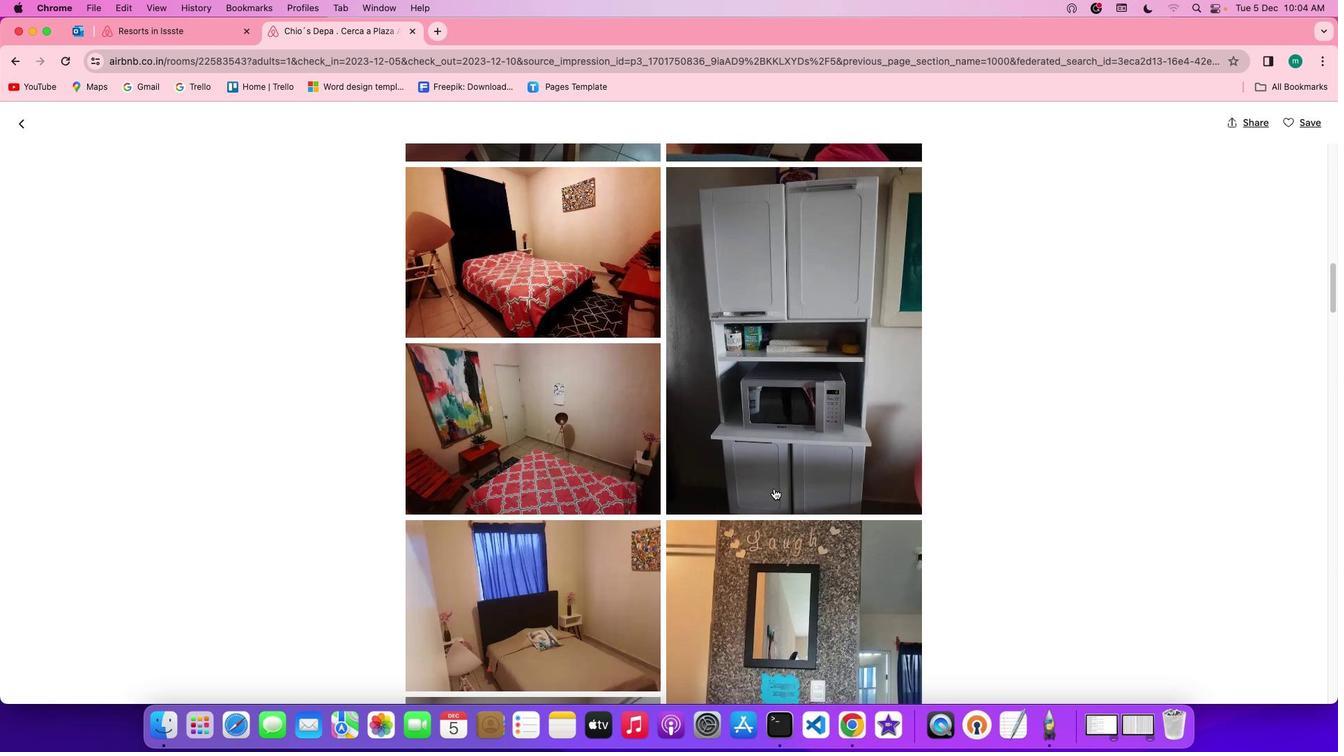 
Action: Mouse scrolled (773, 488) with delta (0, 0)
Screenshot: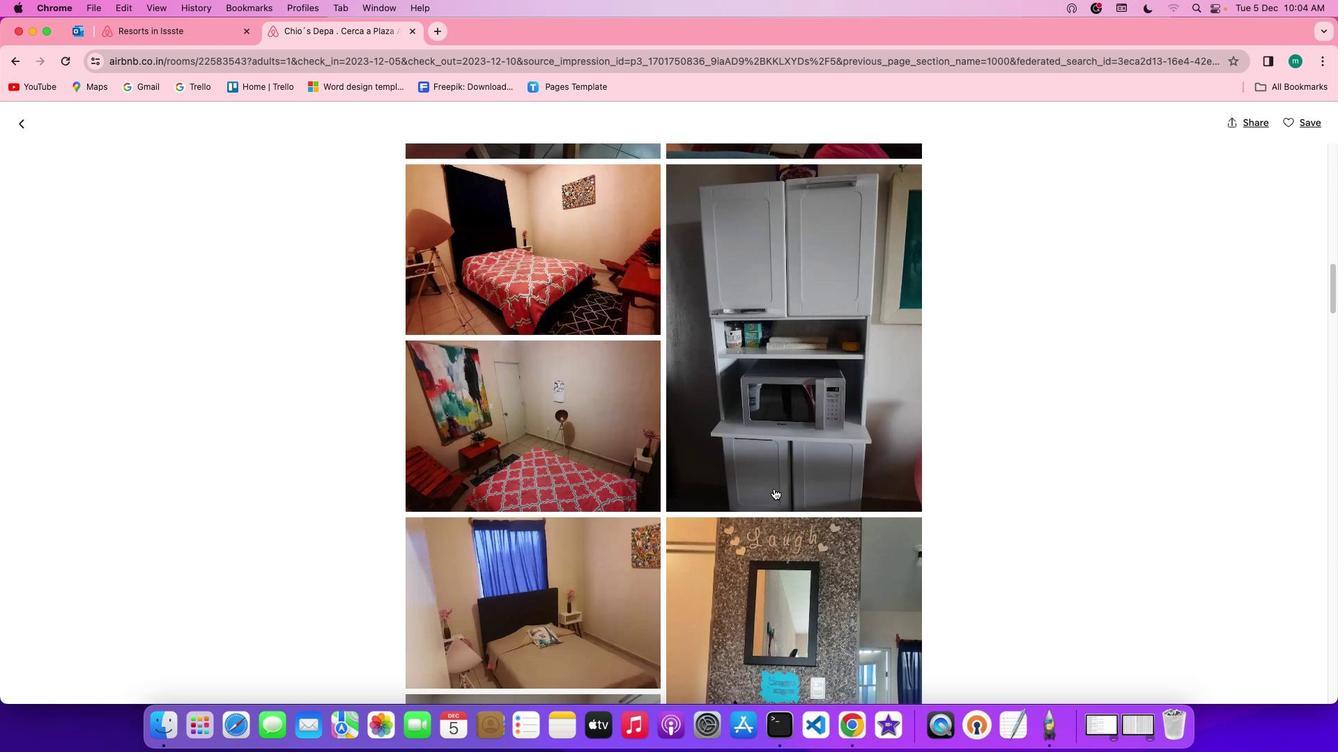
Action: Mouse scrolled (773, 488) with delta (0, 0)
Screenshot: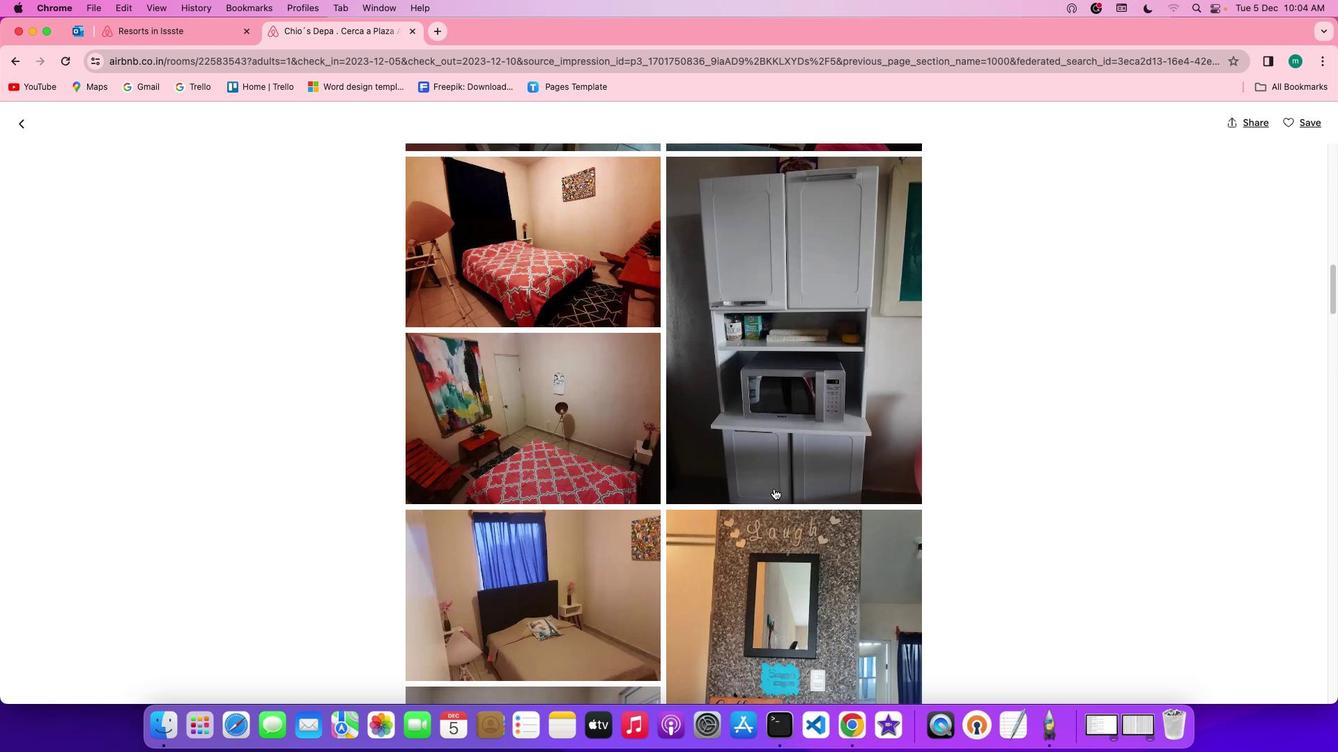 
Action: Mouse scrolled (773, 488) with delta (0, 0)
Screenshot: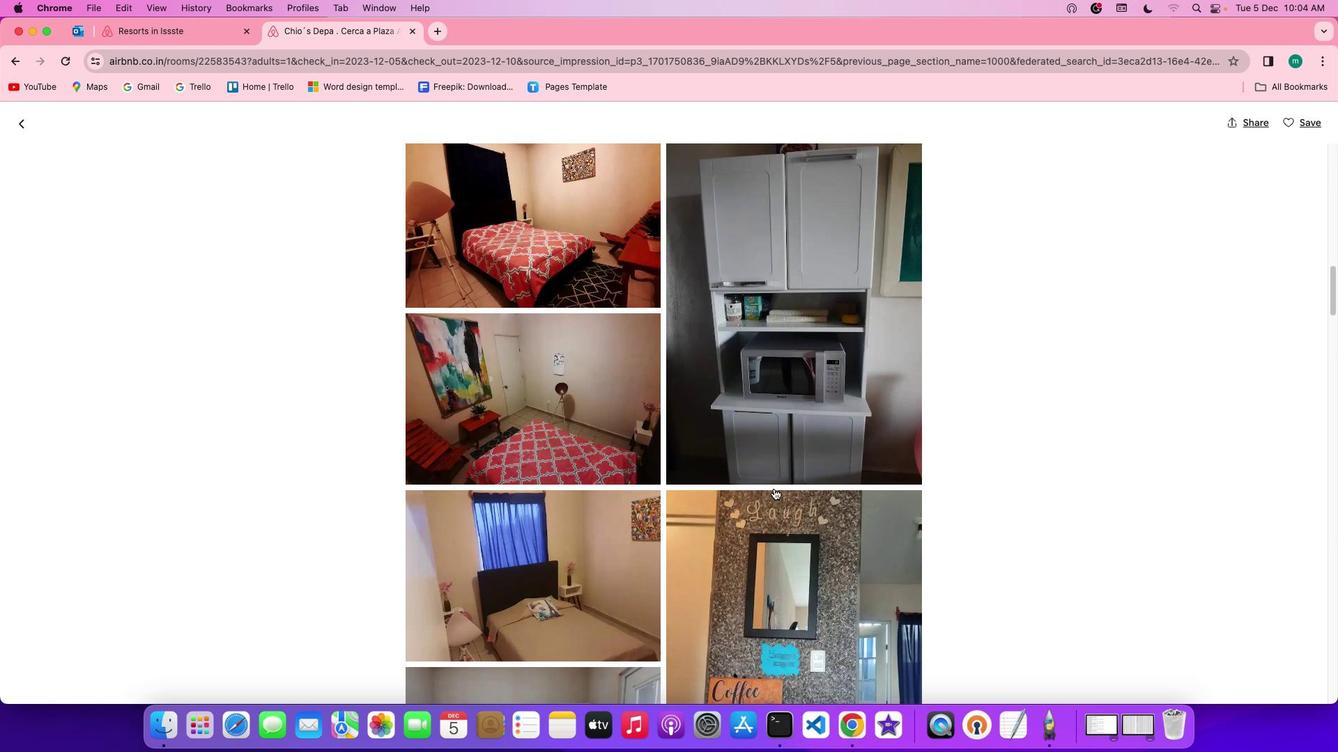
Action: Mouse scrolled (773, 488) with delta (0, 0)
Screenshot: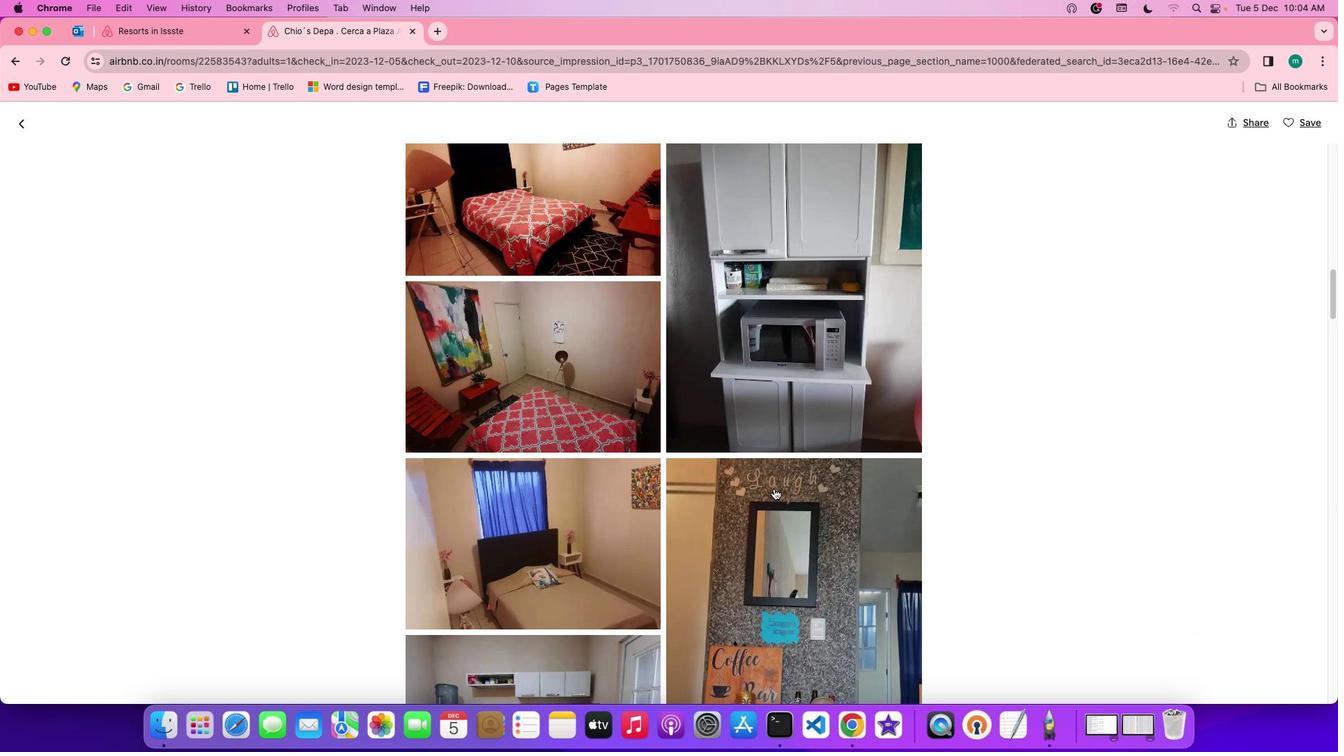 
Action: Mouse scrolled (773, 488) with delta (0, 0)
Screenshot: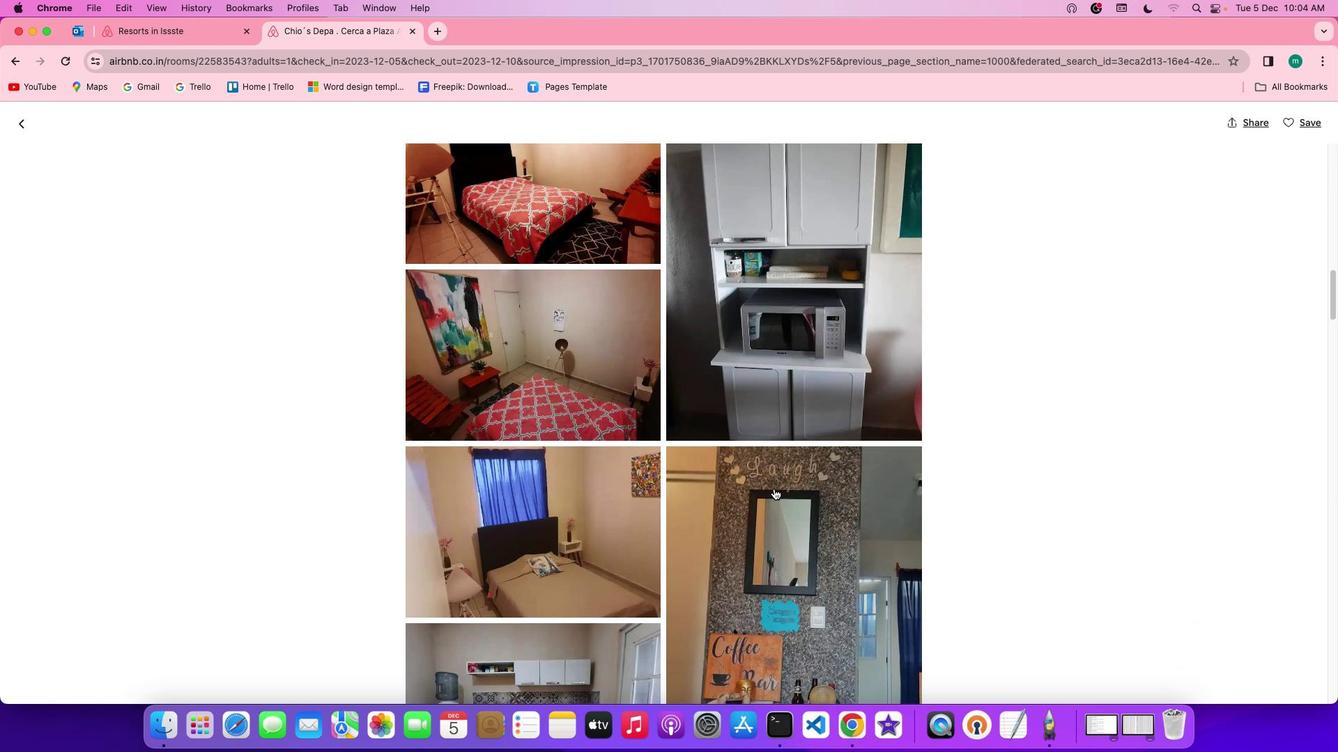 
Action: Mouse scrolled (773, 488) with delta (0, 0)
Screenshot: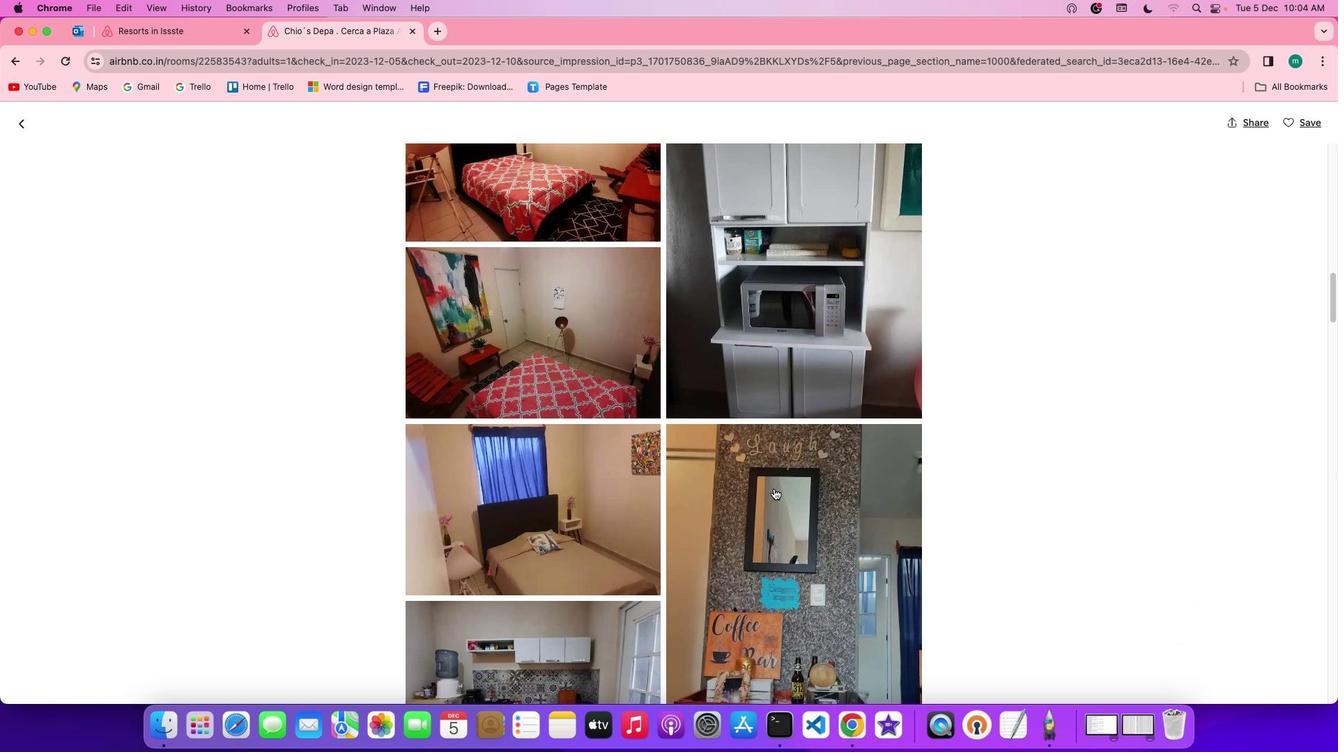 
Action: Mouse scrolled (773, 488) with delta (0, 0)
Screenshot: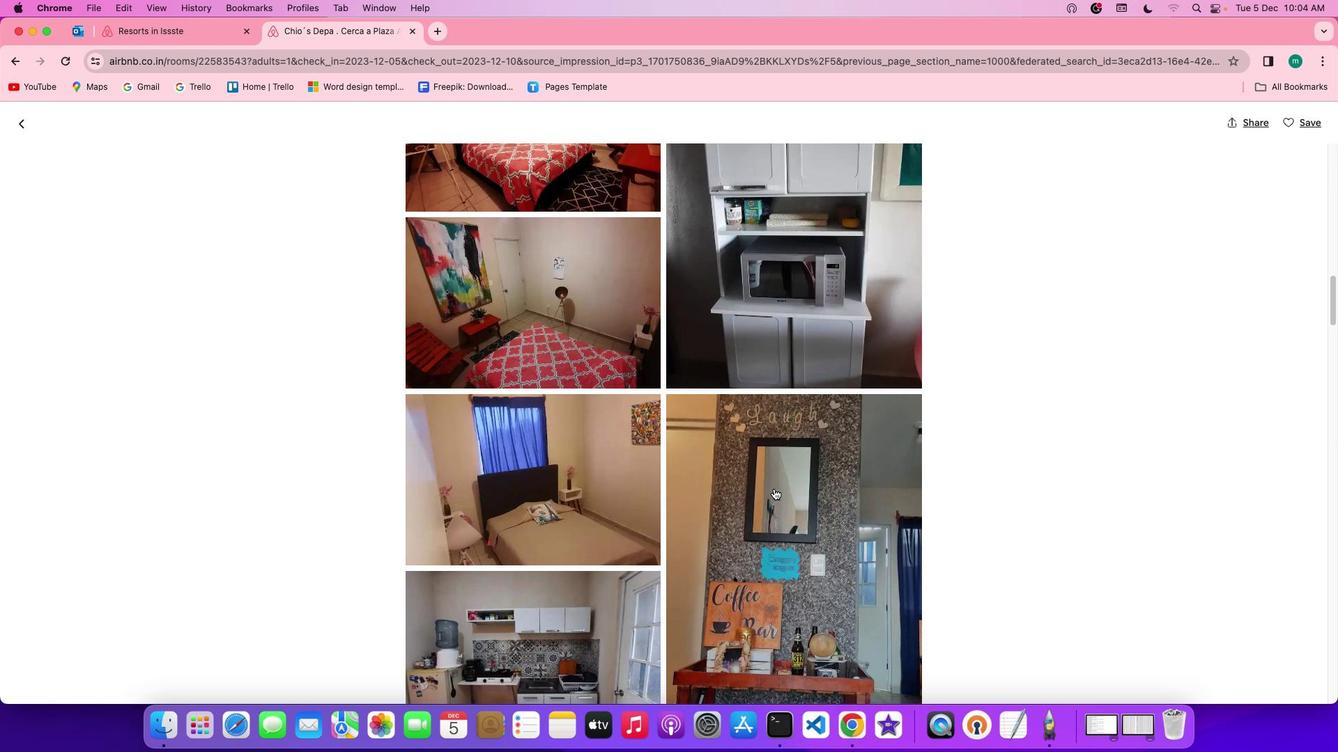 
Action: Mouse scrolled (773, 488) with delta (0, 0)
Screenshot: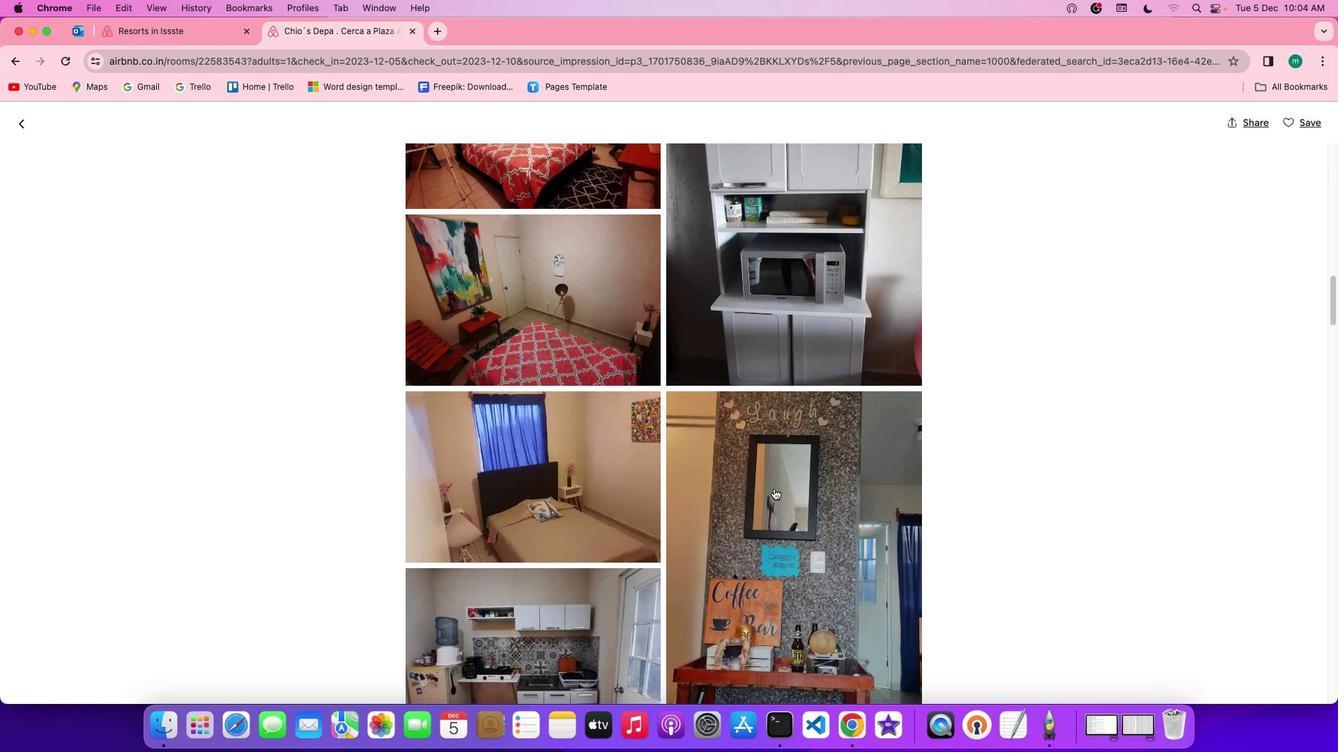 
Action: Mouse scrolled (773, 488) with delta (0, 0)
Screenshot: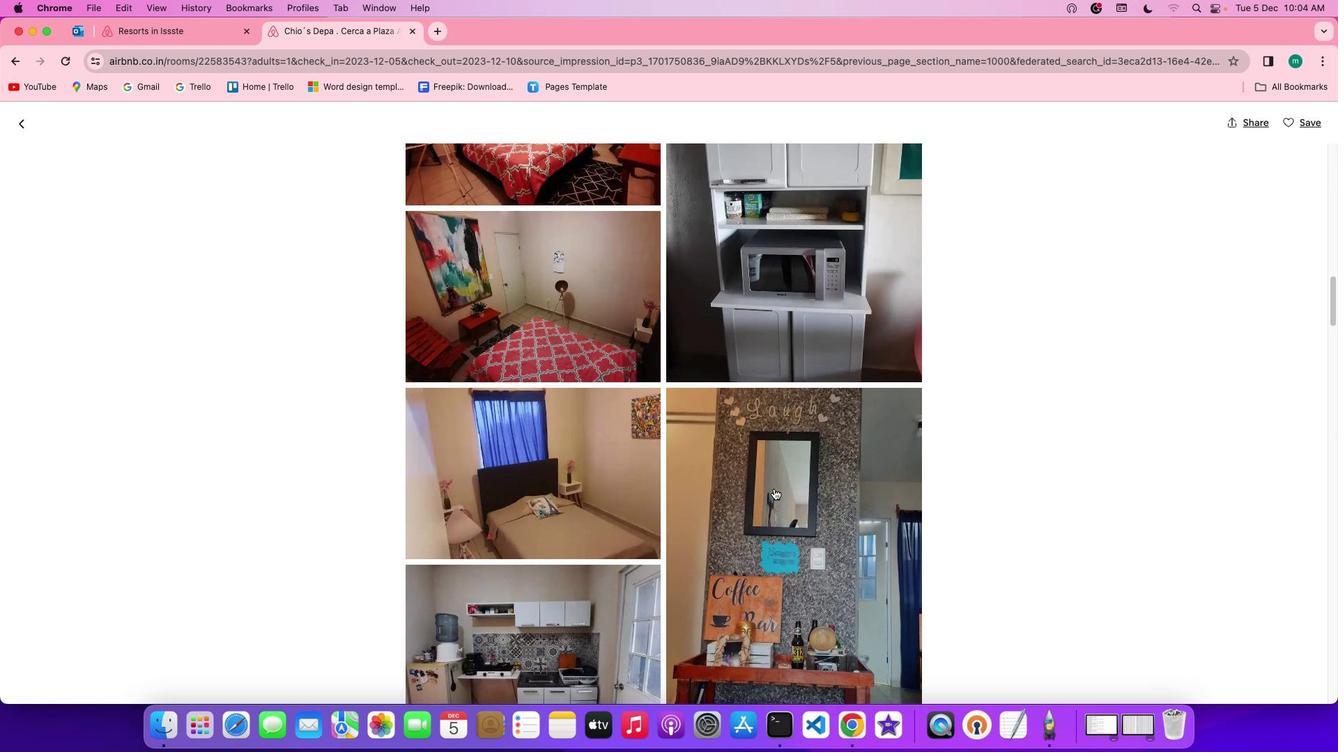 
Action: Mouse scrolled (773, 488) with delta (0, 0)
Screenshot: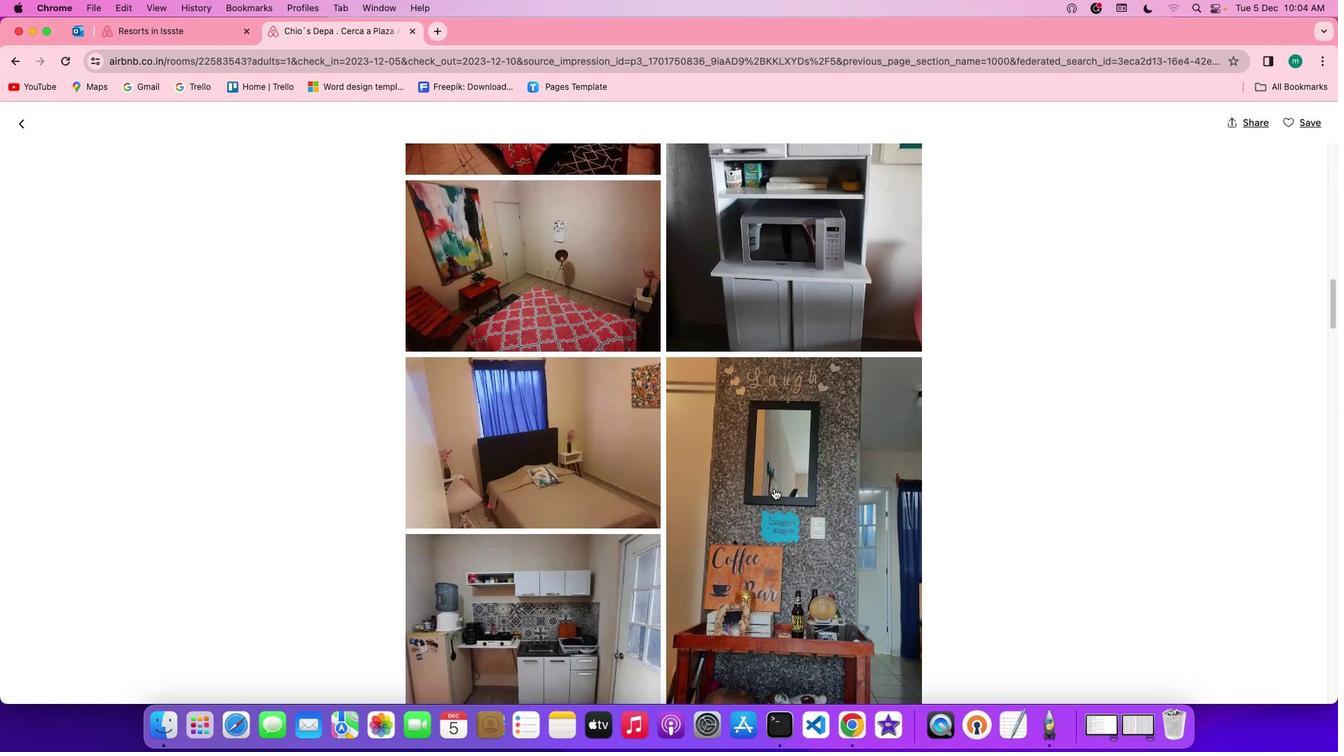 
Action: Mouse scrolled (773, 488) with delta (0, 0)
Screenshot: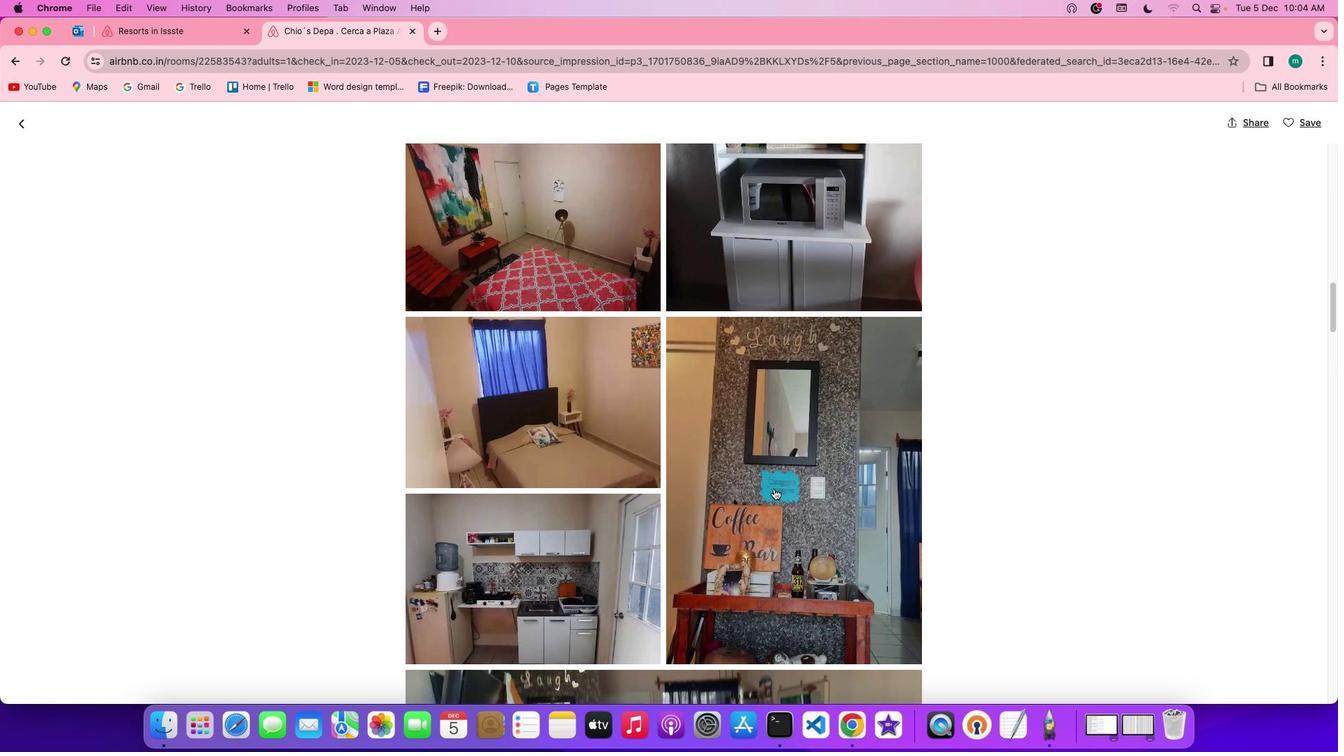 
Action: Mouse scrolled (773, 488) with delta (0, 0)
Screenshot: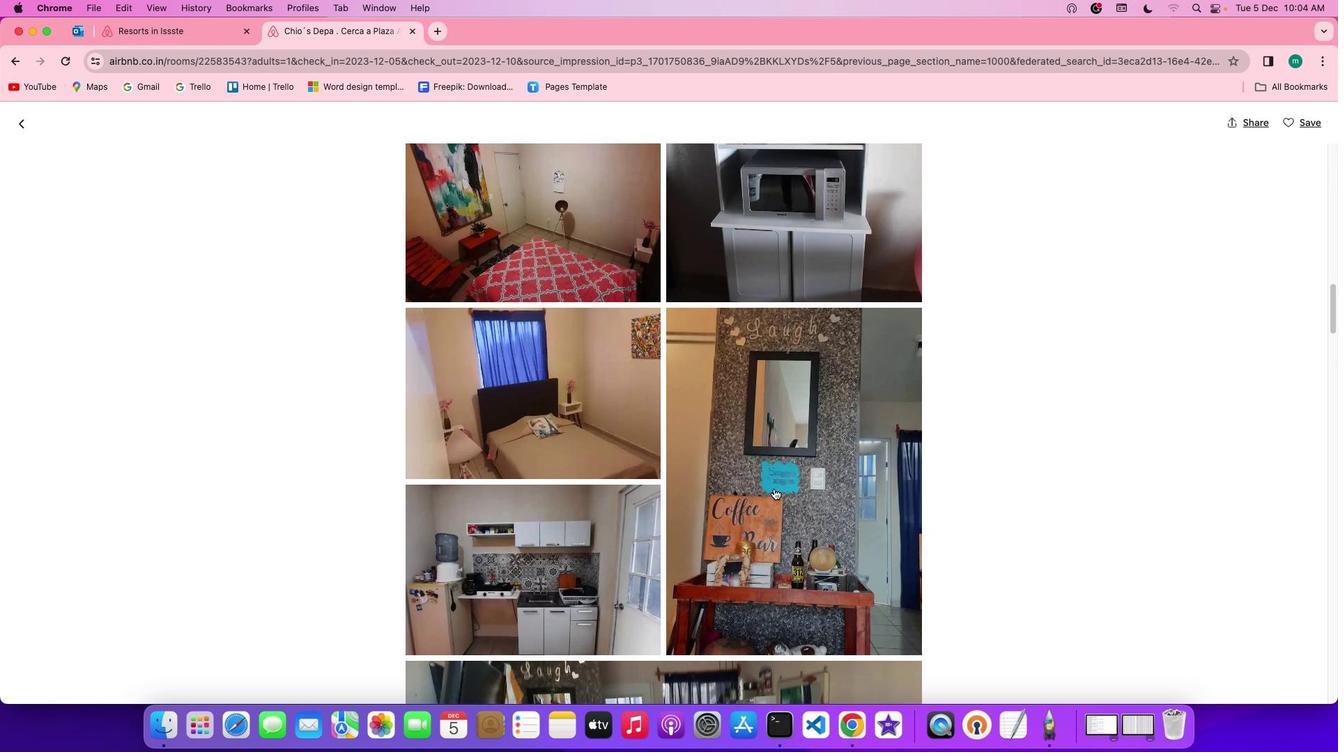 
Action: Mouse scrolled (773, 488) with delta (0, -1)
Screenshot: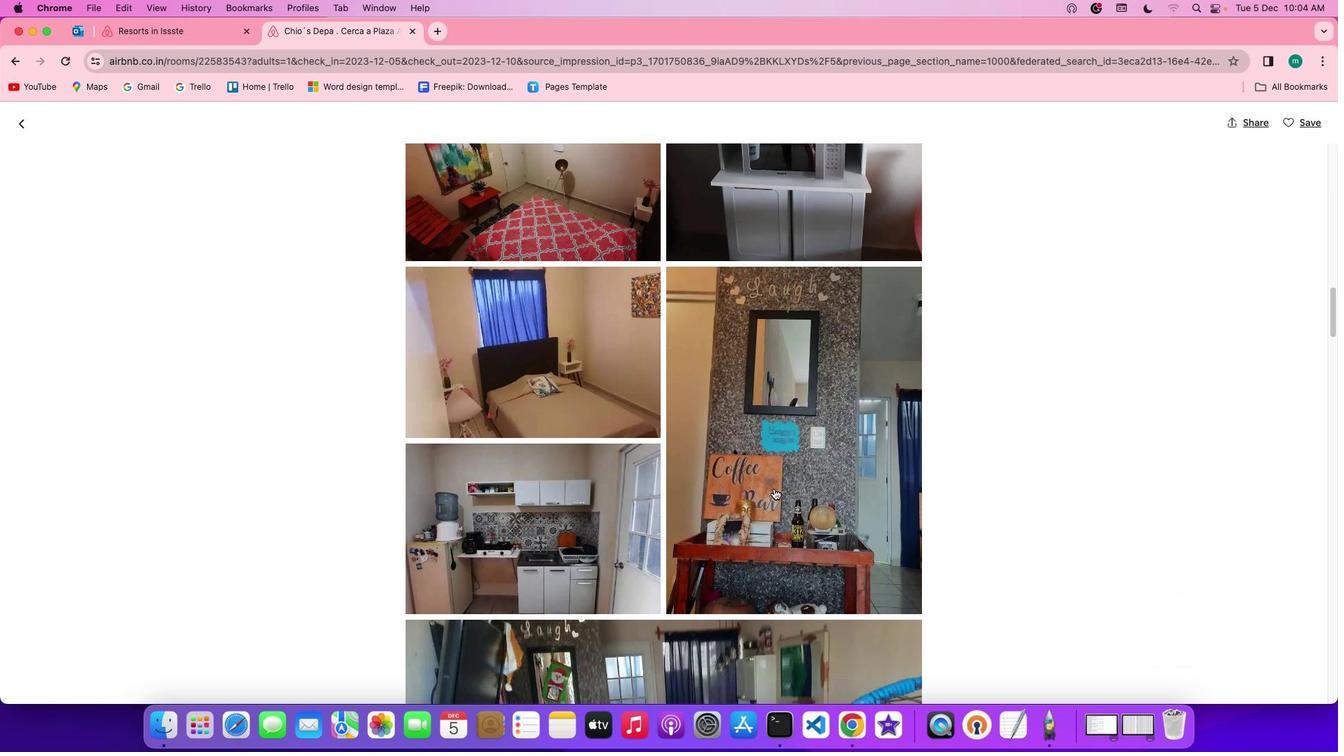 
Action: Mouse scrolled (773, 488) with delta (0, -1)
Screenshot: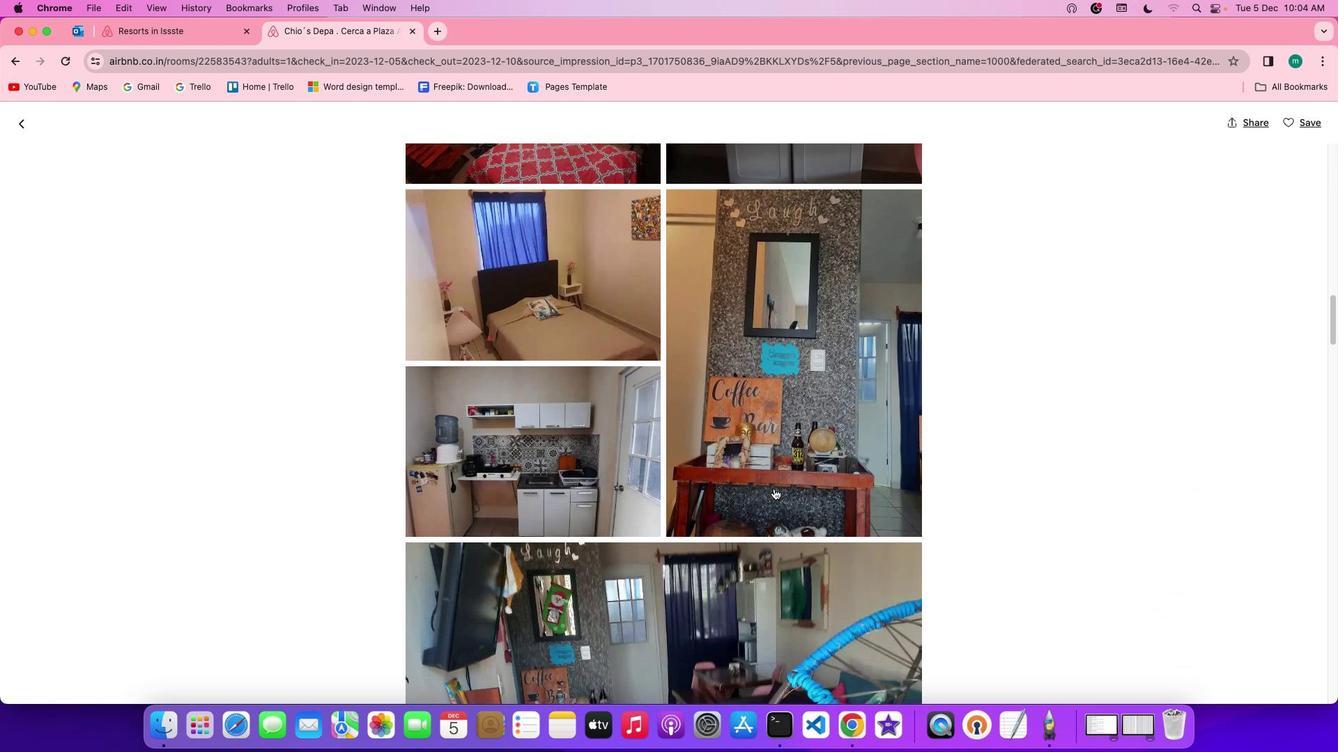 
Action: Mouse scrolled (773, 488) with delta (0, 0)
Screenshot: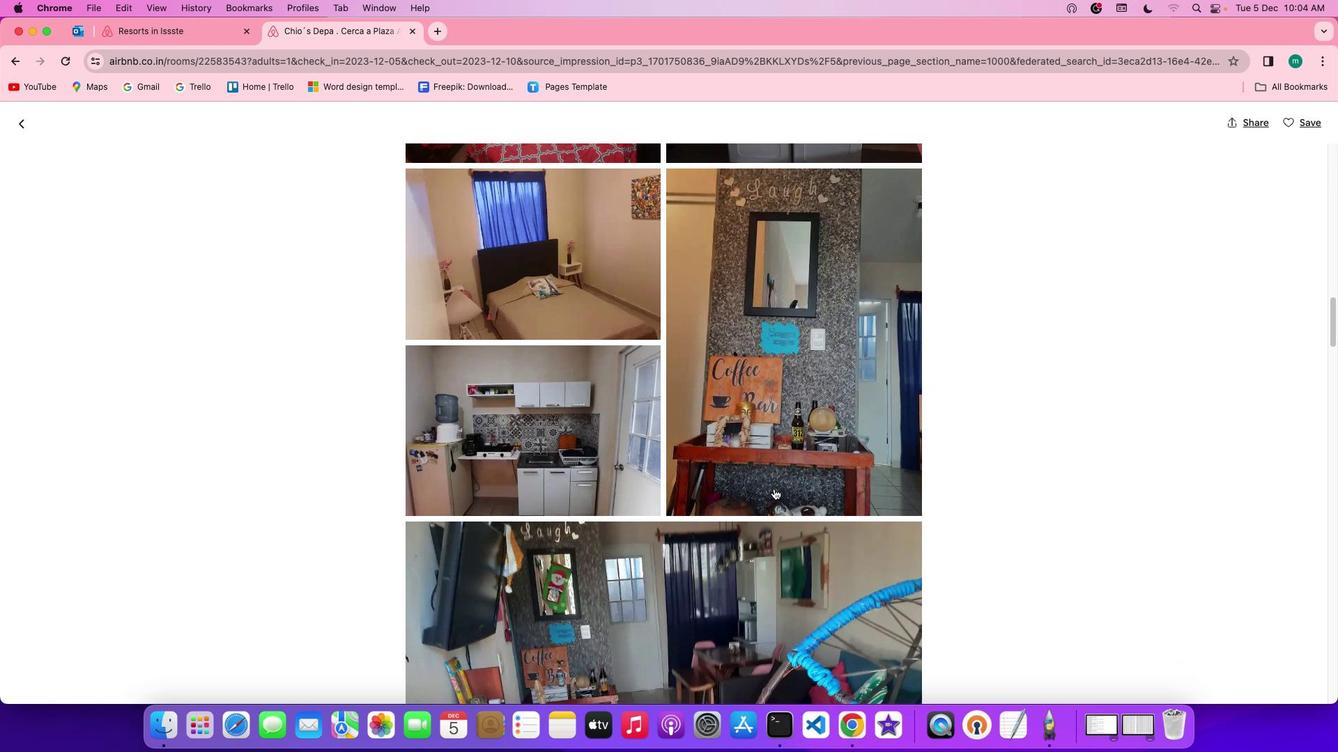 
Action: Mouse scrolled (773, 488) with delta (0, 0)
Screenshot: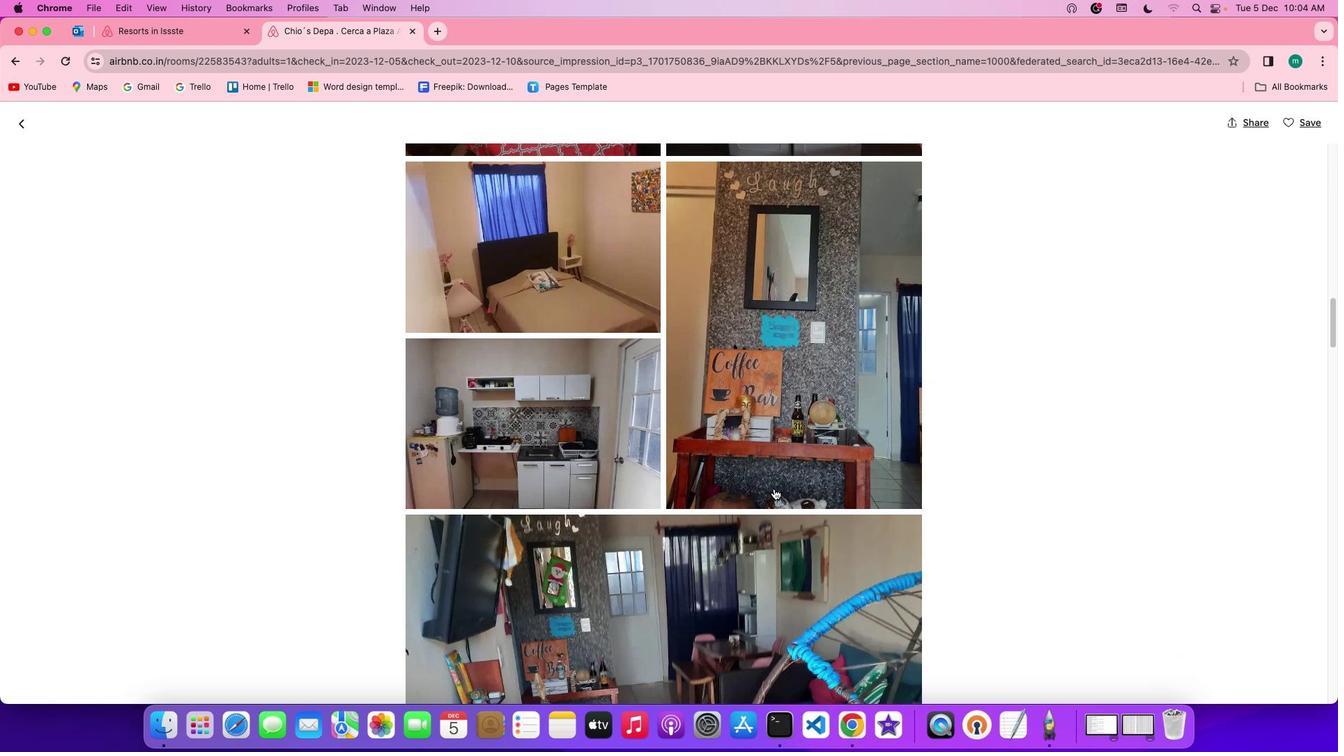 
Action: Mouse scrolled (773, 488) with delta (0, 0)
Screenshot: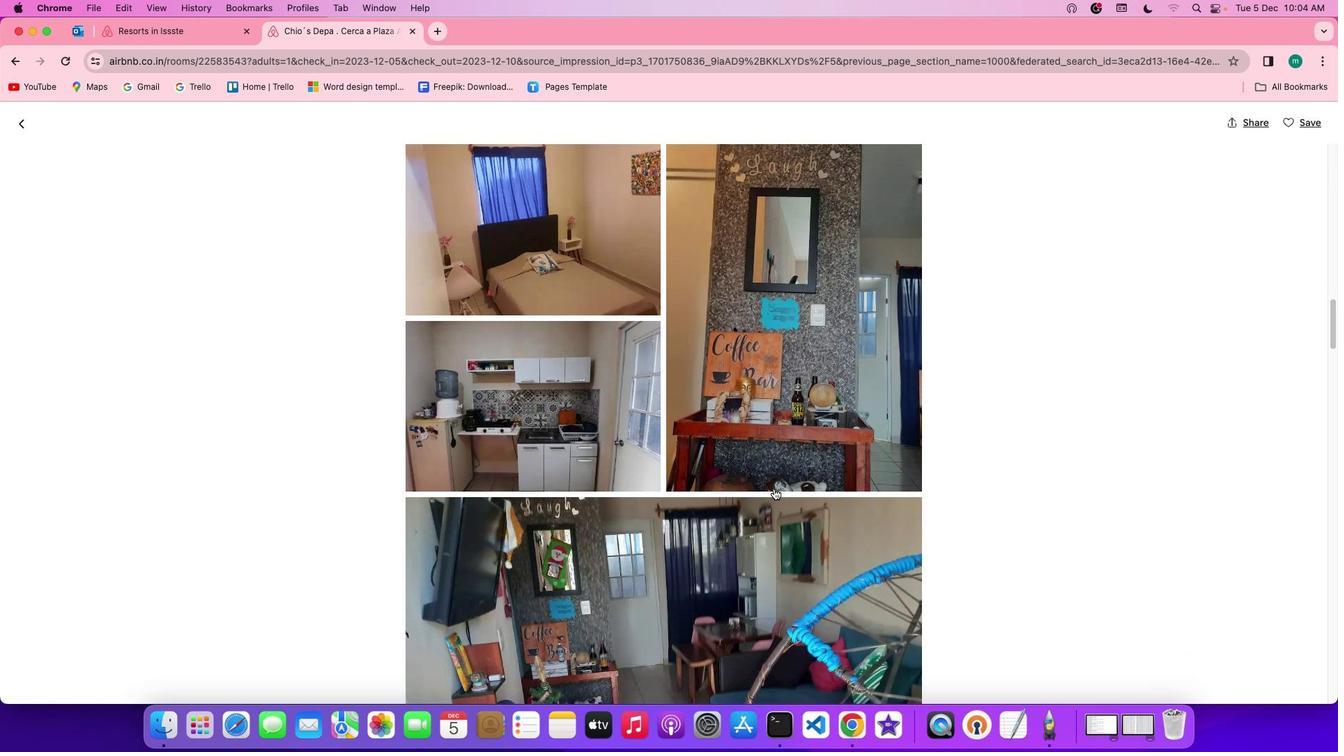 
Action: Mouse scrolled (773, 488) with delta (0, 0)
Screenshot: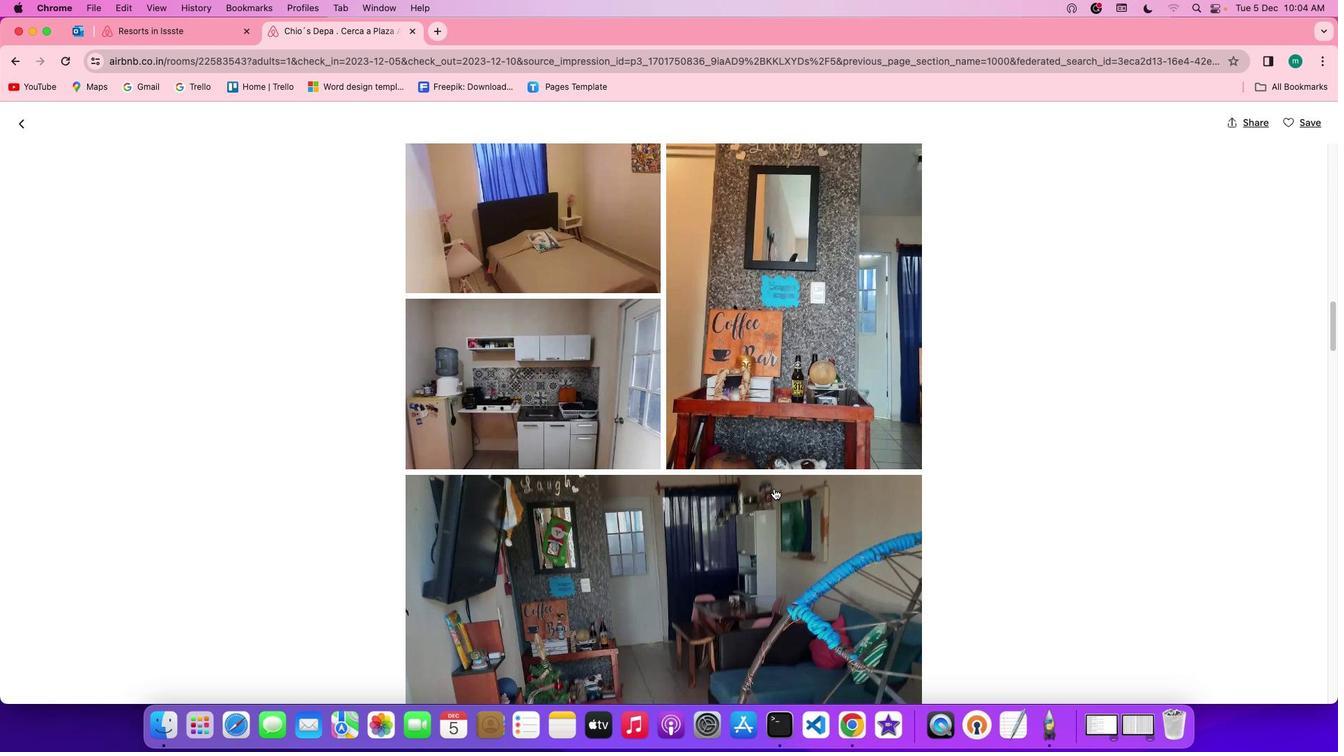 
Action: Mouse scrolled (773, 488) with delta (0, 0)
Screenshot: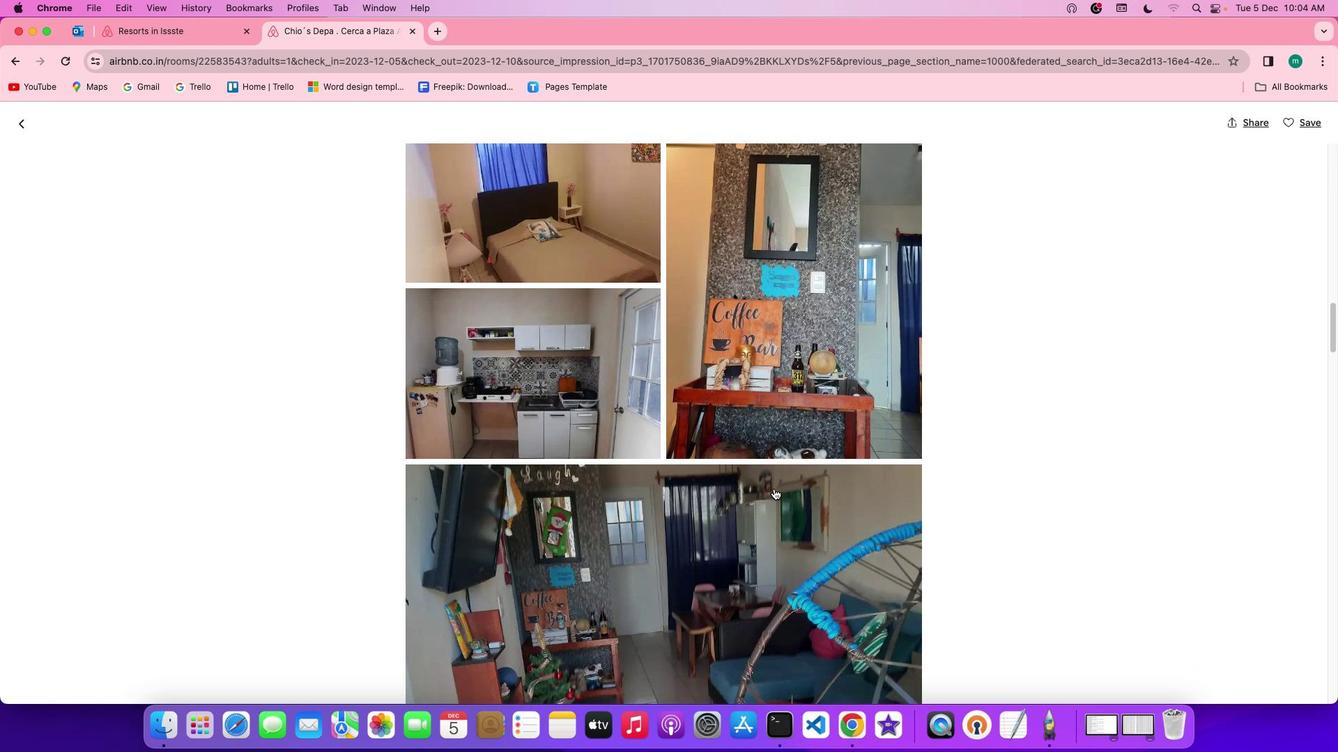 
Action: Mouse scrolled (773, 488) with delta (0, 0)
Screenshot: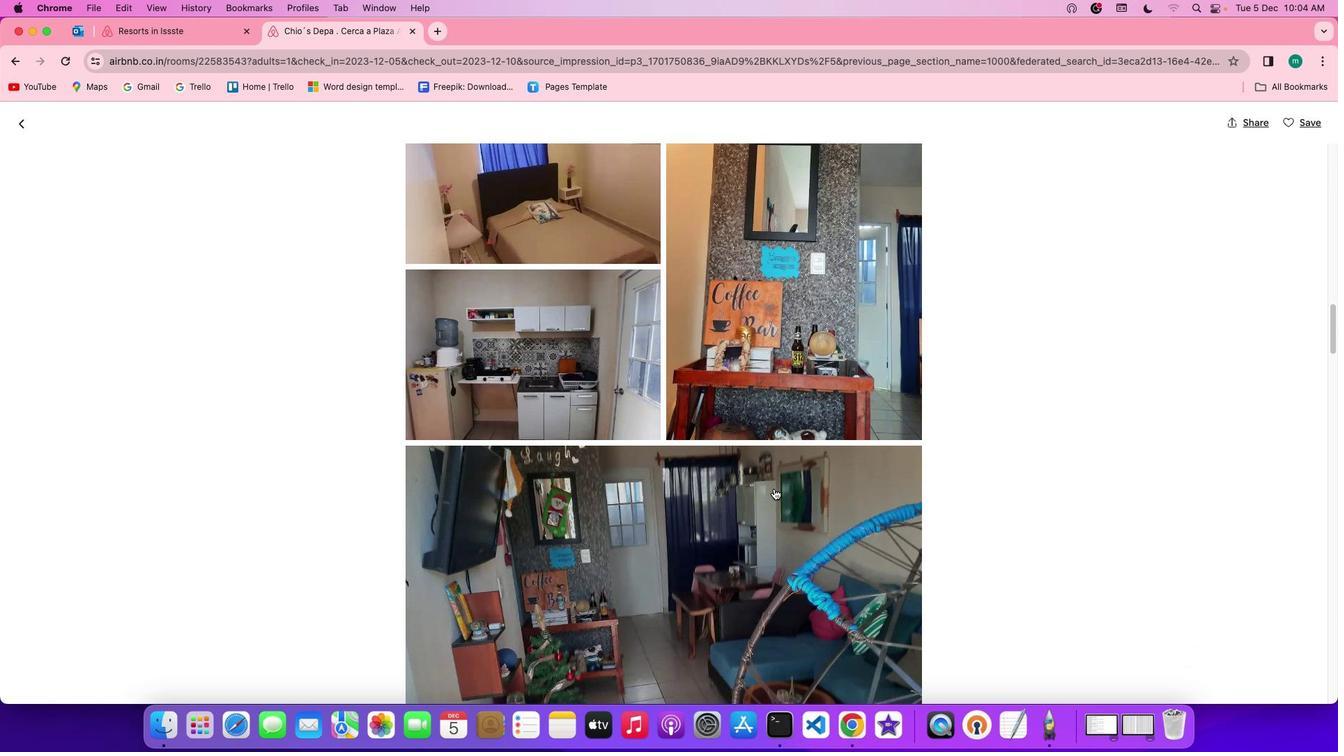 
Action: Mouse scrolled (773, 488) with delta (0, 0)
Screenshot: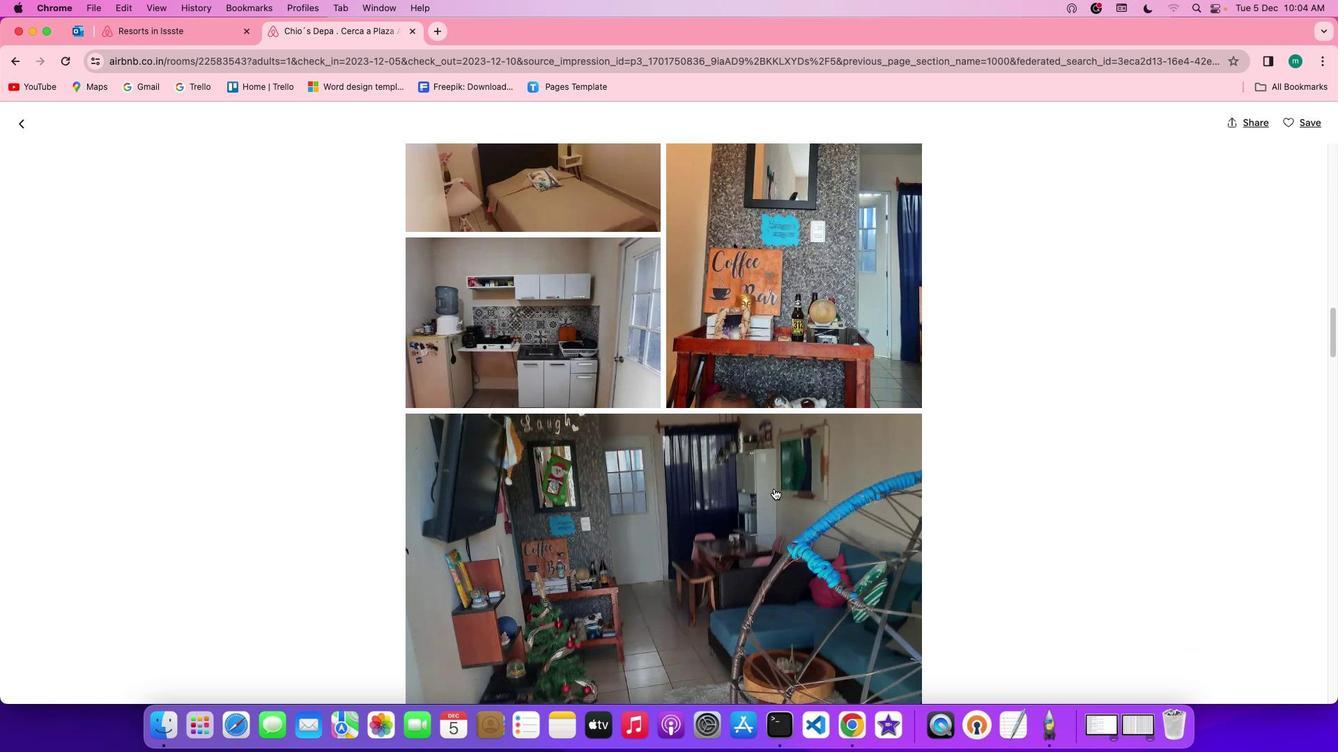 
Action: Mouse scrolled (773, 488) with delta (0, 0)
Screenshot: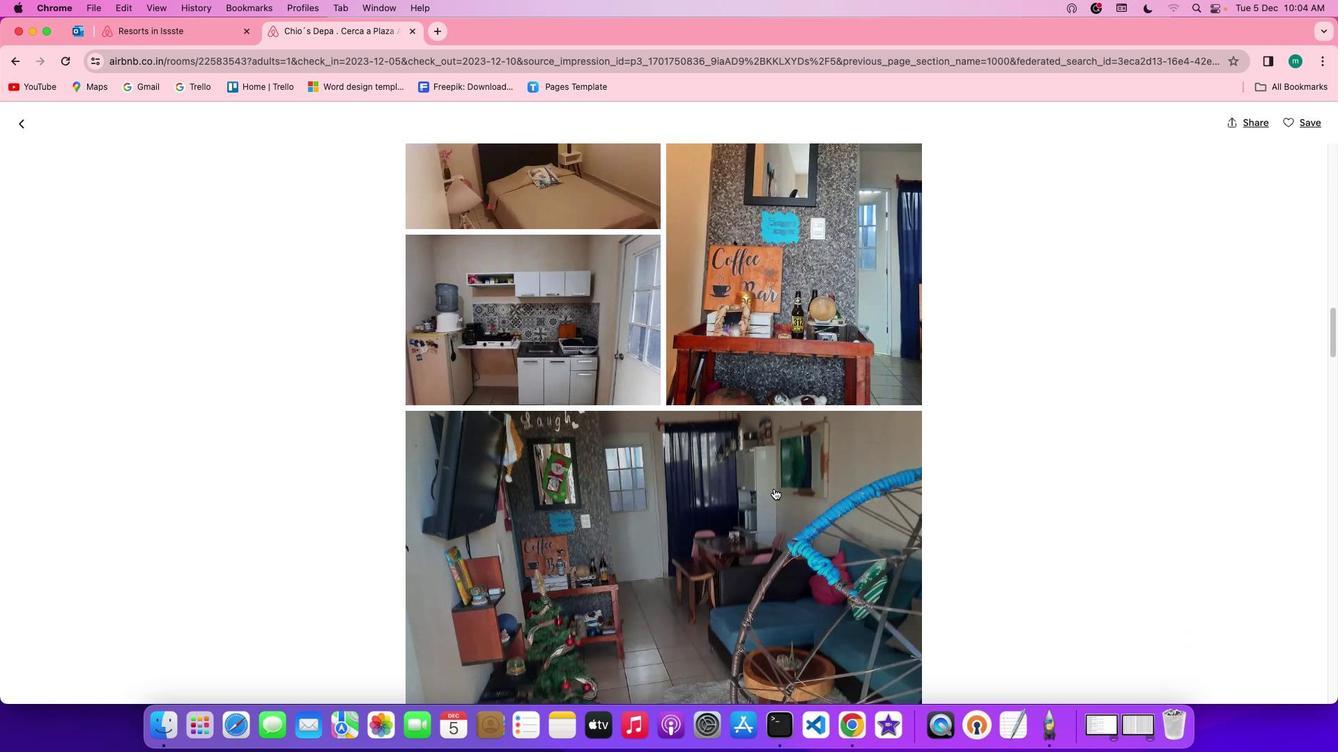 
Action: Mouse scrolled (773, 488) with delta (0, 0)
Screenshot: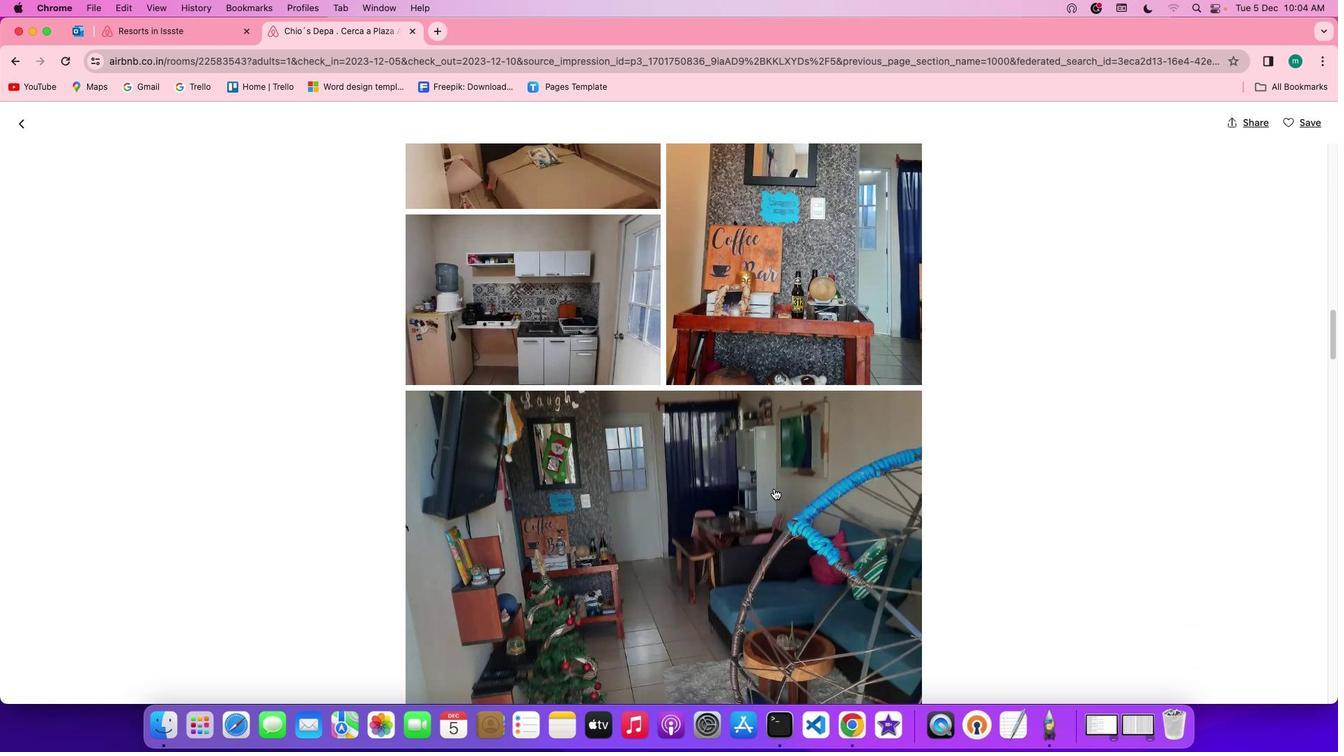
Action: Mouse scrolled (773, 488) with delta (0, -1)
Screenshot: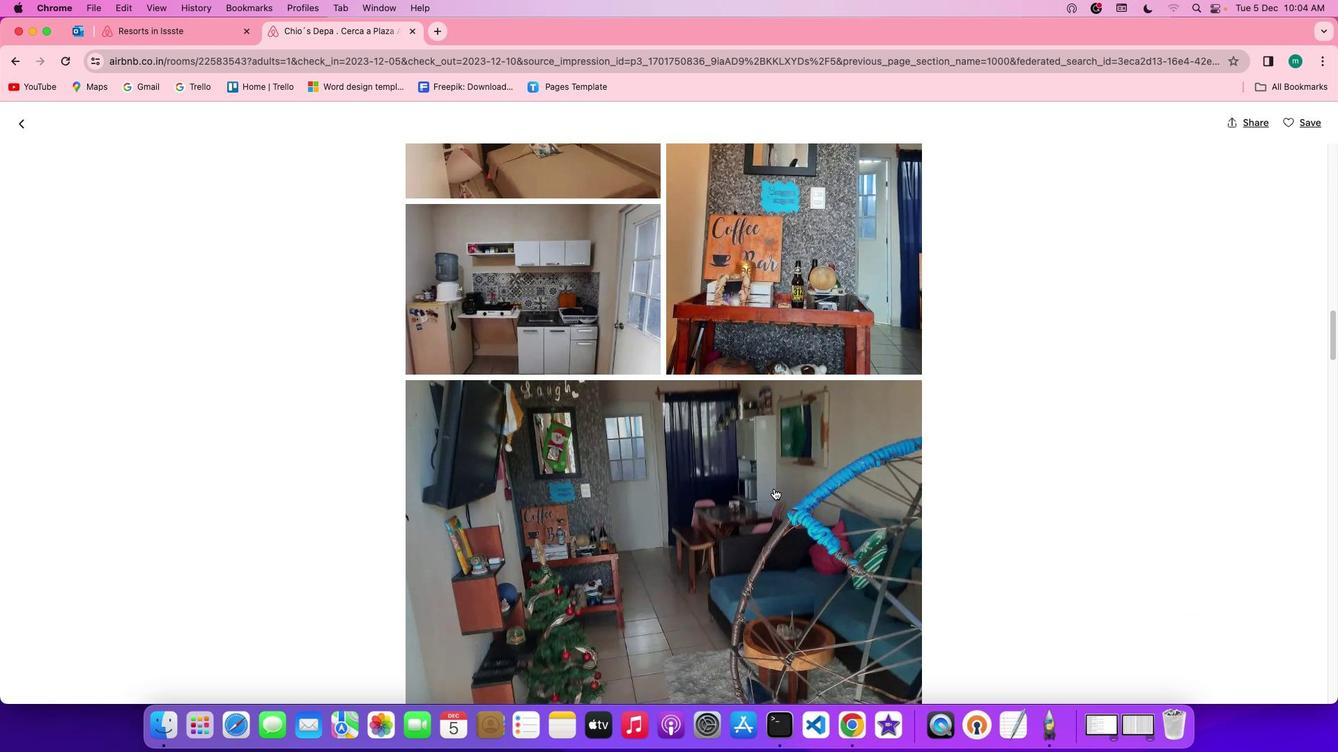 
Action: Mouse scrolled (773, 488) with delta (0, 0)
Screenshot: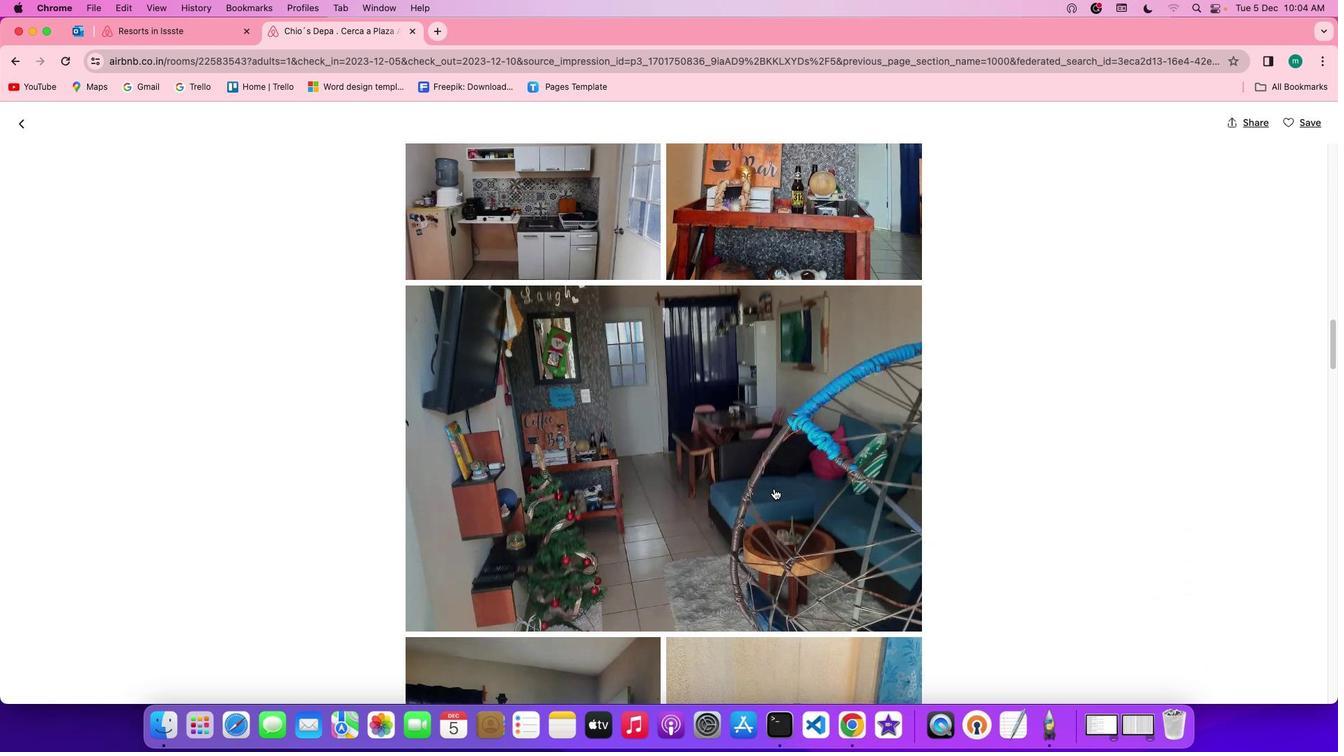 
Action: Mouse scrolled (773, 488) with delta (0, 0)
Screenshot: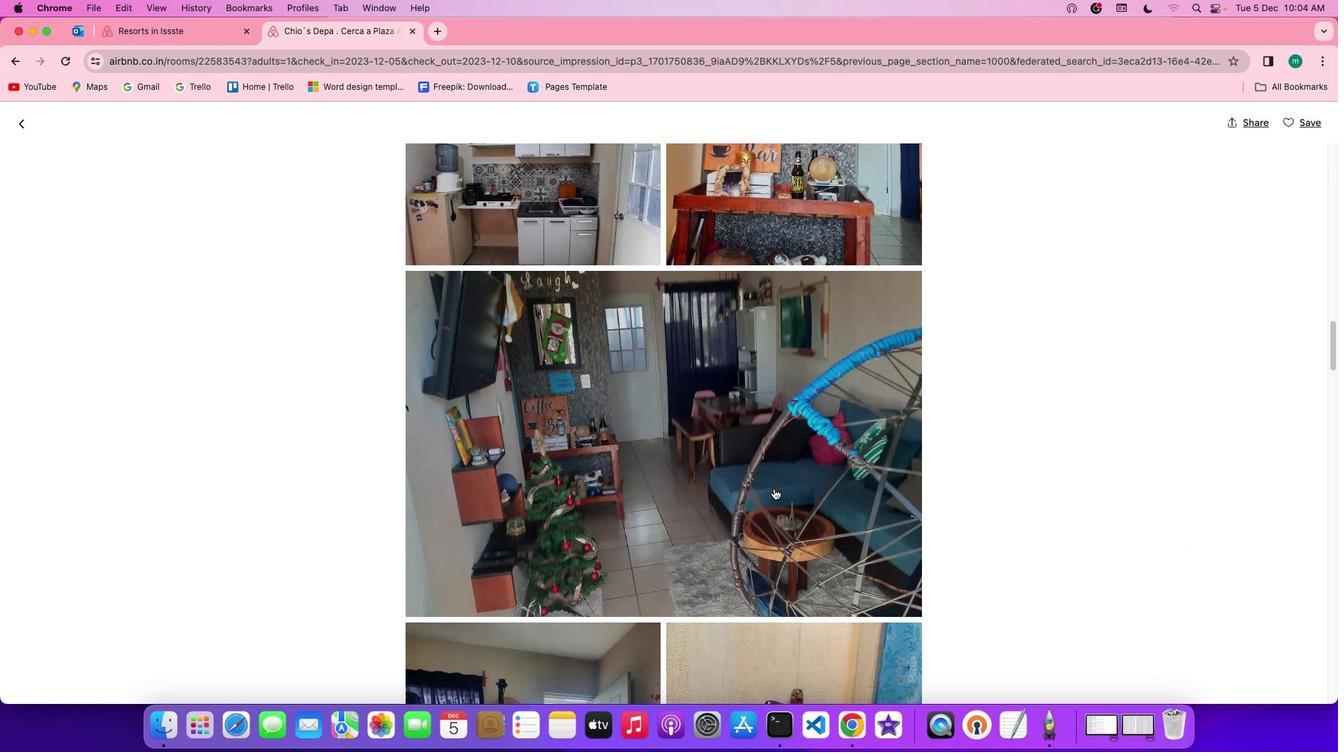 
Action: Mouse scrolled (773, 488) with delta (0, 0)
Screenshot: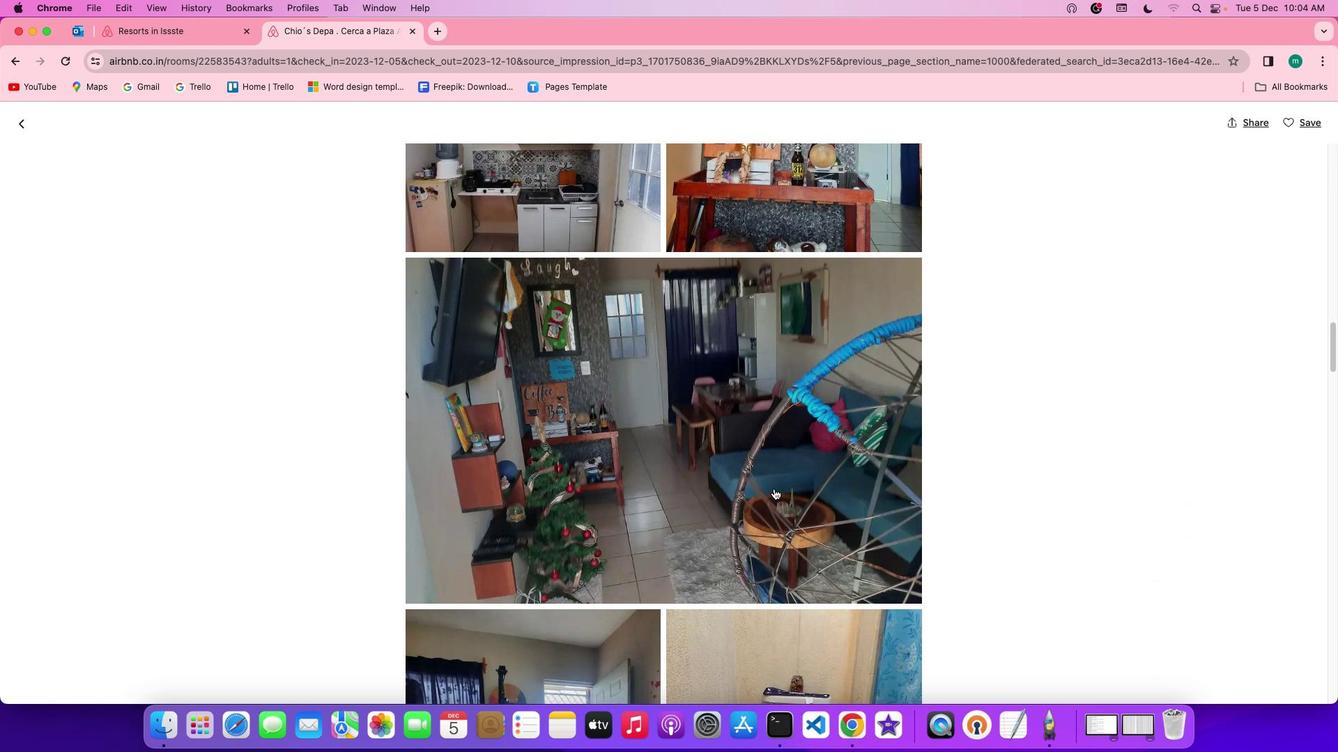 
Action: Mouse scrolled (773, 488) with delta (0, -1)
Screenshot: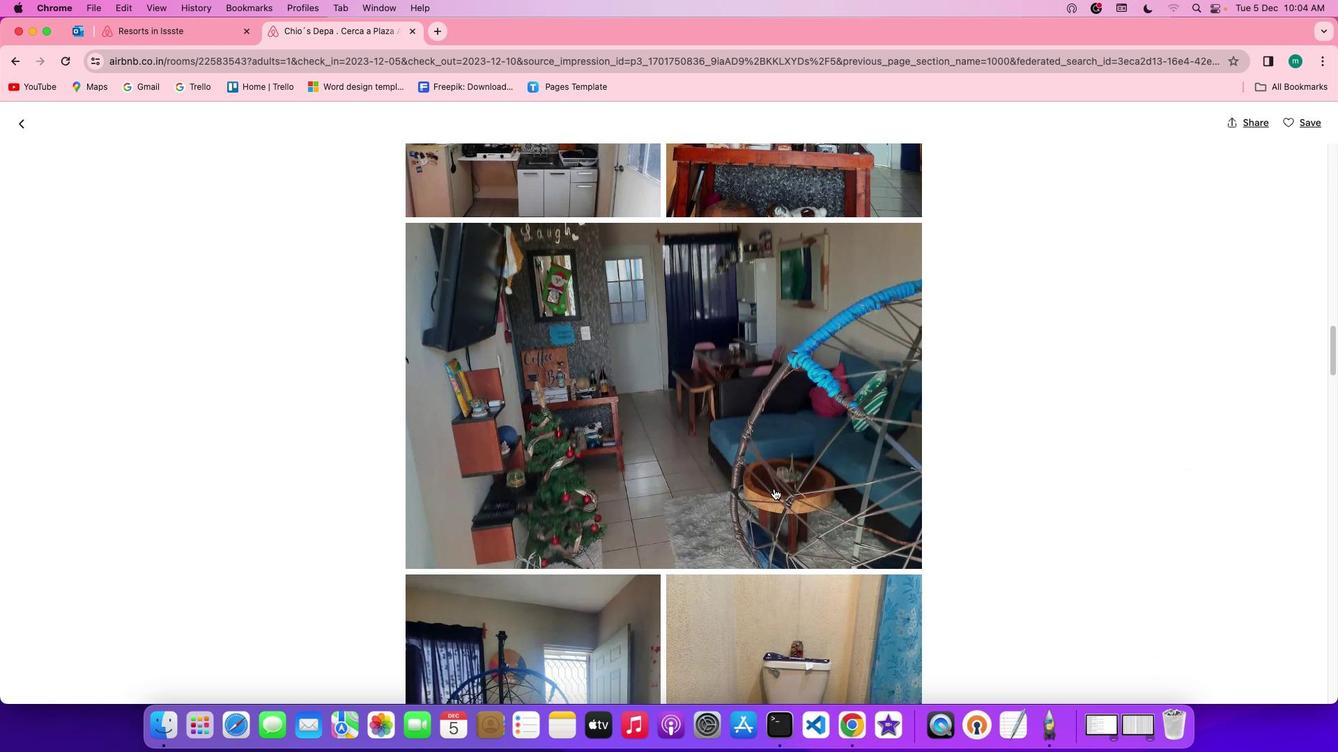 
Action: Mouse scrolled (773, 488) with delta (0, 0)
Screenshot: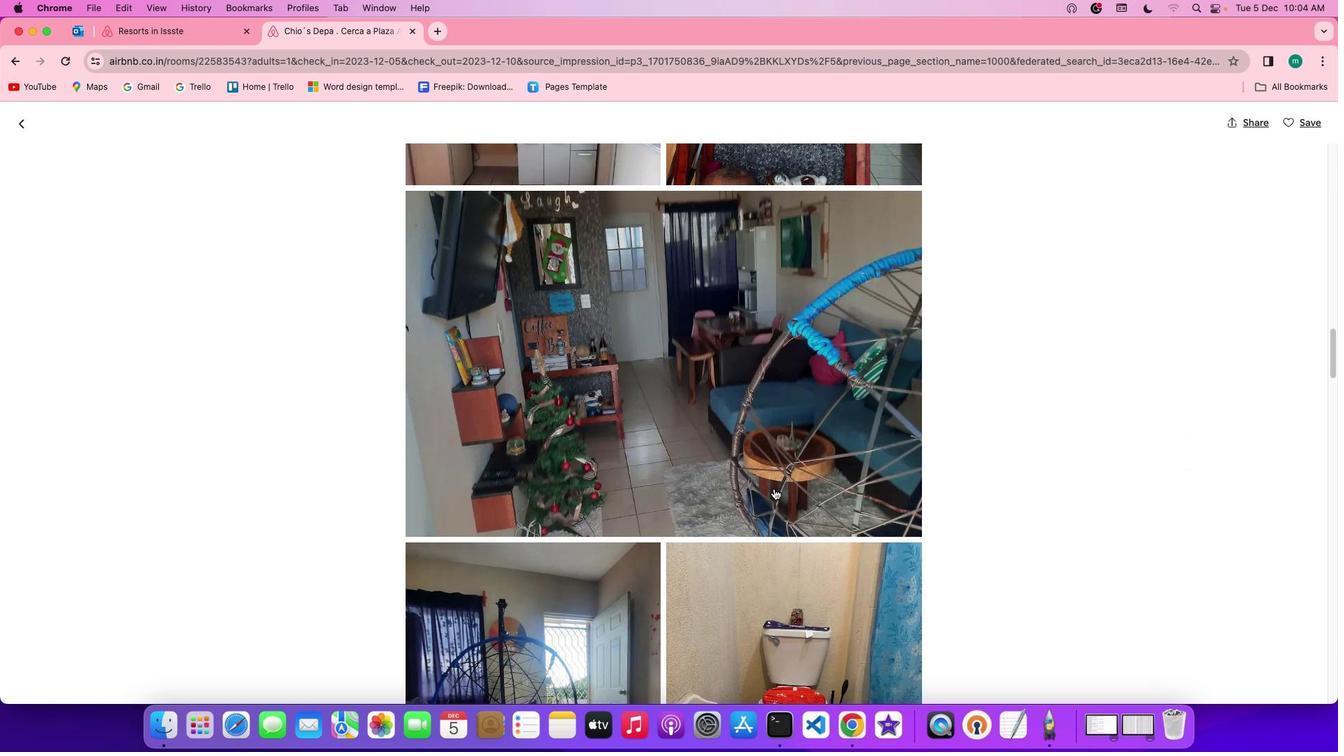 
Action: Mouse scrolled (773, 488) with delta (0, 0)
Screenshot: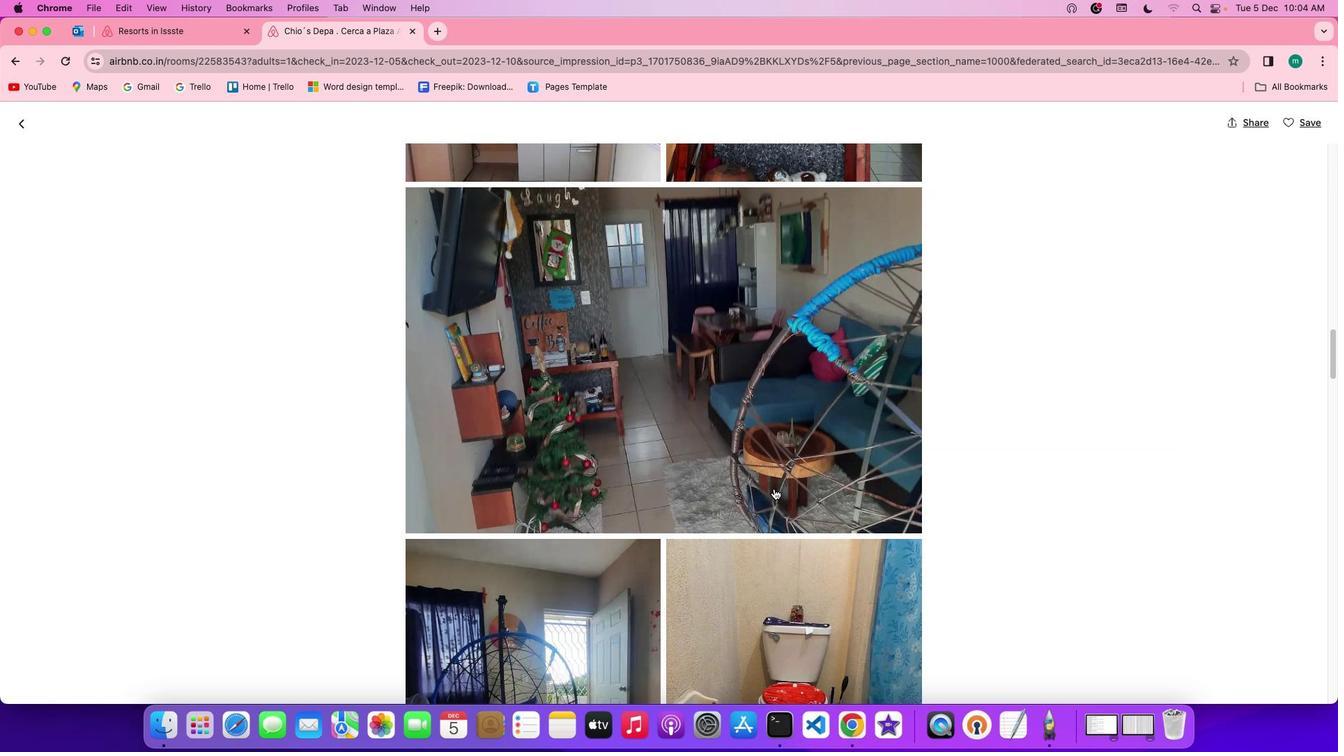 
Action: Mouse scrolled (773, 488) with delta (0, 0)
Screenshot: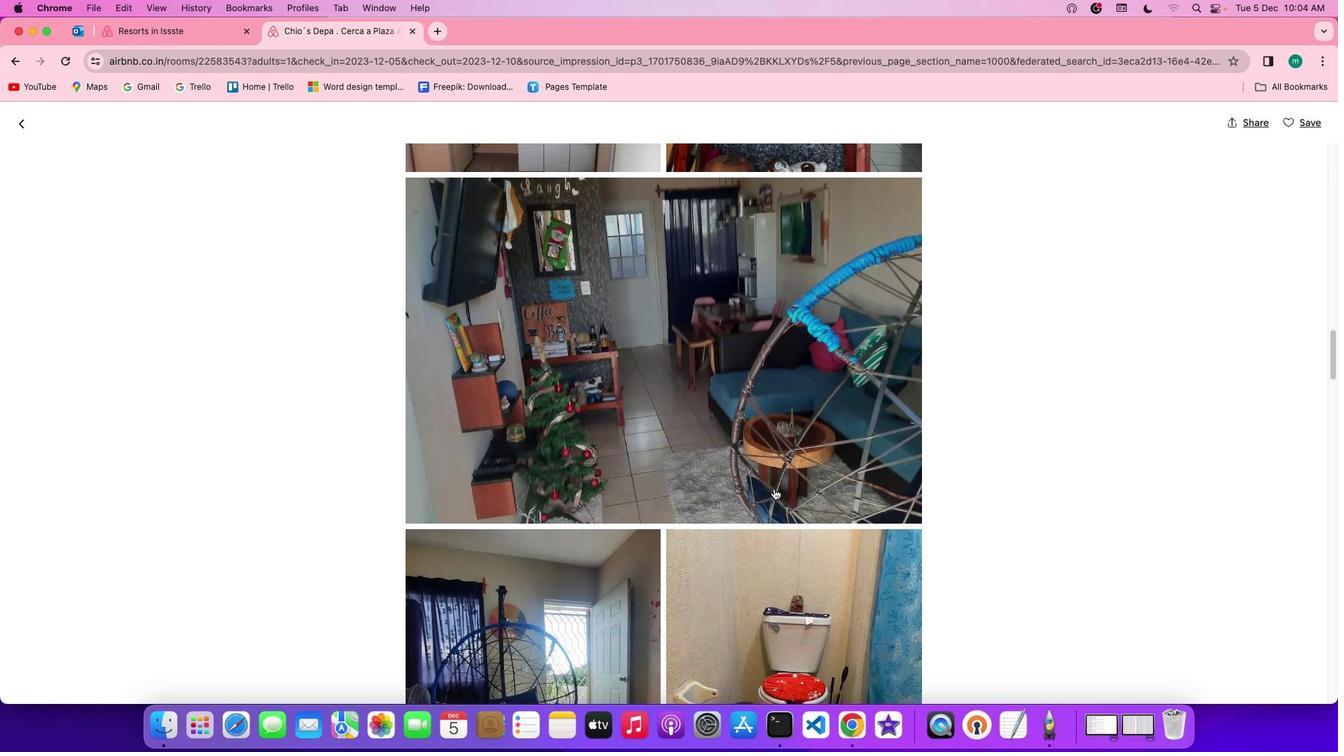 
Action: Mouse scrolled (773, 488) with delta (0, 0)
Screenshot: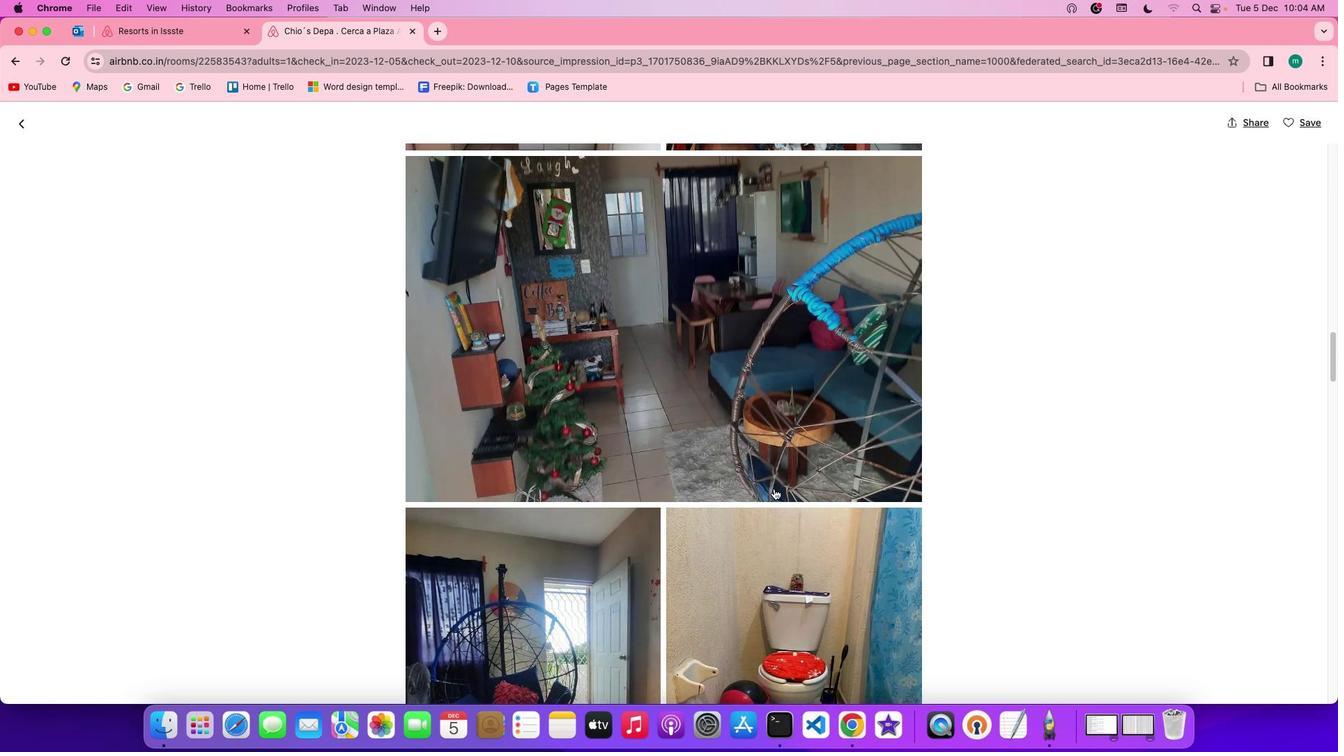 
Action: Mouse scrolled (773, 488) with delta (0, 0)
Screenshot: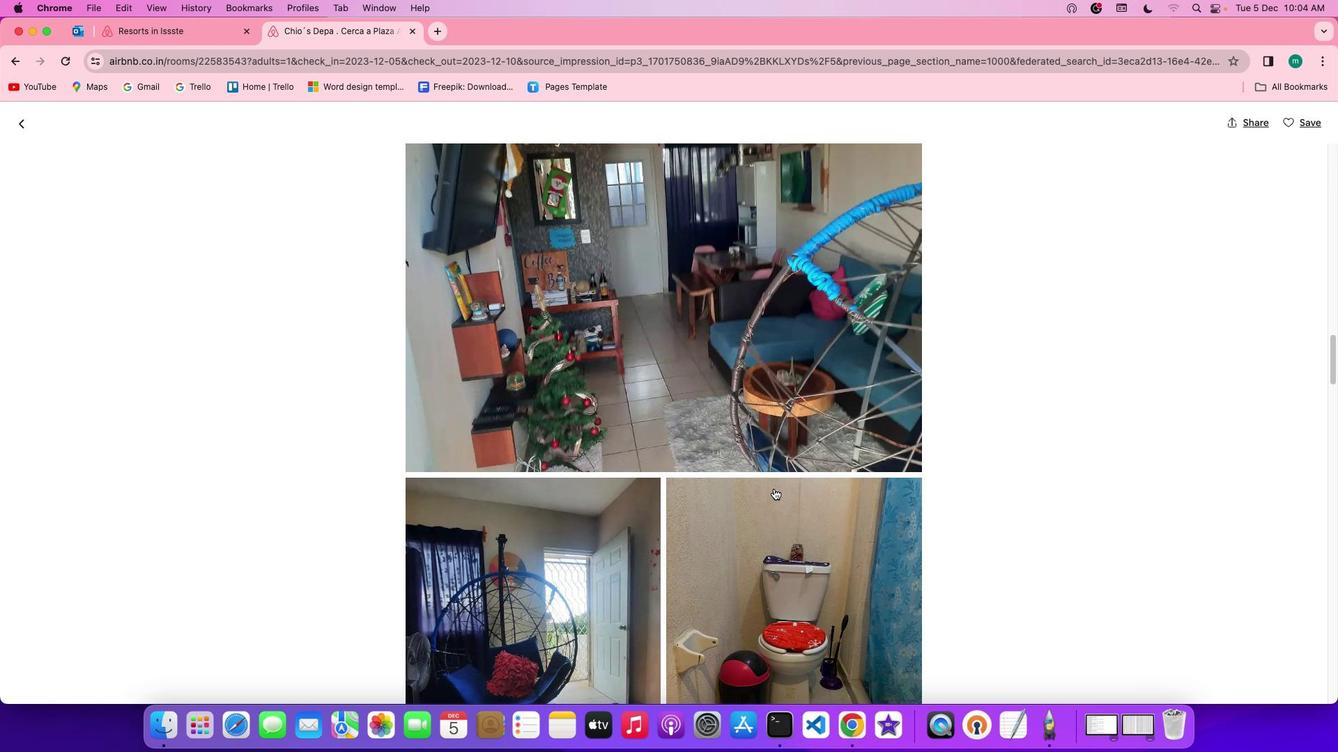 
Action: Mouse scrolled (773, 488) with delta (0, 0)
Screenshot: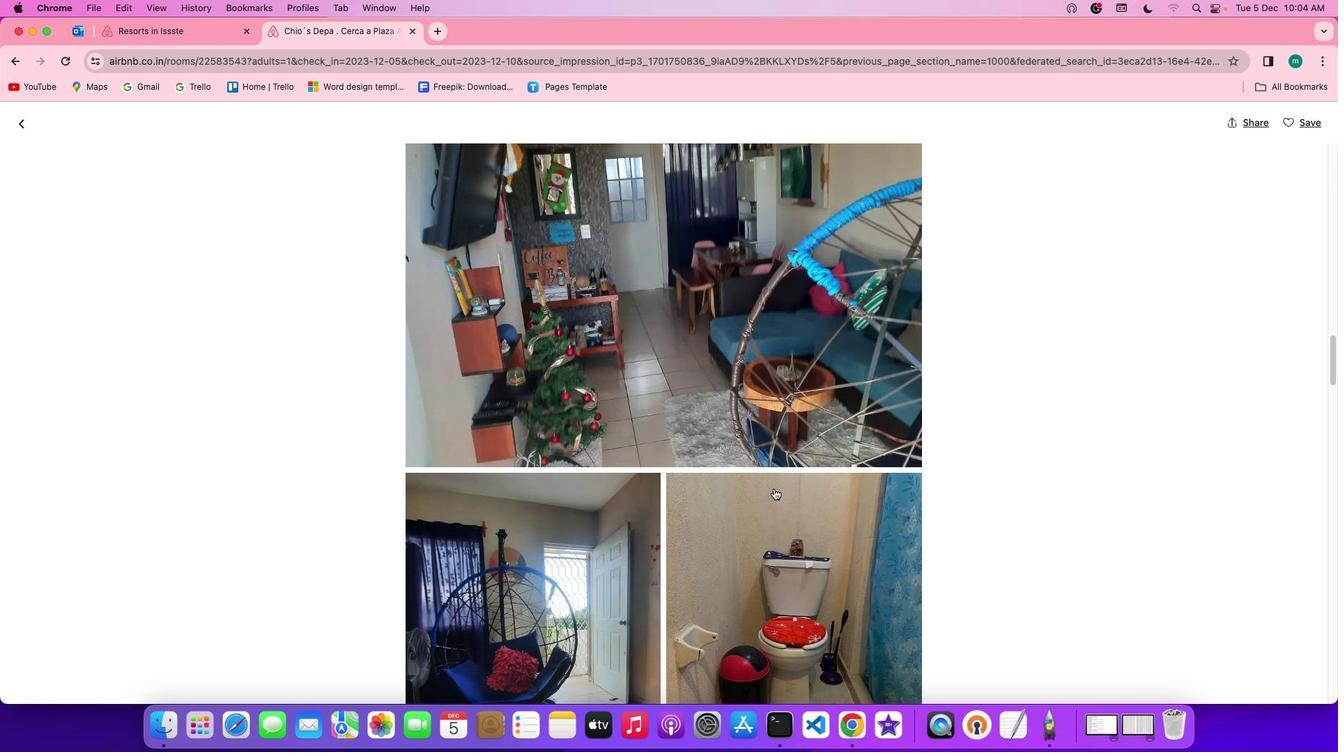
Action: Mouse scrolled (773, 488) with delta (0, 0)
Screenshot: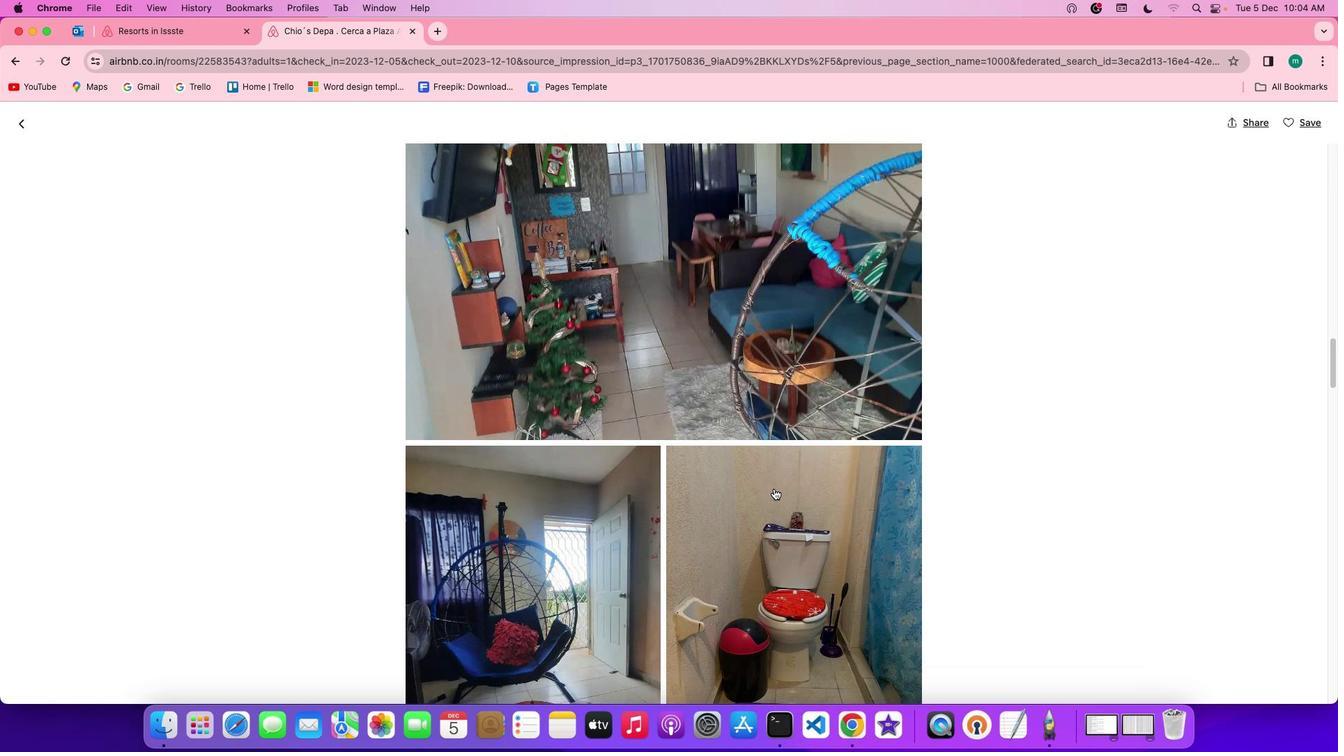 
Action: Mouse scrolled (773, 488) with delta (0, 0)
Screenshot: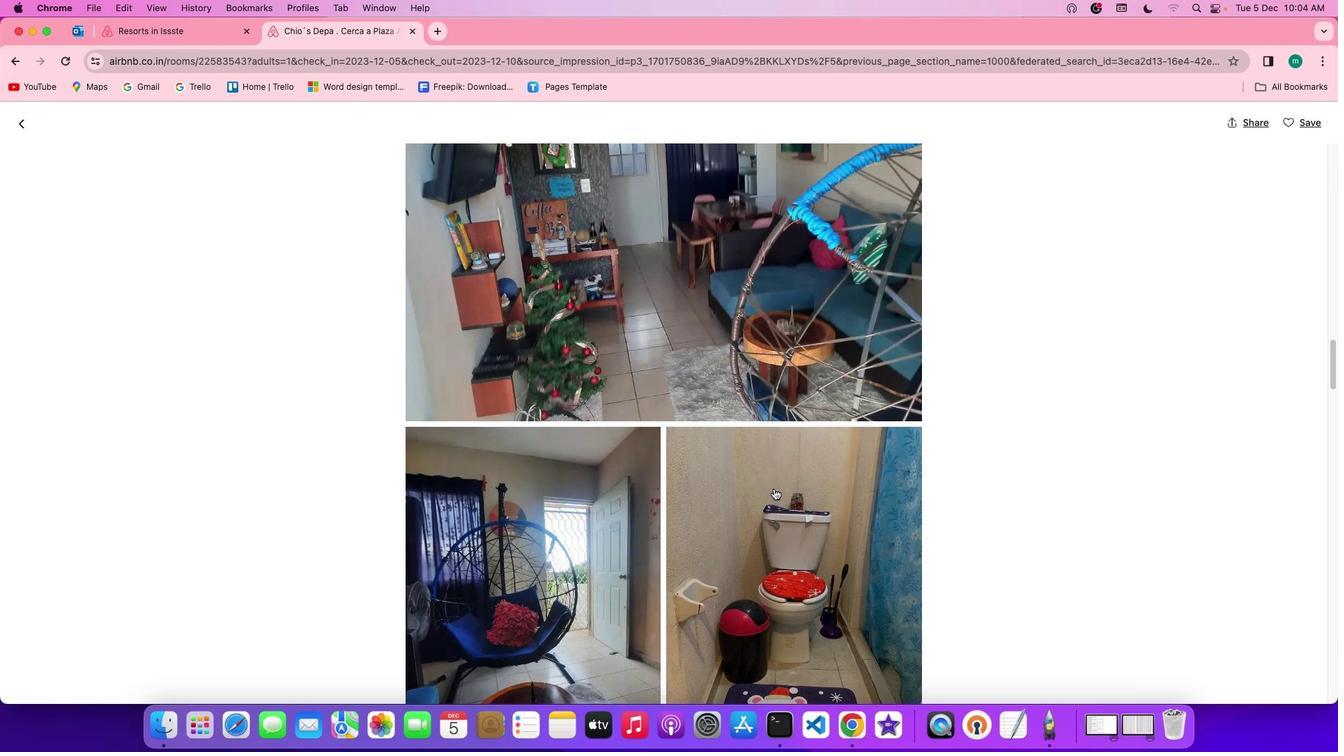 
Action: Mouse scrolled (773, 488) with delta (0, 0)
Screenshot: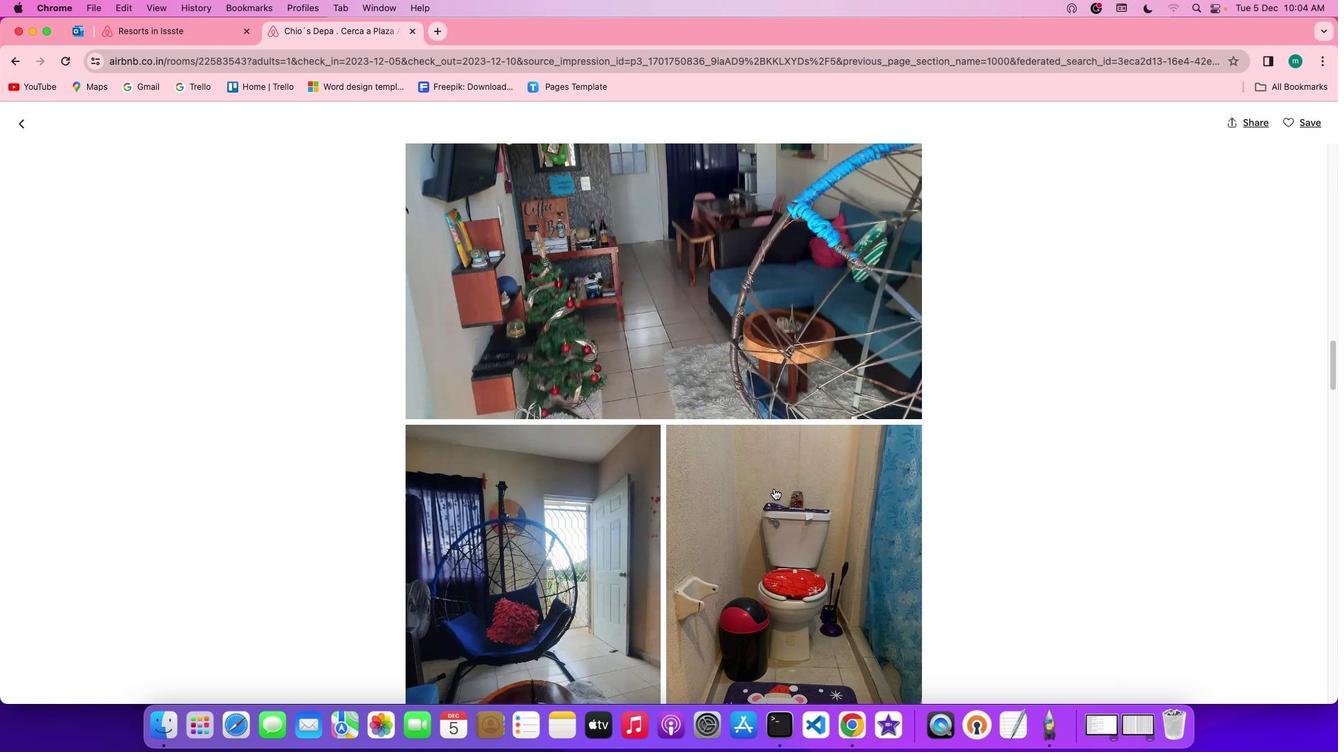 
Action: Mouse scrolled (773, 488) with delta (0, 0)
Screenshot: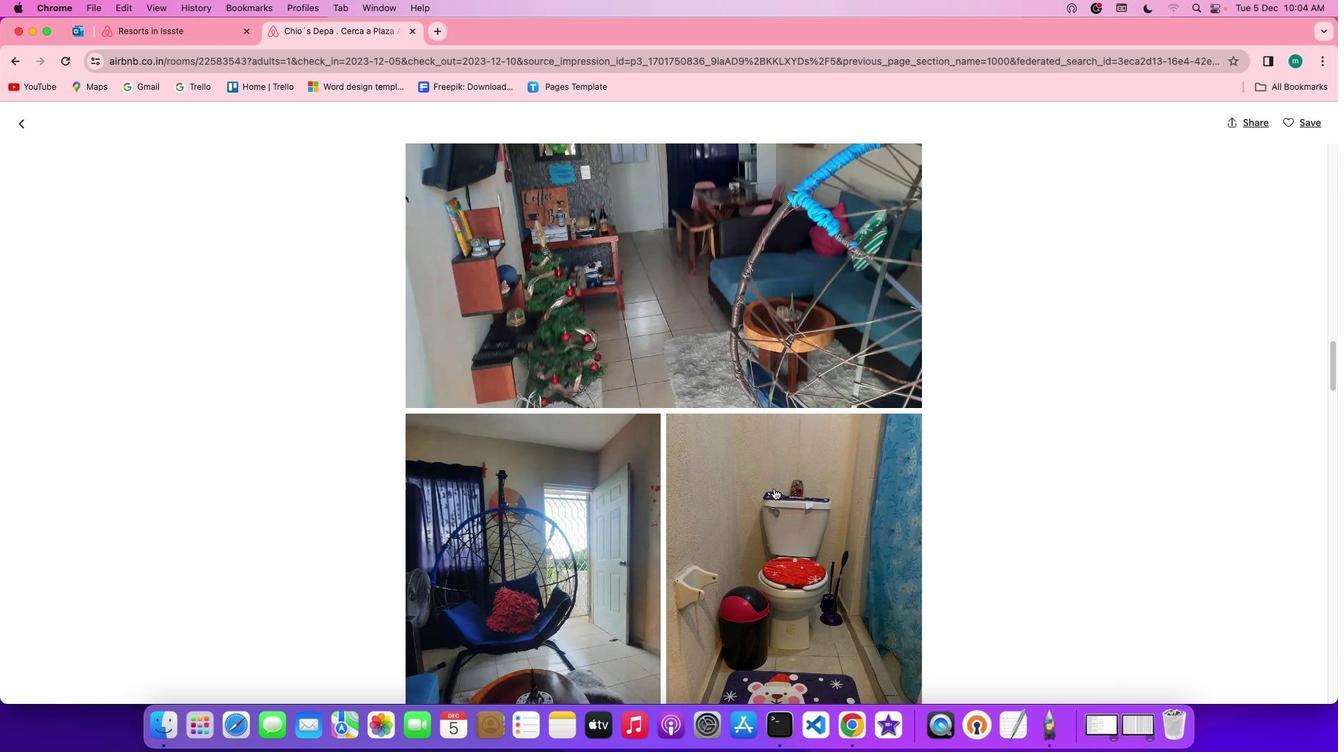 
Action: Mouse scrolled (773, 488) with delta (0, 0)
Screenshot: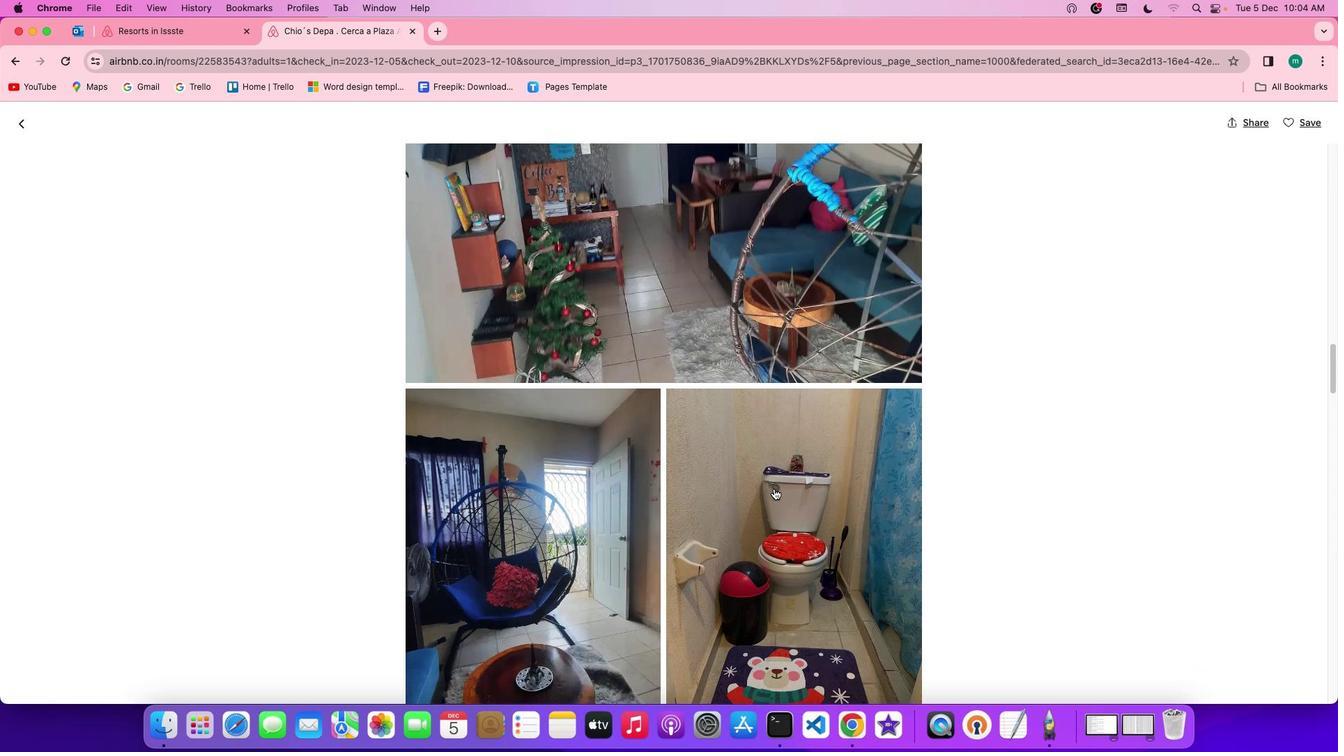 
Action: Mouse scrolled (773, 488) with delta (0, 0)
Screenshot: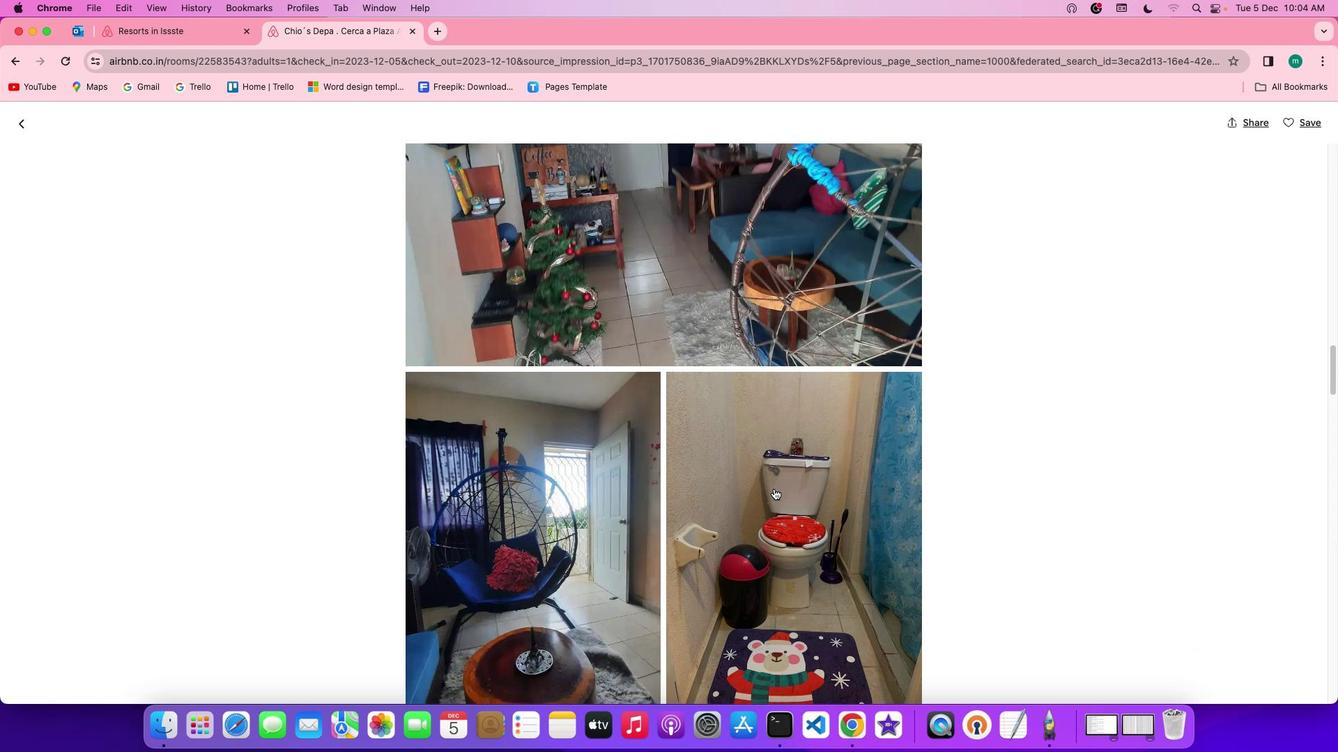 
Action: Mouse scrolled (773, 488) with delta (0, 0)
Screenshot: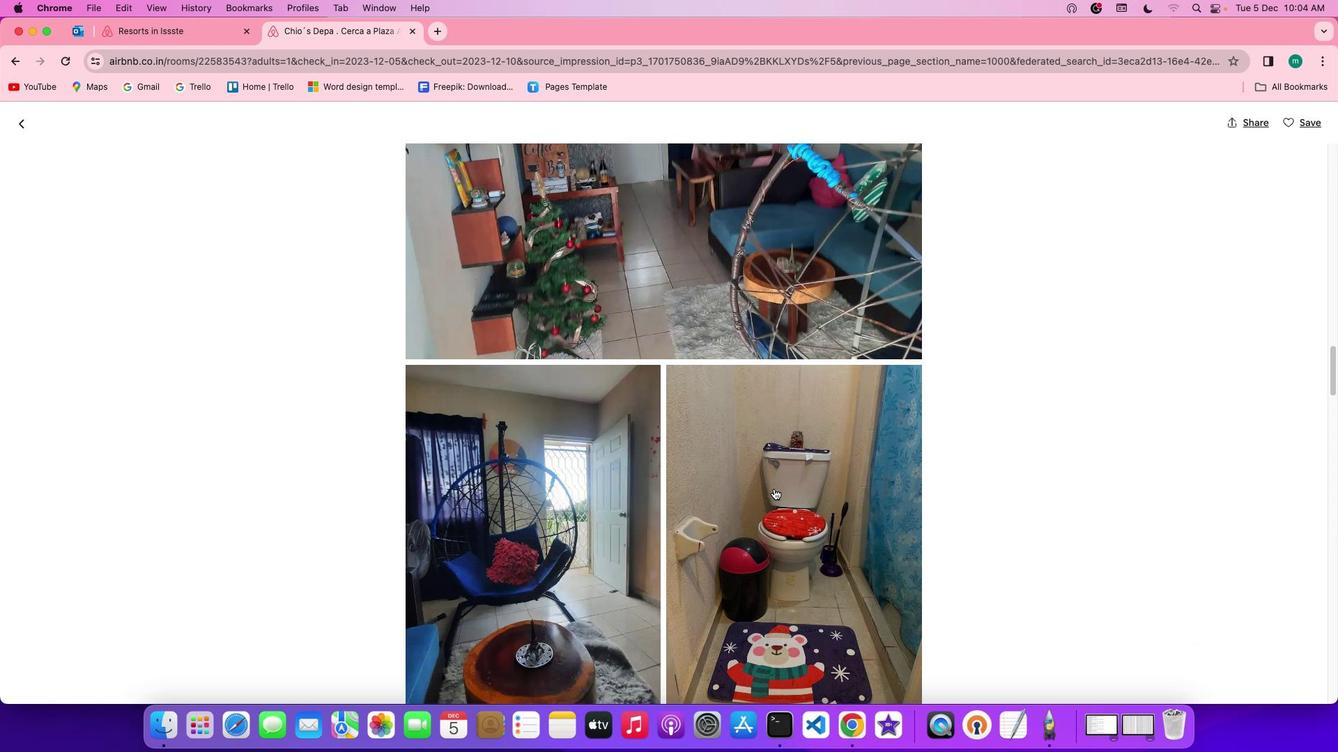 
Action: Mouse scrolled (773, 488) with delta (0, -1)
Screenshot: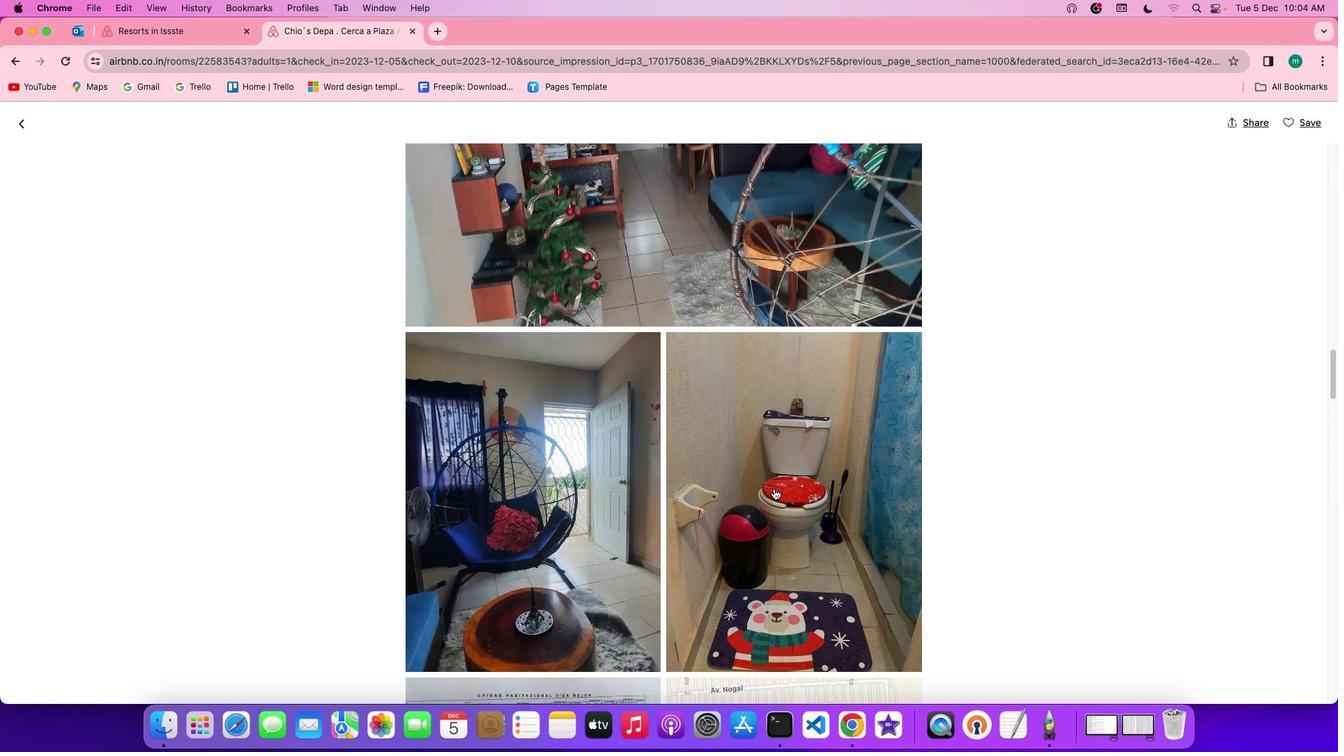 
Action: Mouse scrolled (773, 488) with delta (0, -1)
Screenshot: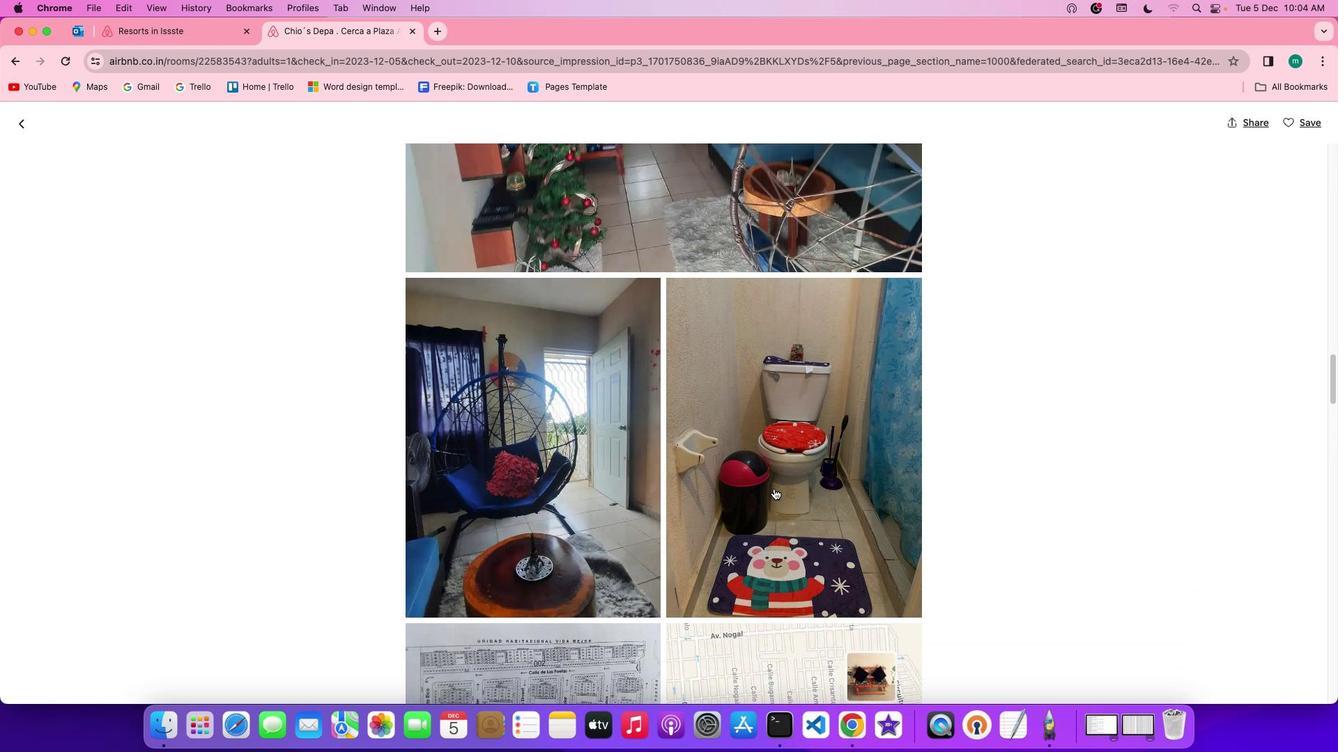 
Action: Mouse scrolled (773, 488) with delta (0, 0)
Screenshot: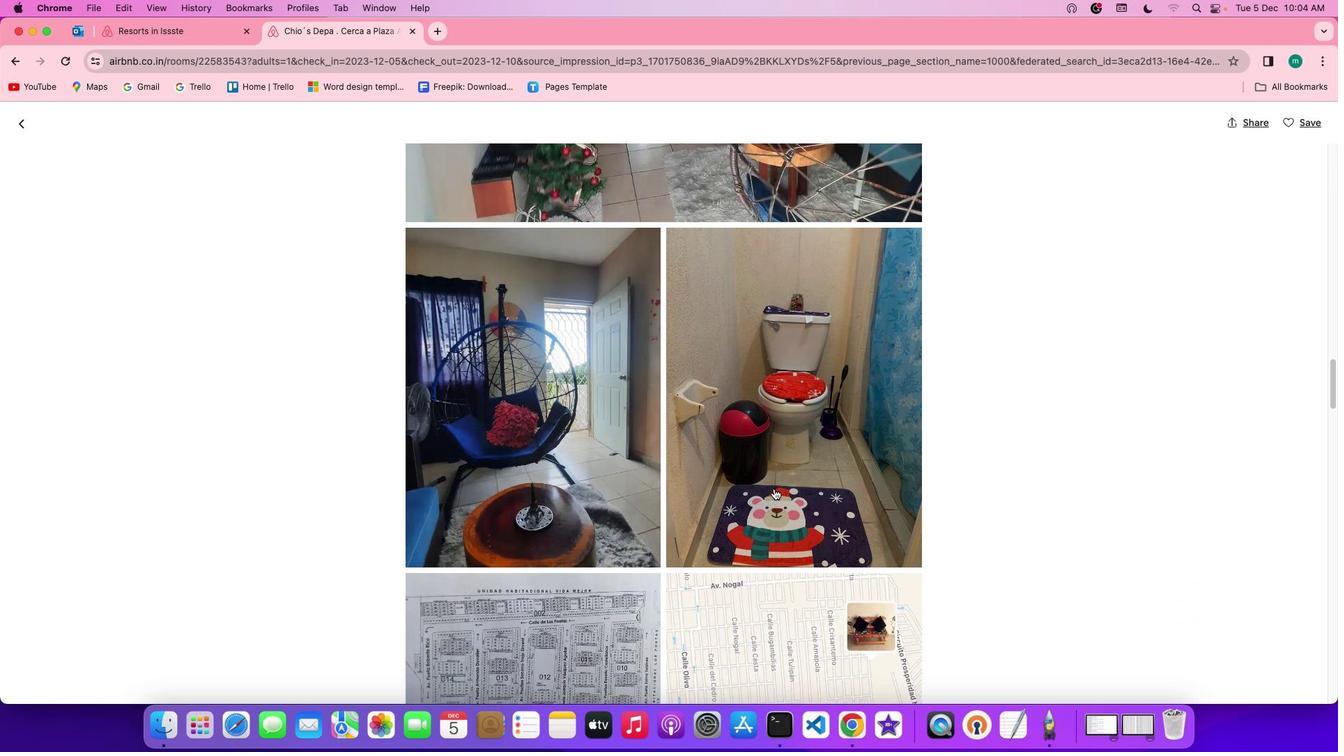 
Action: Mouse scrolled (773, 488) with delta (0, 0)
Screenshot: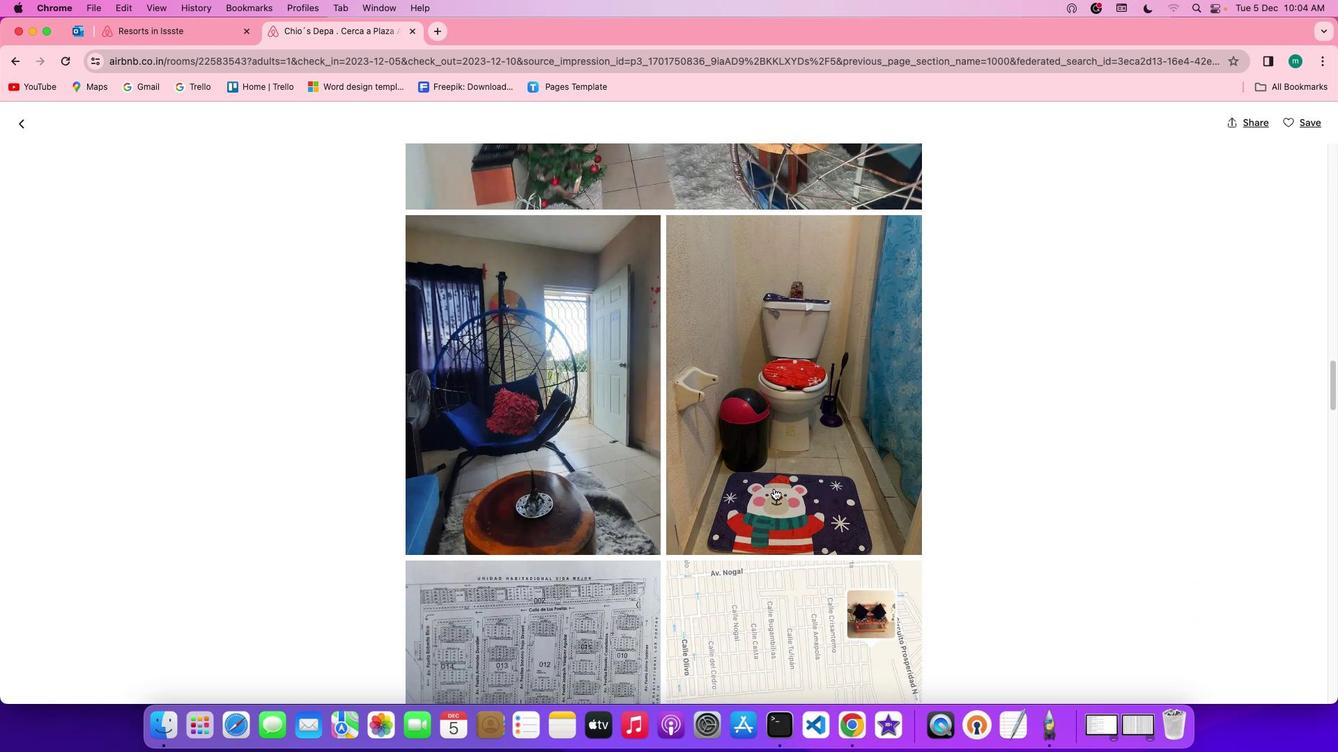 
Action: Mouse scrolled (773, 488) with delta (0, -1)
Screenshot: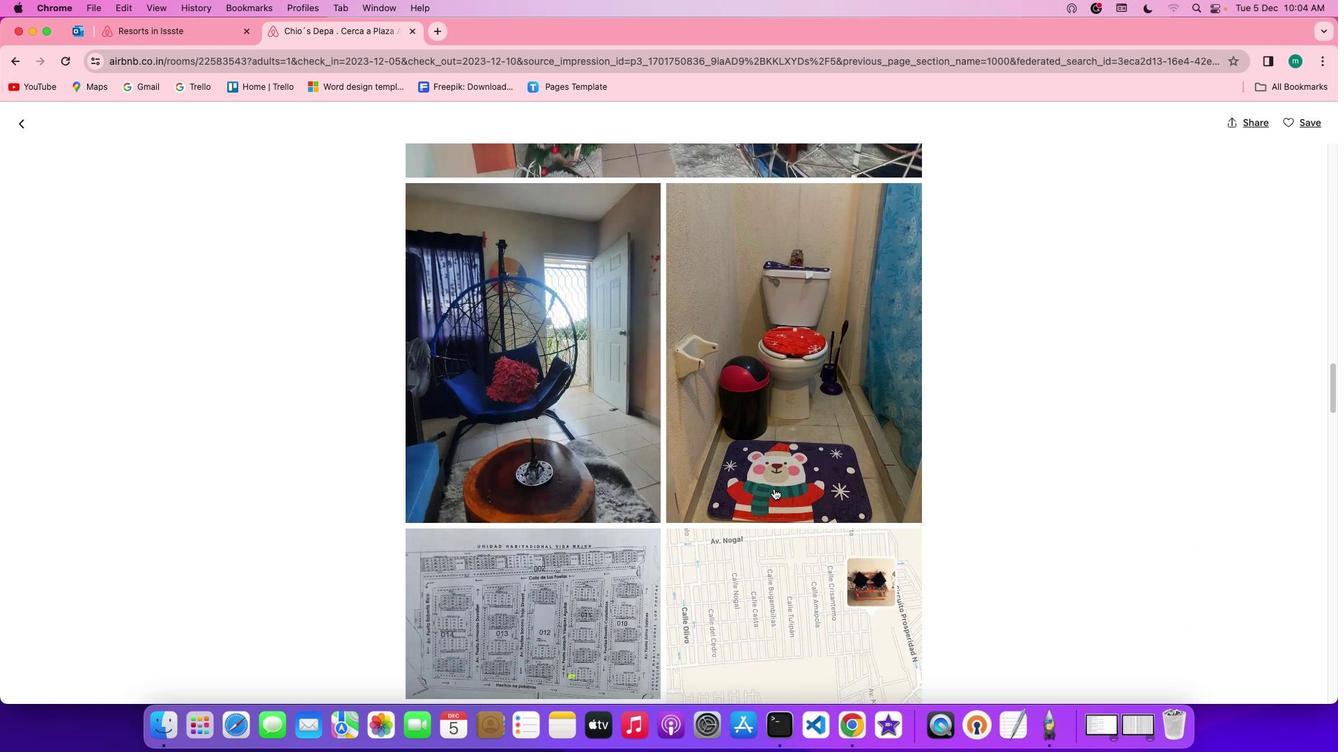 
Action: Mouse scrolled (773, 488) with delta (0, -1)
Screenshot: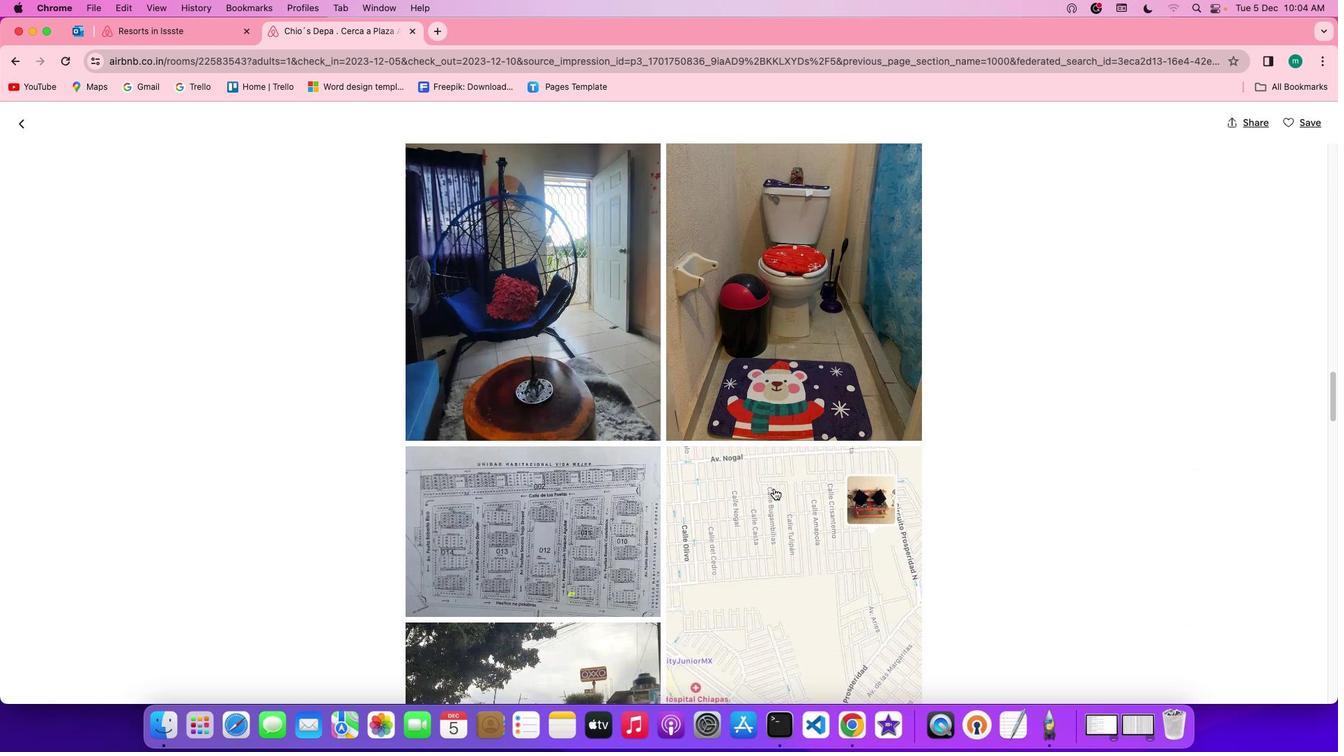 
Action: Mouse scrolled (773, 488) with delta (0, 0)
Screenshot: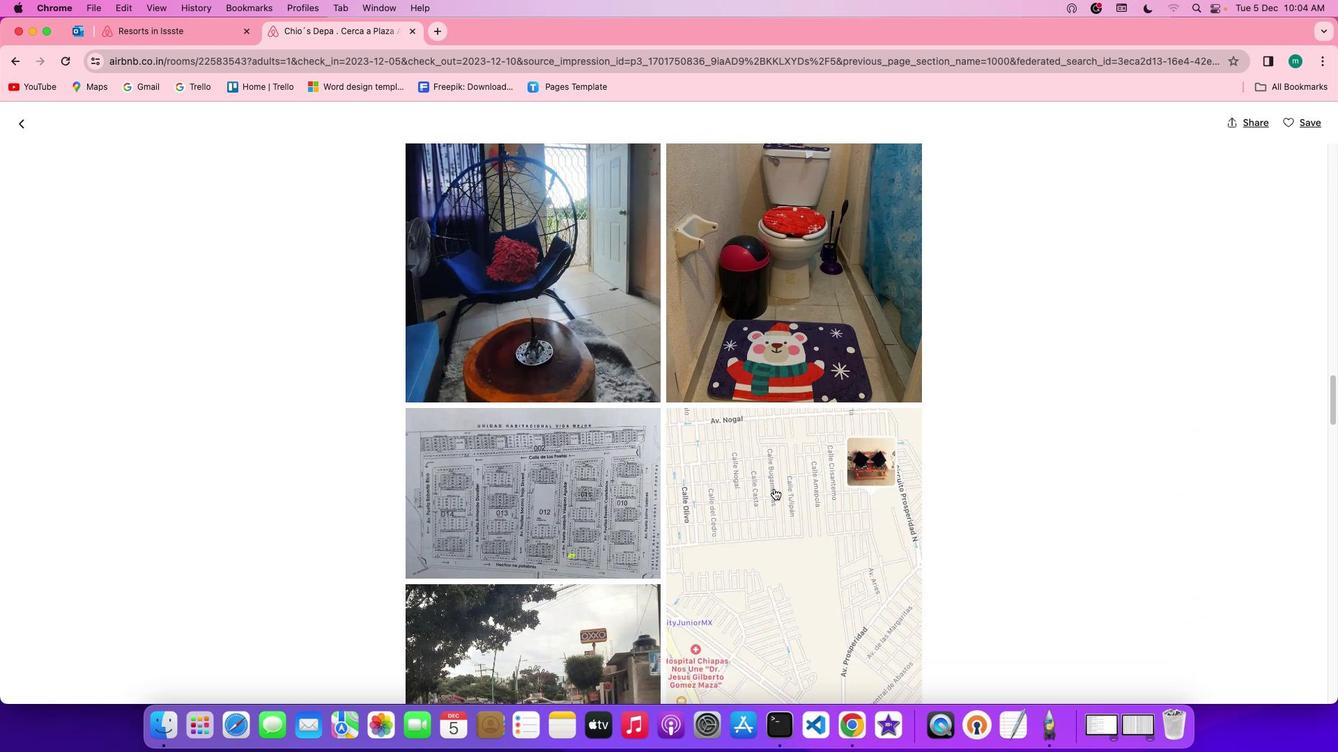 
Action: Mouse scrolled (773, 488) with delta (0, 0)
Screenshot: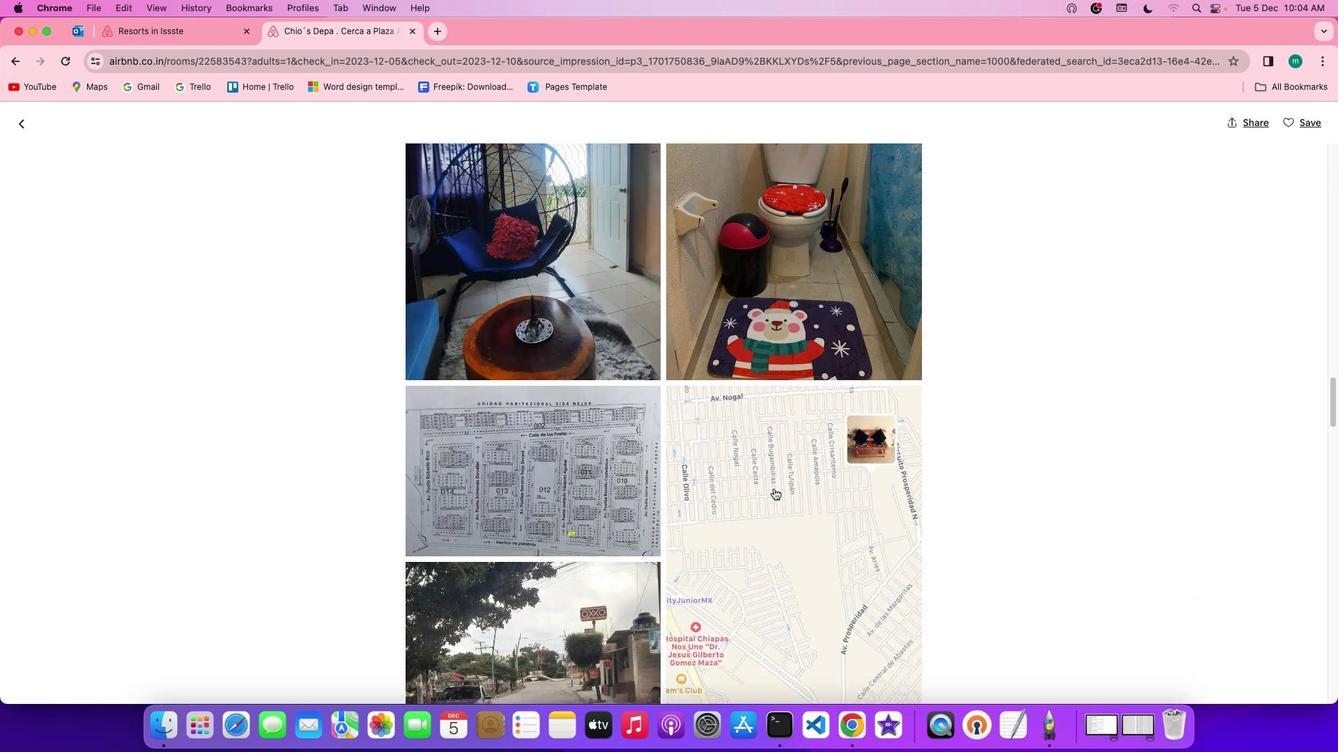 
Action: Mouse scrolled (773, 488) with delta (0, -1)
Screenshot: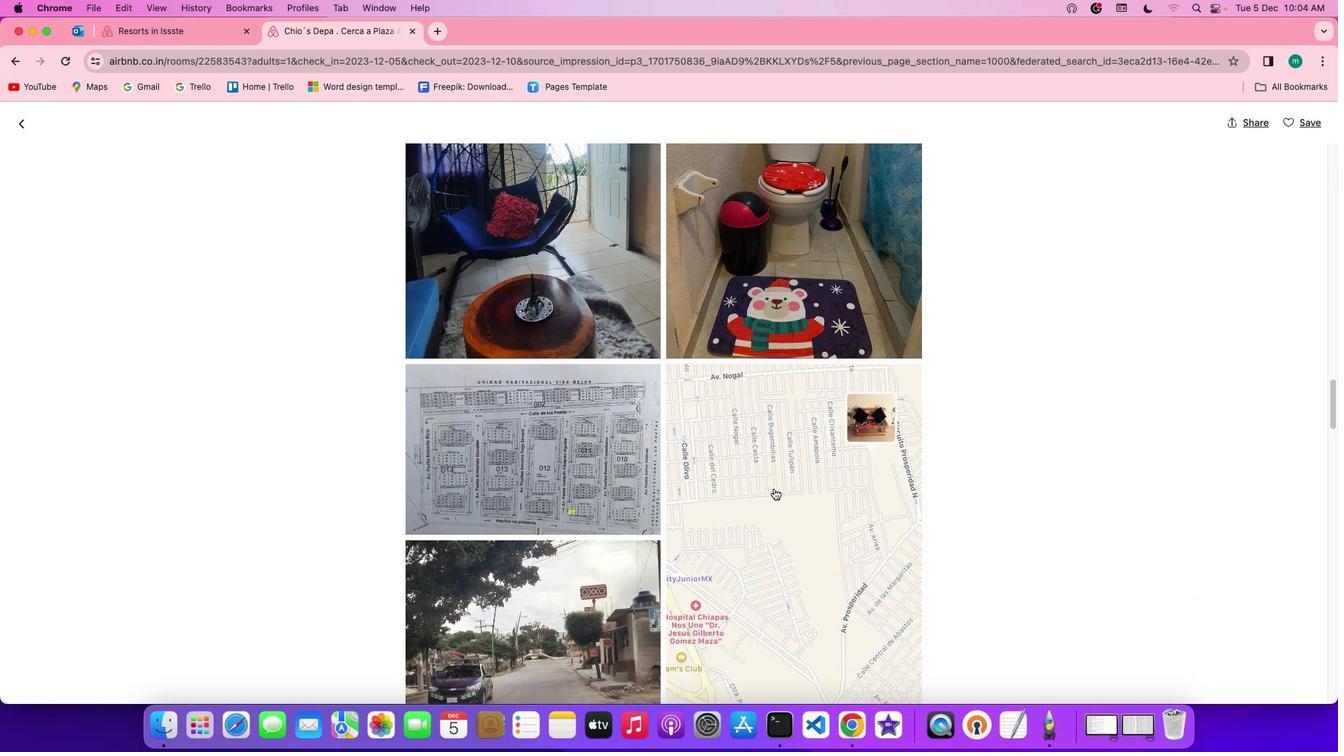 
Action: Mouse scrolled (773, 488) with delta (0, -1)
Screenshot: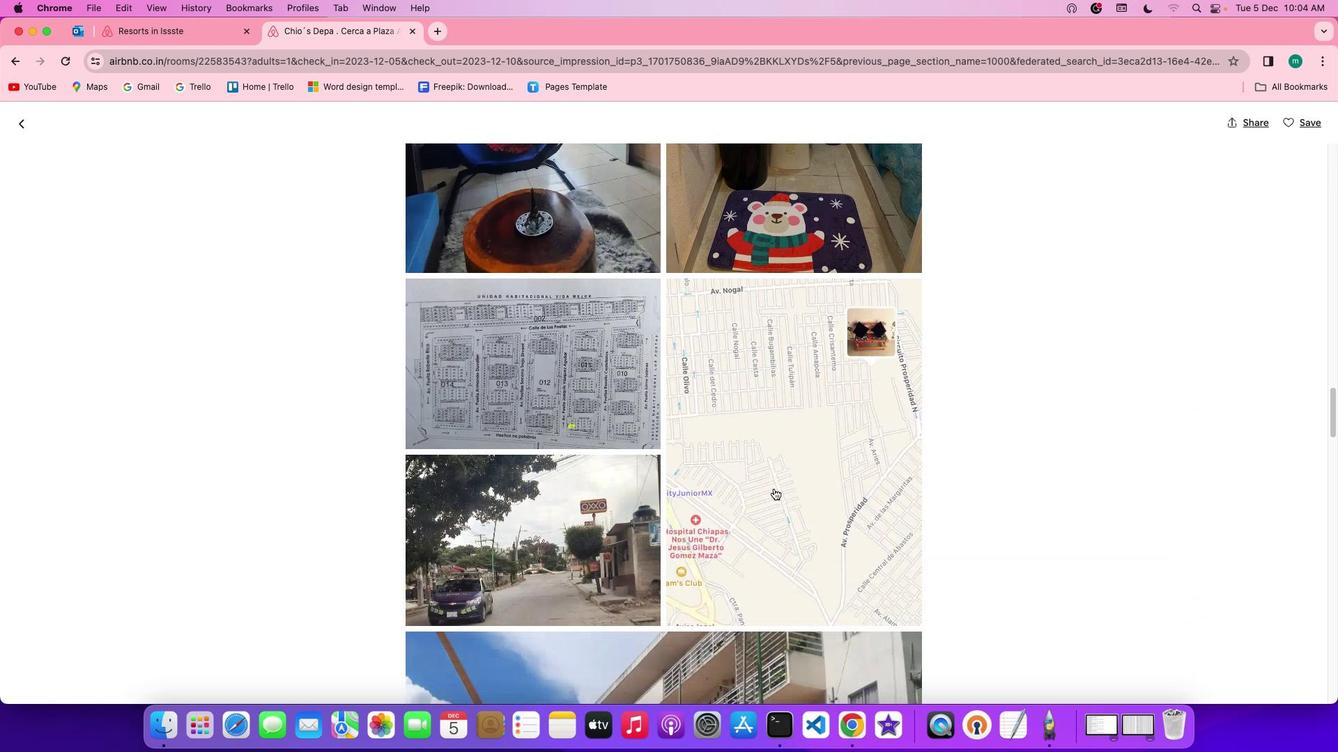 
Action: Mouse scrolled (773, 488) with delta (0, 0)
Screenshot: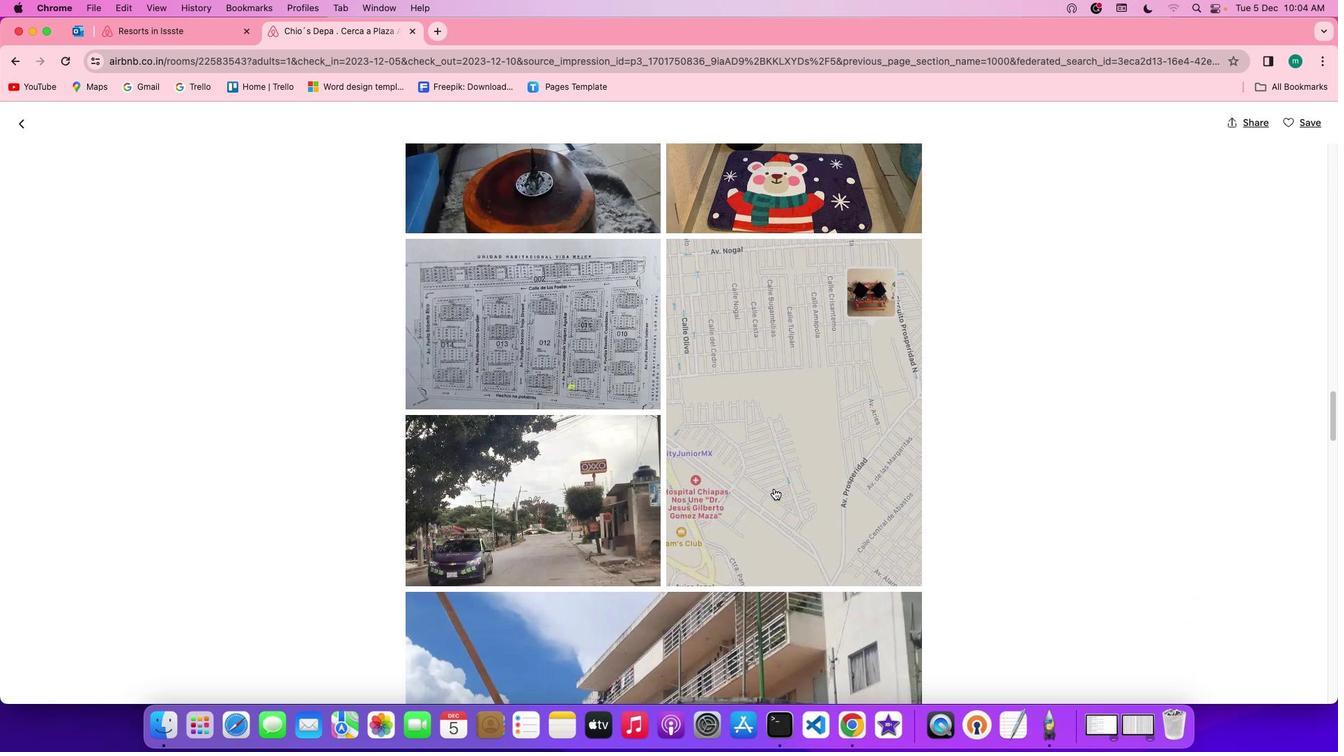 
Action: Mouse scrolled (773, 488) with delta (0, 0)
Screenshot: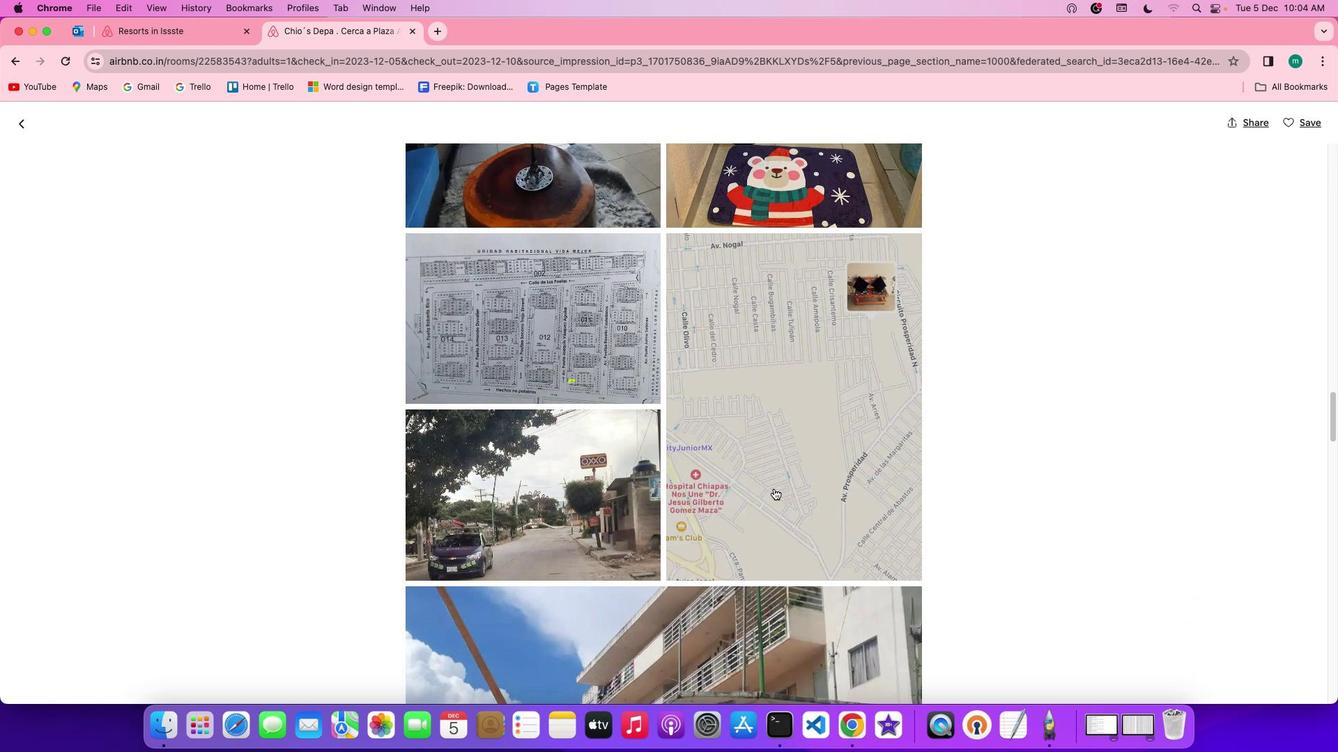 
Action: Mouse scrolled (773, 488) with delta (0, 0)
Screenshot: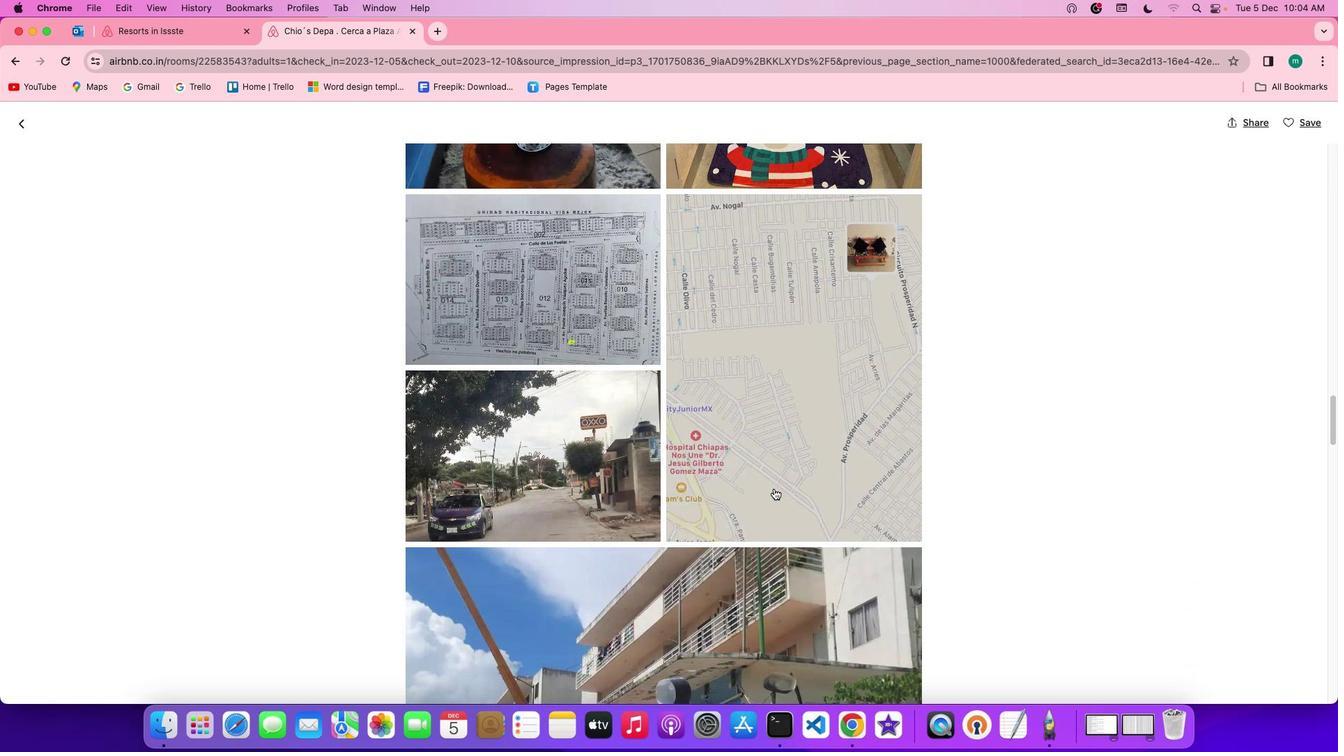 
Action: Mouse scrolled (773, 488) with delta (0, 0)
Screenshot: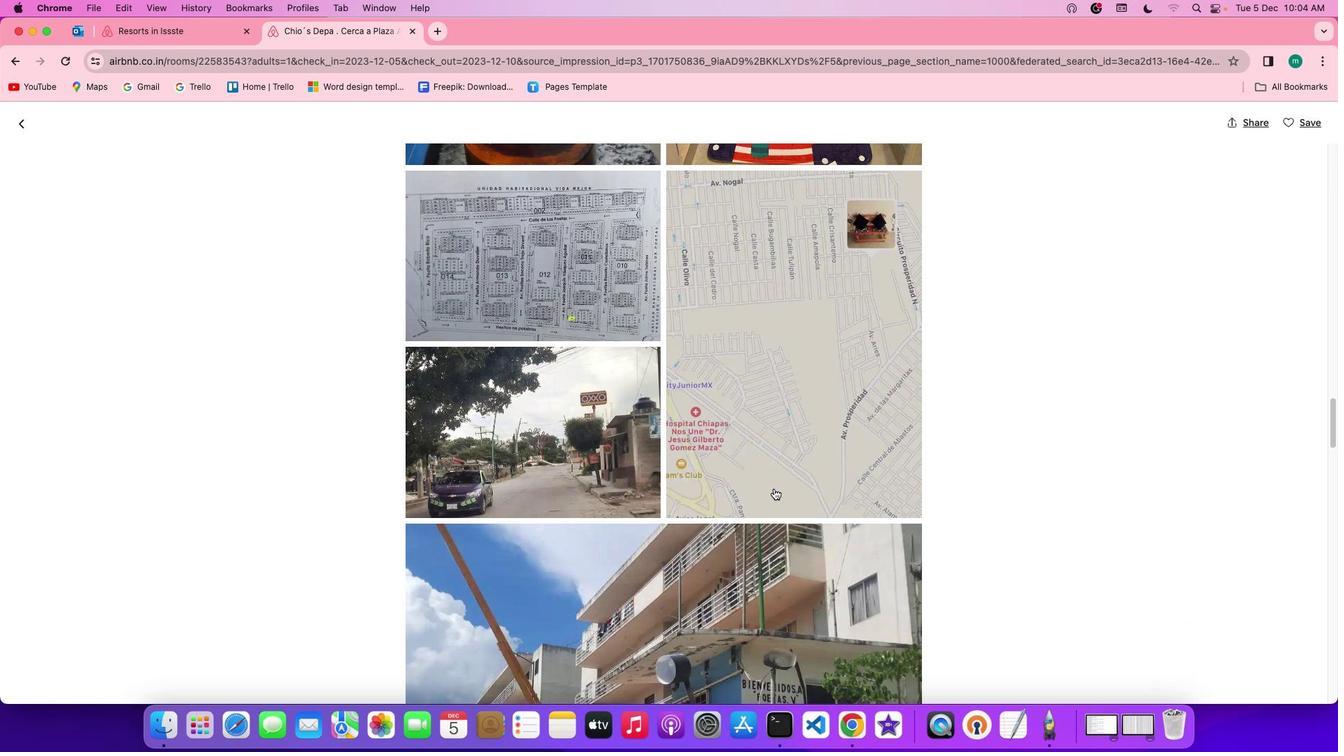 
Action: Mouse scrolled (773, 488) with delta (0, 0)
Screenshot: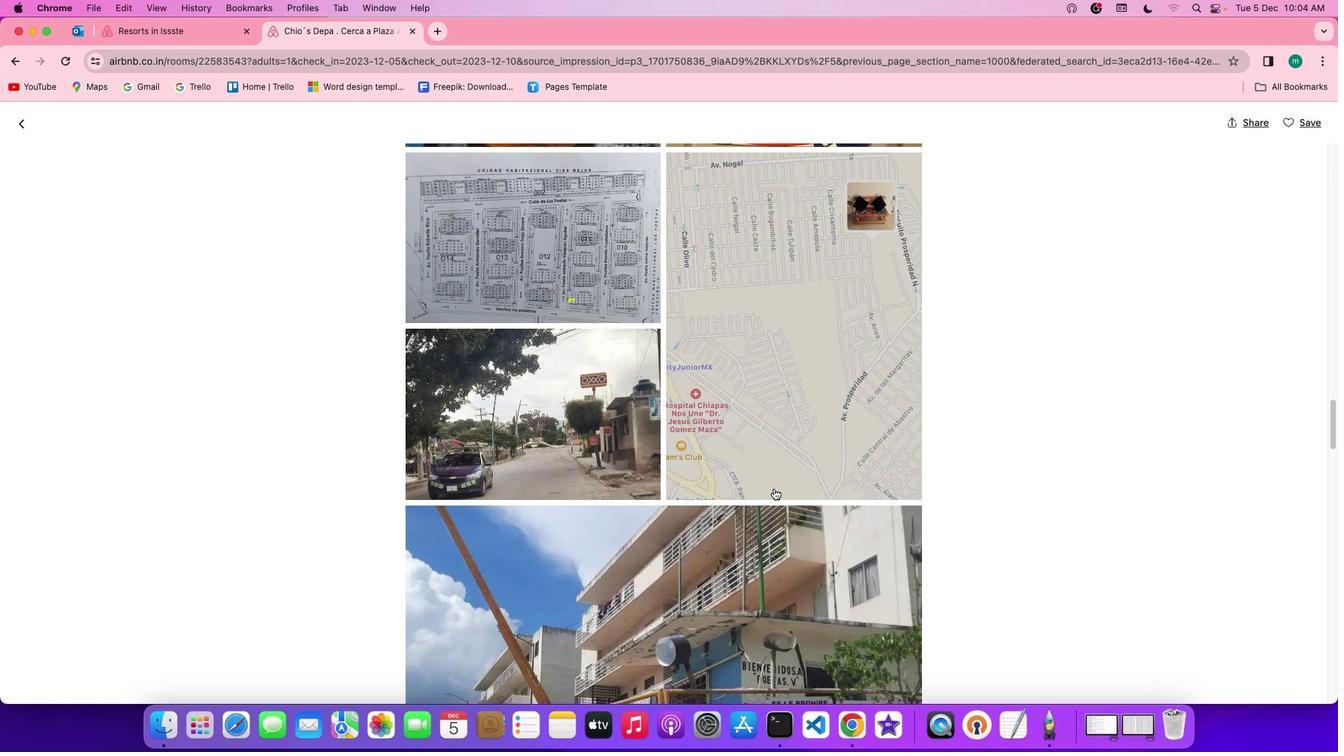 
Action: Mouse scrolled (773, 488) with delta (0, -1)
Screenshot: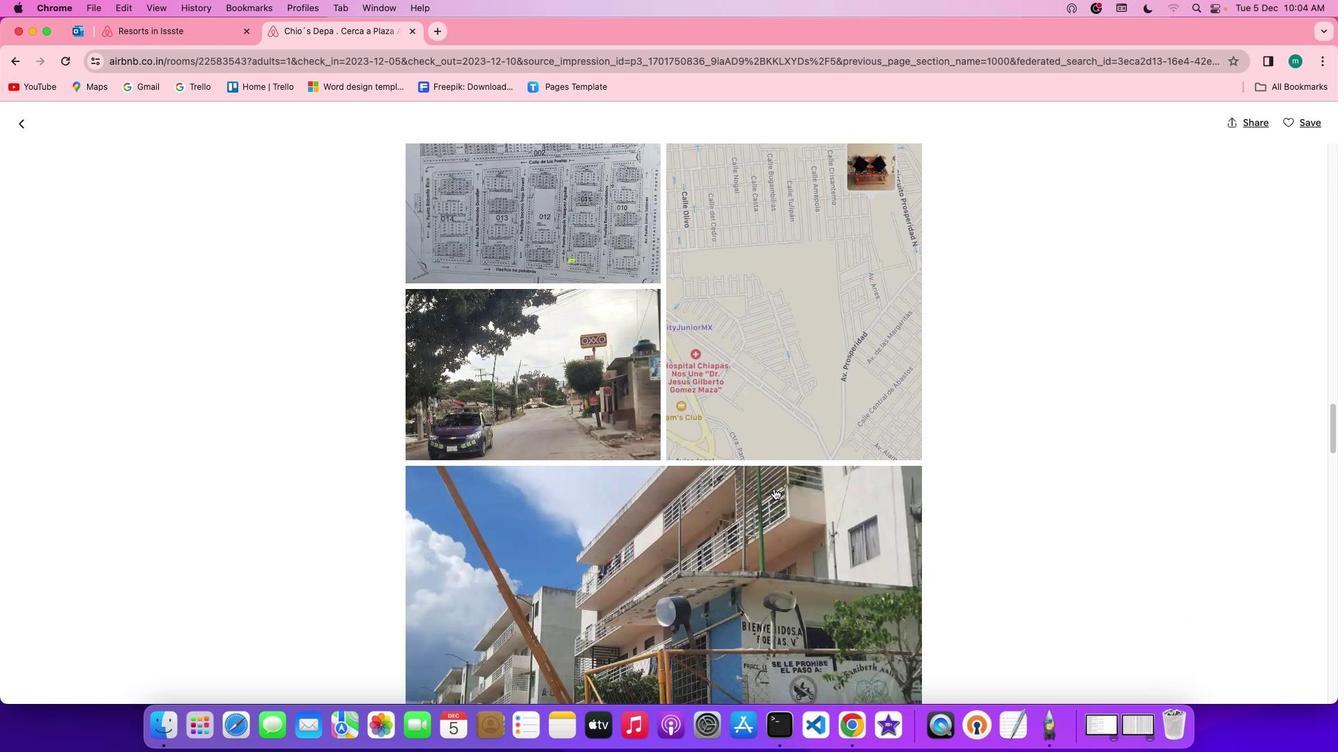 
Action: Mouse scrolled (773, 488) with delta (0, -1)
Screenshot: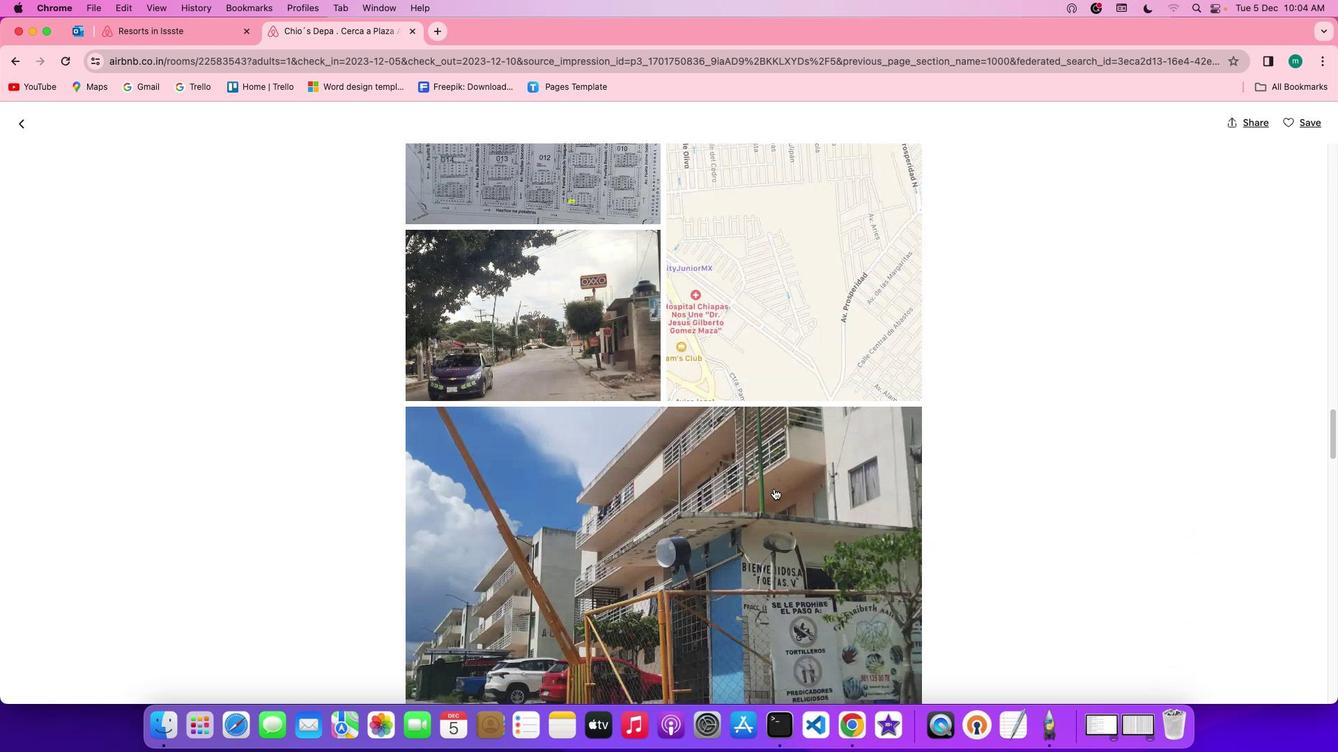 
Action: Mouse scrolled (773, 488) with delta (0, 0)
Screenshot: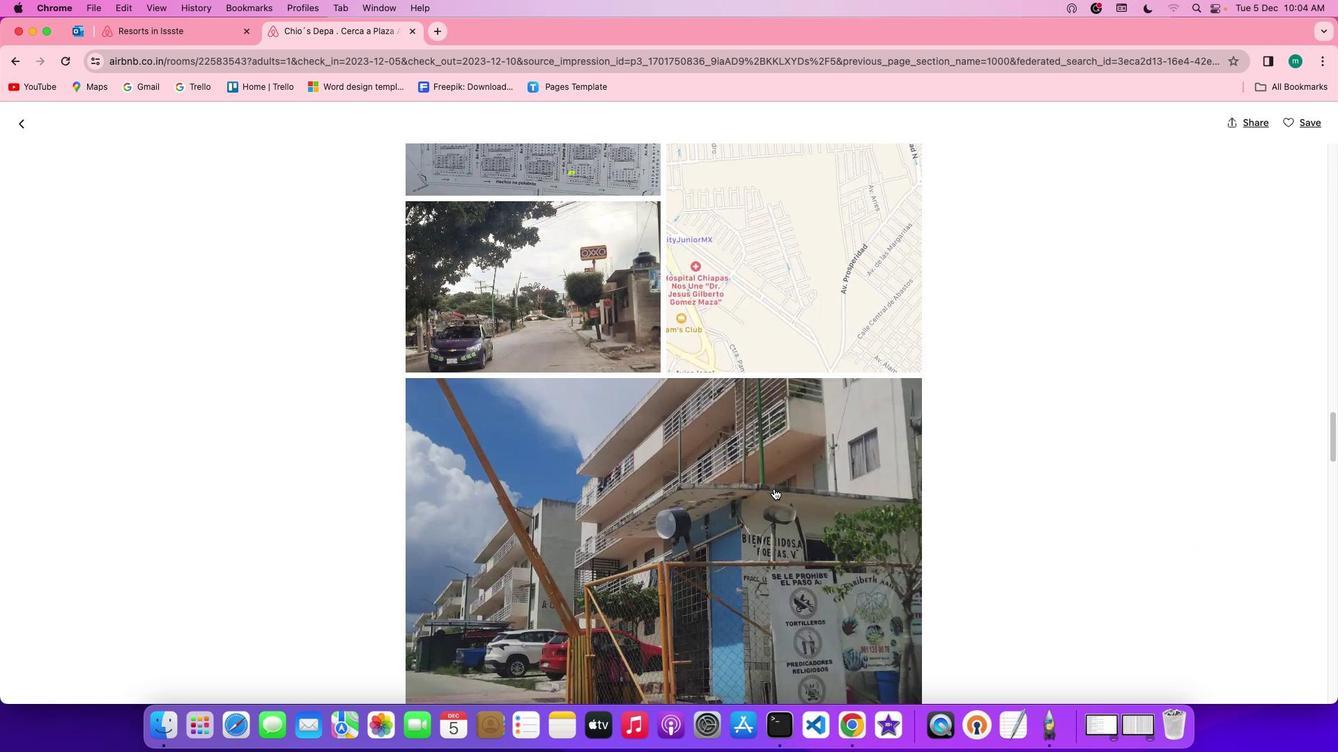 
Action: Mouse scrolled (773, 488) with delta (0, 0)
Screenshot: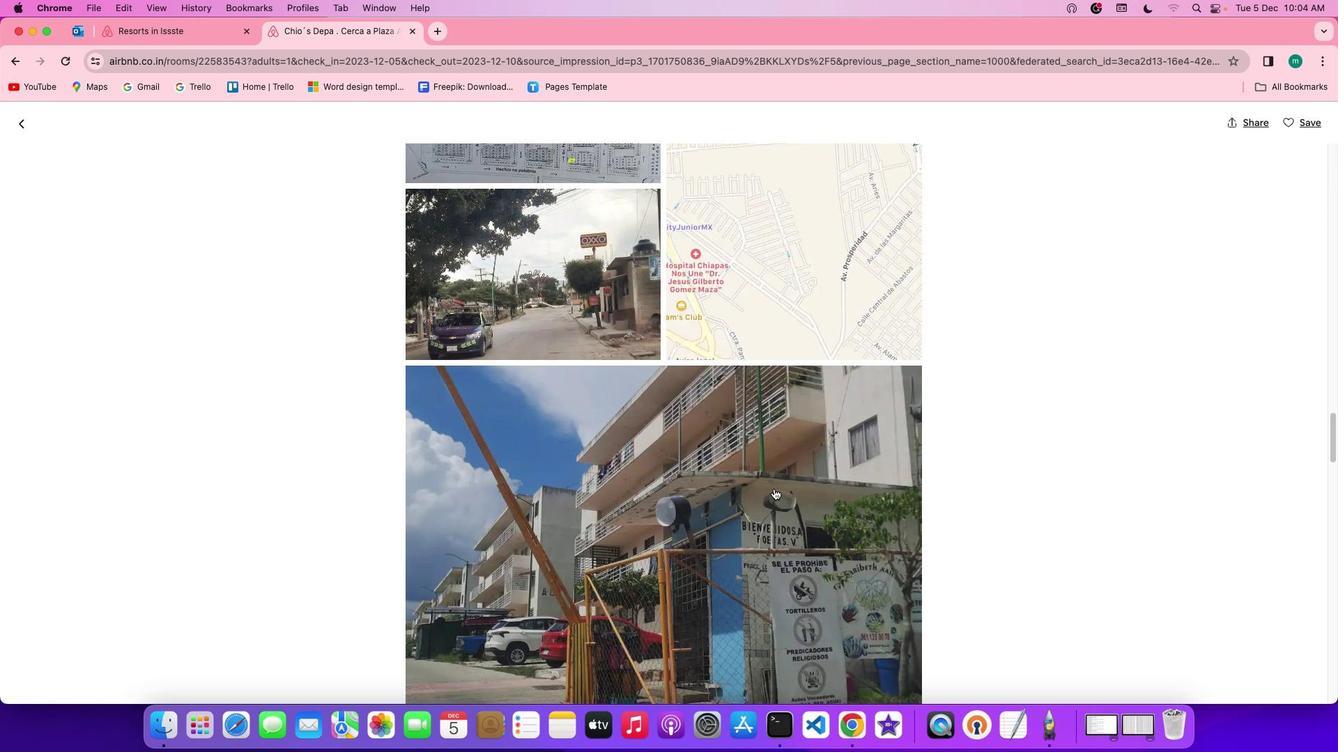 
Action: Mouse scrolled (773, 488) with delta (0, -1)
Screenshot: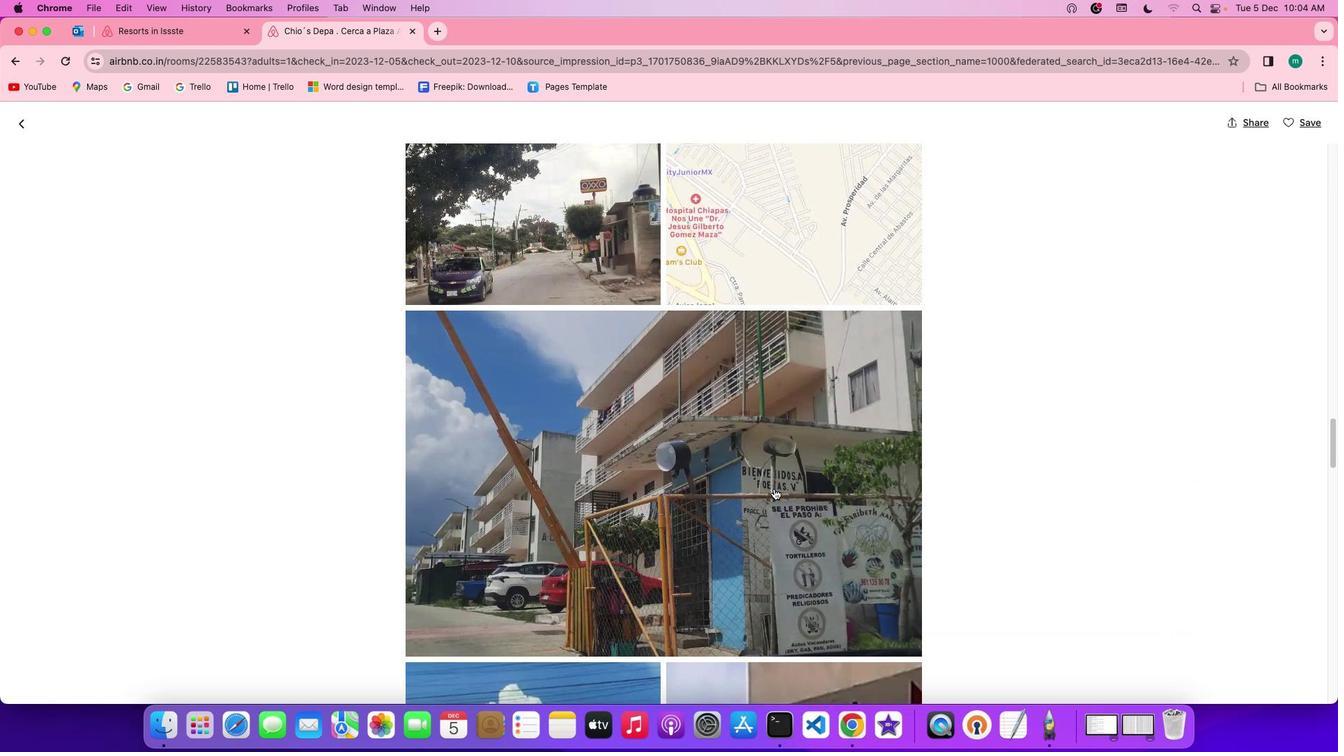 
Action: Mouse scrolled (773, 488) with delta (0, -2)
Screenshot: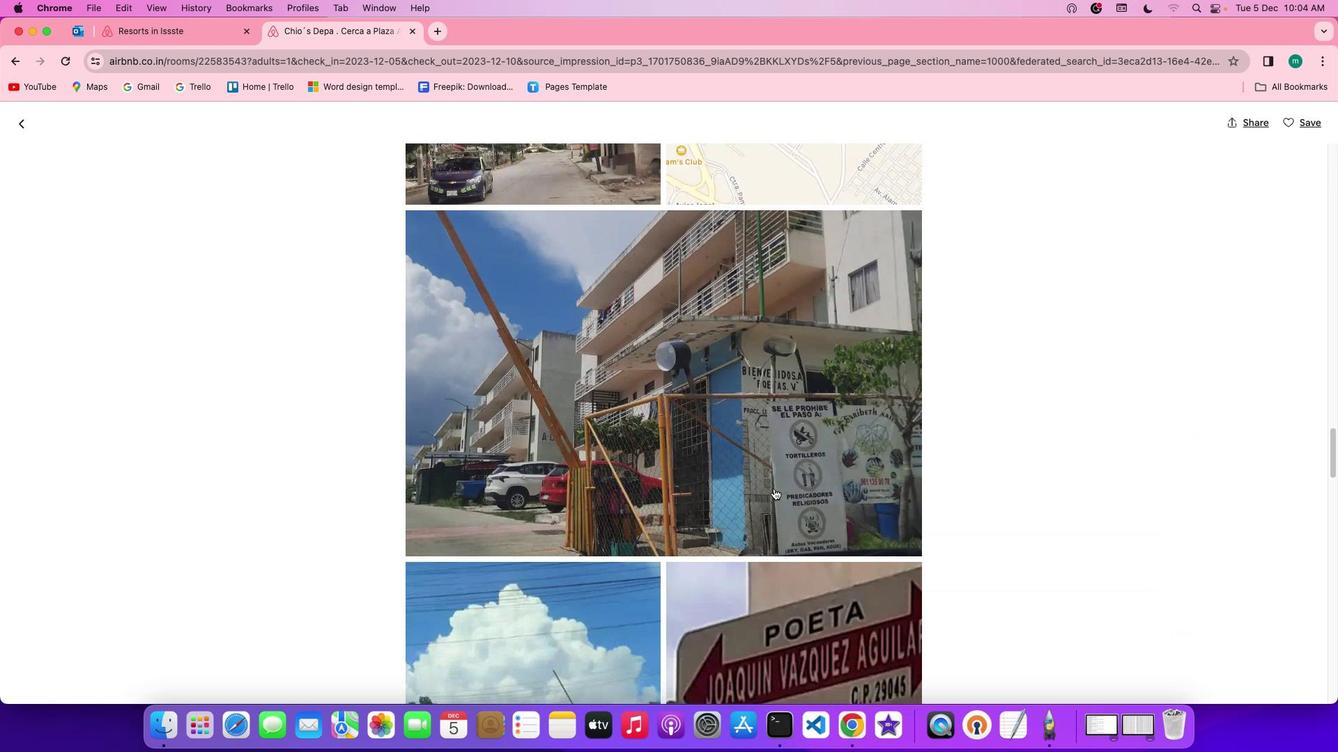 
Action: Mouse scrolled (773, 488) with delta (0, 0)
Screenshot: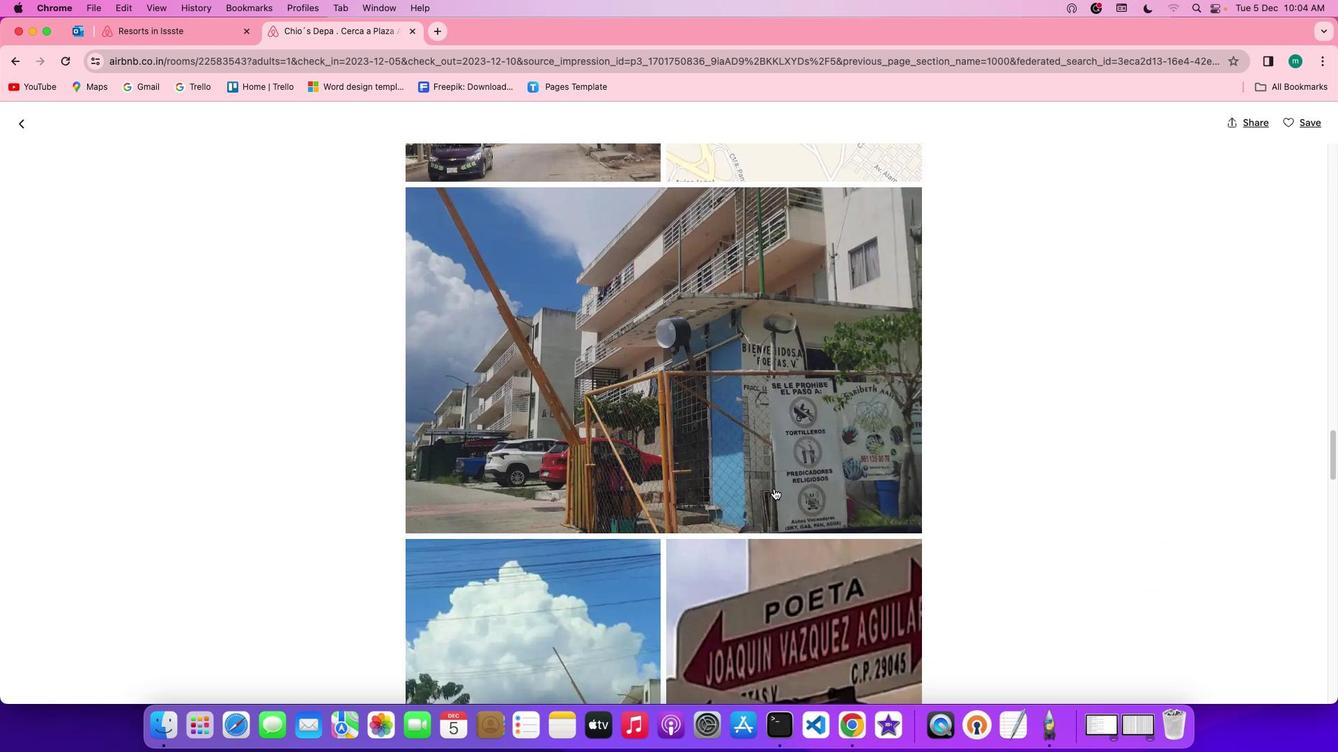 
Action: Mouse scrolled (773, 488) with delta (0, 0)
Screenshot: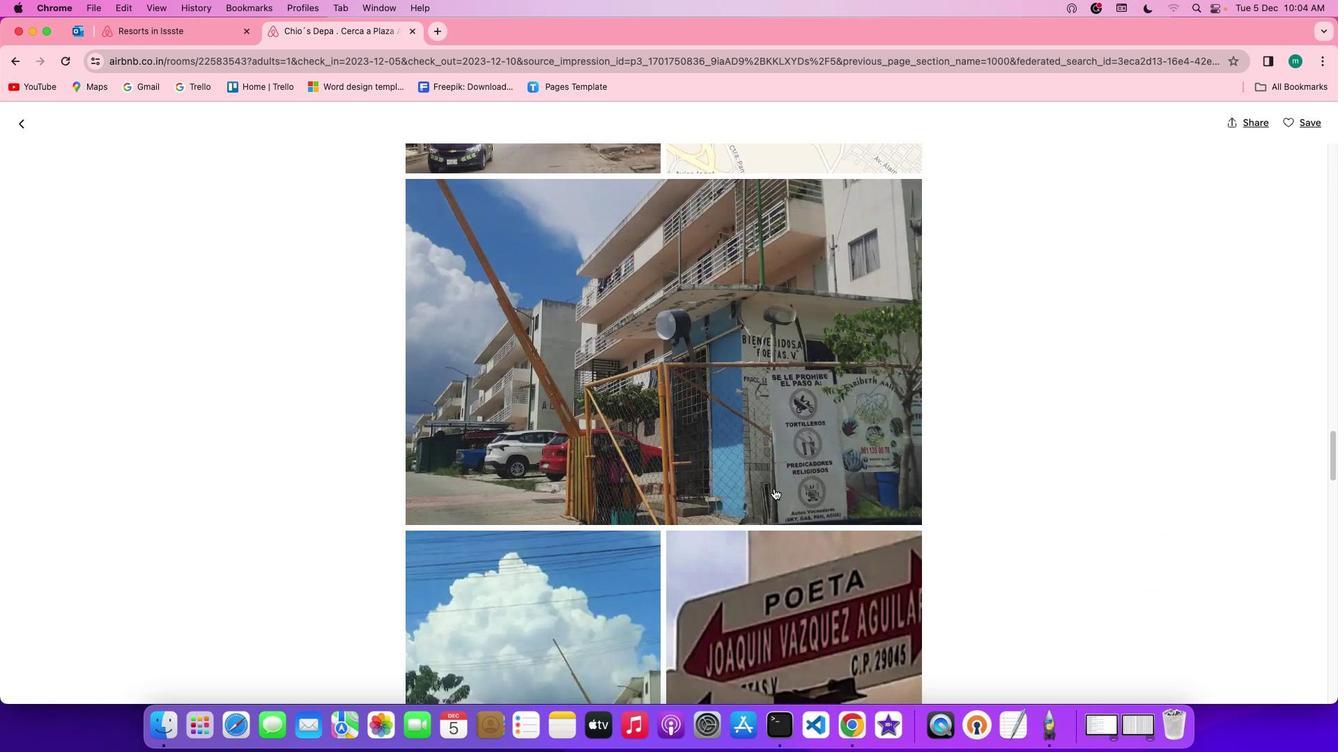 
Action: Mouse scrolled (773, 488) with delta (0, -1)
Screenshot: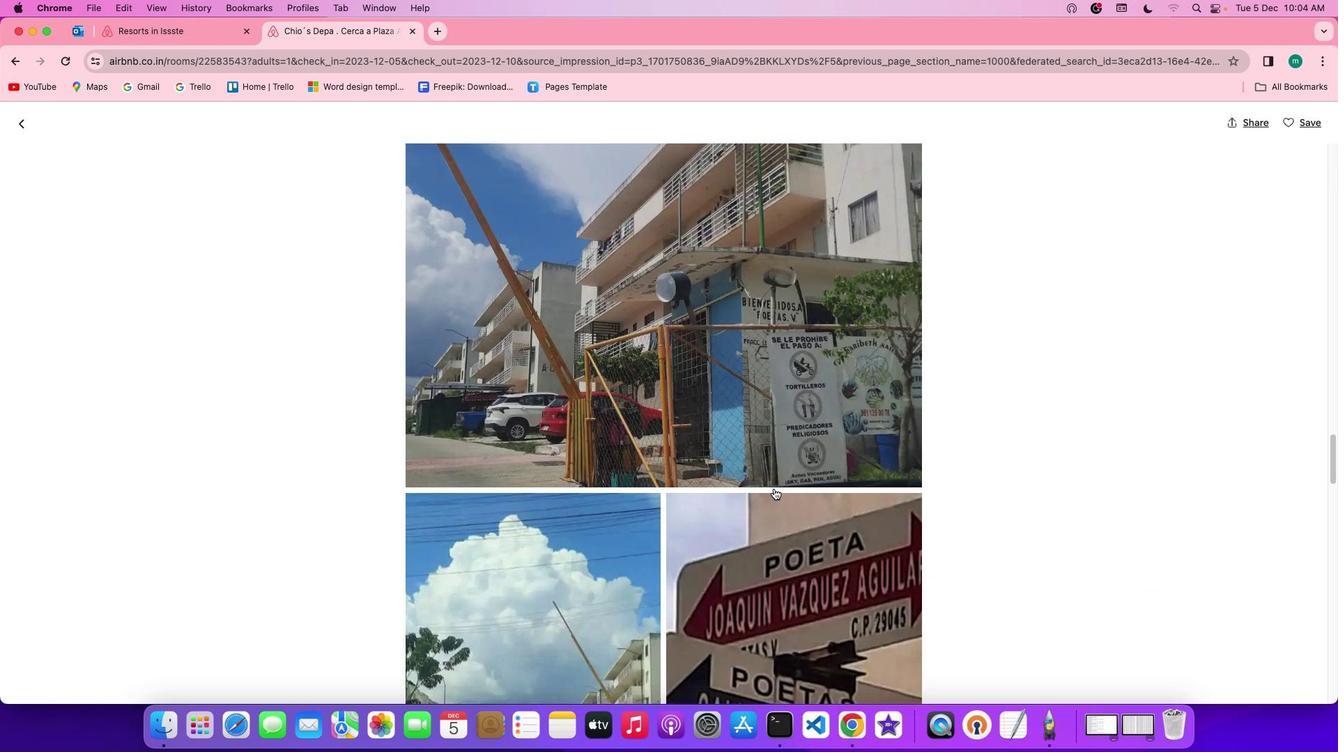 
Action: Mouse scrolled (773, 488) with delta (0, -1)
Screenshot: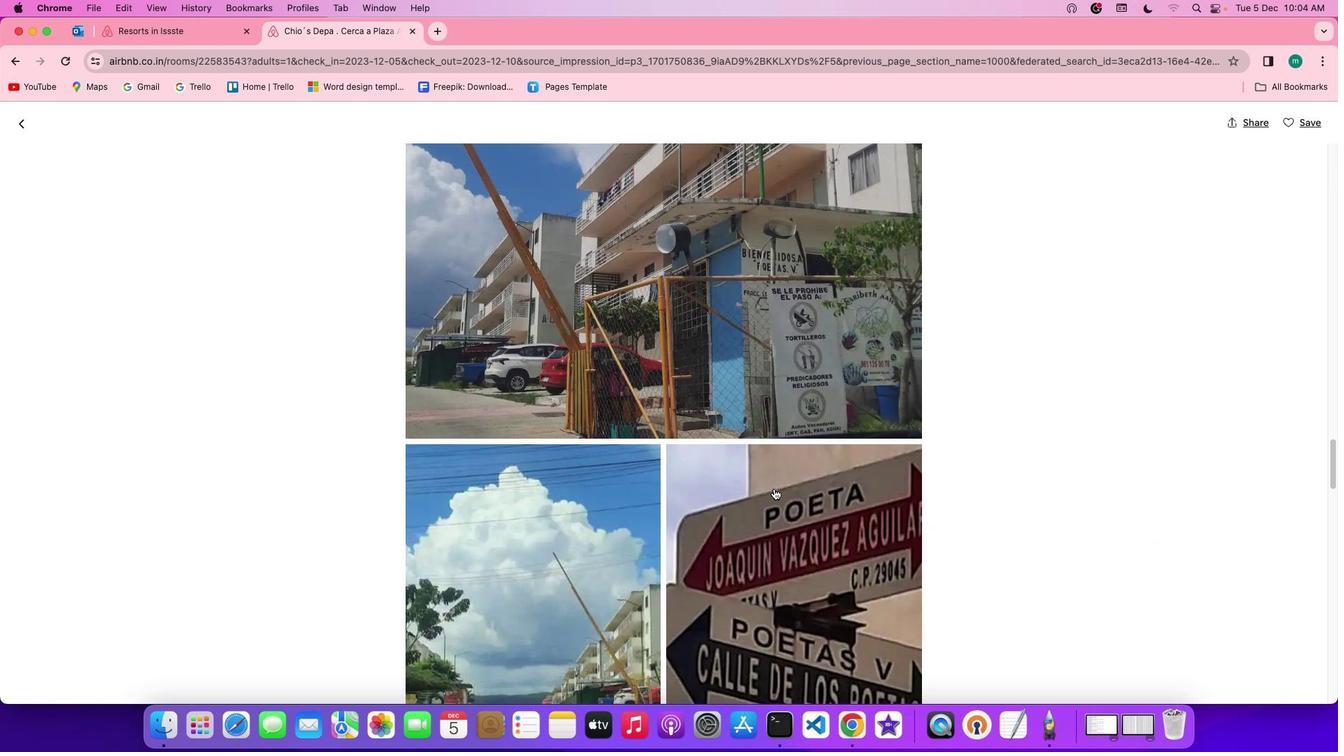 
Action: Mouse scrolled (773, 488) with delta (0, 0)
Screenshot: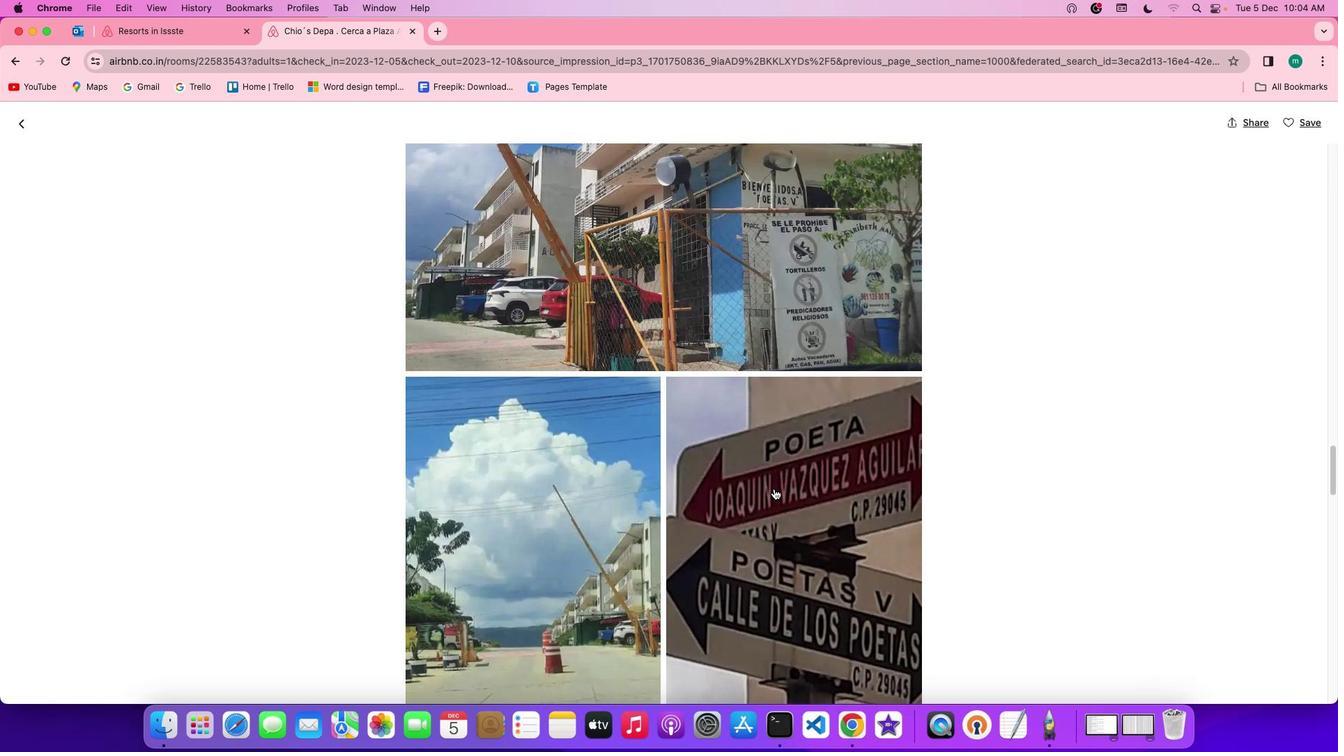 
Action: Mouse scrolled (773, 488) with delta (0, 0)
Screenshot: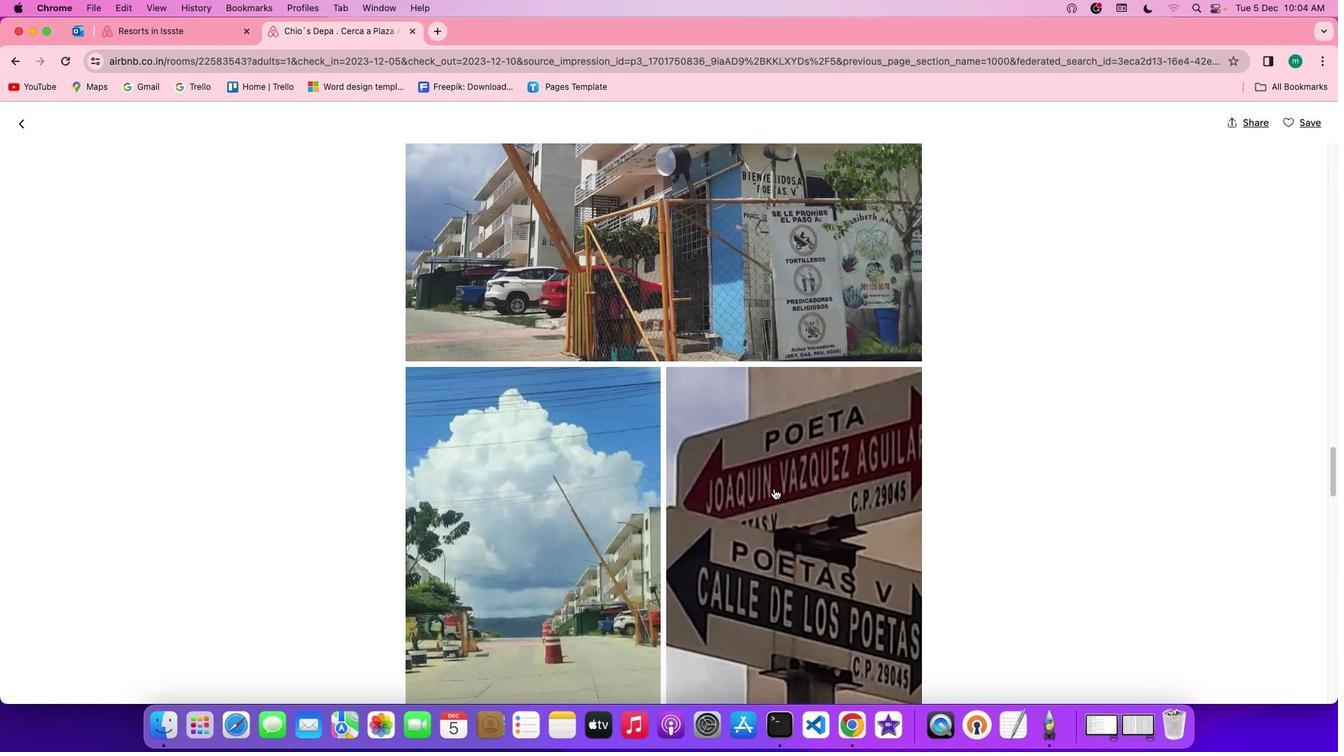 
Action: Mouse scrolled (773, 488) with delta (0, 0)
Screenshot: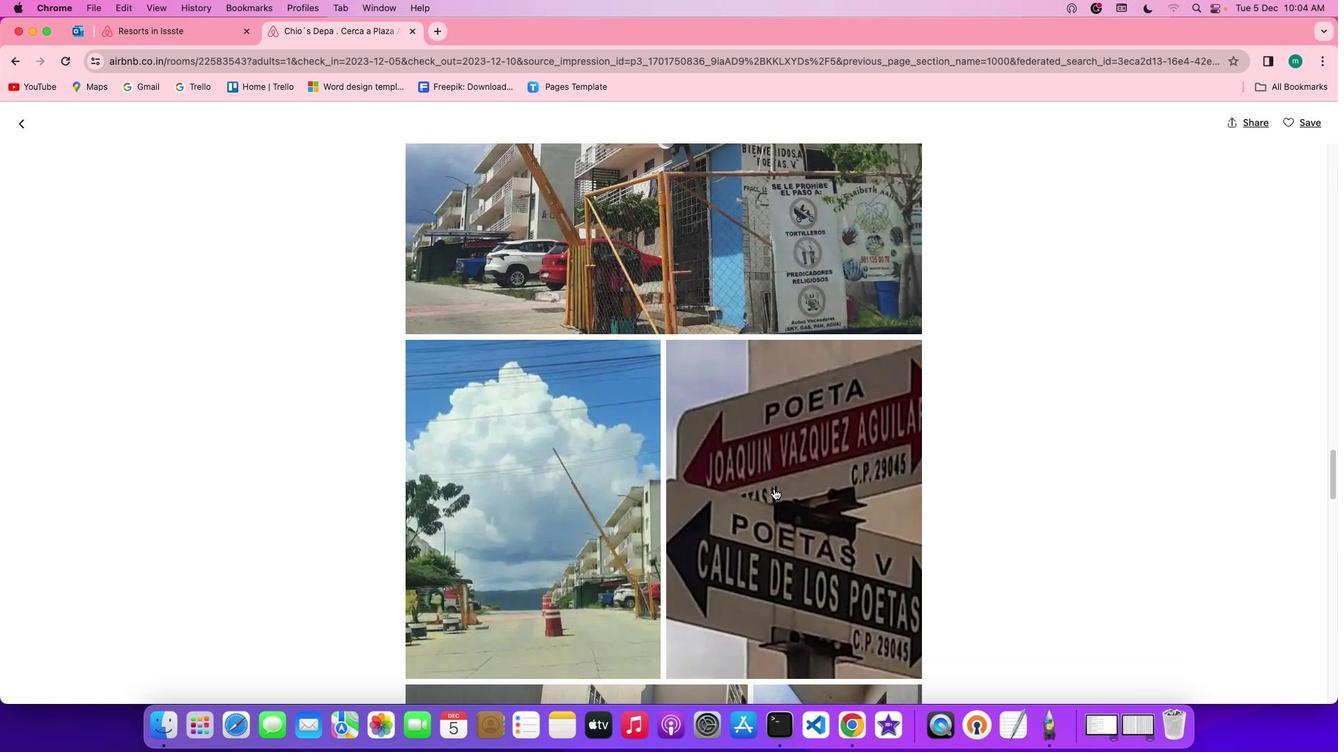 
Action: Mouse scrolled (773, 488) with delta (0, 0)
Screenshot: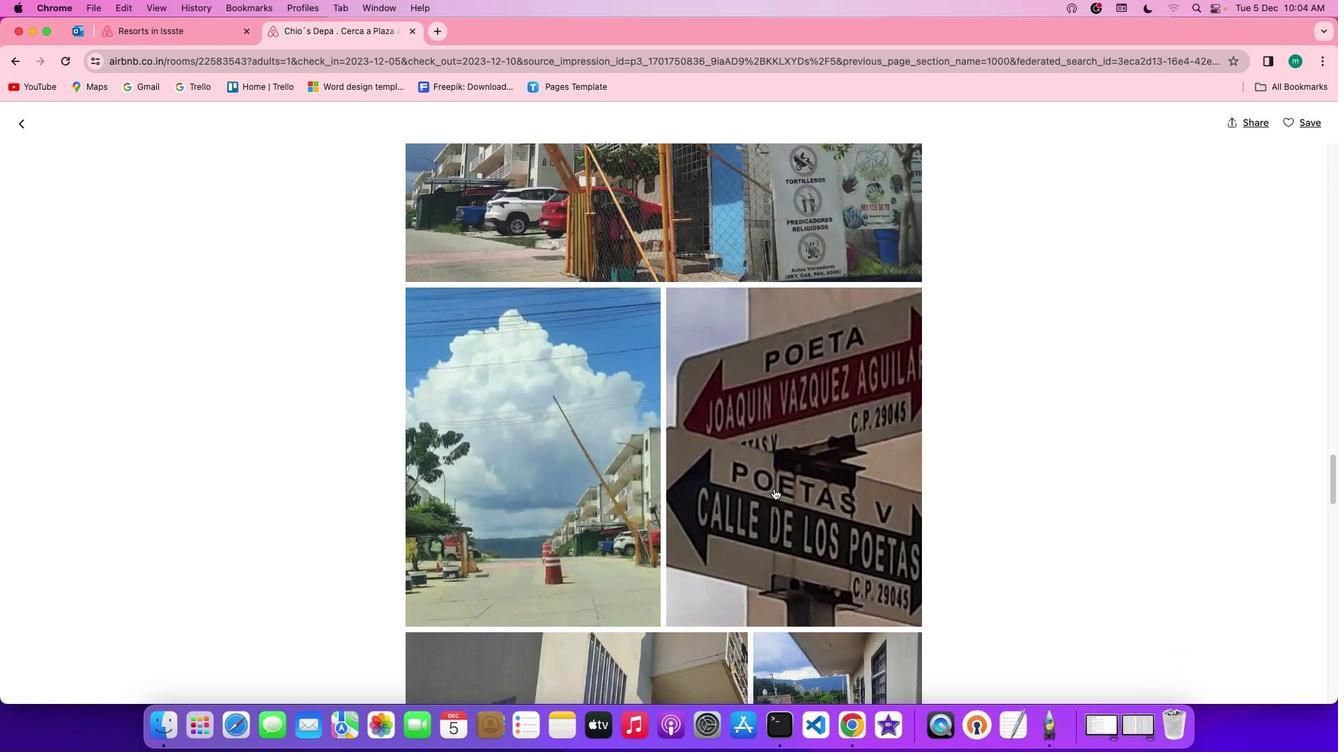 
Action: Mouse scrolled (773, 488) with delta (0, 0)
Screenshot: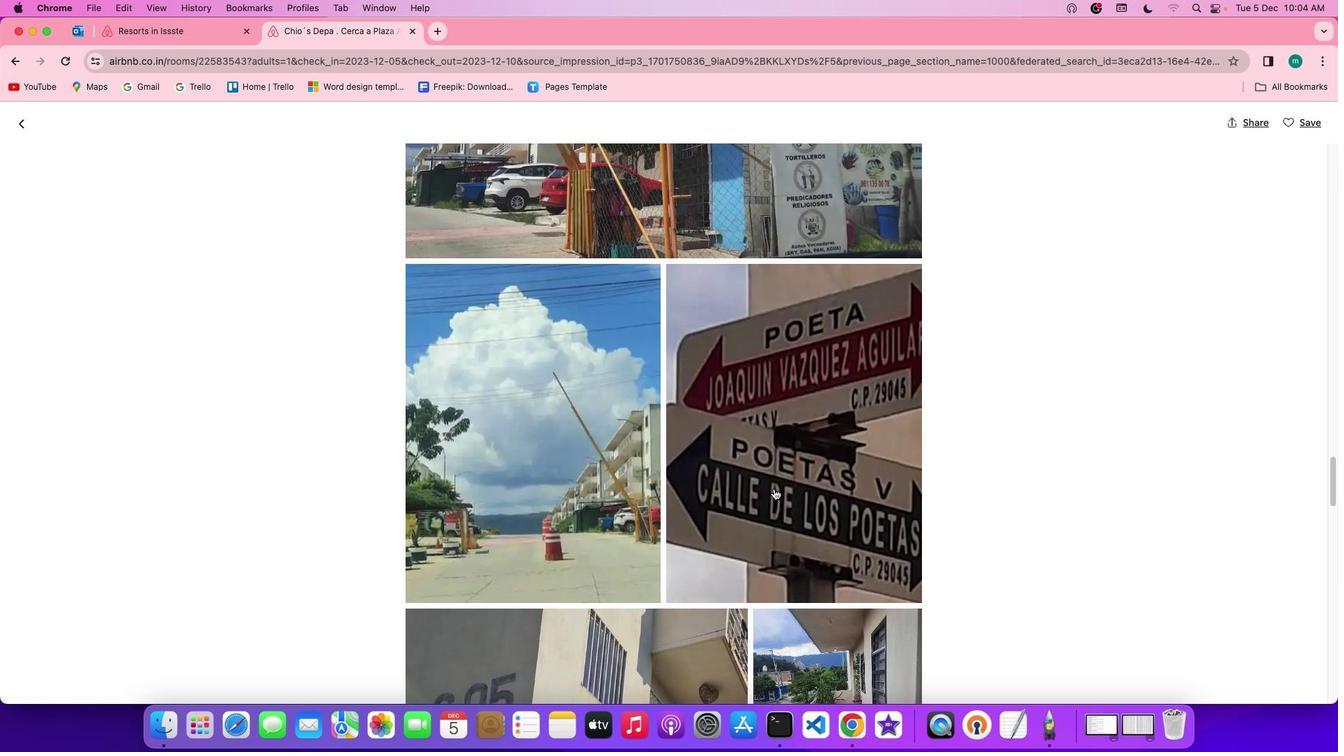 
Action: Mouse scrolled (773, 488) with delta (0, 0)
Screenshot: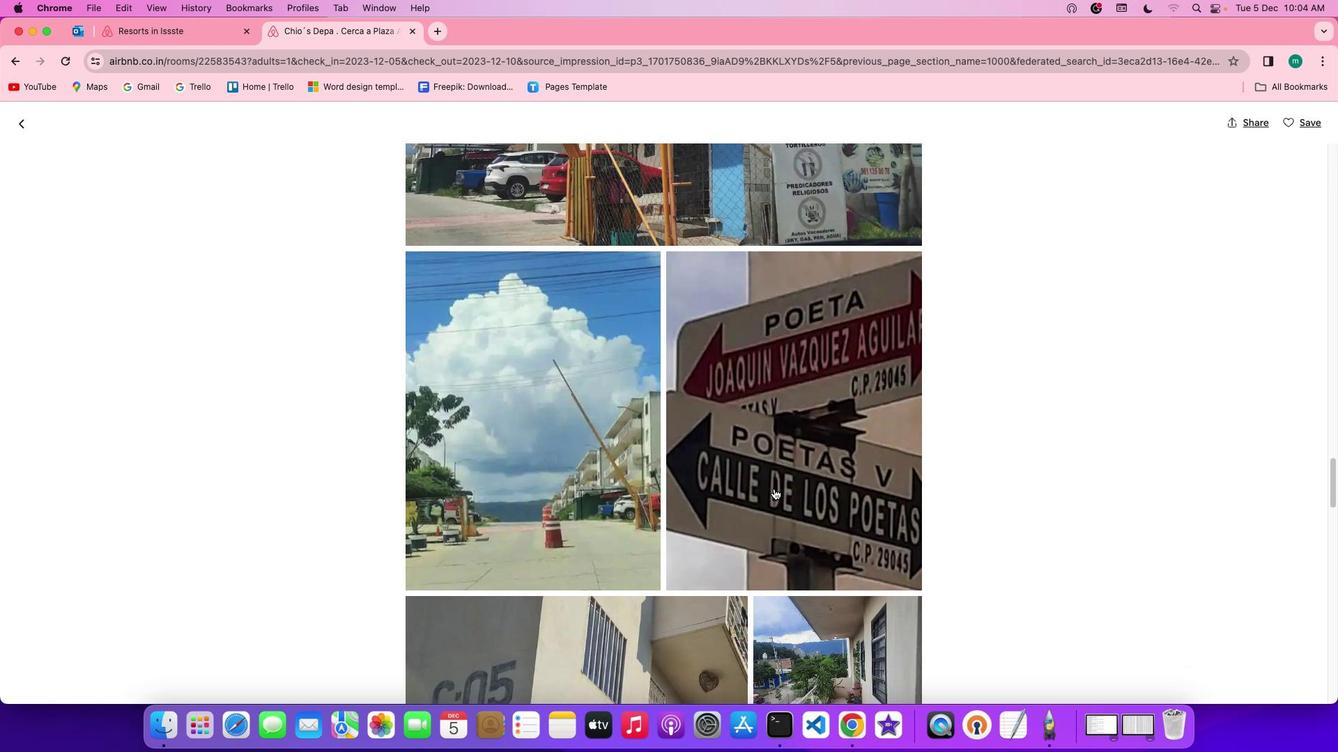 
Action: Mouse scrolled (773, 488) with delta (0, -1)
Screenshot: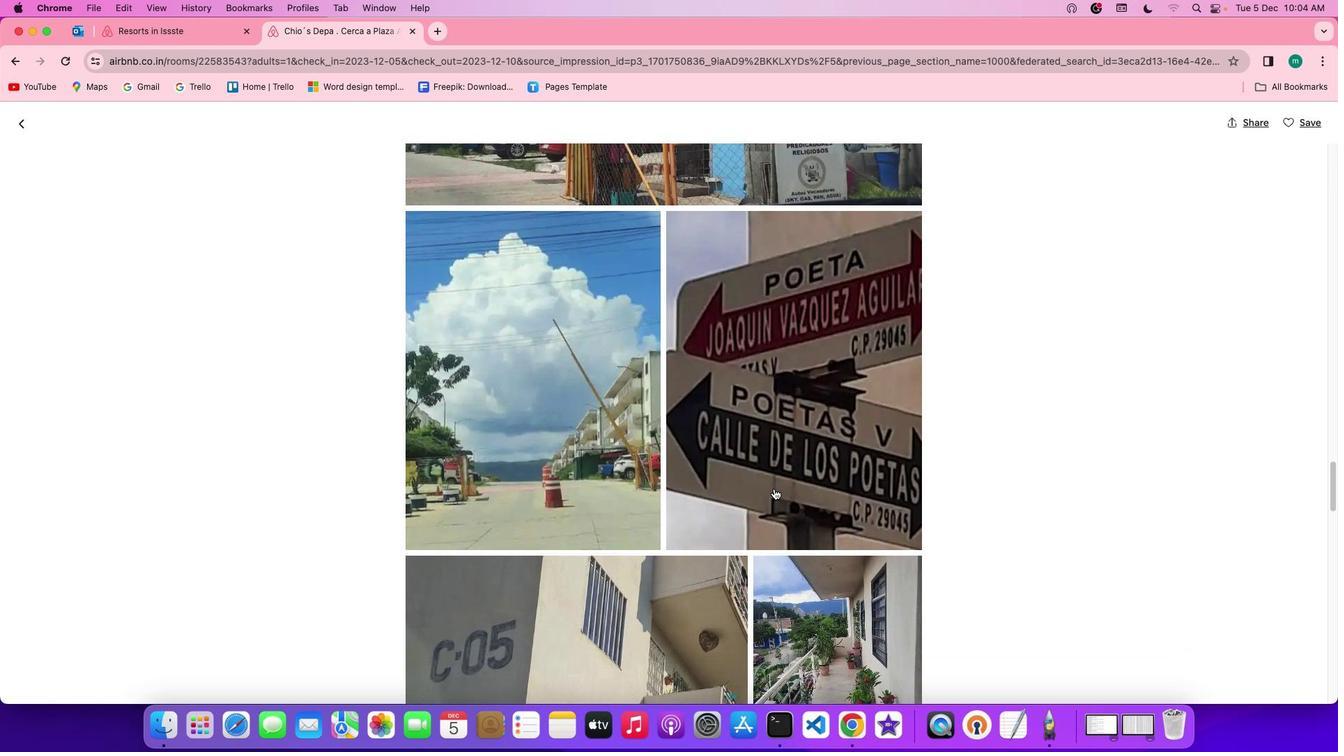 
Action: Mouse scrolled (773, 488) with delta (0, 0)
Screenshot: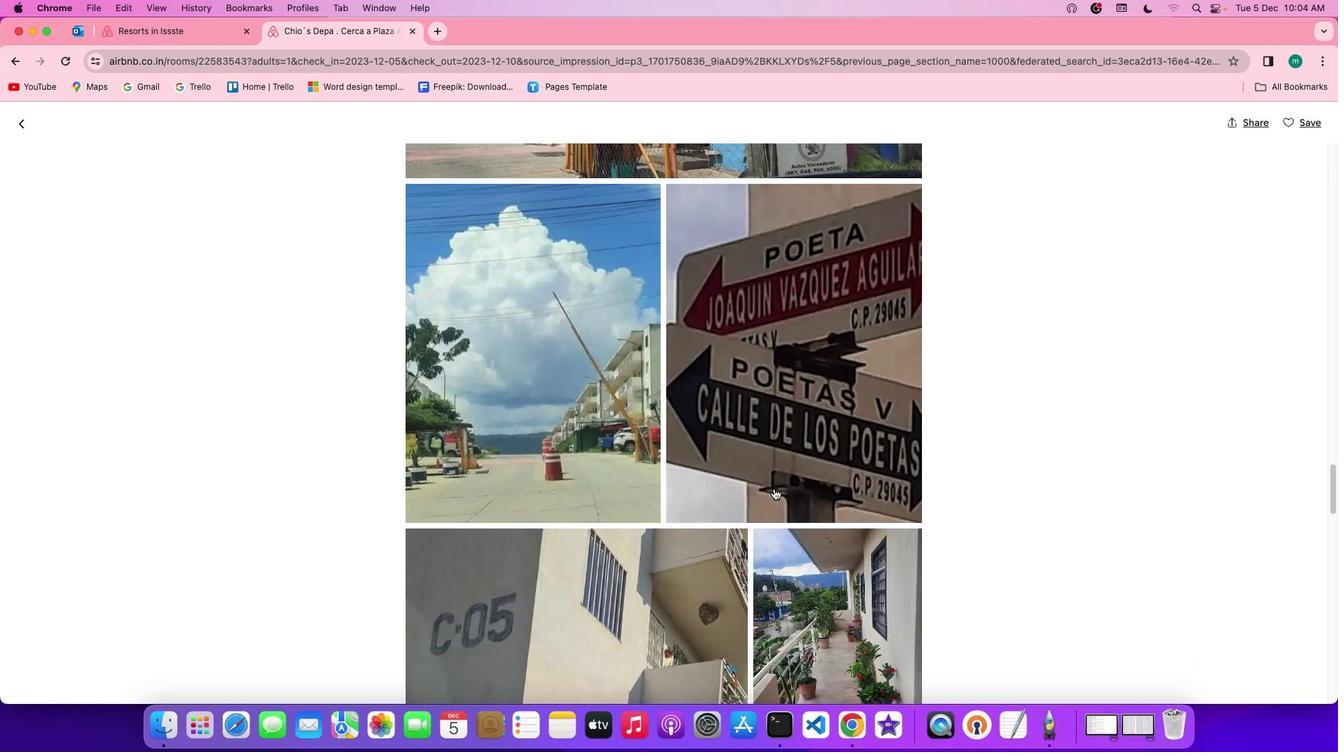 
Action: Mouse scrolled (773, 488) with delta (0, 0)
Screenshot: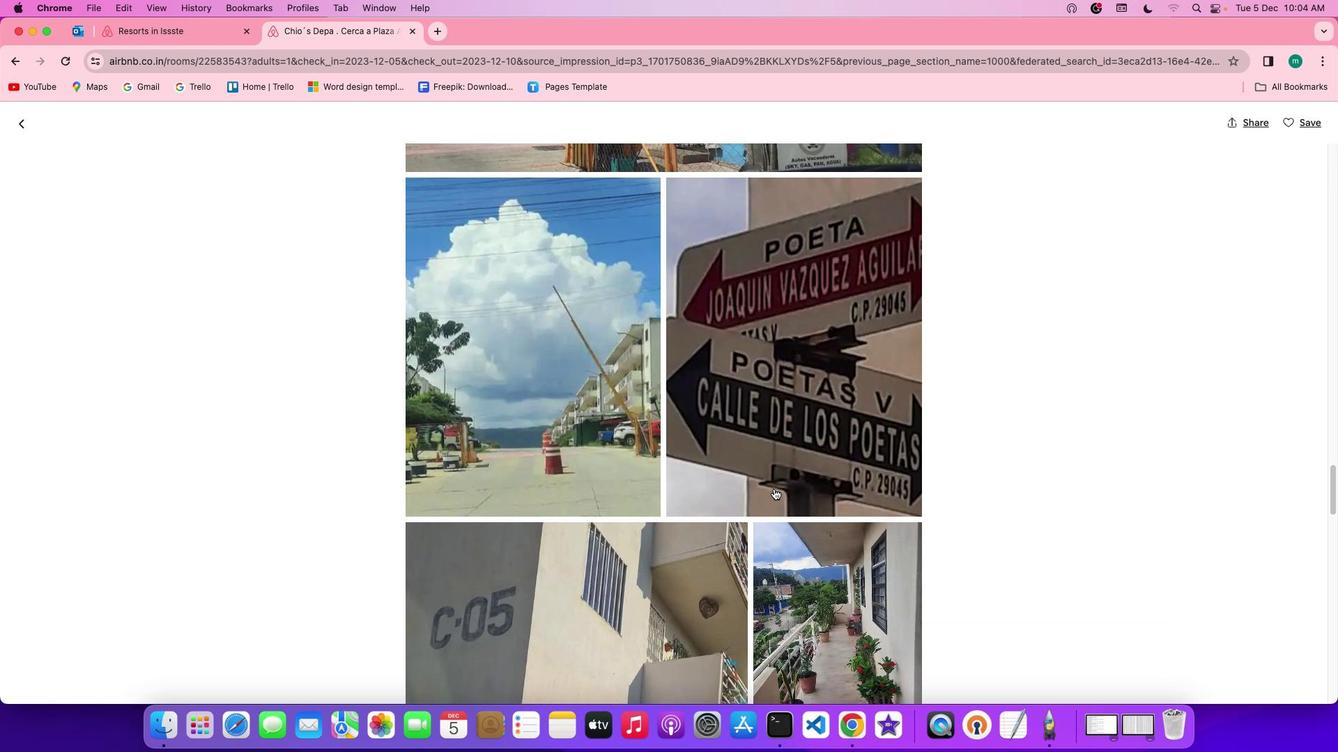 
Action: Mouse scrolled (773, 488) with delta (0, 0)
Screenshot: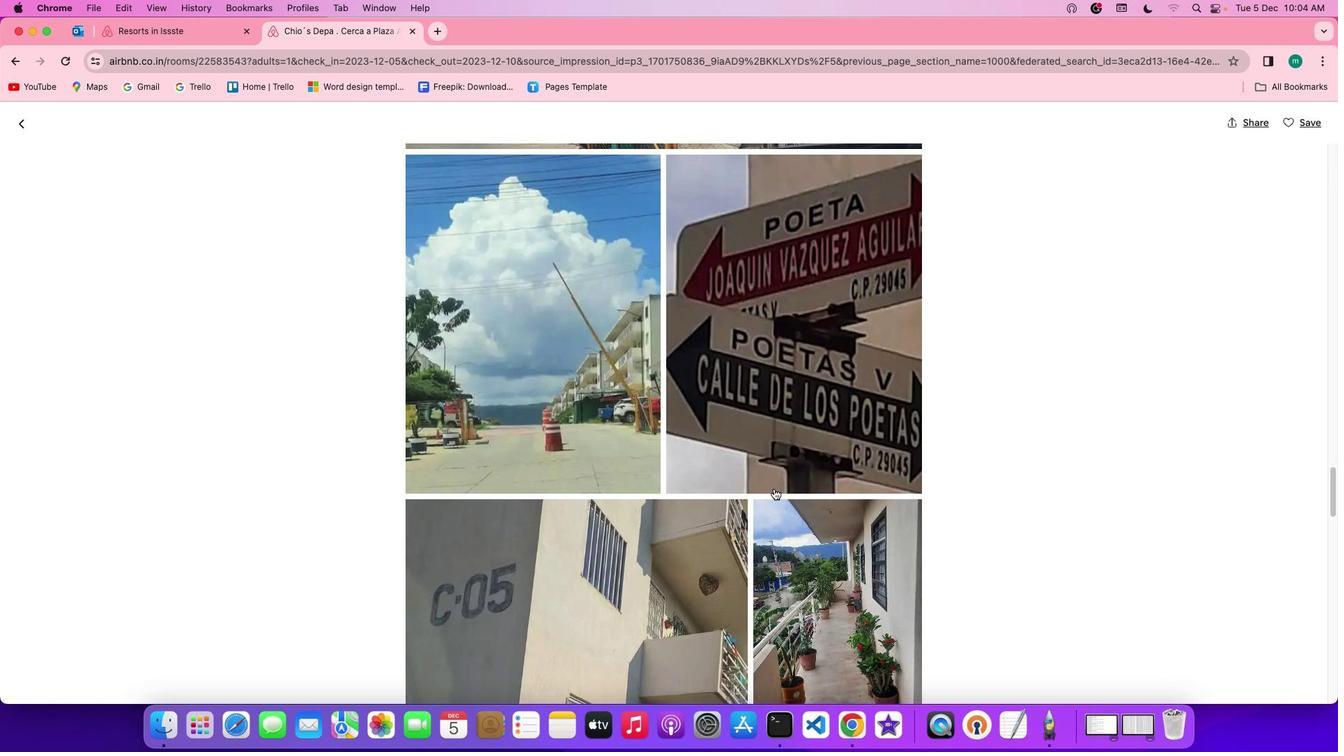 
Action: Mouse scrolled (773, 488) with delta (0, -1)
Screenshot: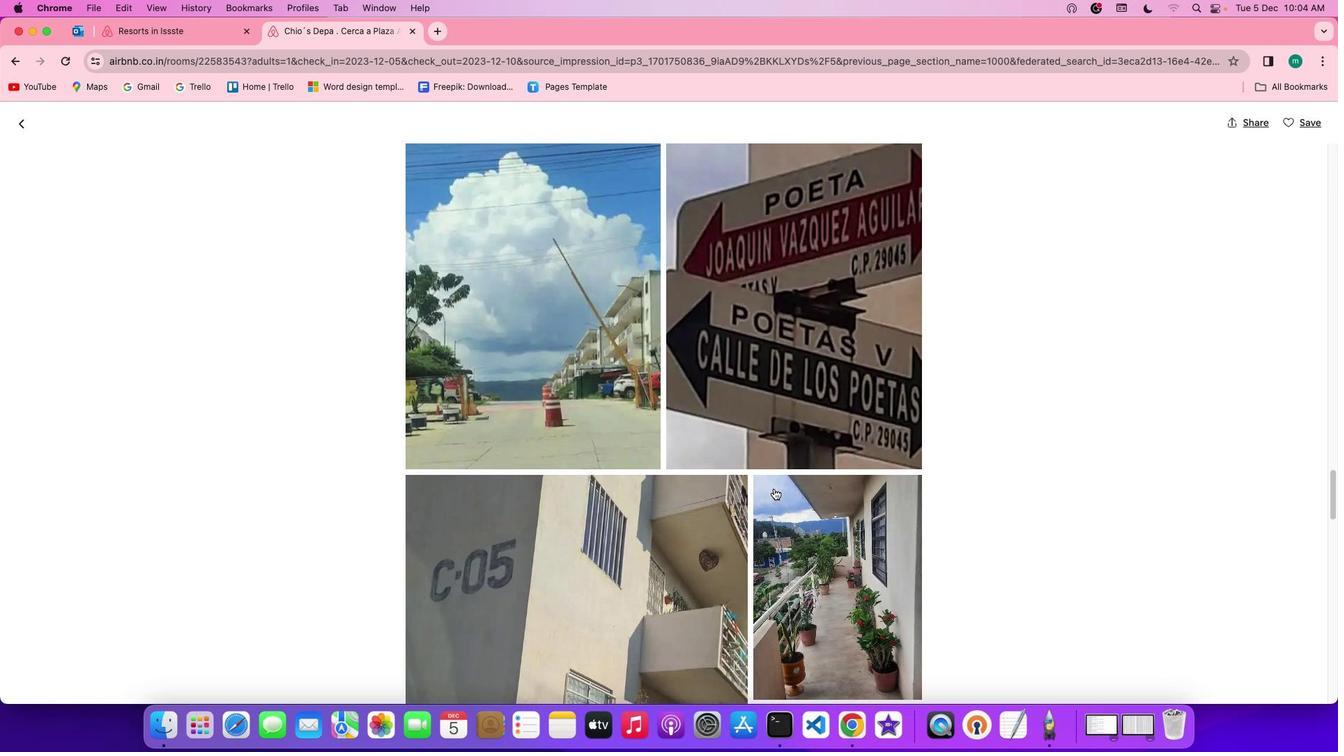 
Action: Mouse scrolled (773, 488) with delta (0, -1)
Screenshot: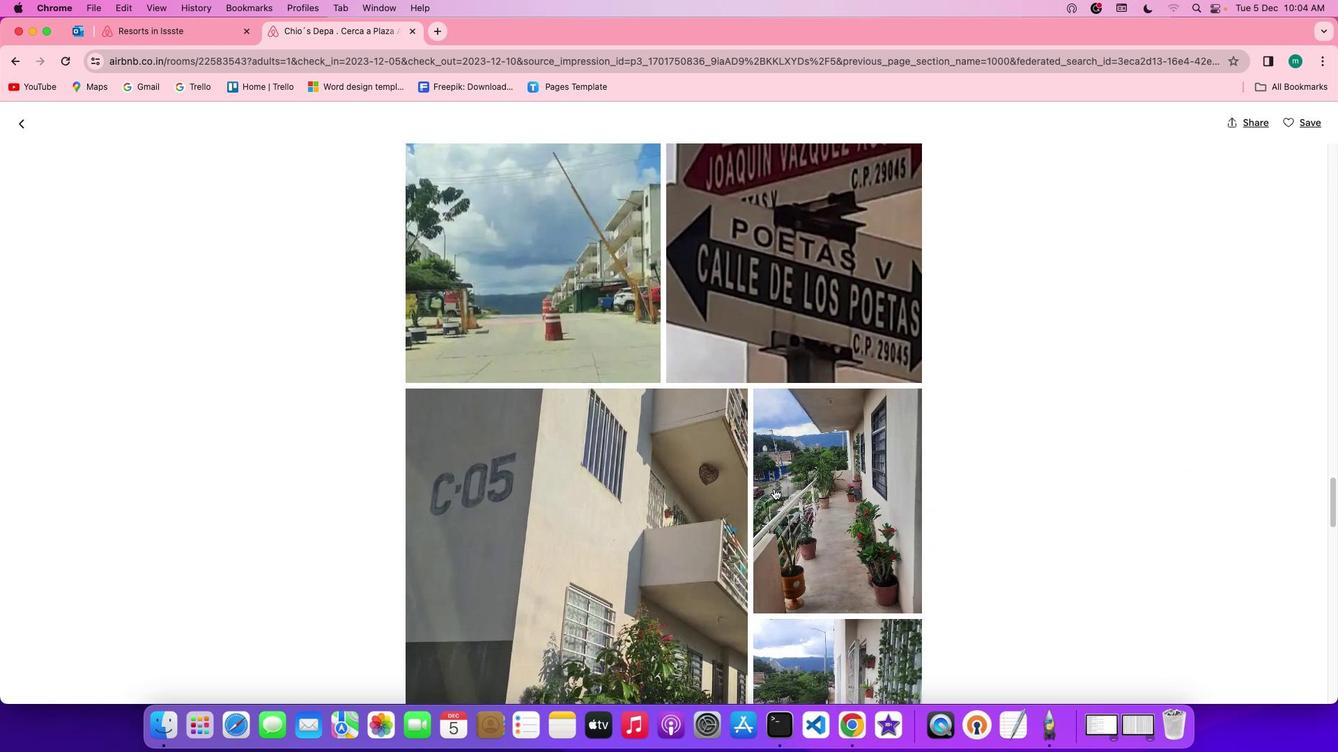 
Action: Mouse scrolled (773, 488) with delta (0, 0)
Screenshot: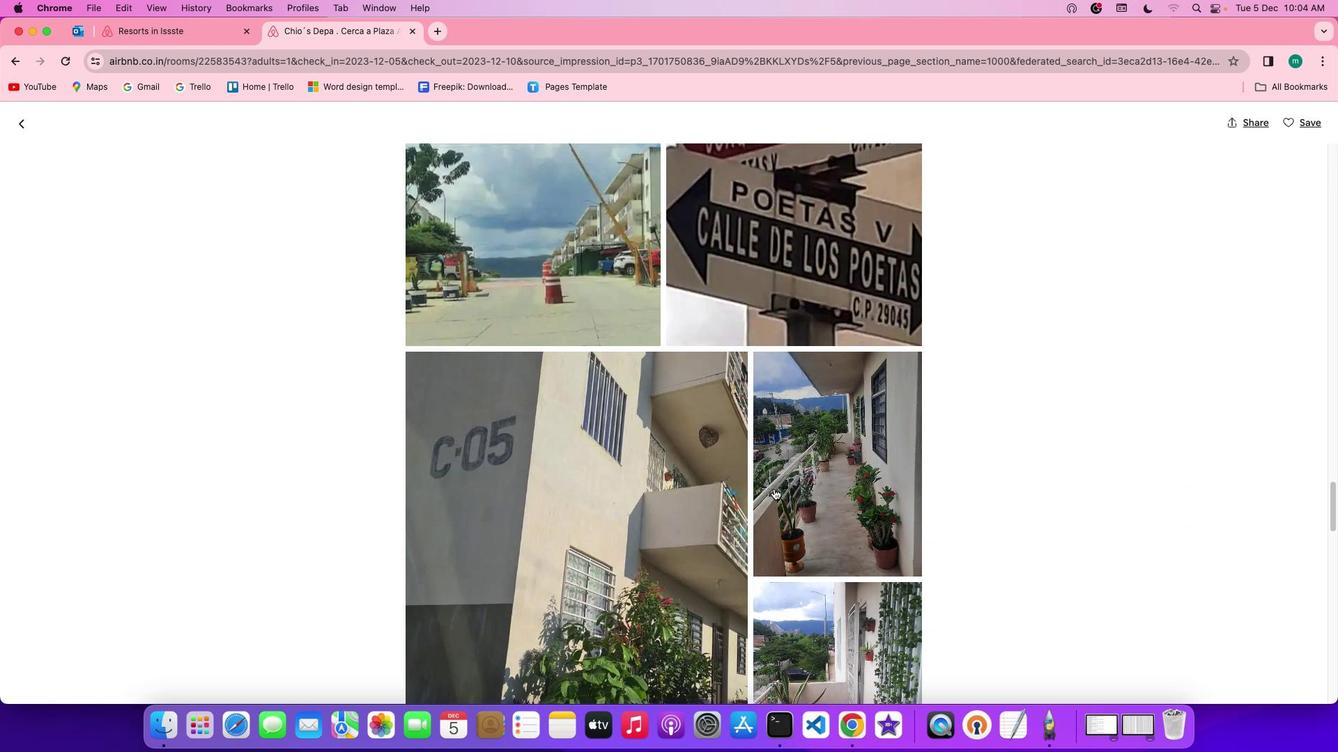 
Action: Mouse scrolled (773, 488) with delta (0, 0)
Screenshot: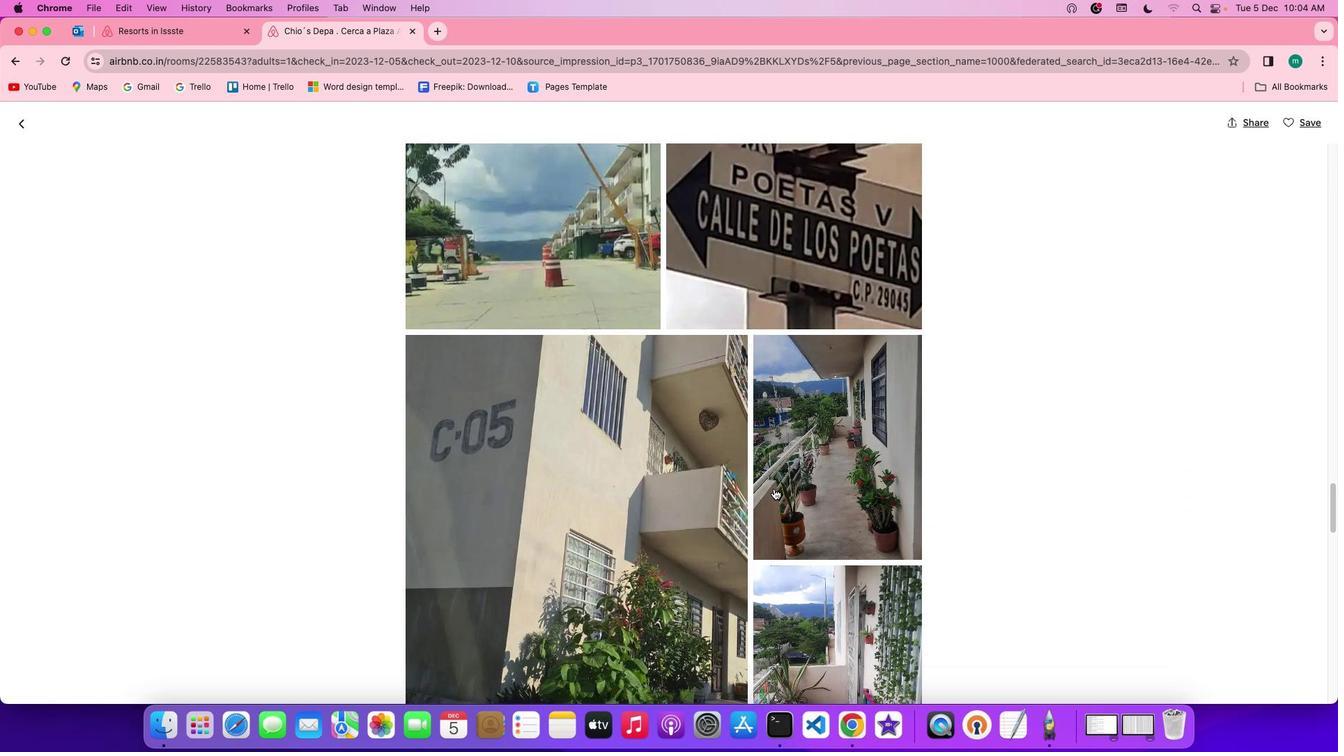 
Action: Mouse scrolled (773, 488) with delta (0, 0)
Screenshot: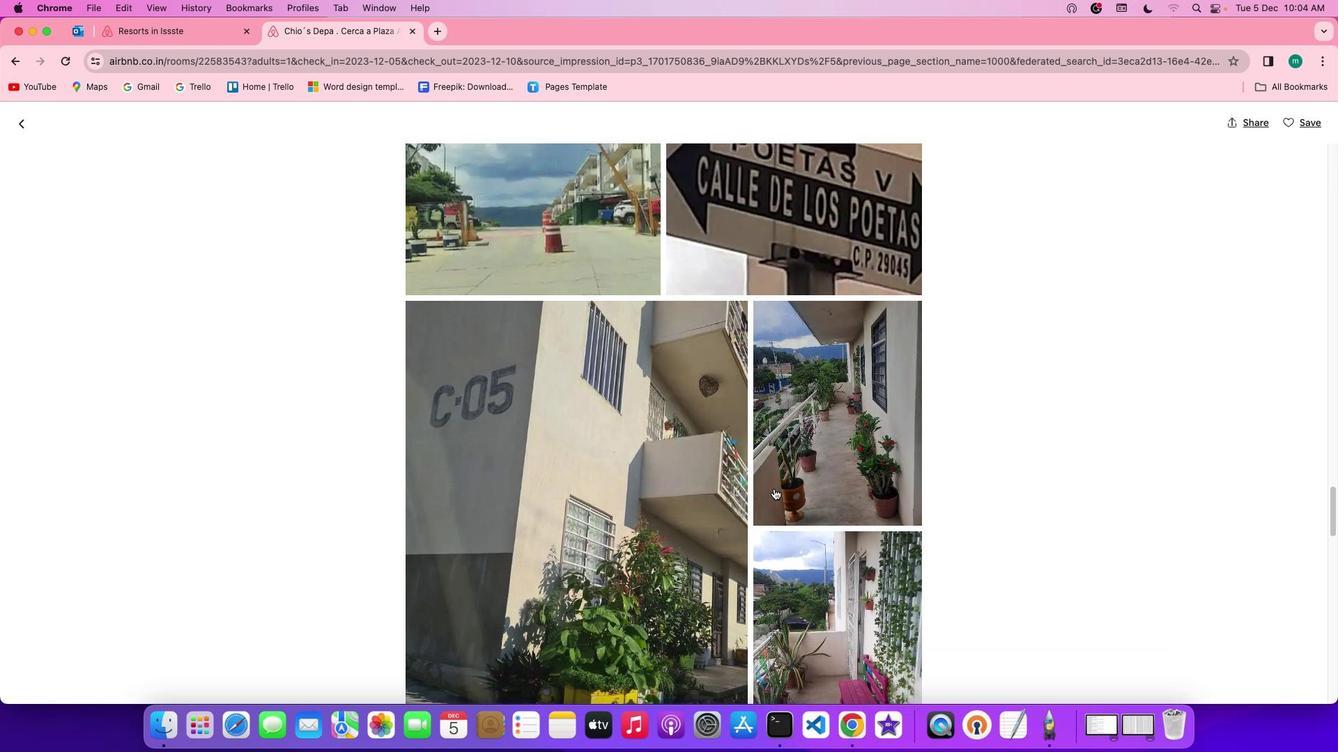 
Action: Mouse scrolled (773, 488) with delta (0, 0)
Screenshot: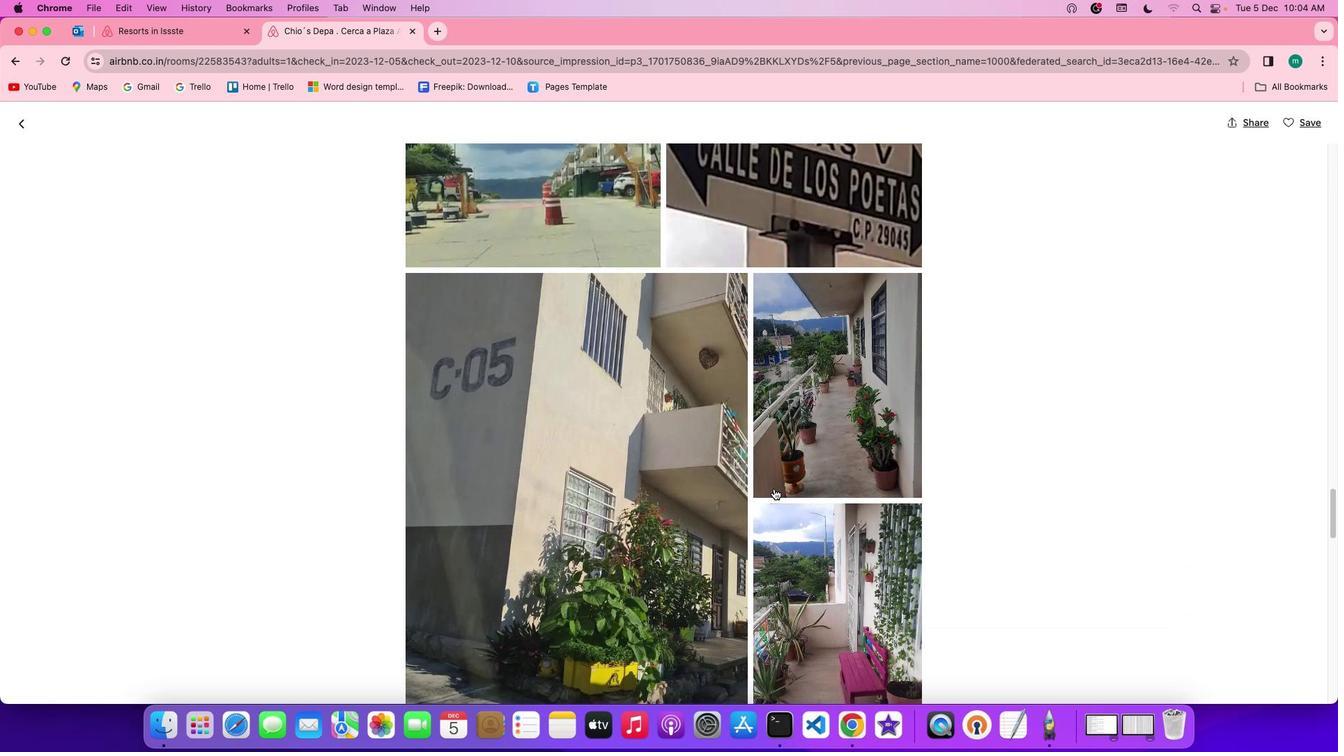 
Action: Mouse scrolled (773, 488) with delta (0, 0)
Screenshot: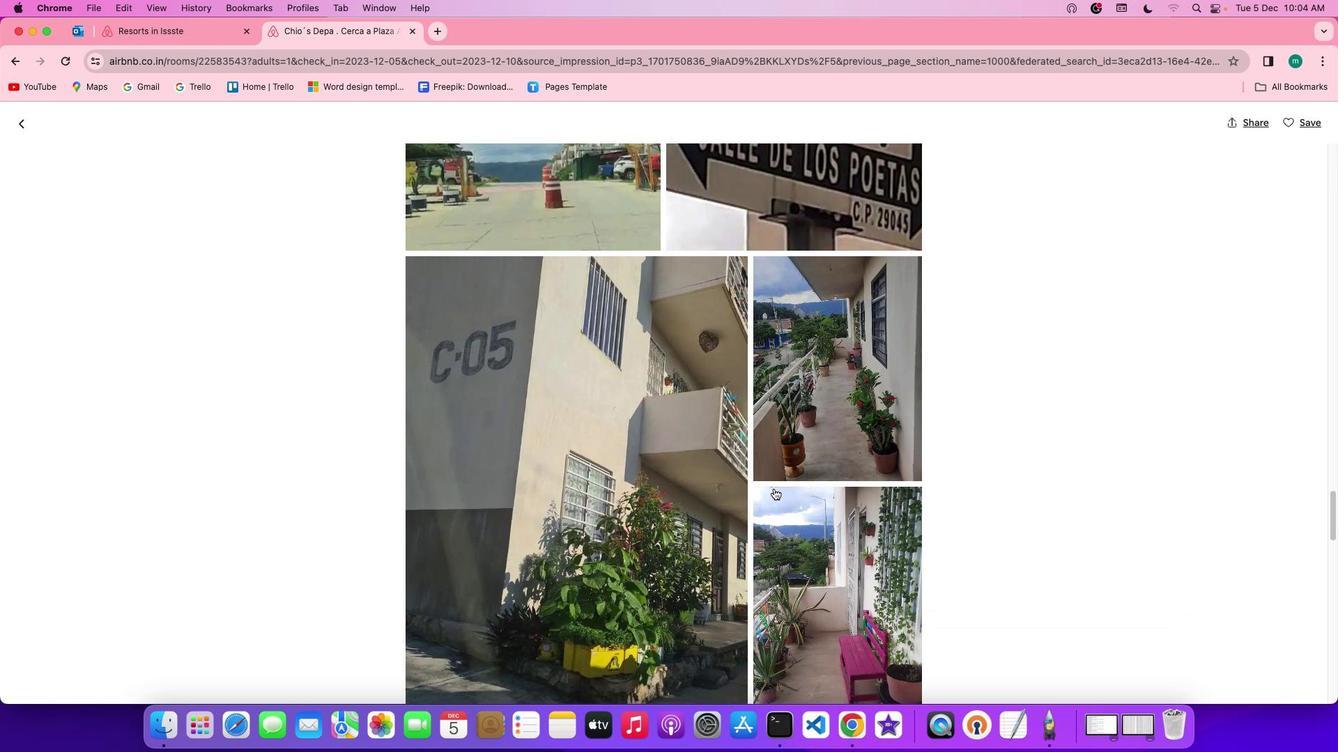
Action: Mouse scrolled (773, 488) with delta (0, -1)
Screenshot: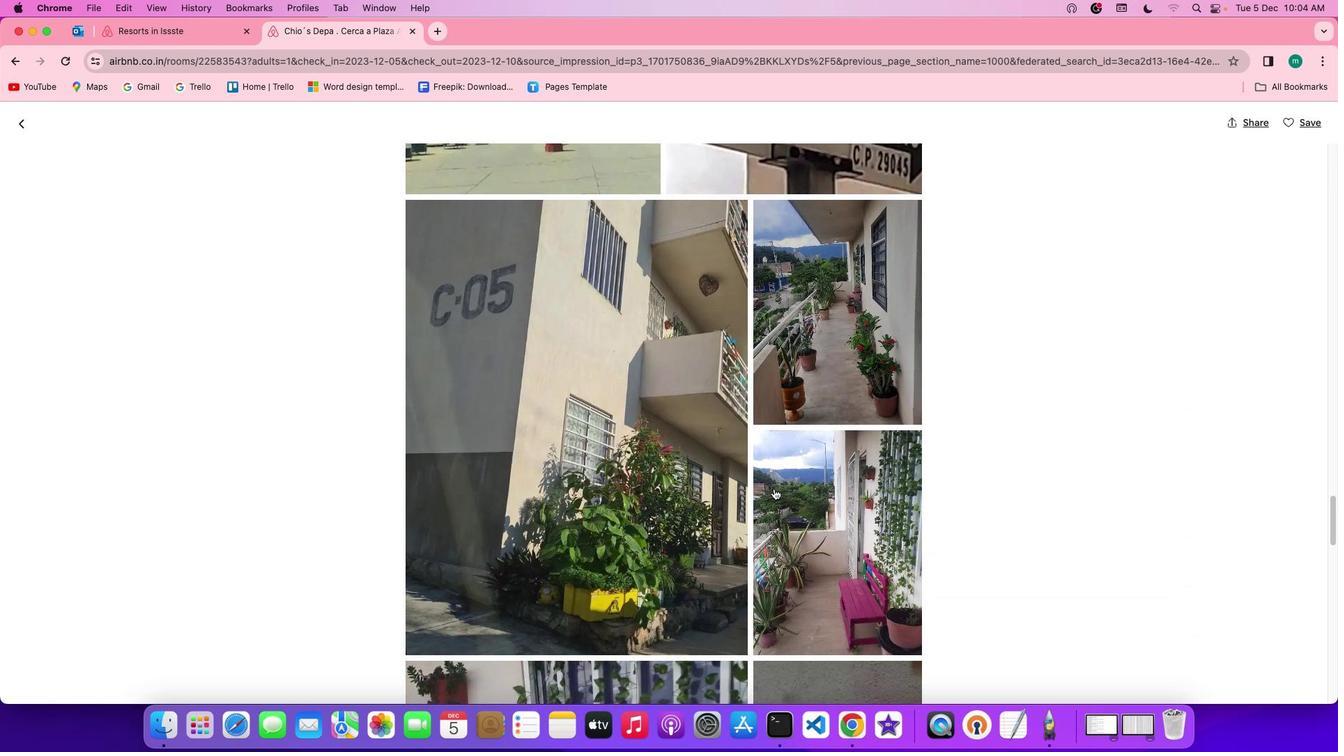 
Action: Mouse scrolled (773, 488) with delta (0, -2)
Screenshot: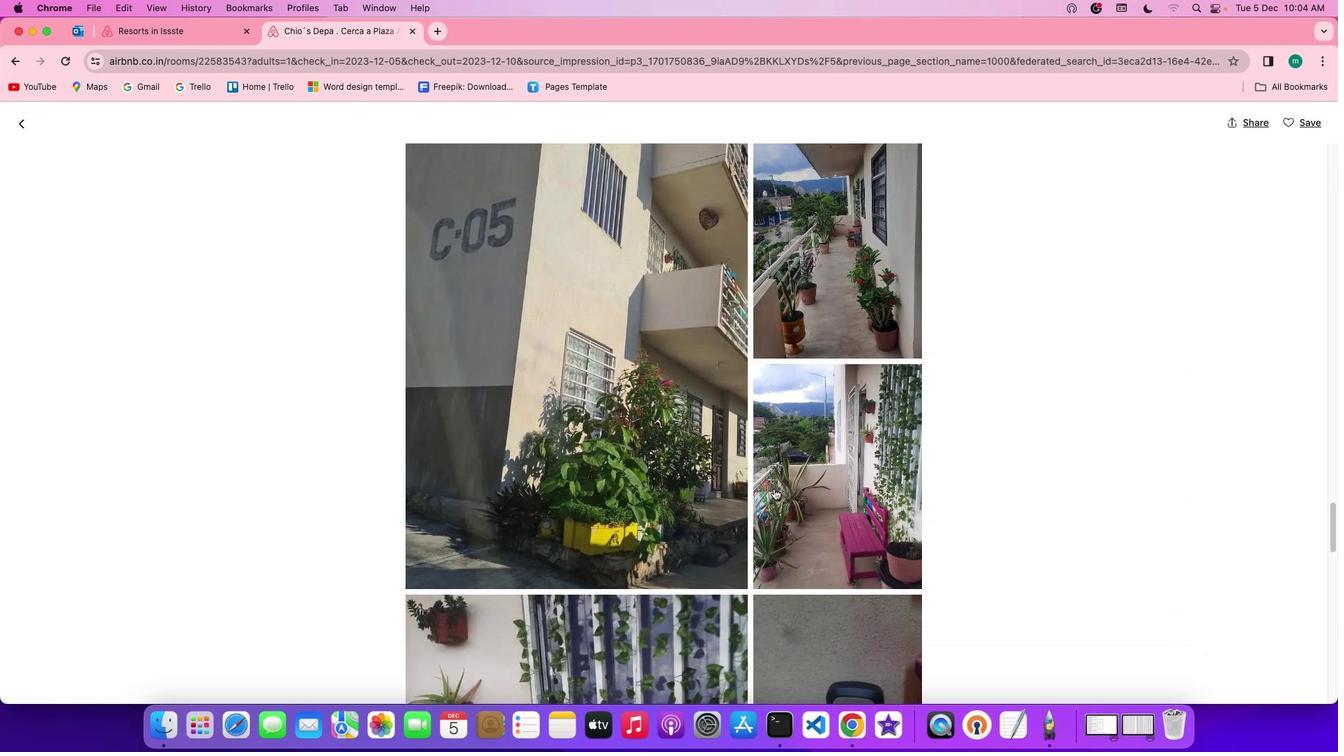 
Action: Mouse scrolled (773, 488) with delta (0, 0)
Screenshot: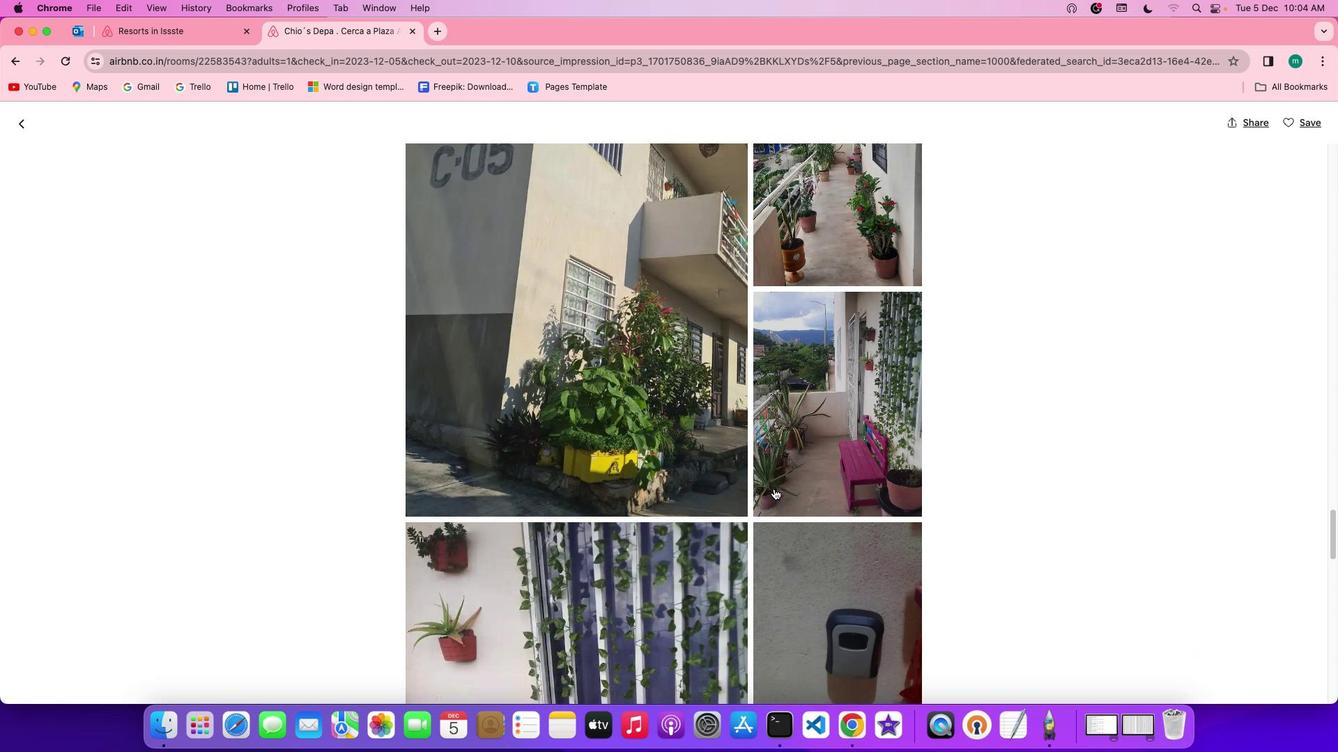 
Action: Mouse scrolled (773, 488) with delta (0, 0)
Screenshot: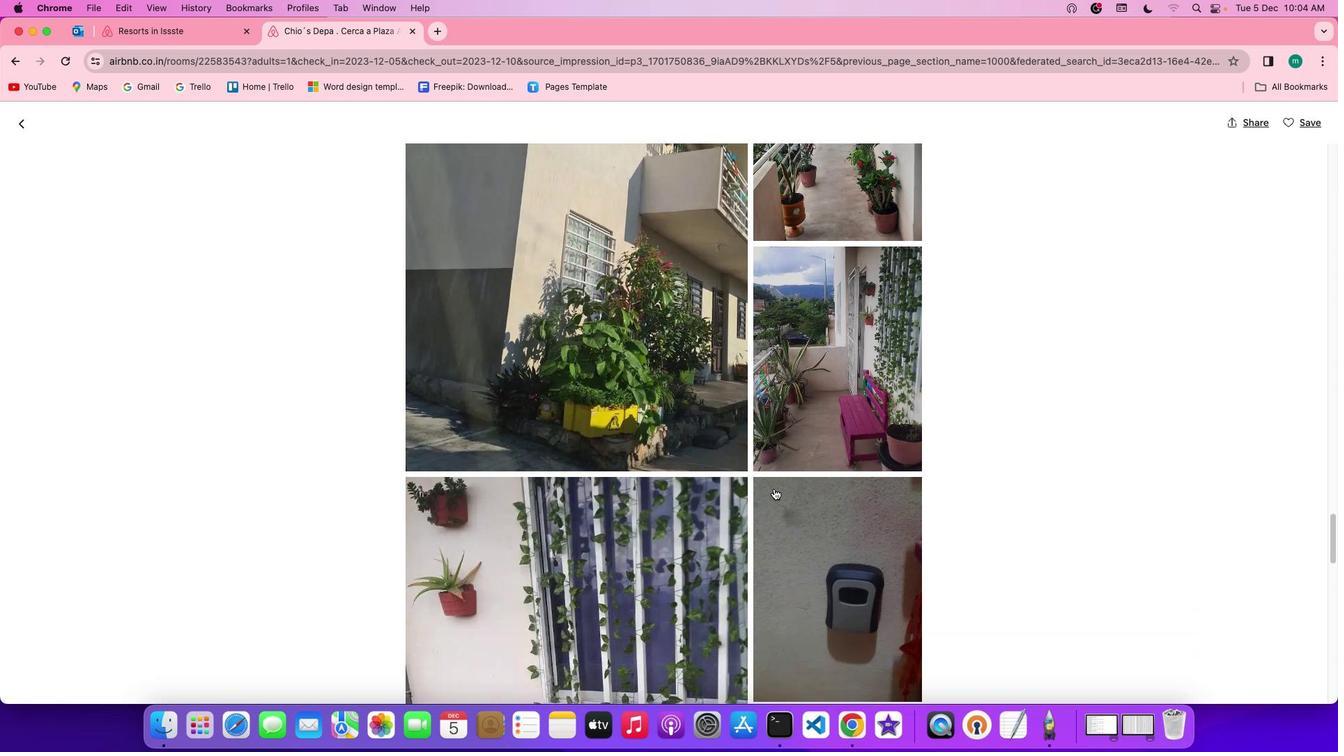 
Action: Mouse scrolled (773, 488) with delta (0, -2)
Screenshot: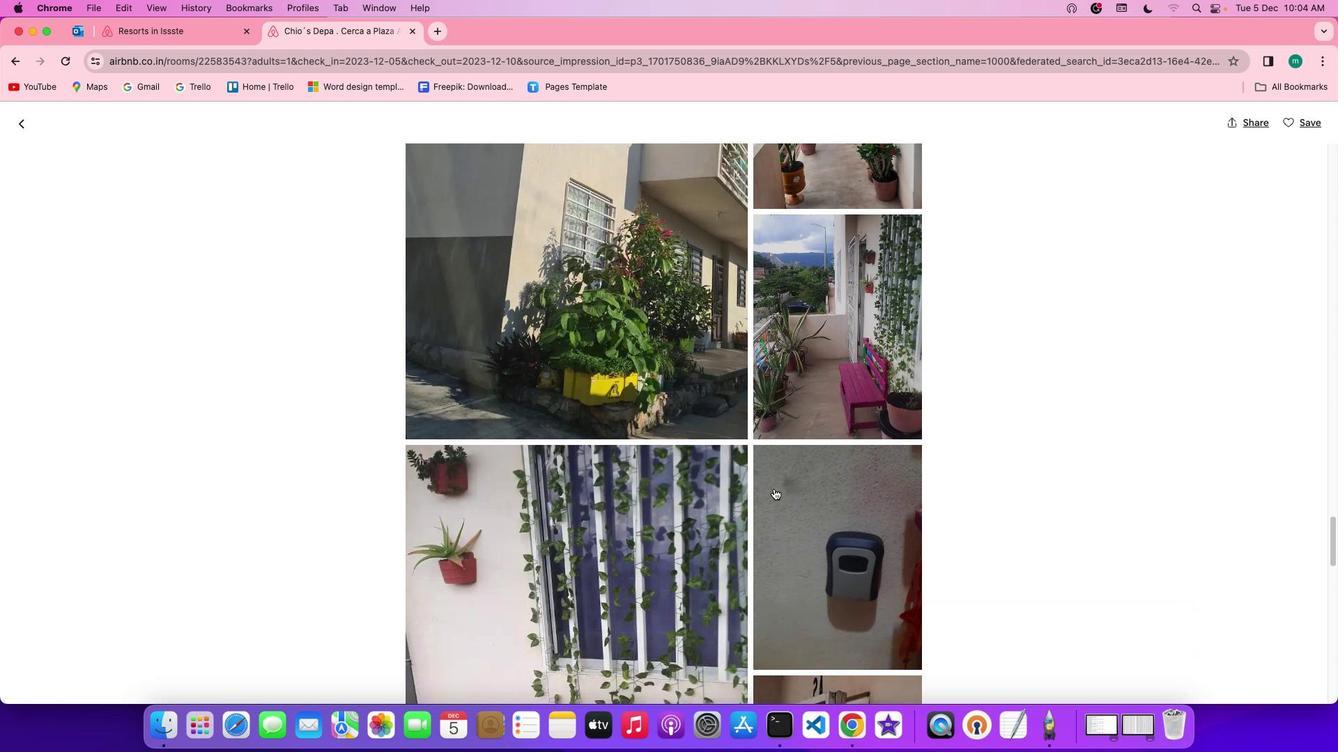 
Action: Mouse scrolled (773, 488) with delta (0, -2)
Screenshot: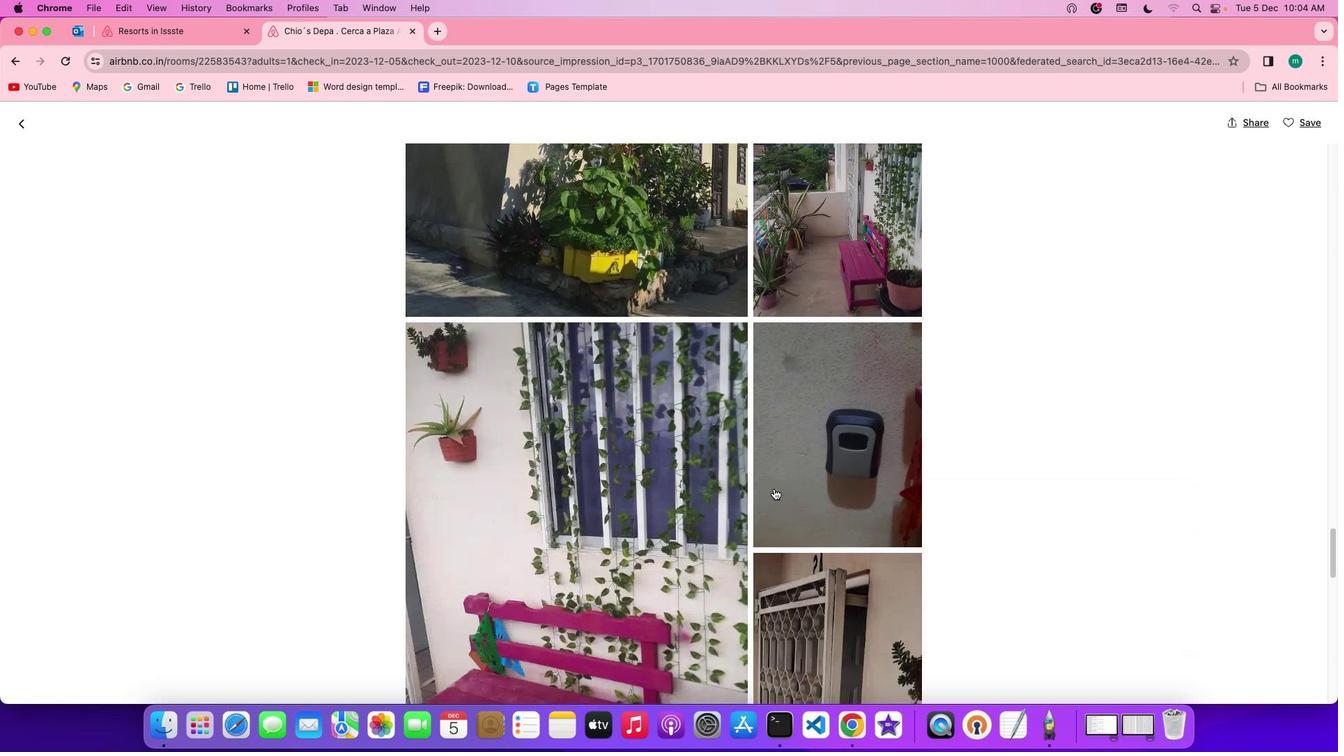 
Action: Mouse scrolled (773, 488) with delta (0, 0)
Screenshot: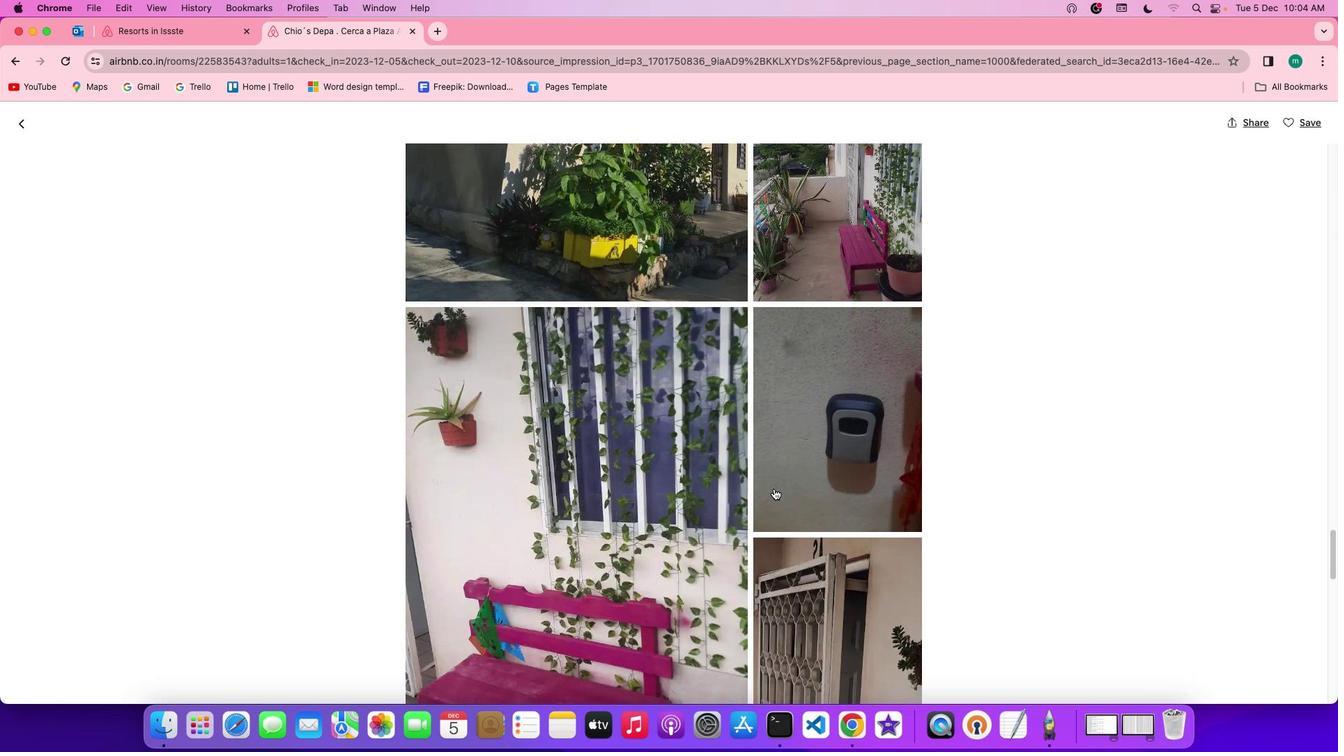 
Action: Mouse scrolled (773, 488) with delta (0, 0)
Screenshot: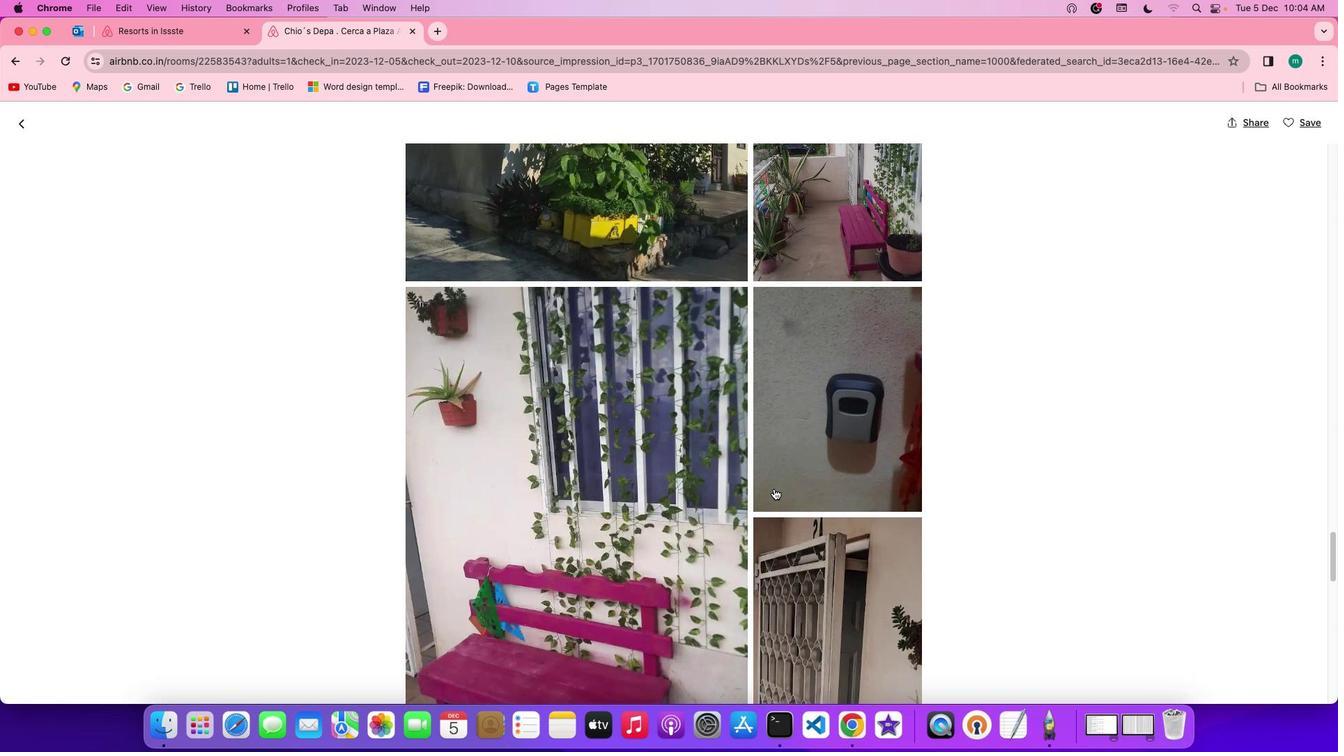 
Action: Mouse scrolled (773, 488) with delta (0, -1)
Screenshot: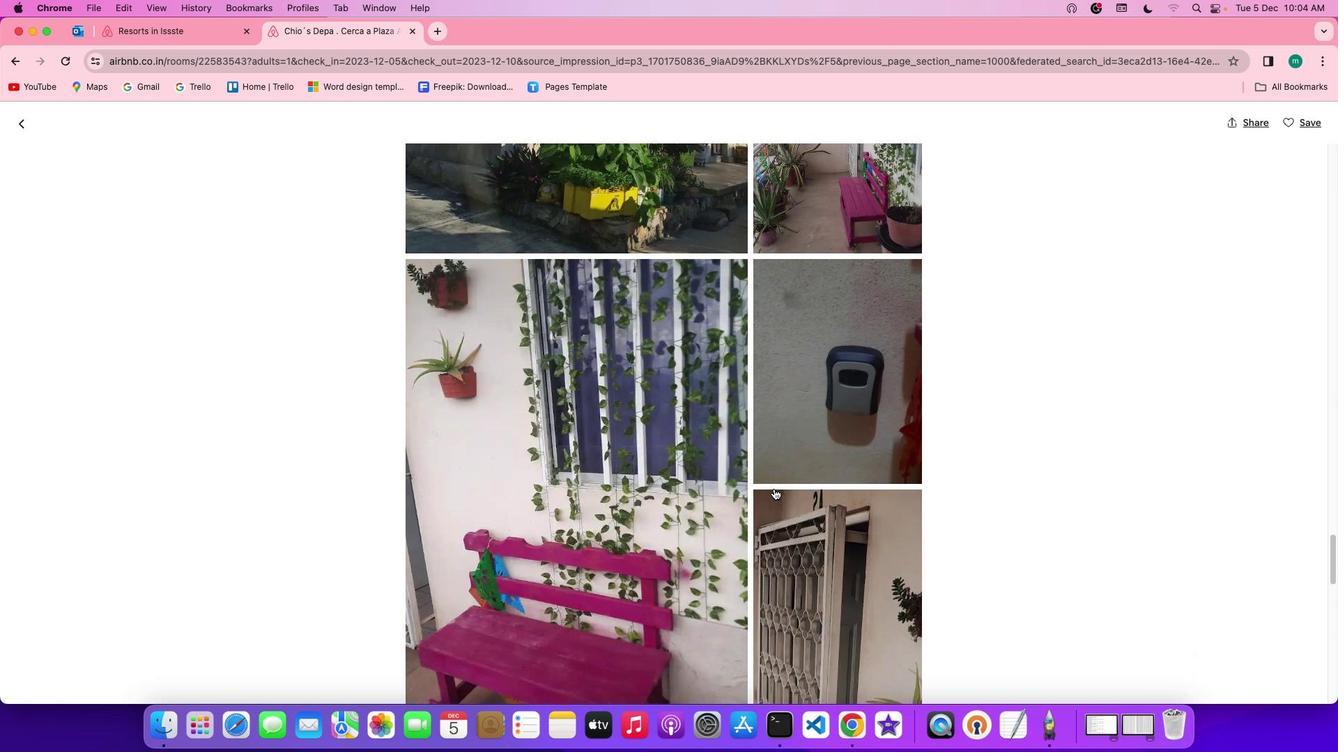
Action: Mouse scrolled (773, 488) with delta (0, -2)
Screenshot: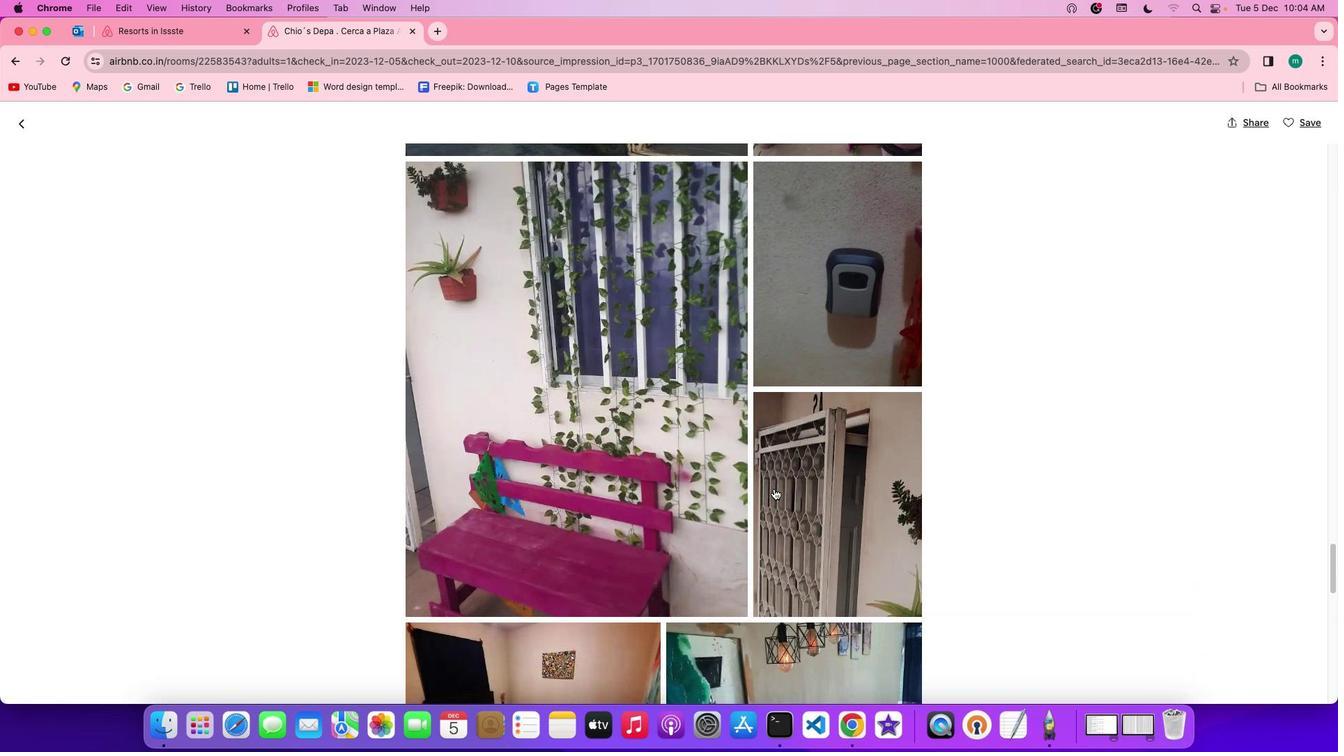 
Action: Mouse scrolled (773, 488) with delta (0, 0)
Screenshot: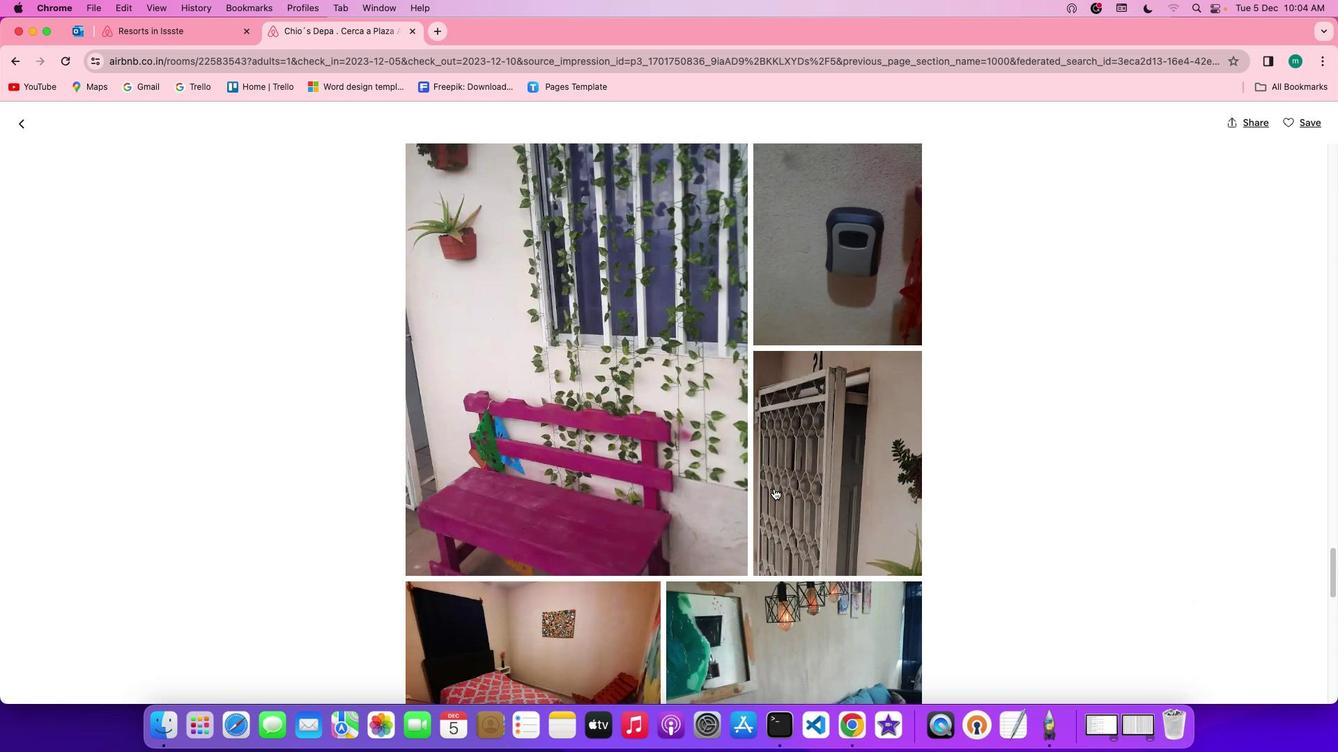 
Action: Mouse scrolled (773, 488) with delta (0, 0)
Screenshot: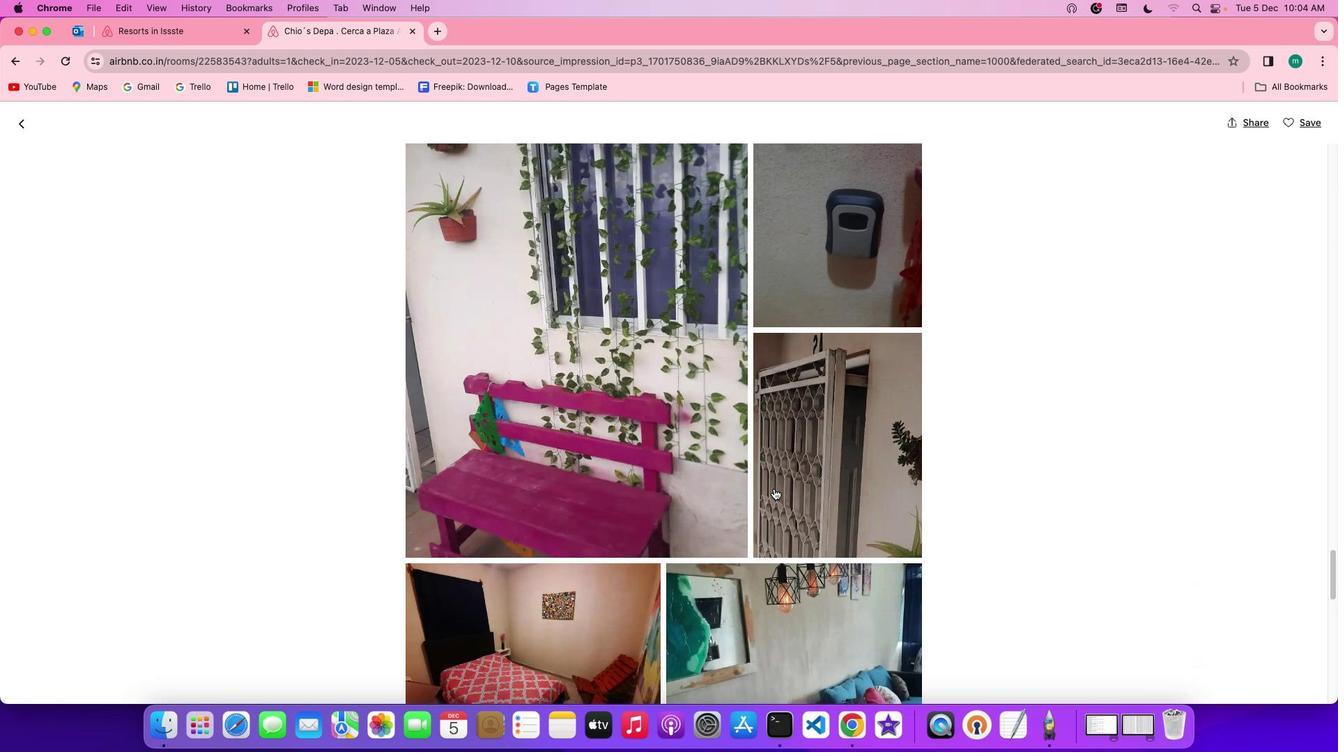 
Action: Mouse scrolled (773, 488) with delta (0, -1)
Screenshot: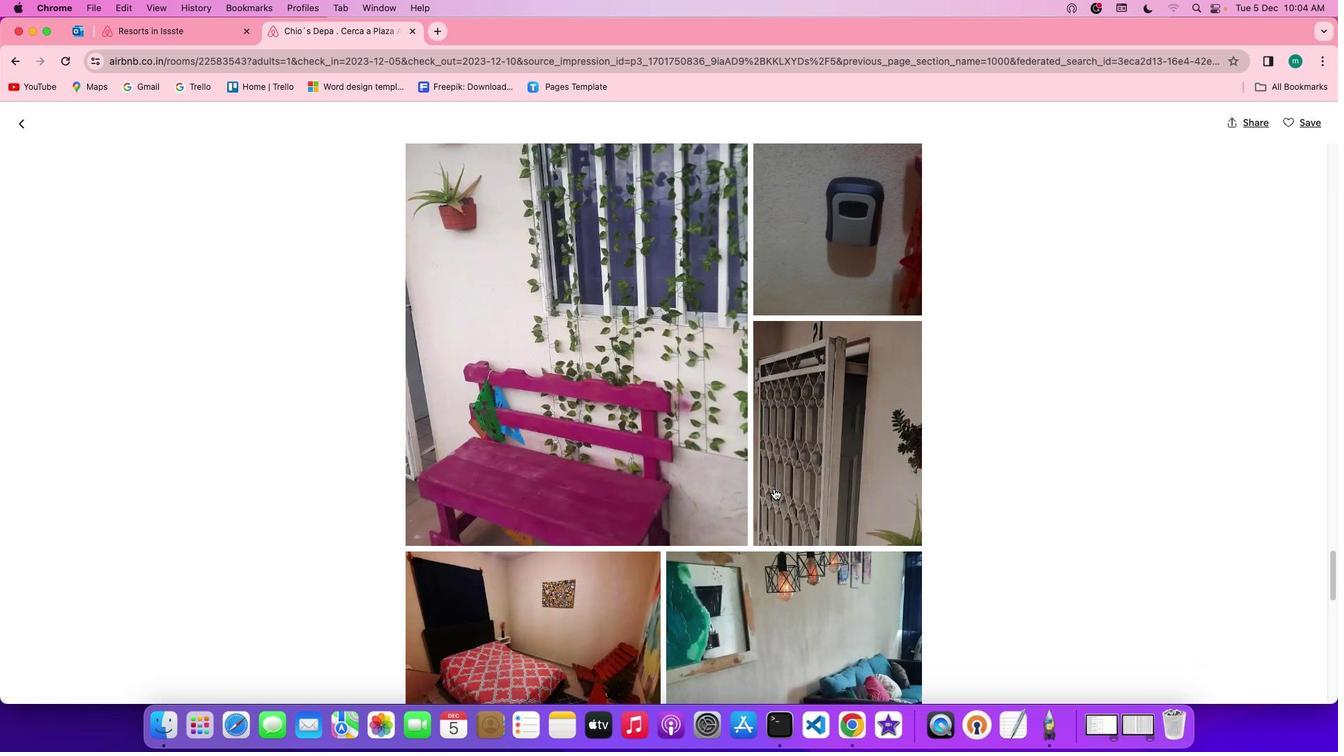 
Action: Mouse scrolled (773, 488) with delta (0, -1)
Screenshot: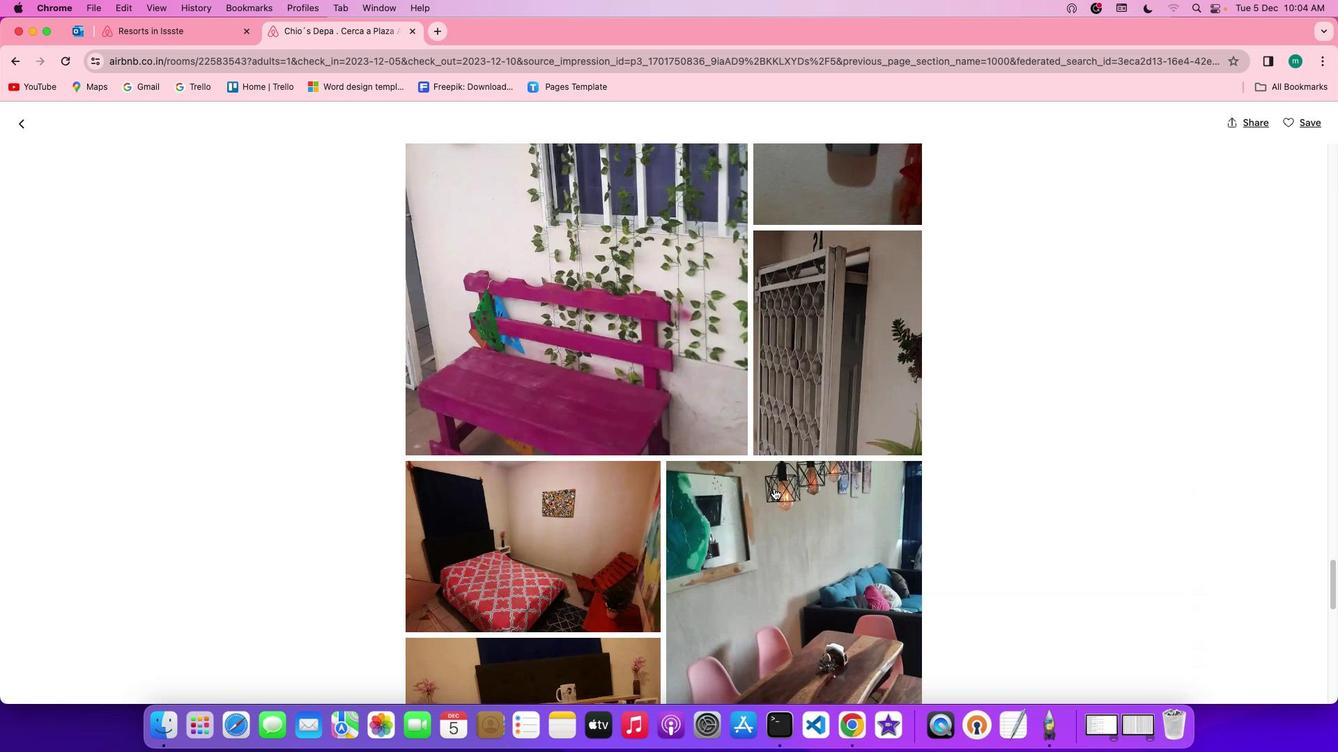
Action: Mouse scrolled (773, 488) with delta (0, 0)
Screenshot: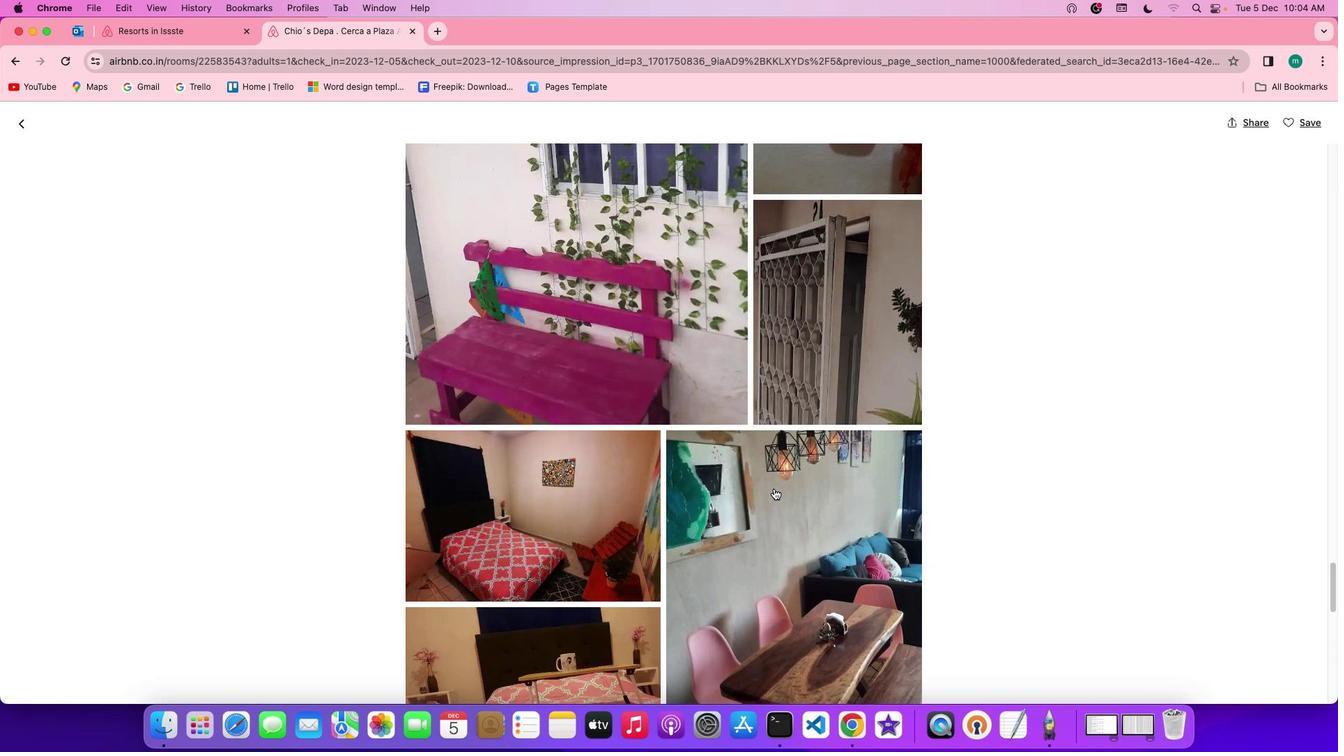 
Action: Mouse scrolled (773, 488) with delta (0, 0)
Screenshot: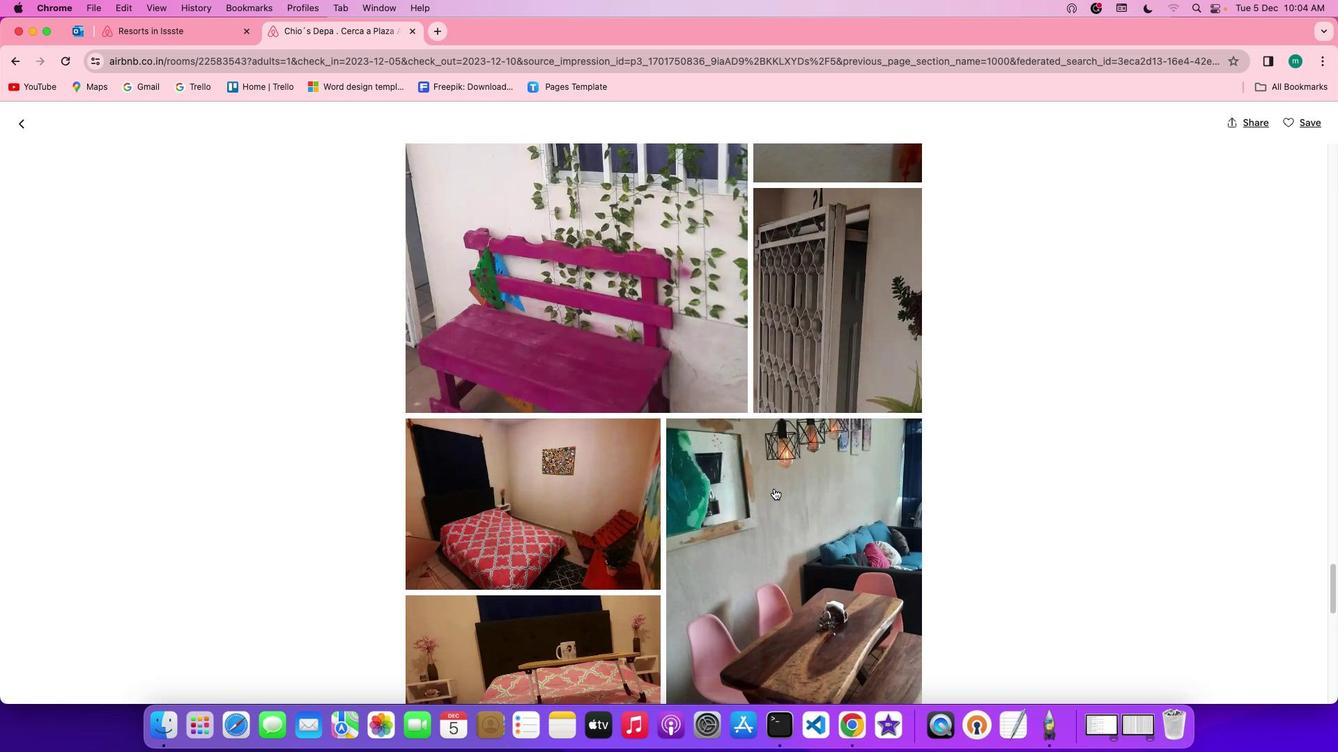 
Action: Mouse scrolled (773, 488) with delta (0, 0)
Screenshot: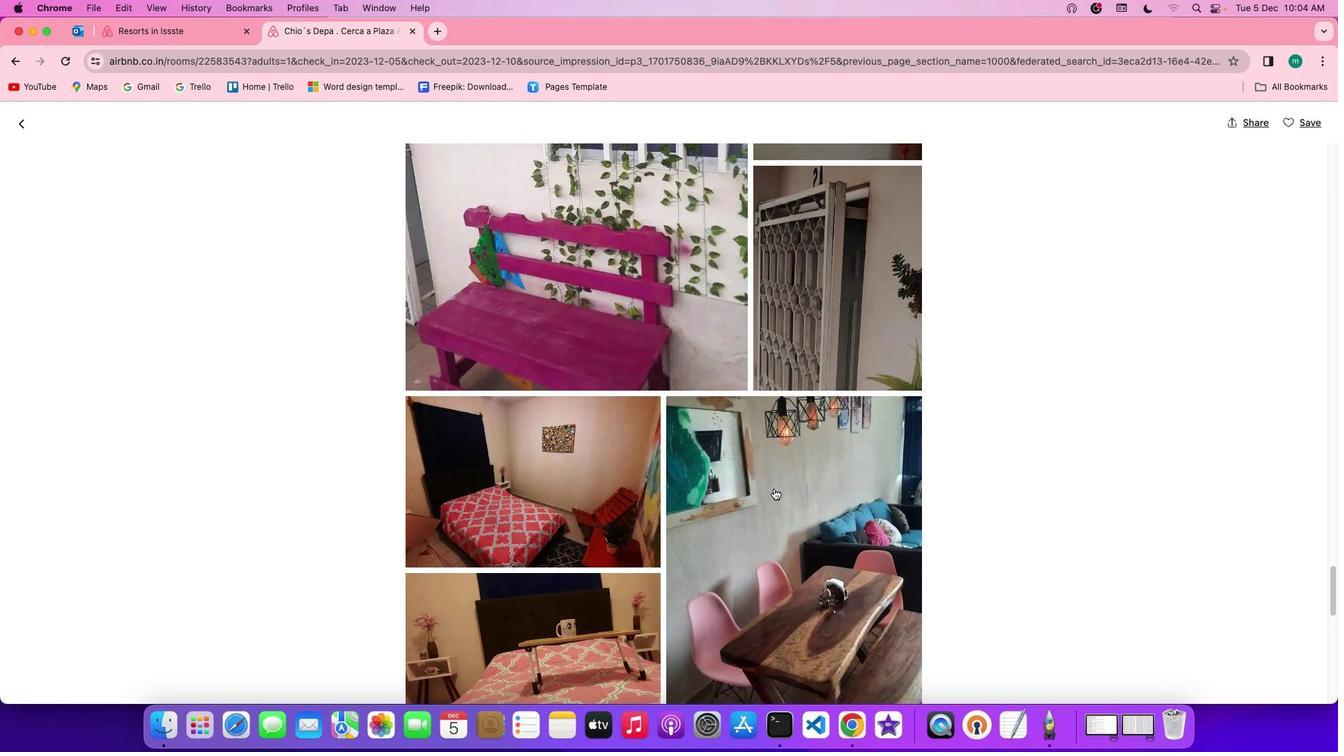 
Action: Mouse scrolled (773, 488) with delta (0, 0)
